 Task: Search one way flight ticket for 5 adults, 2 children, 1 infant in seat and 2 infants on lap in economy from Ontario: Ontario International Airport to Jackson: Jackson Hole Airport on 5-2-2023. Number of bags: 6 checked bags. Price is upto 97000. Outbound departure time preference is 19:45.
Action: Mouse moved to (291, 292)
Screenshot: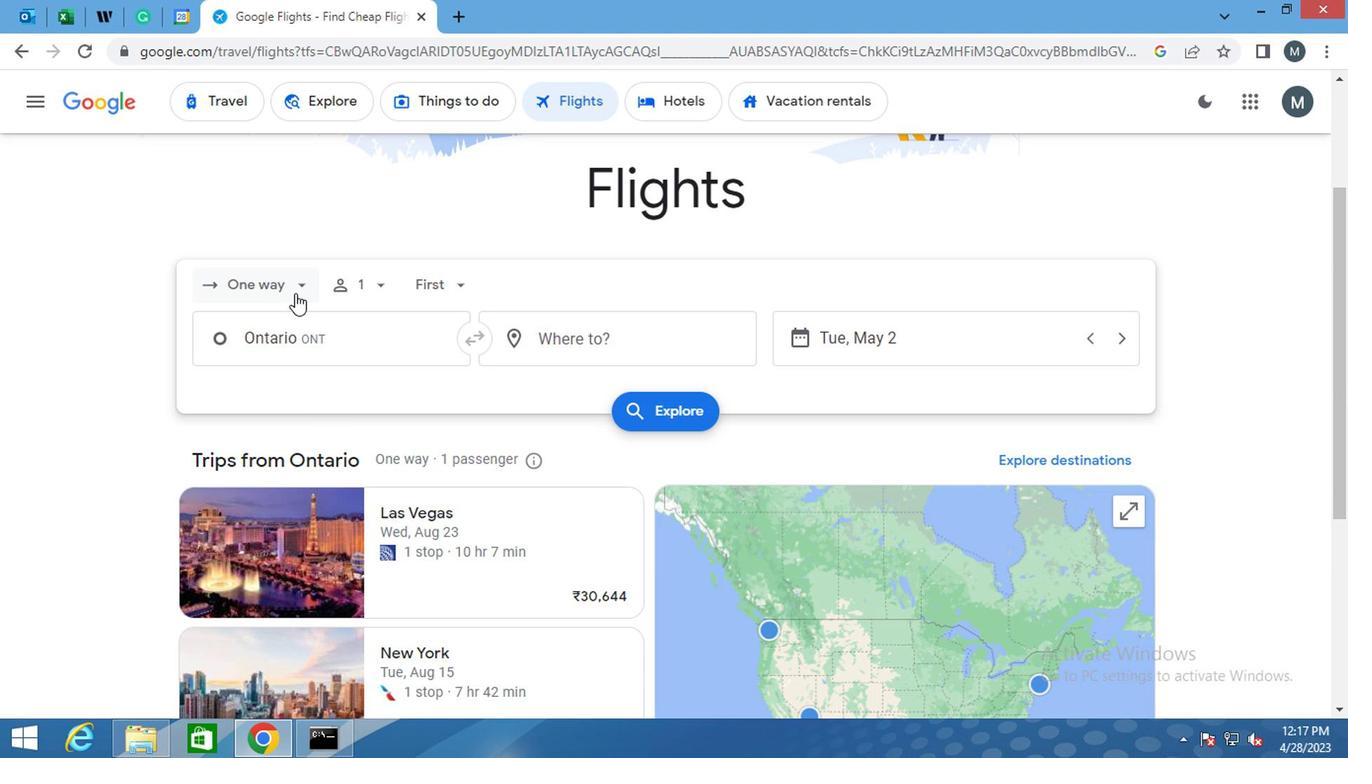 
Action: Mouse pressed left at (291, 292)
Screenshot: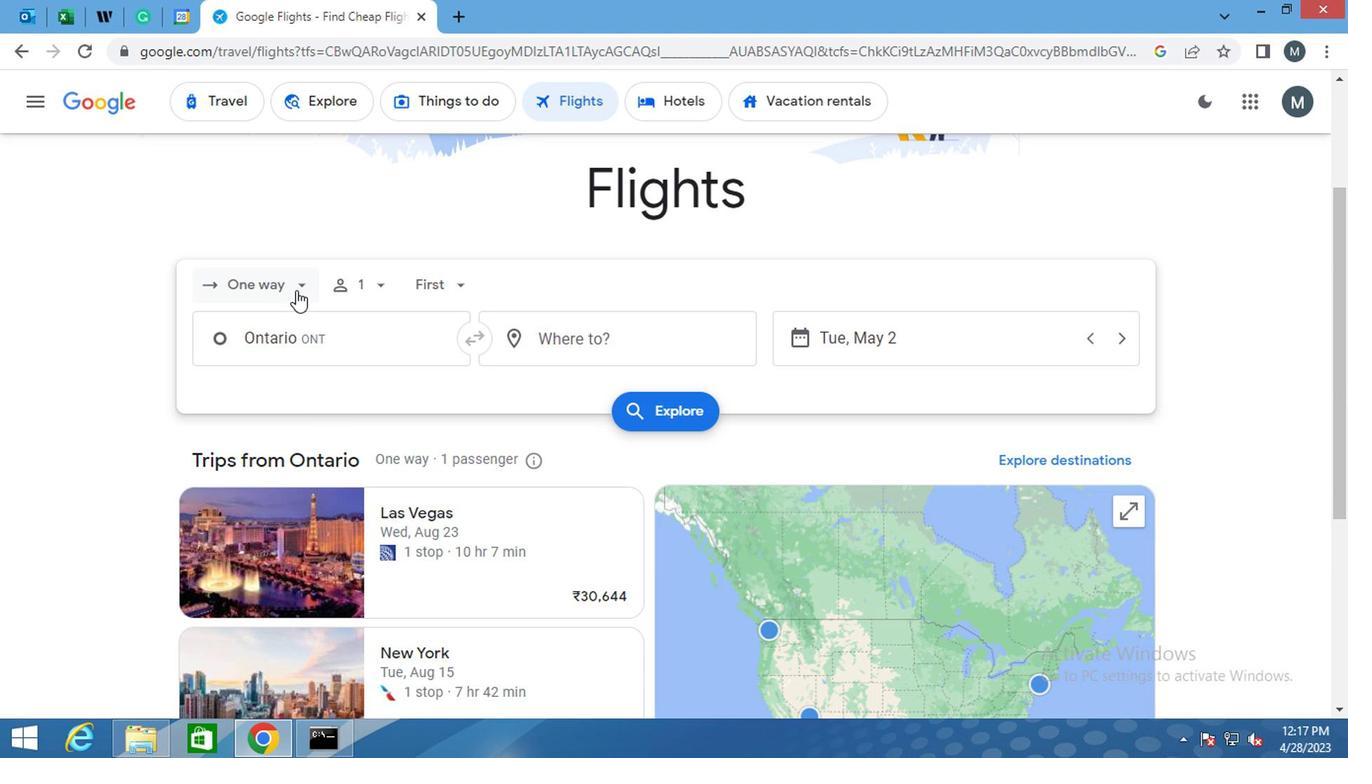 
Action: Mouse moved to (277, 366)
Screenshot: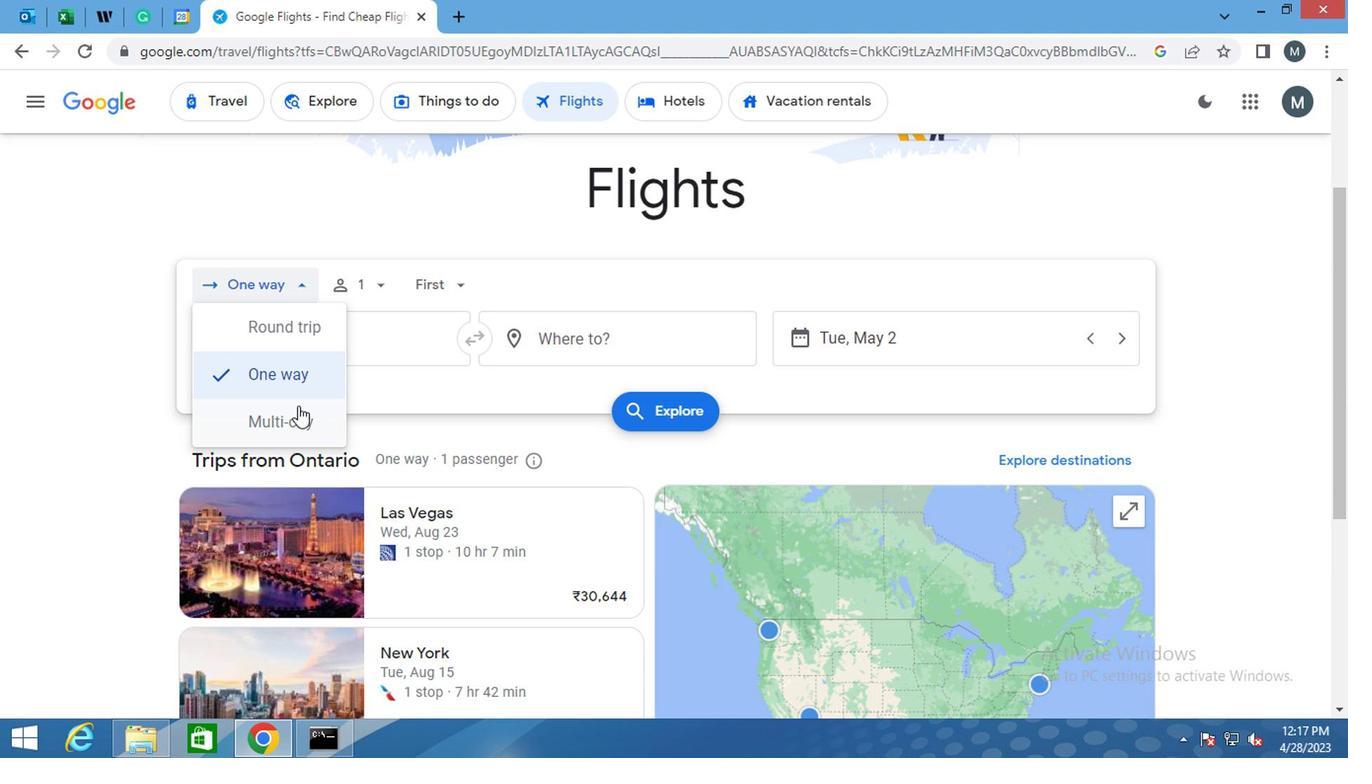 
Action: Mouse pressed left at (277, 366)
Screenshot: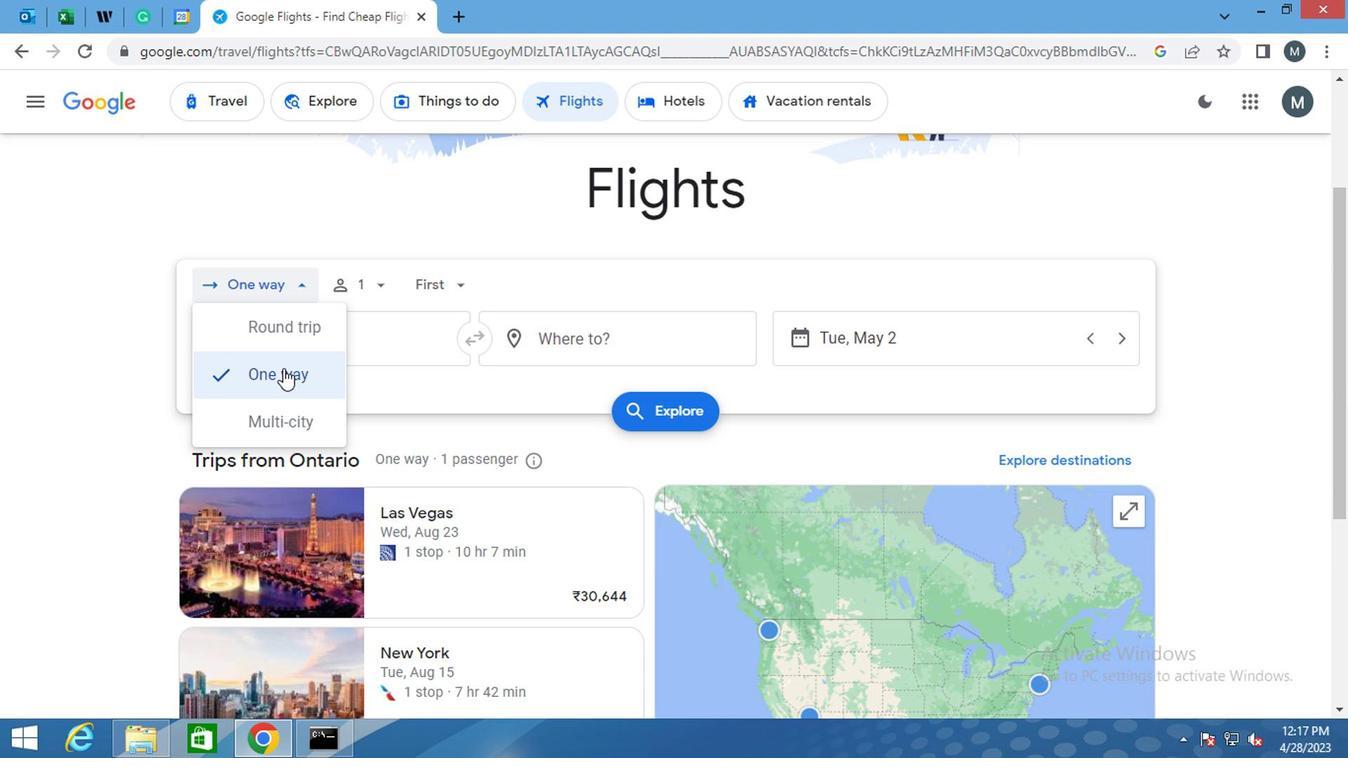 
Action: Mouse moved to (381, 288)
Screenshot: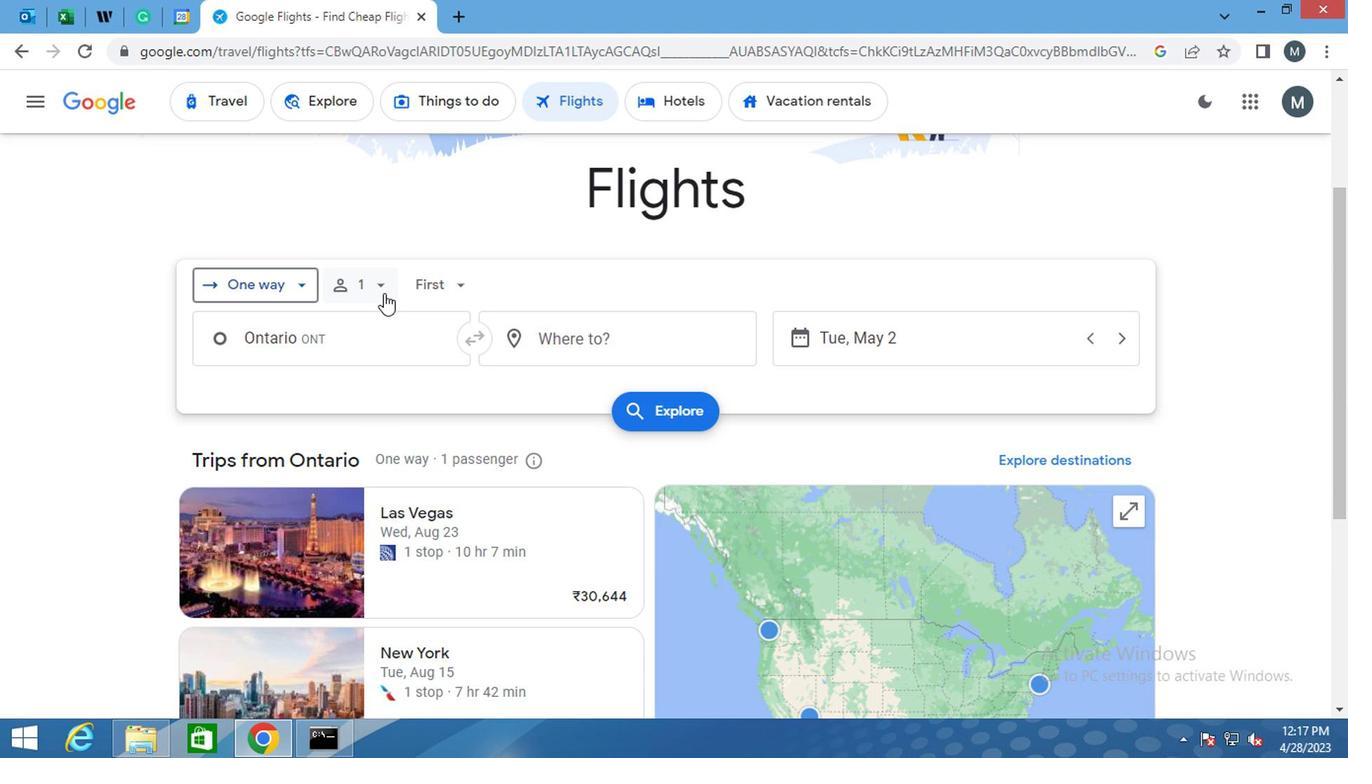 
Action: Mouse pressed left at (381, 288)
Screenshot: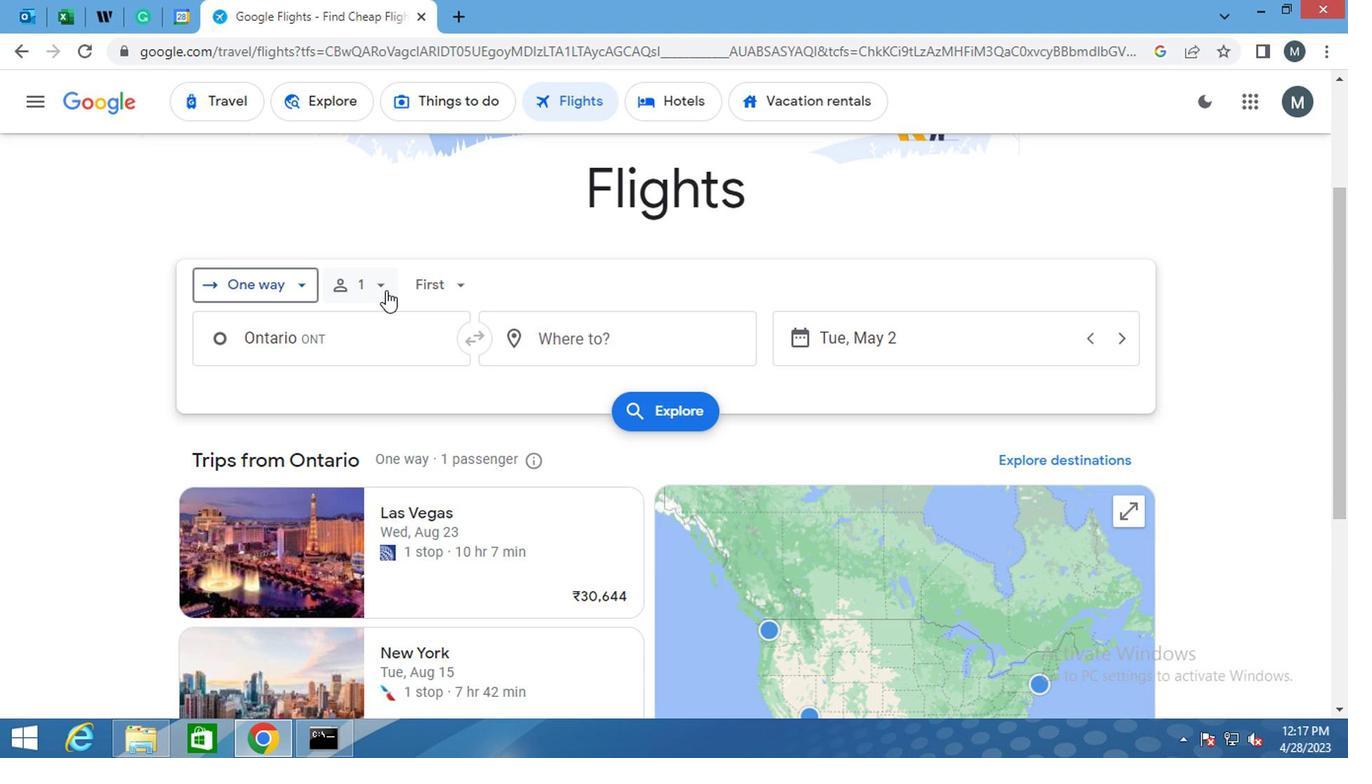 
Action: Mouse moved to (520, 338)
Screenshot: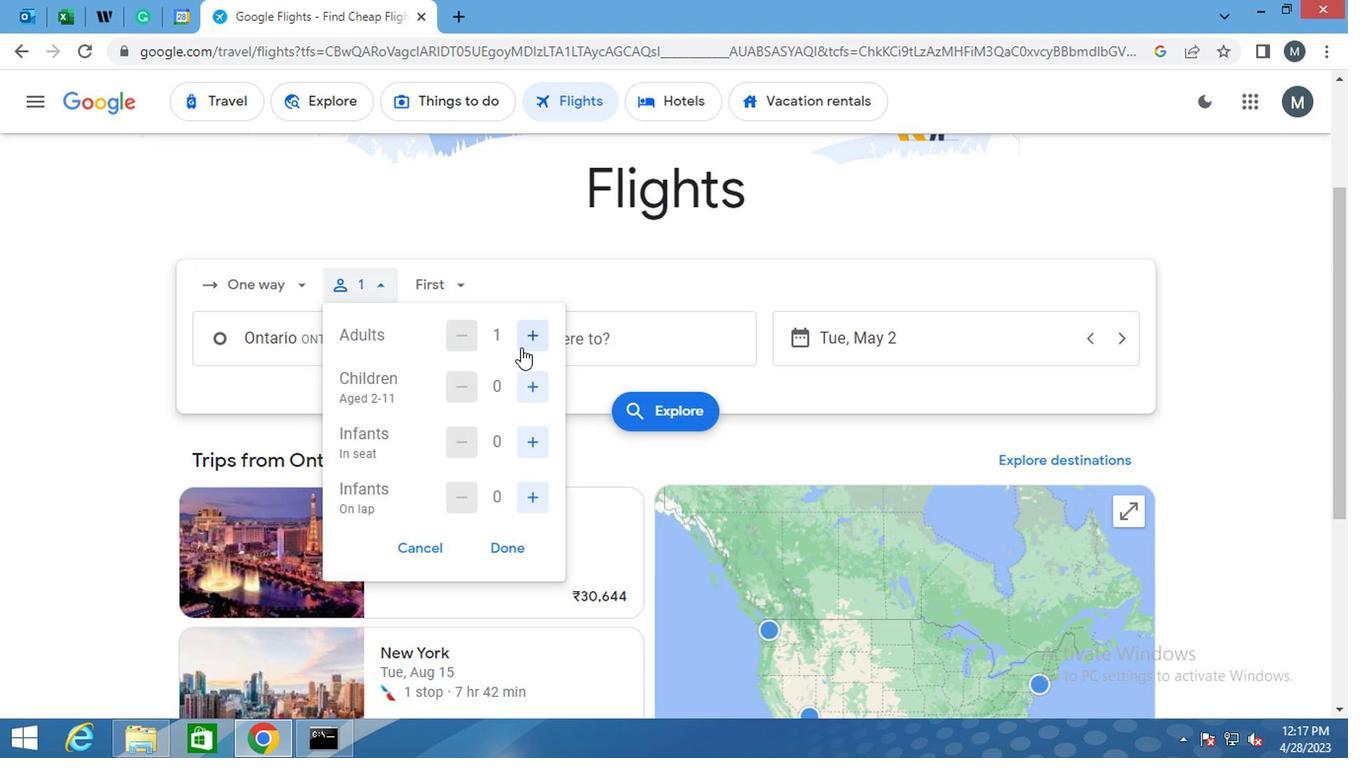 
Action: Mouse pressed left at (520, 338)
Screenshot: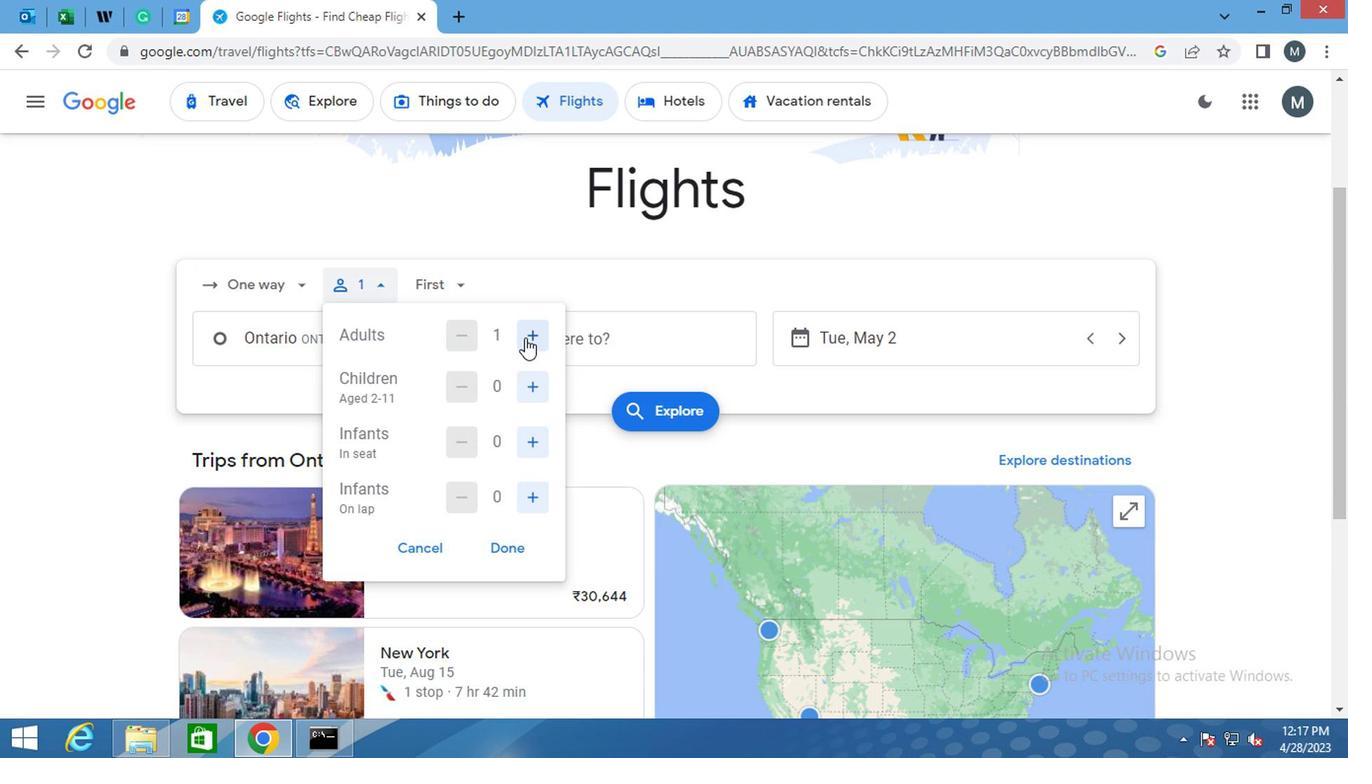 
Action: Mouse moved to (521, 337)
Screenshot: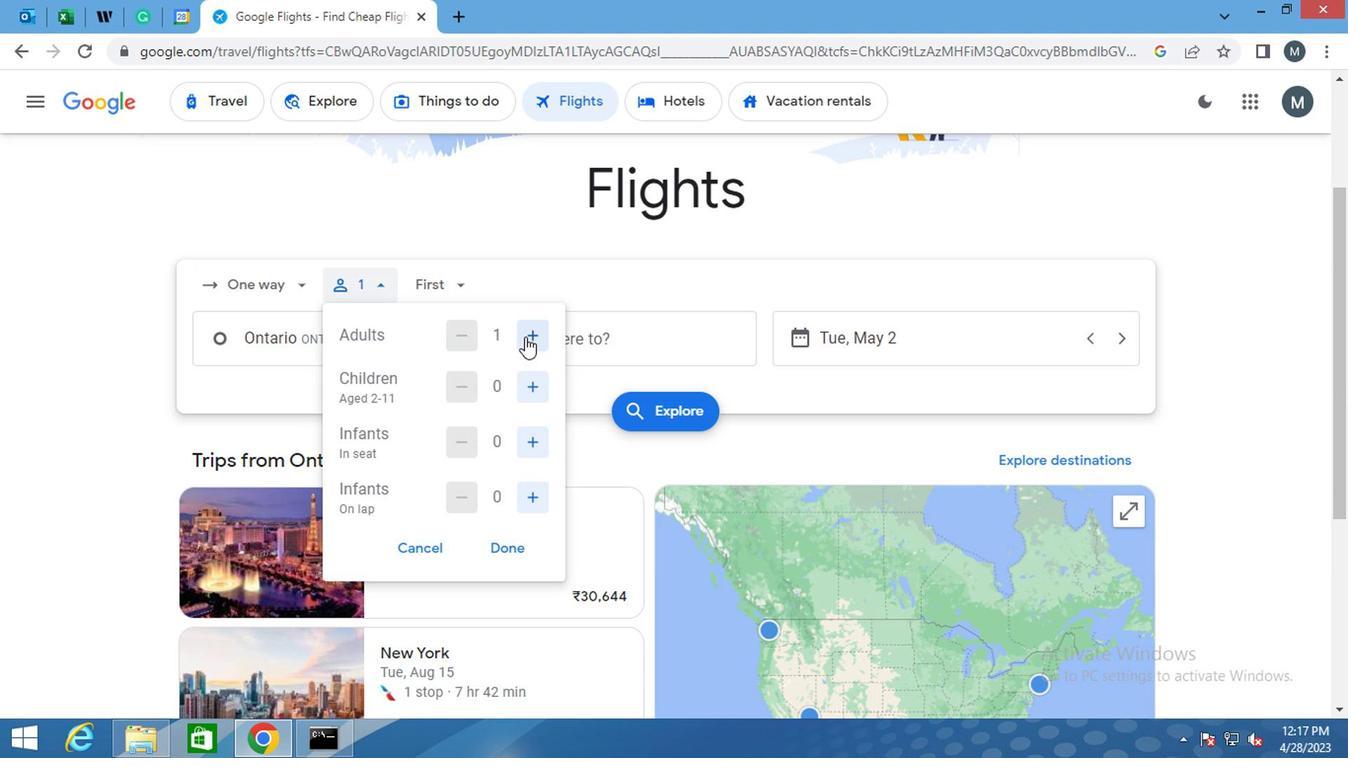 
Action: Mouse pressed left at (521, 337)
Screenshot: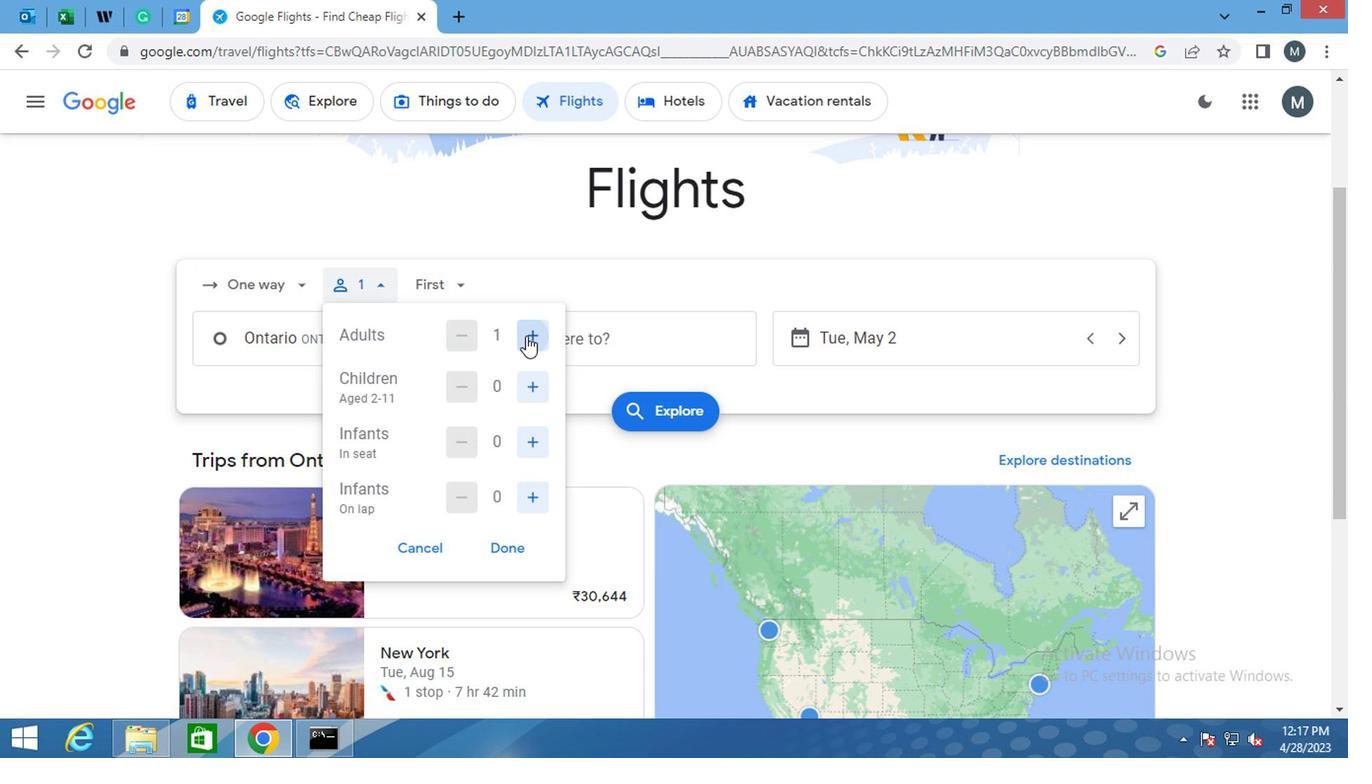 
Action: Mouse moved to (523, 337)
Screenshot: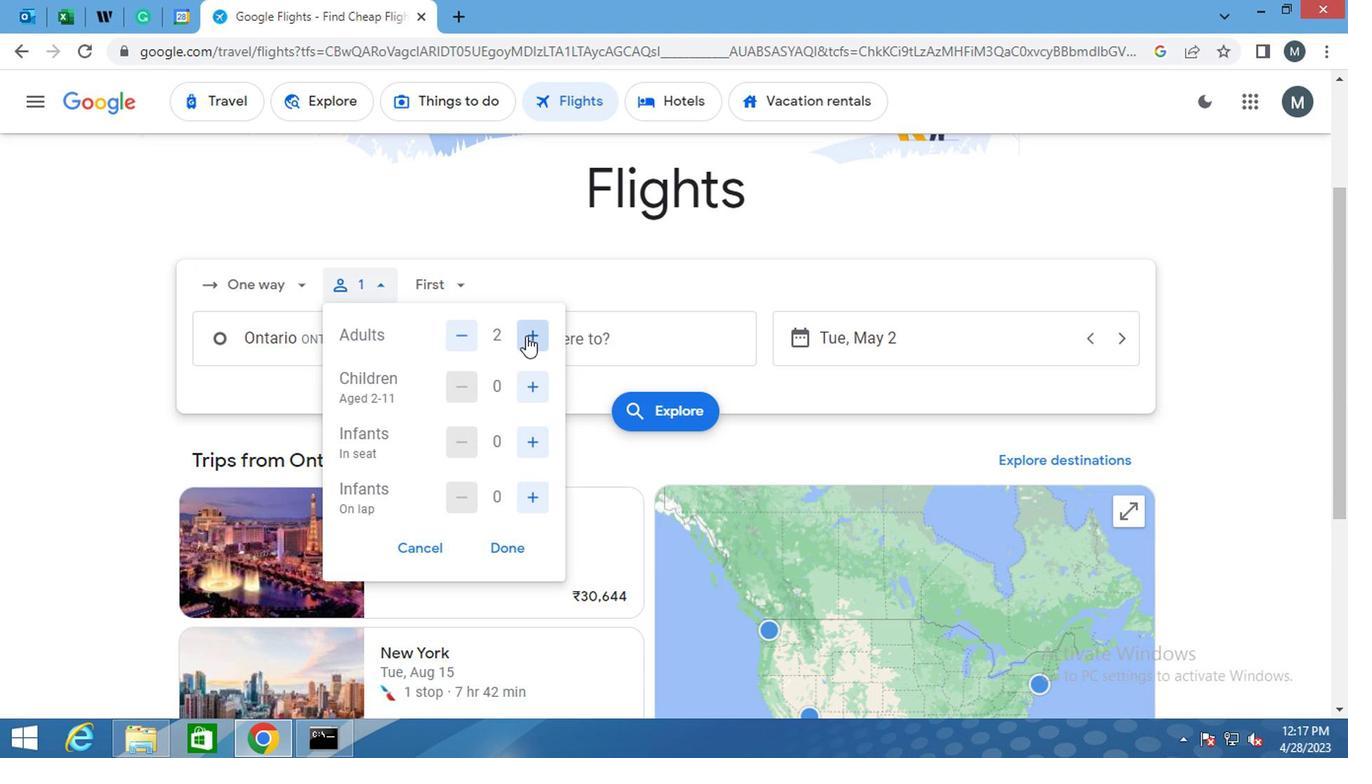 
Action: Mouse pressed left at (523, 337)
Screenshot: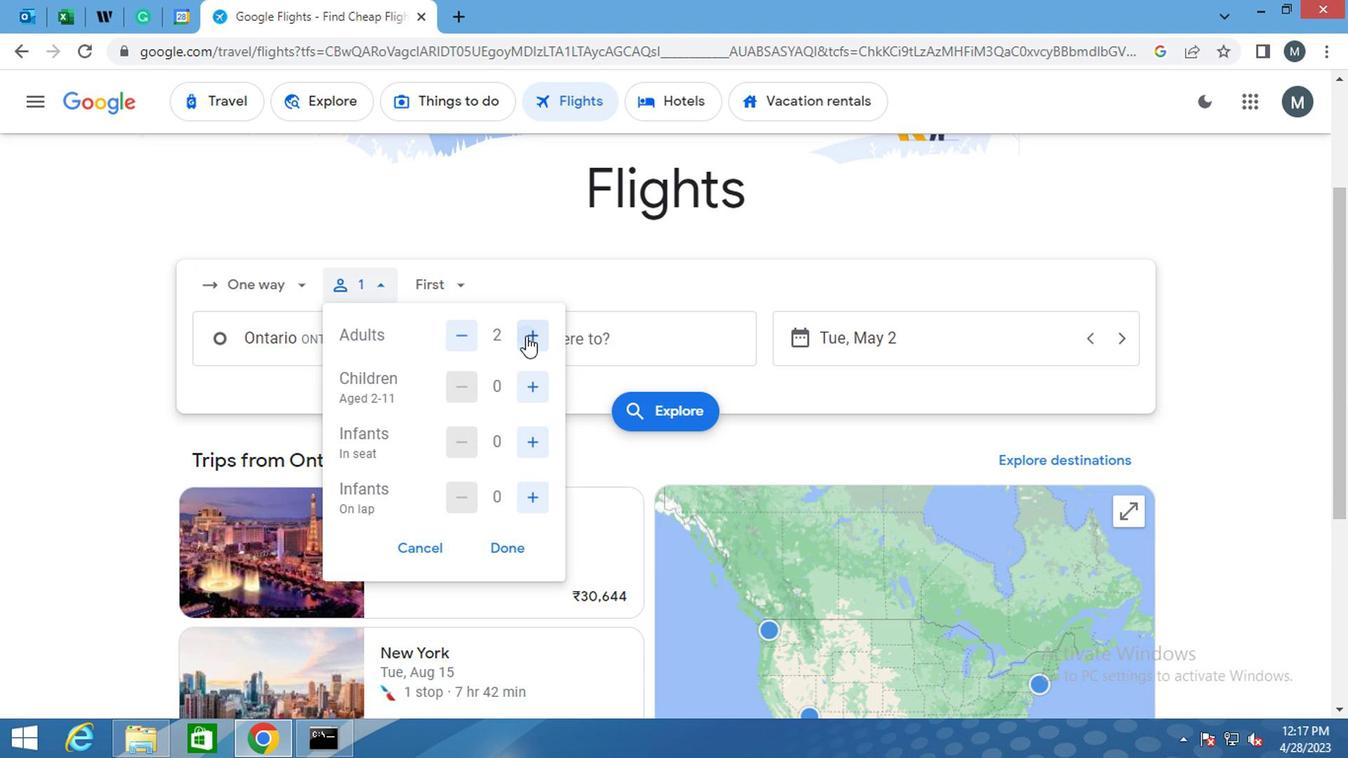 
Action: Mouse pressed left at (523, 337)
Screenshot: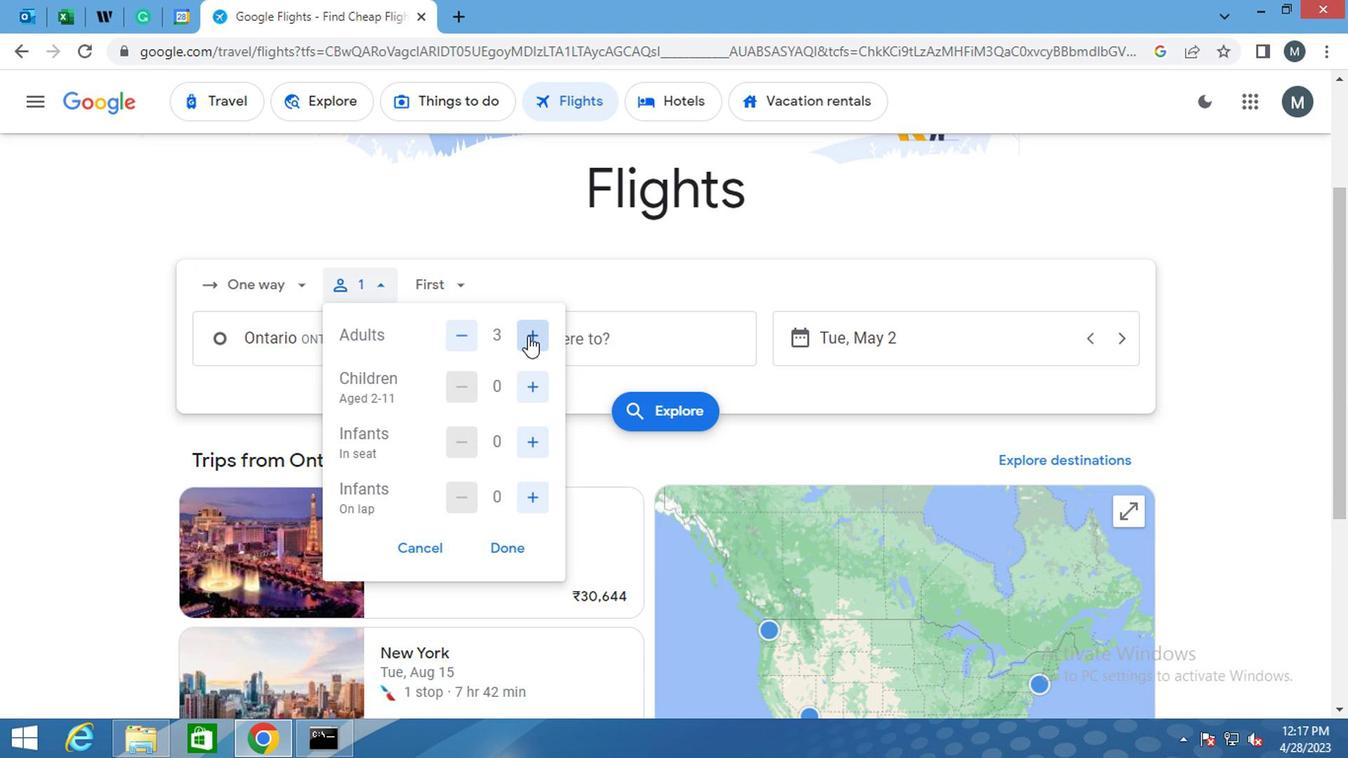 
Action: Mouse moved to (527, 388)
Screenshot: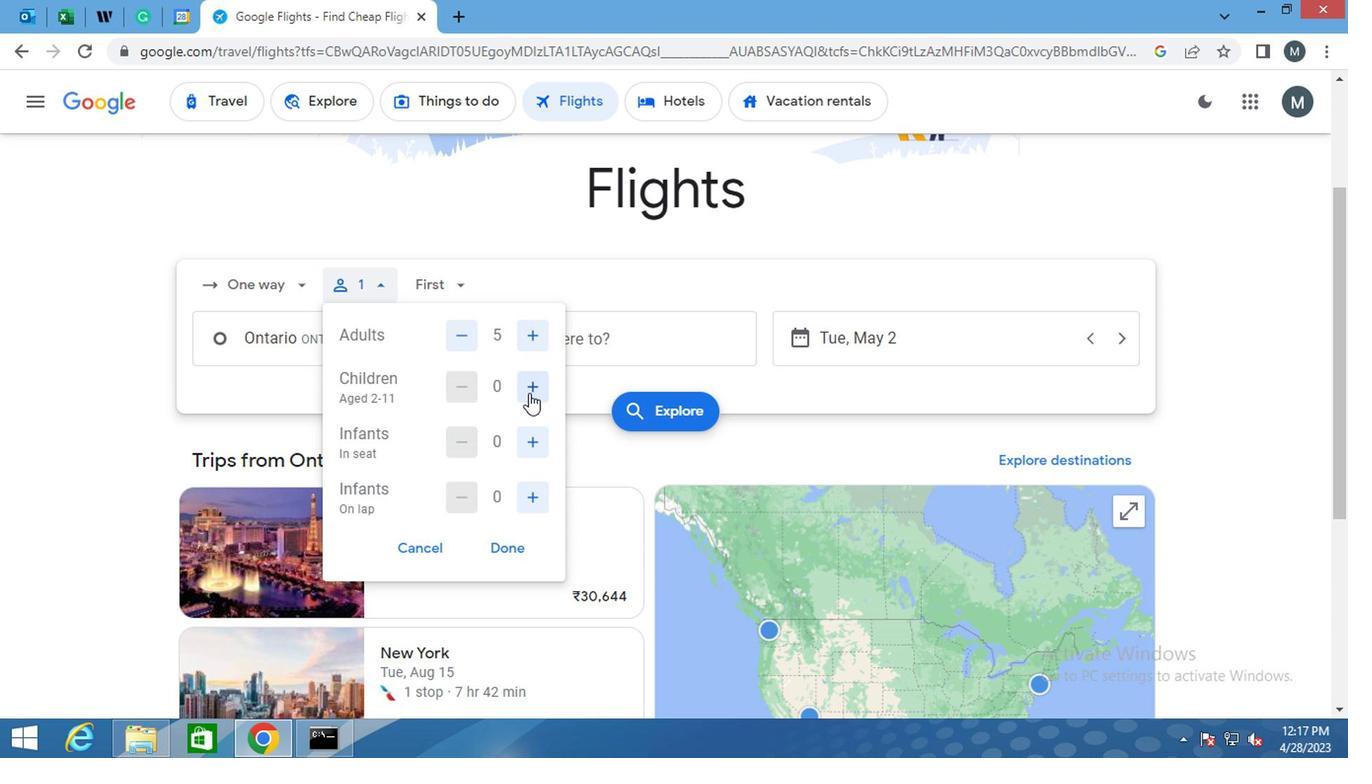 
Action: Mouse pressed left at (527, 388)
Screenshot: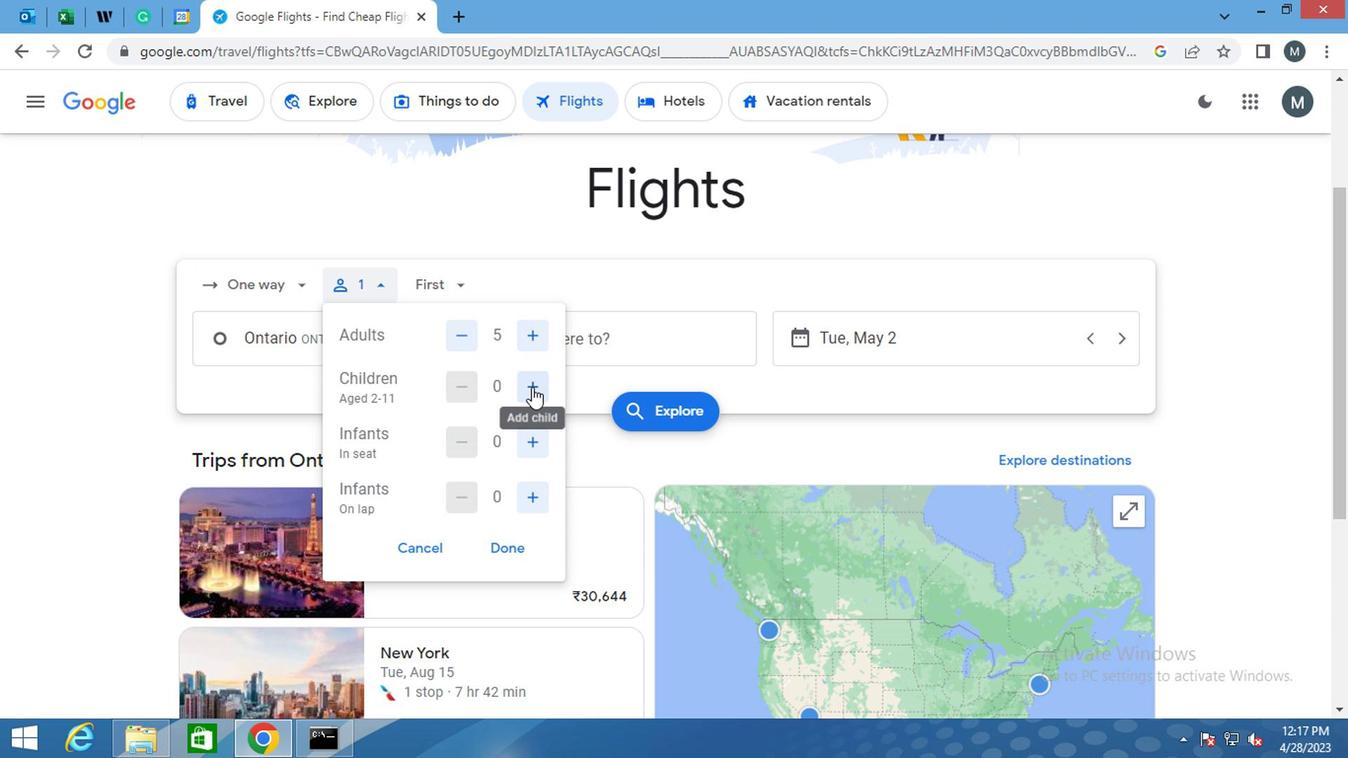 
Action: Mouse pressed left at (527, 388)
Screenshot: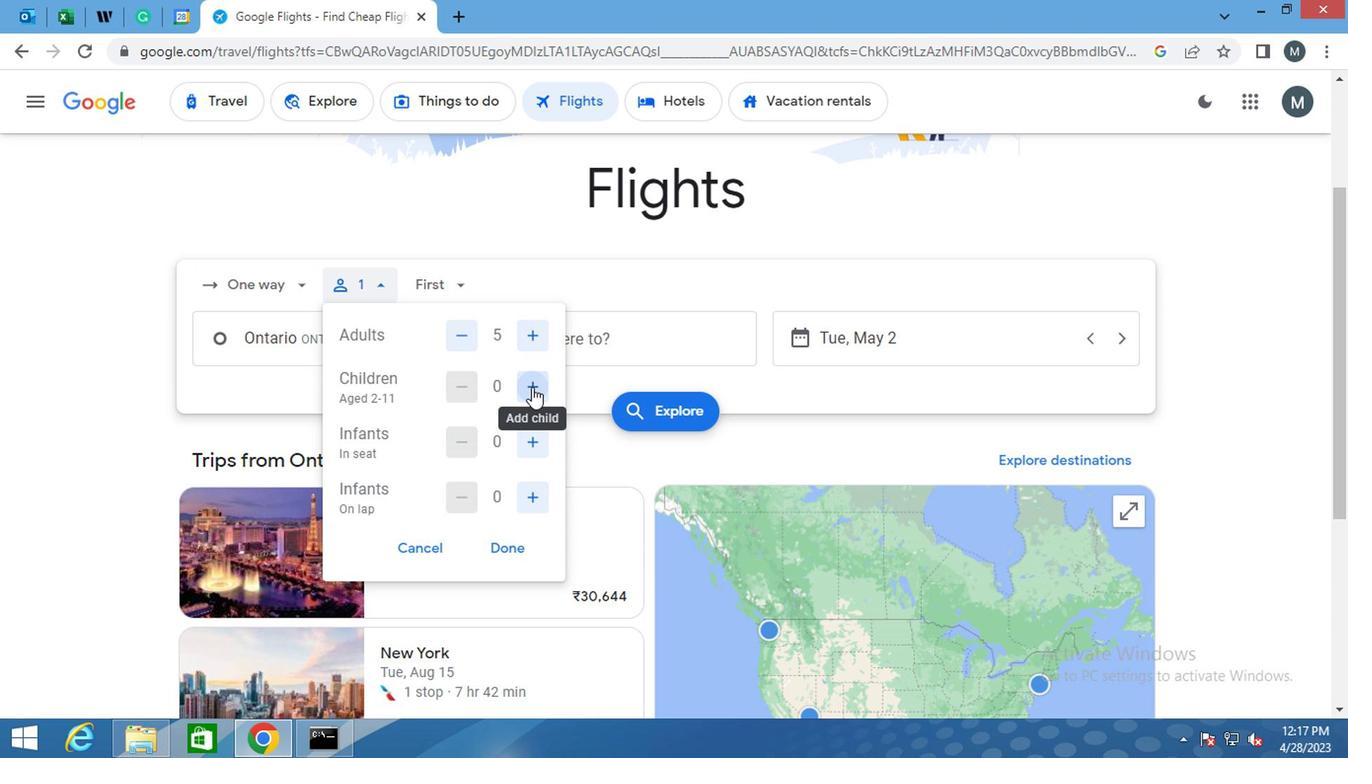 
Action: Mouse moved to (528, 441)
Screenshot: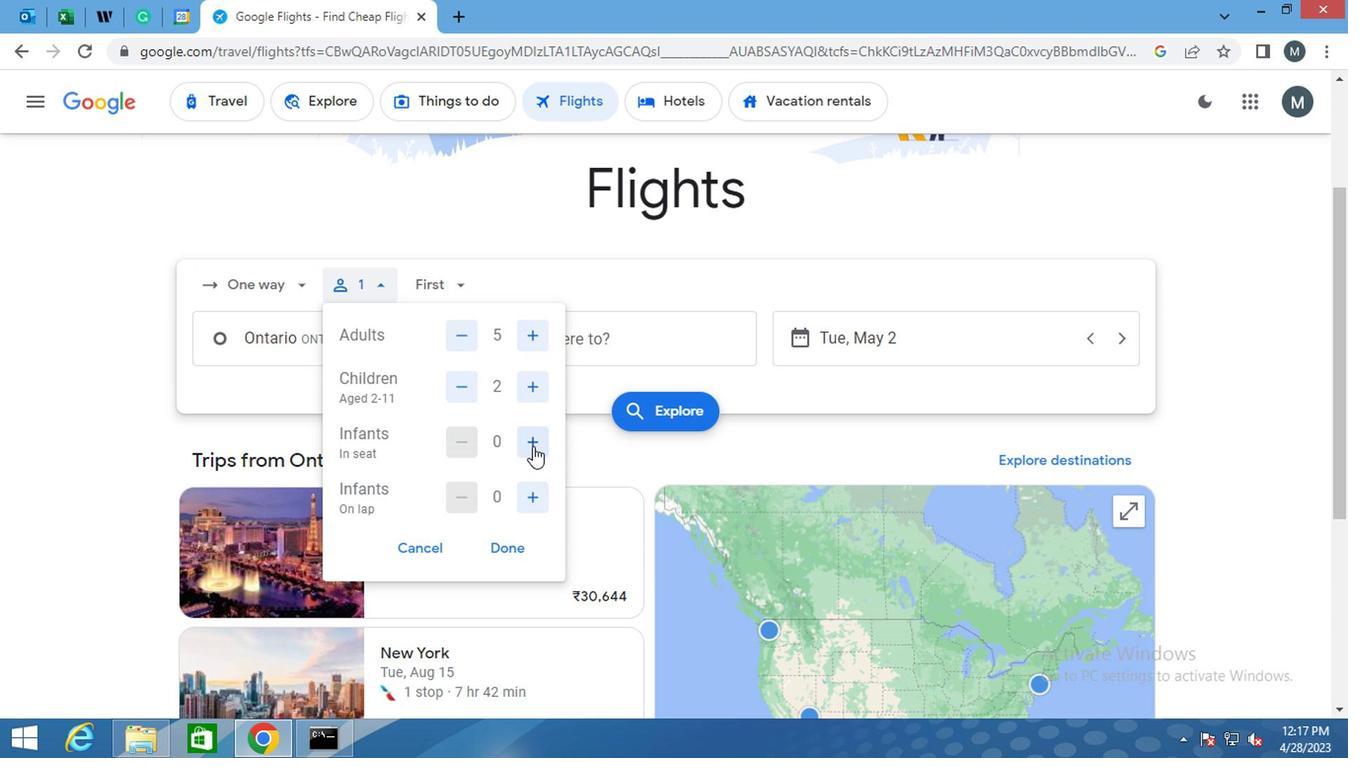 
Action: Mouse pressed left at (528, 441)
Screenshot: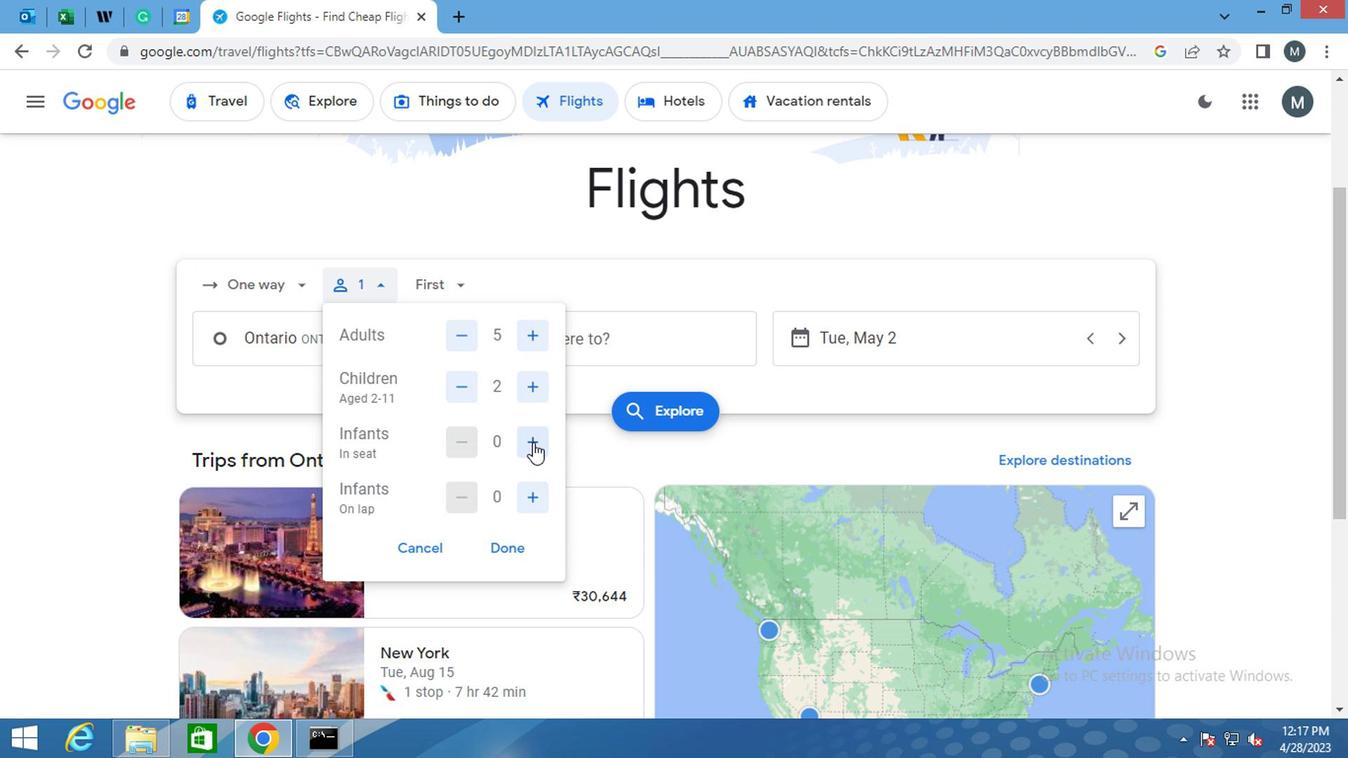 
Action: Mouse moved to (519, 497)
Screenshot: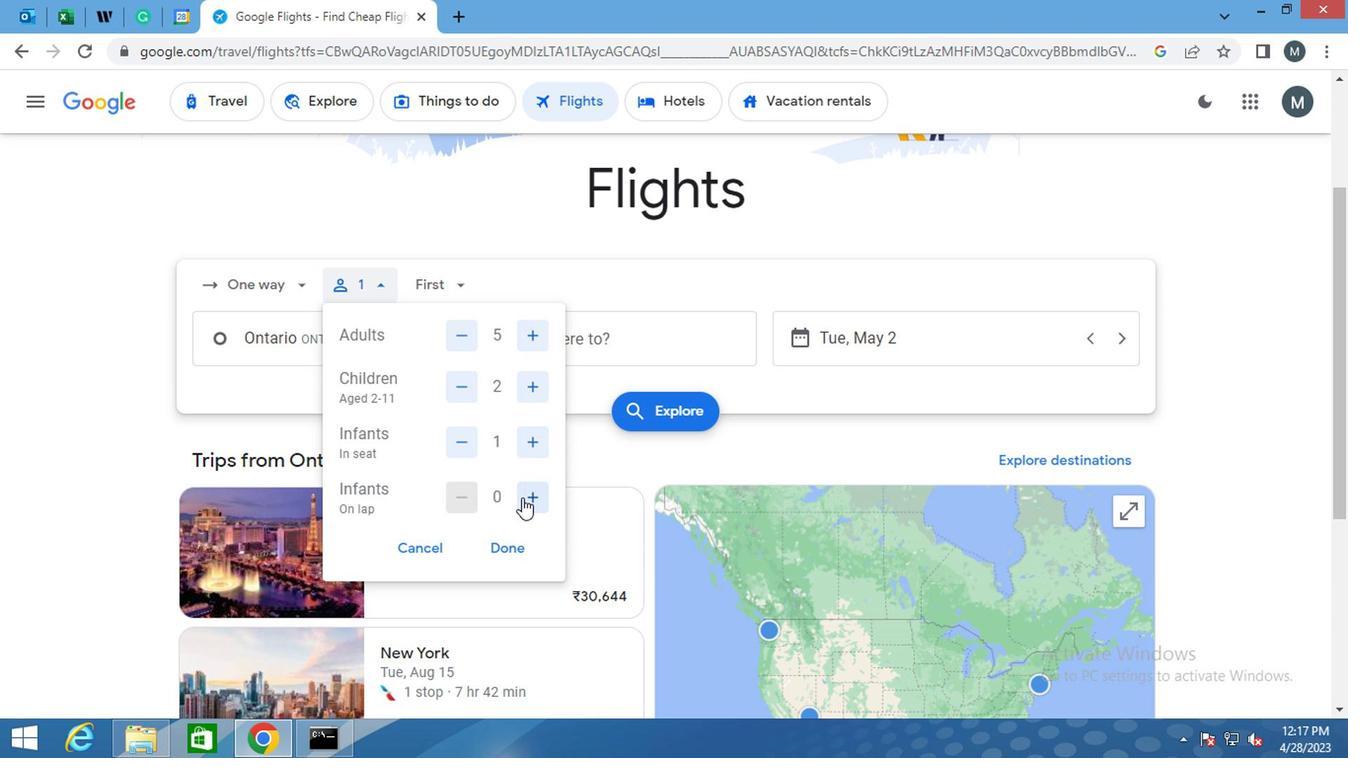 
Action: Mouse pressed left at (519, 497)
Screenshot: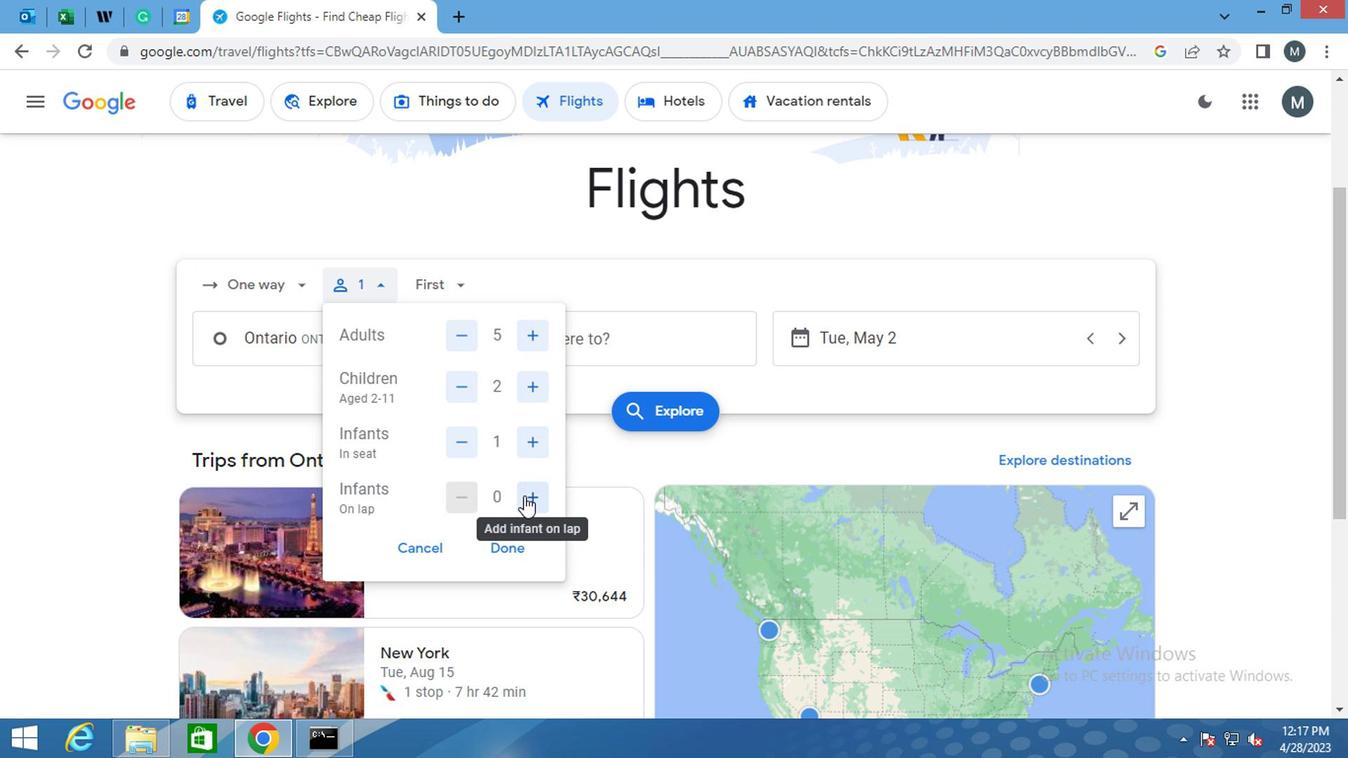 
Action: Mouse moved to (519, 497)
Screenshot: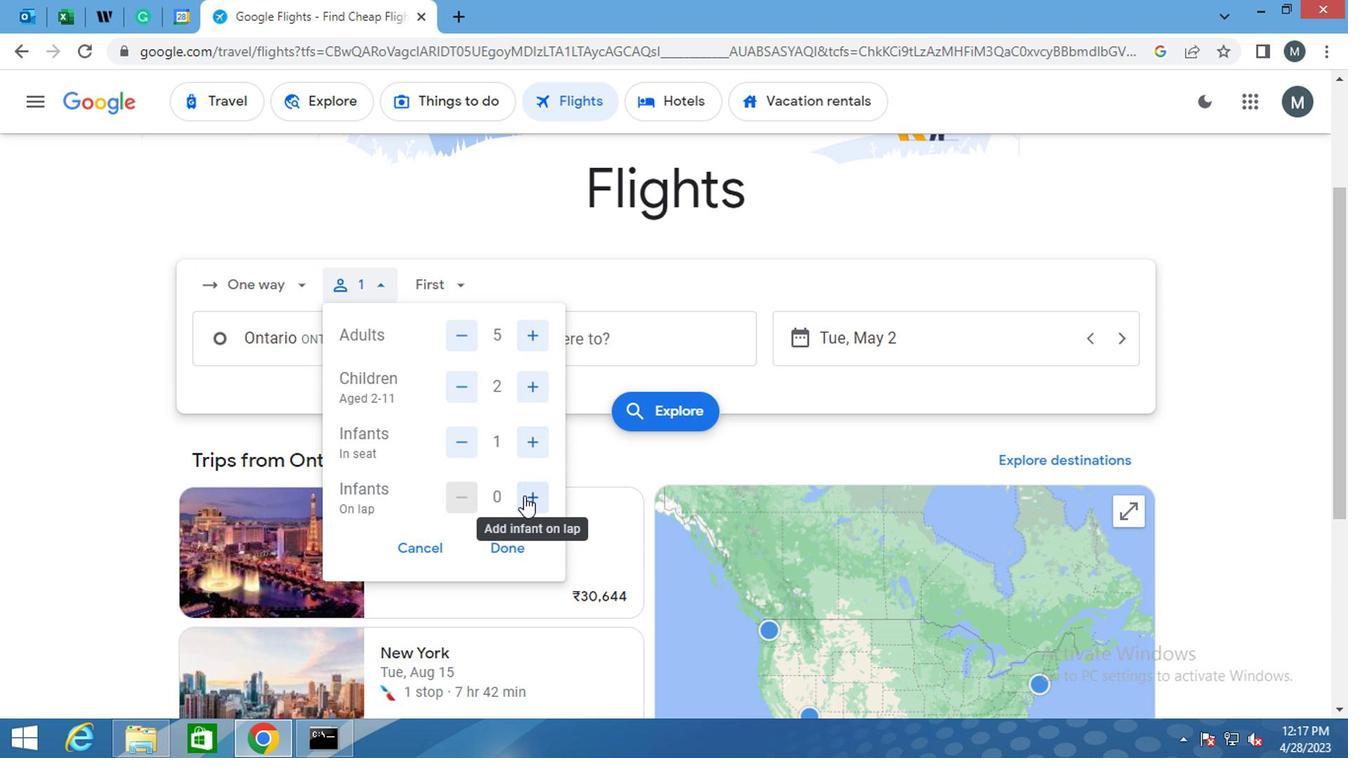 
Action: Mouse pressed left at (519, 497)
Screenshot: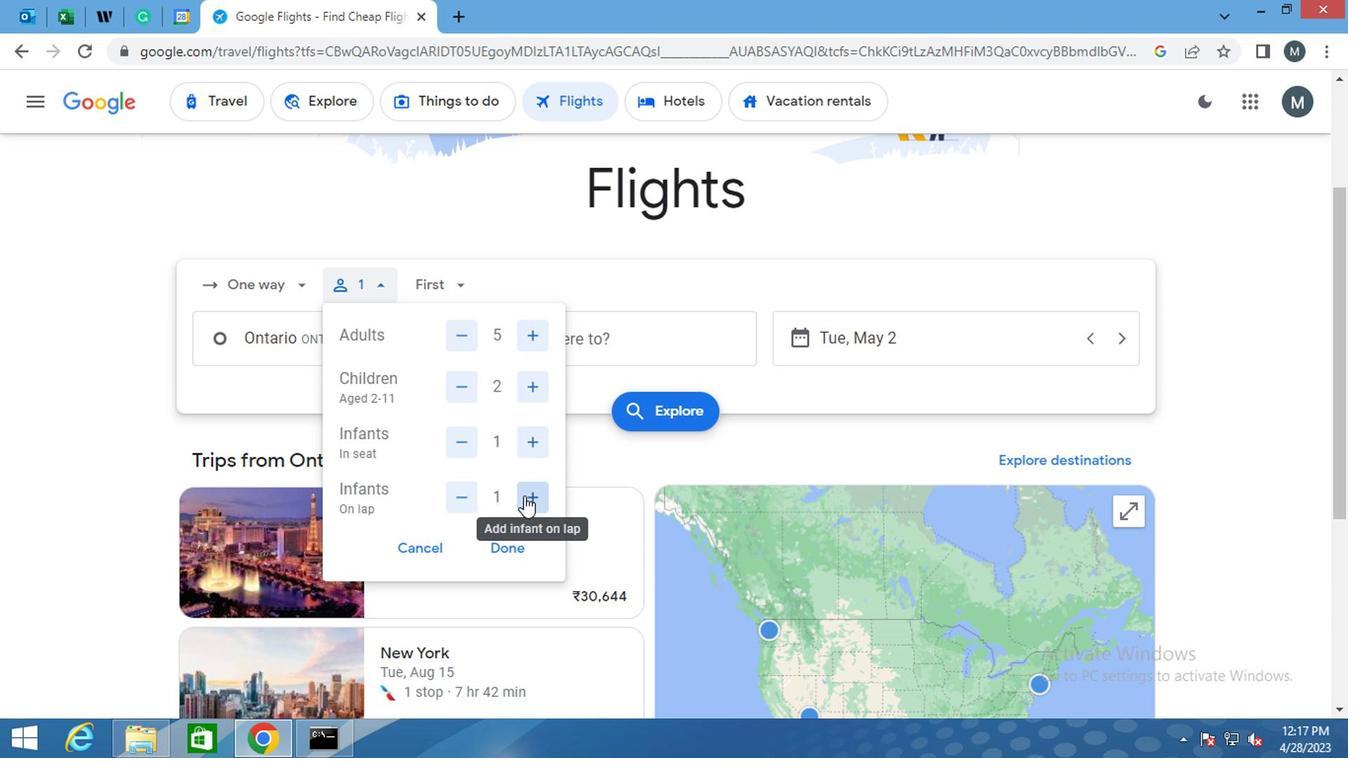 
Action: Mouse moved to (452, 499)
Screenshot: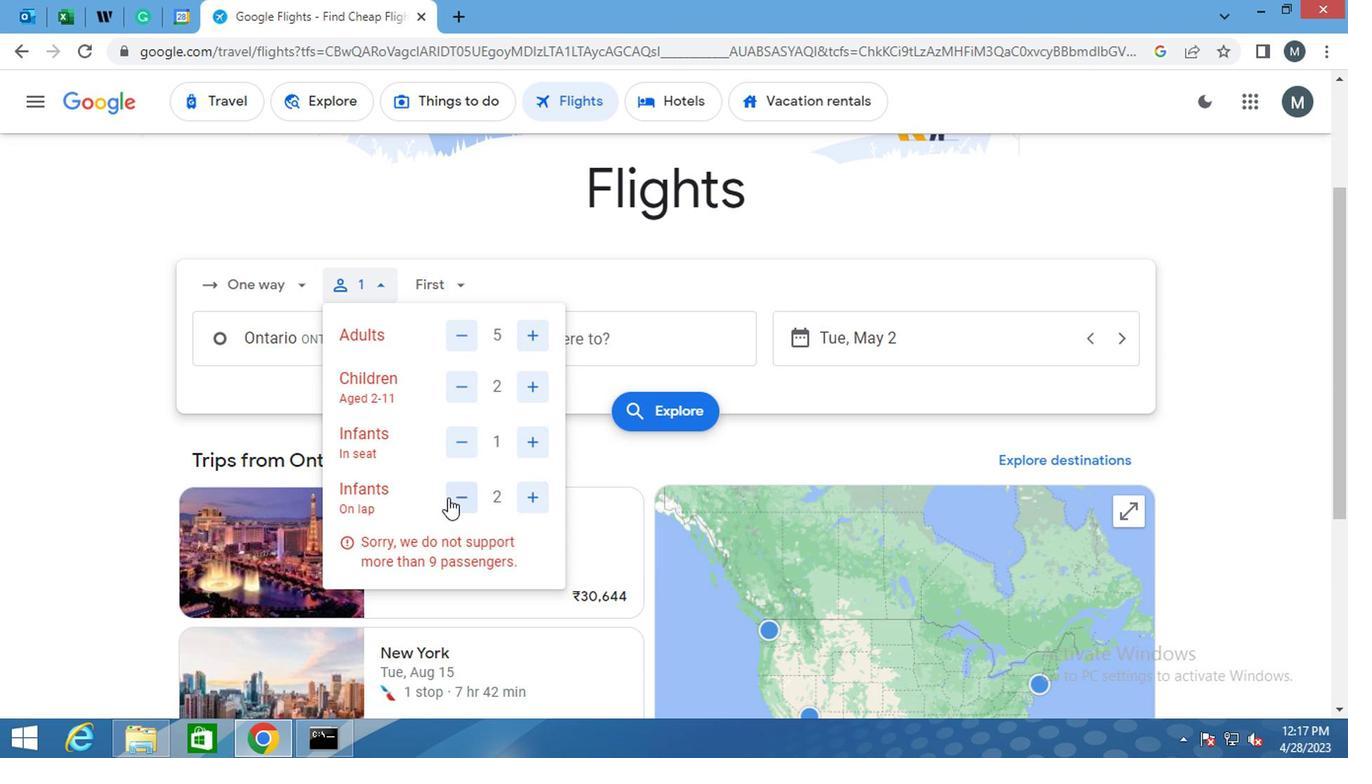 
Action: Mouse pressed left at (452, 499)
Screenshot: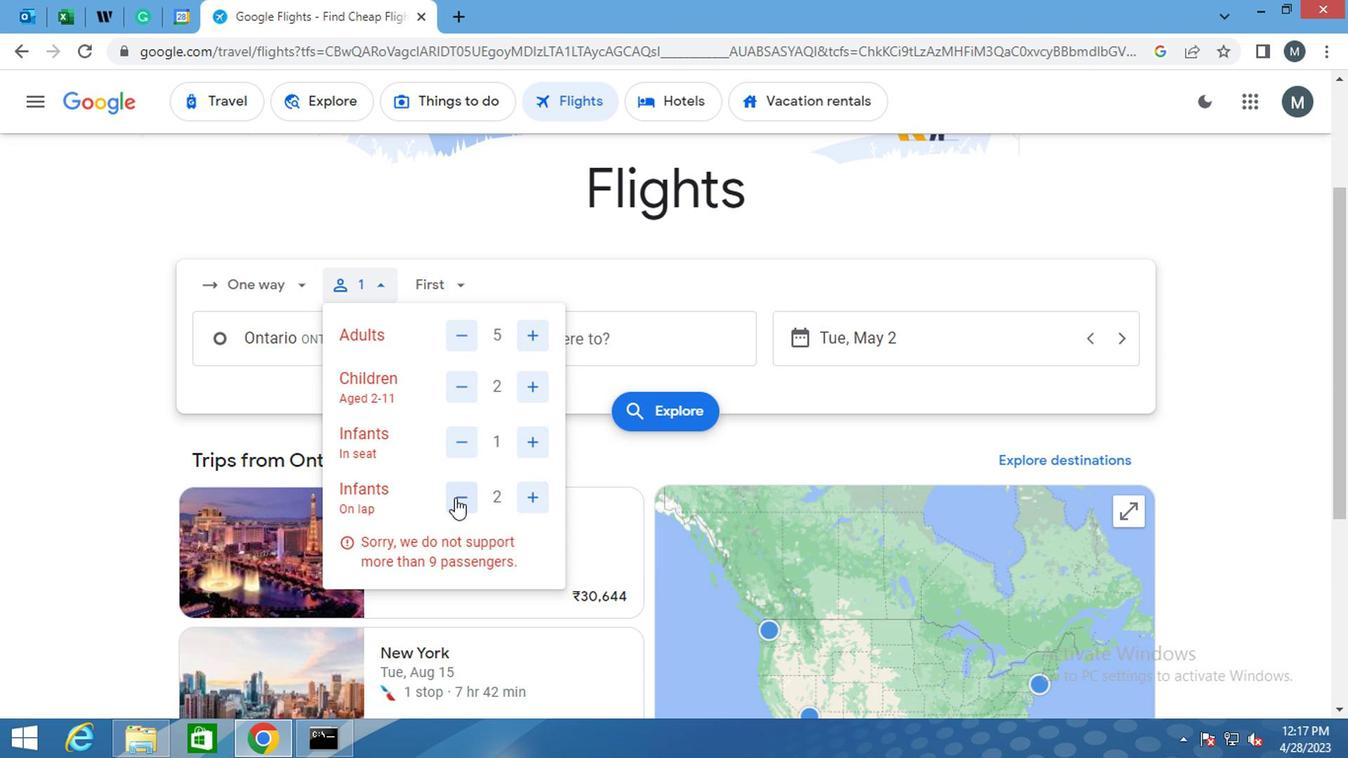 
Action: Mouse moved to (486, 546)
Screenshot: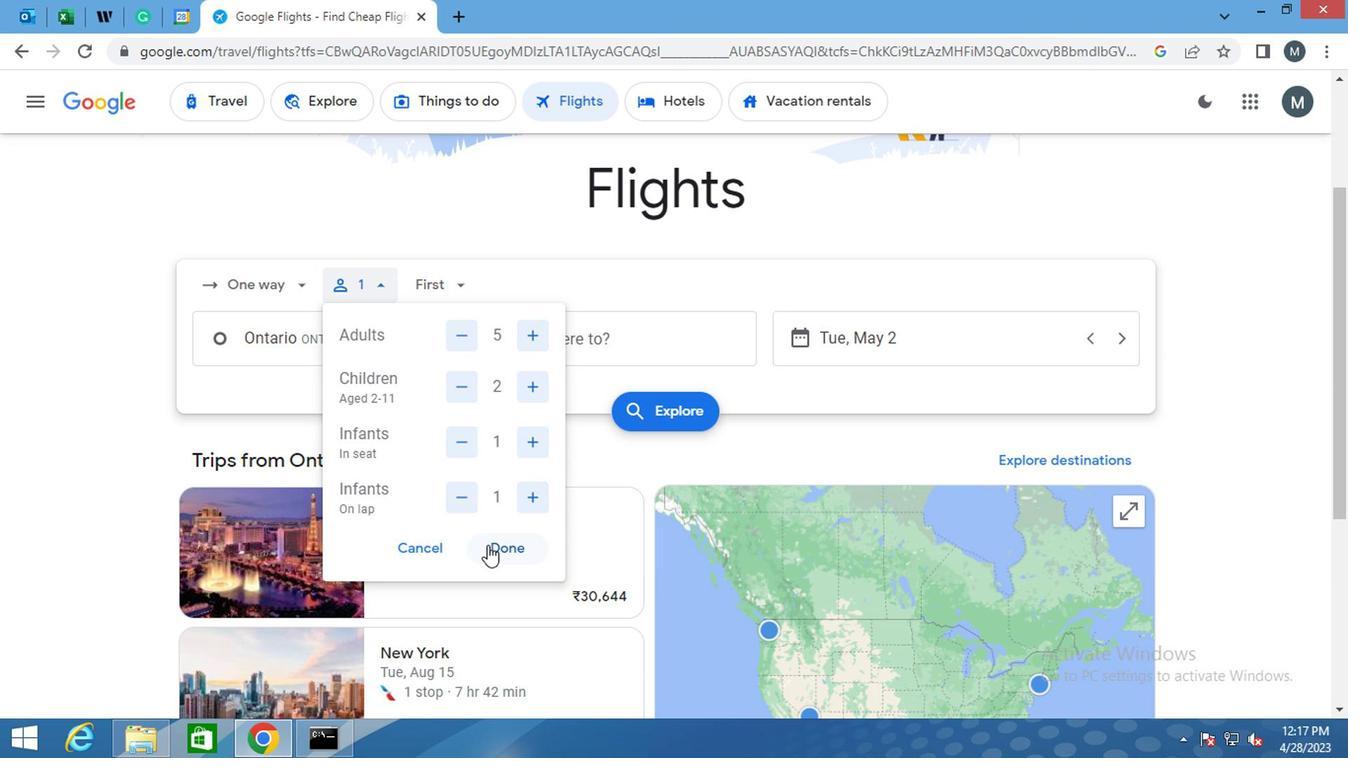 
Action: Mouse pressed left at (486, 546)
Screenshot: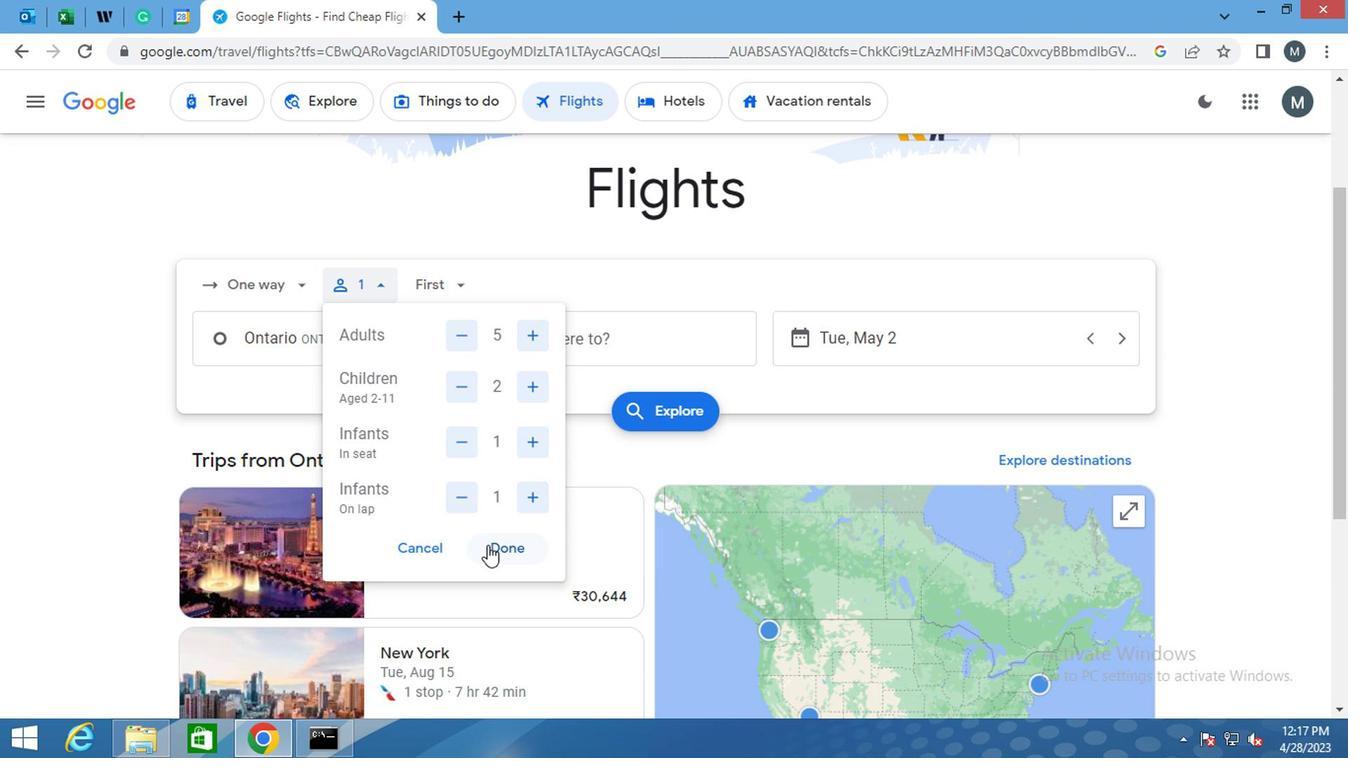 
Action: Mouse moved to (453, 285)
Screenshot: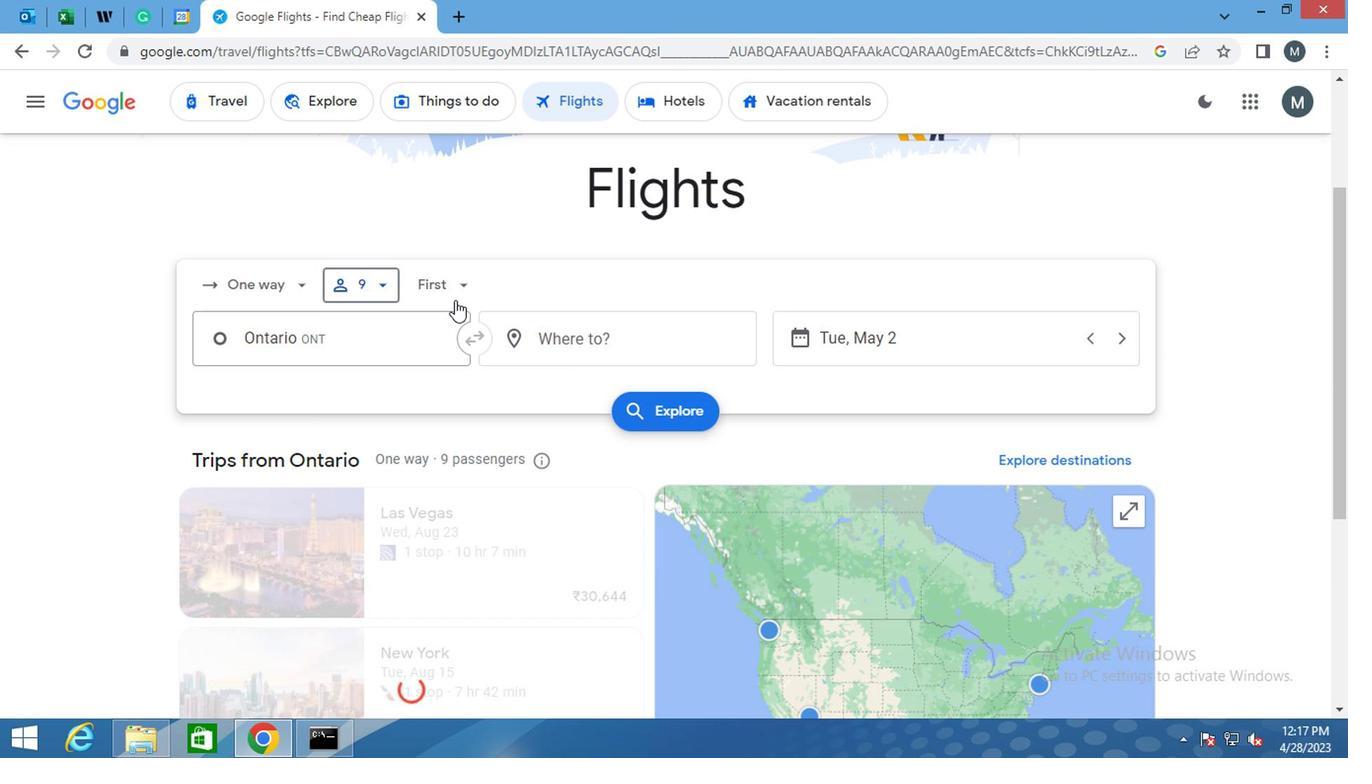 
Action: Mouse pressed left at (453, 285)
Screenshot: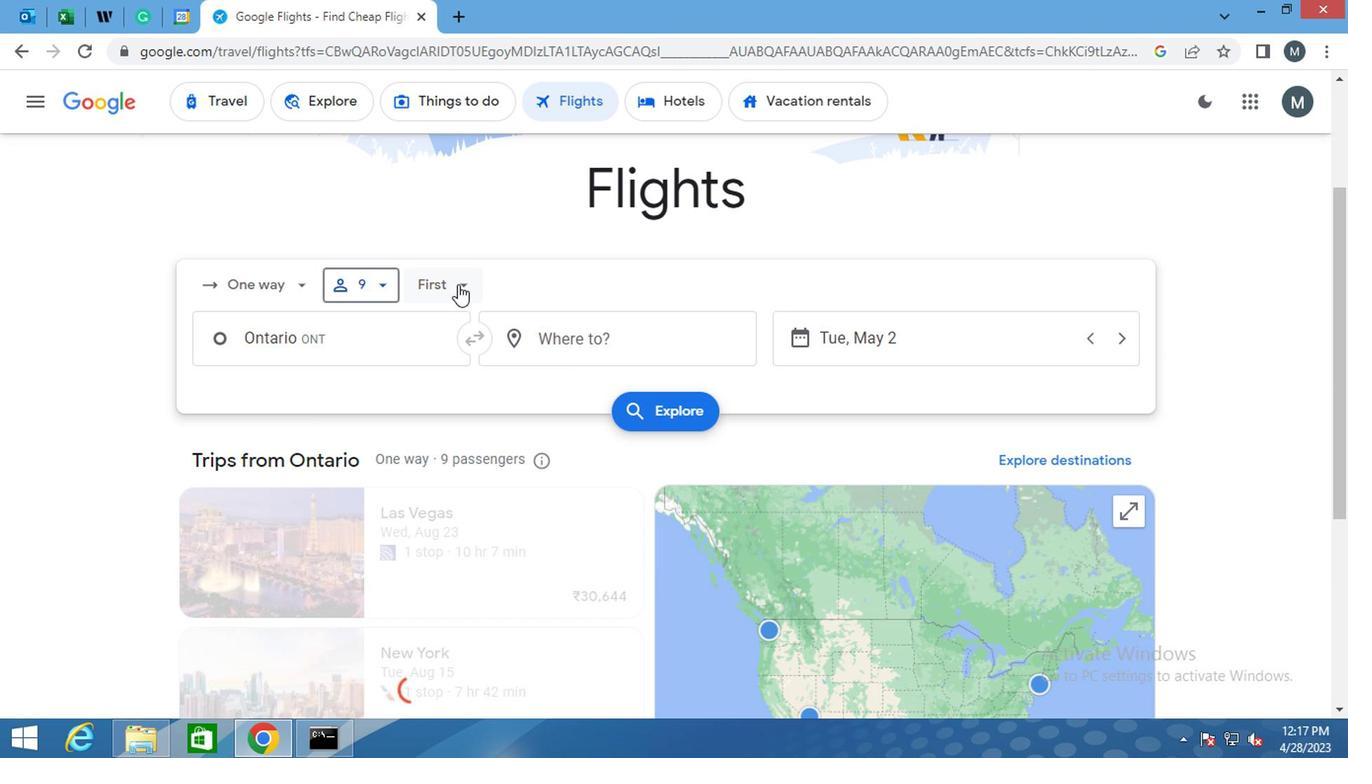 
Action: Mouse moved to (478, 328)
Screenshot: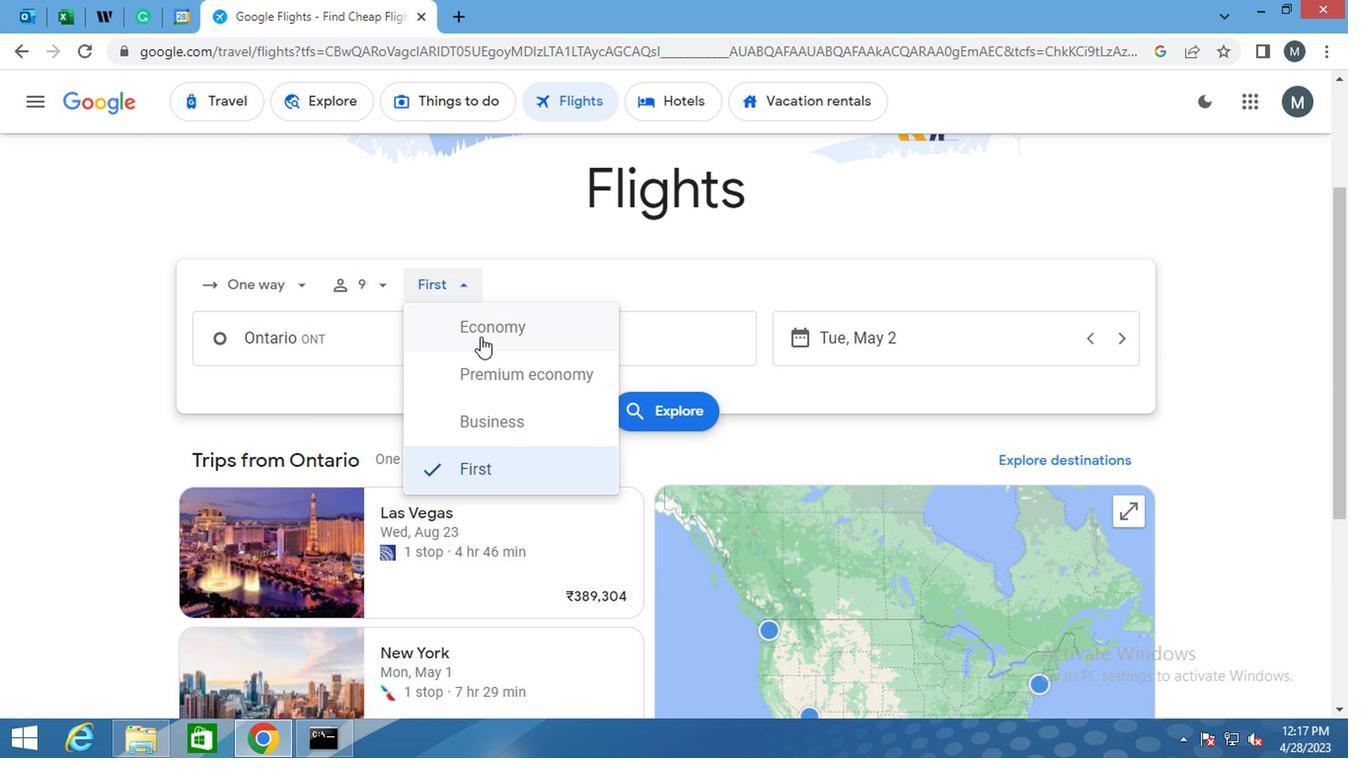 
Action: Mouse pressed left at (478, 328)
Screenshot: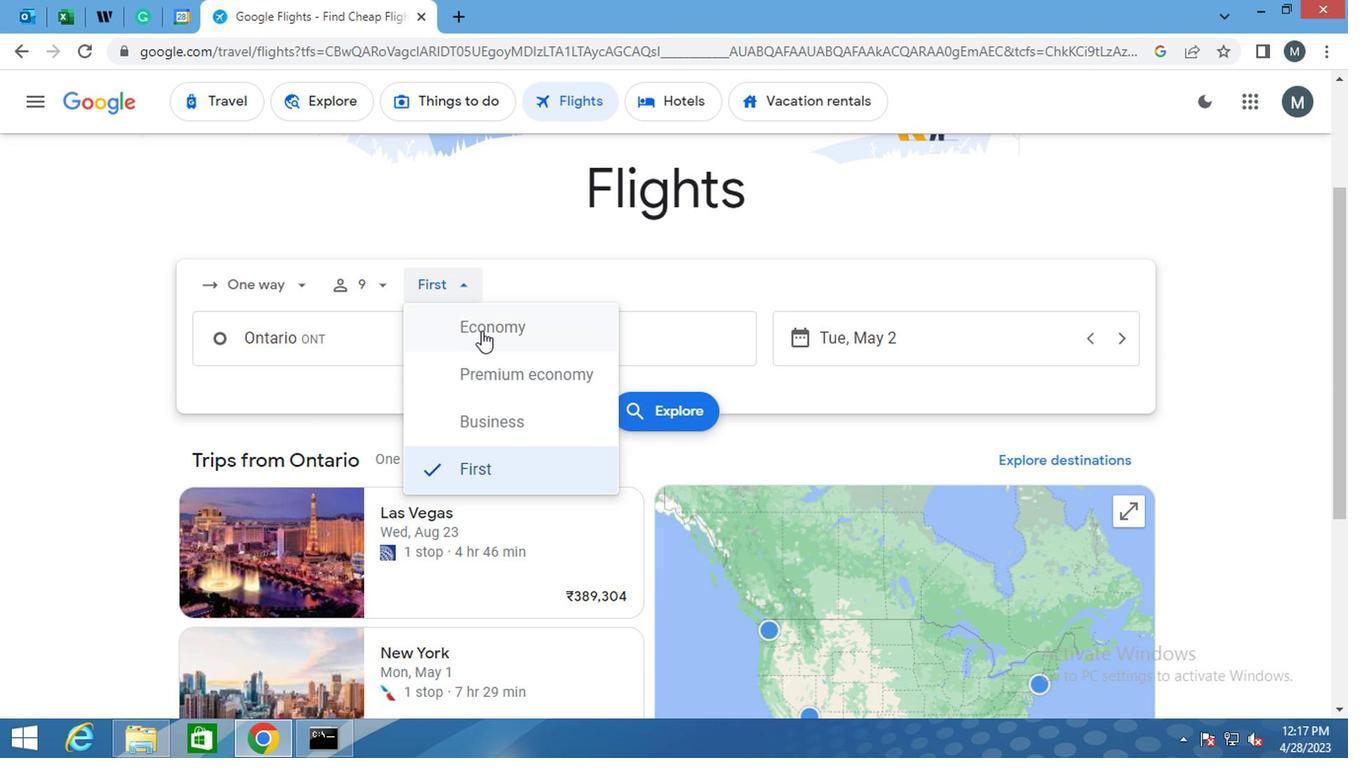 
Action: Mouse moved to (367, 349)
Screenshot: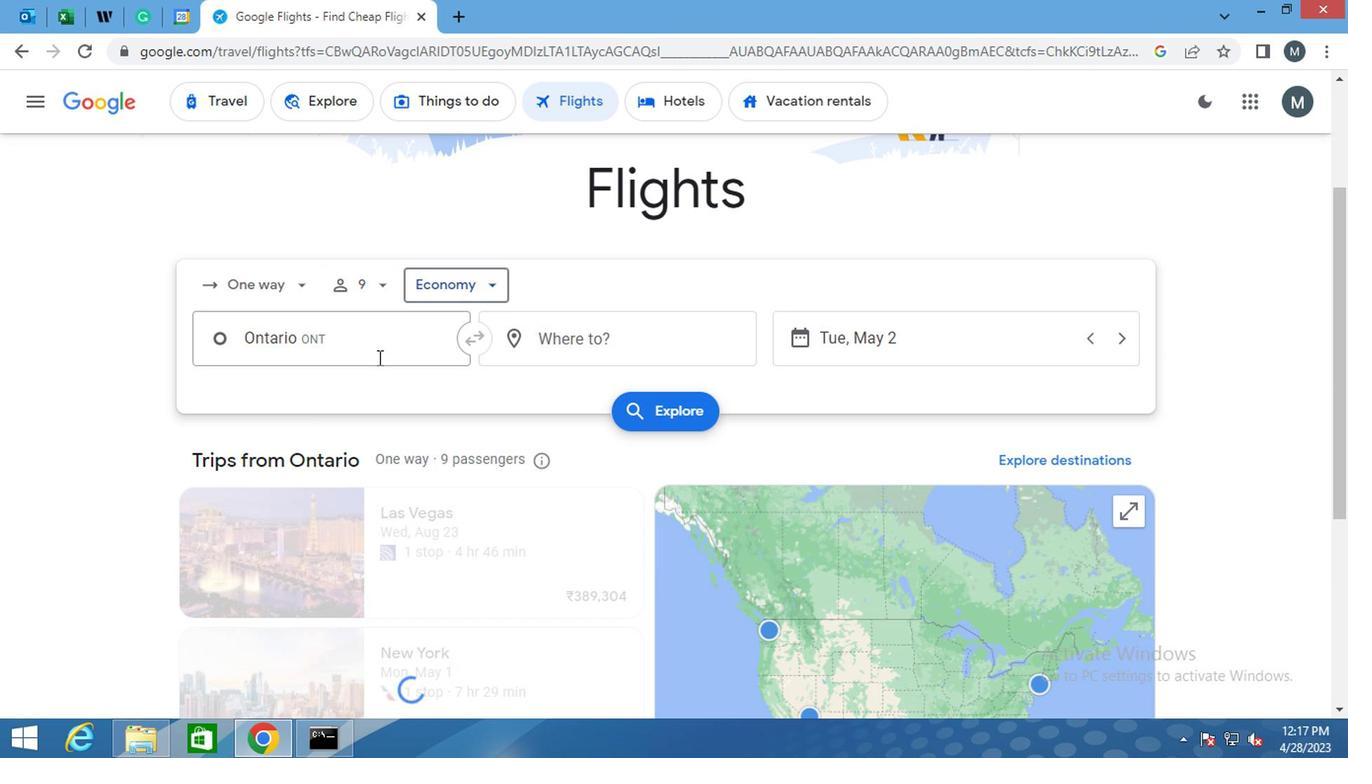 
Action: Mouse pressed left at (367, 349)
Screenshot: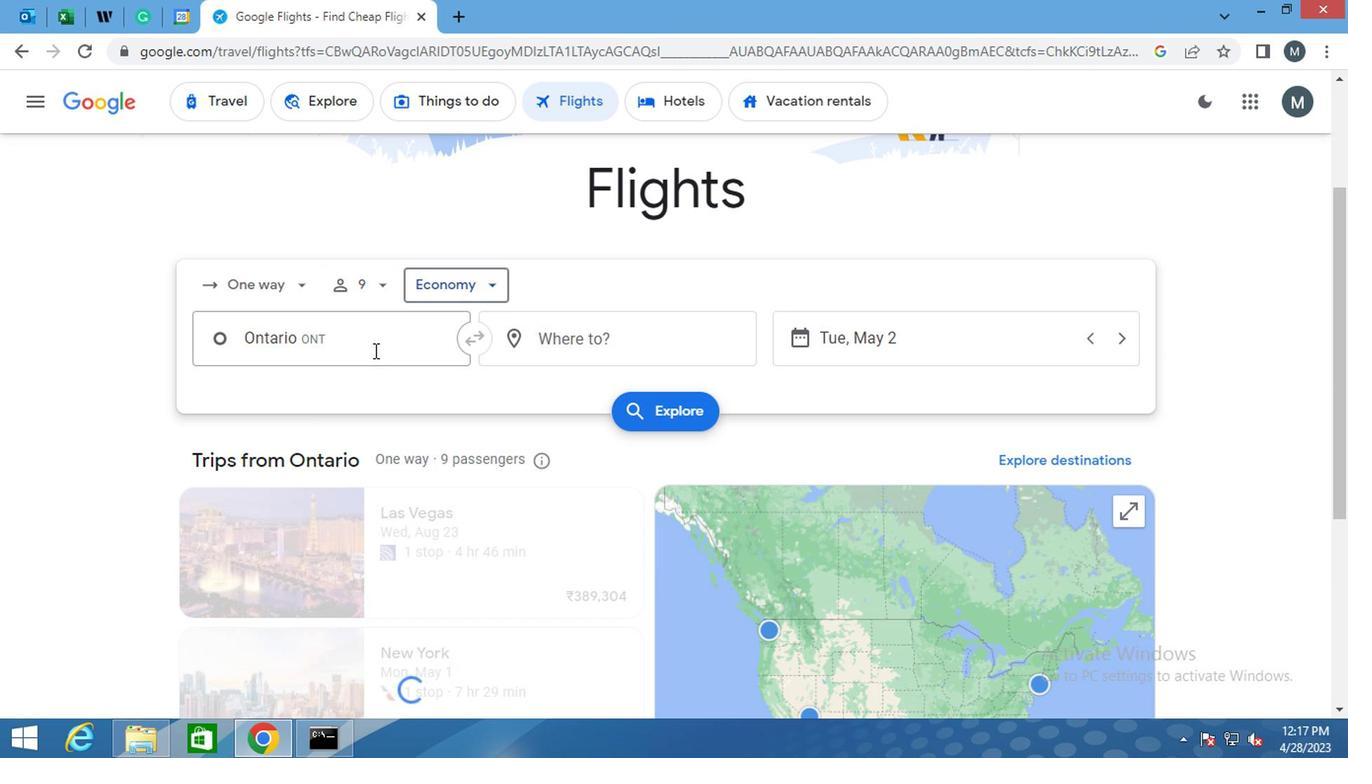 
Action: Mouse moved to (332, 393)
Screenshot: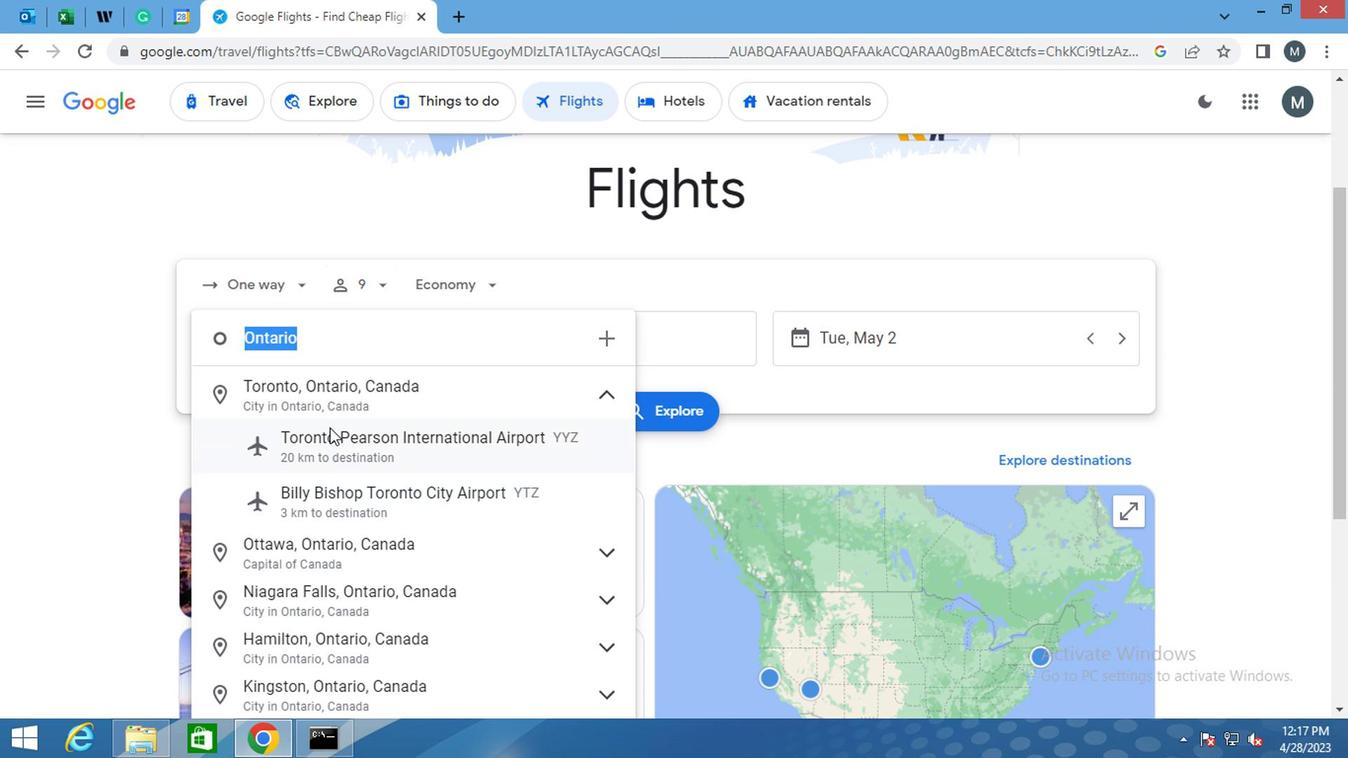 
Action: Key pressed <Key.enter>in
Screenshot: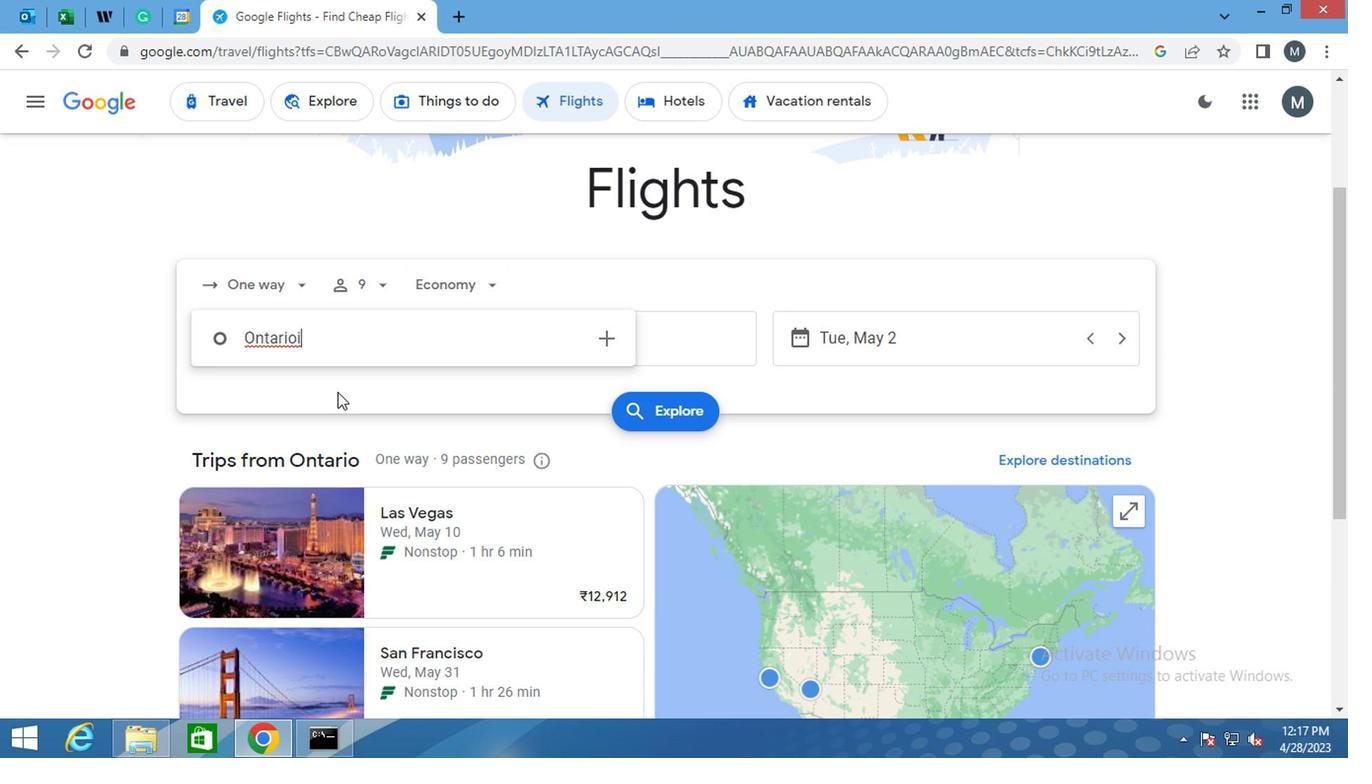 
Action: Mouse pressed left at (332, 393)
Screenshot: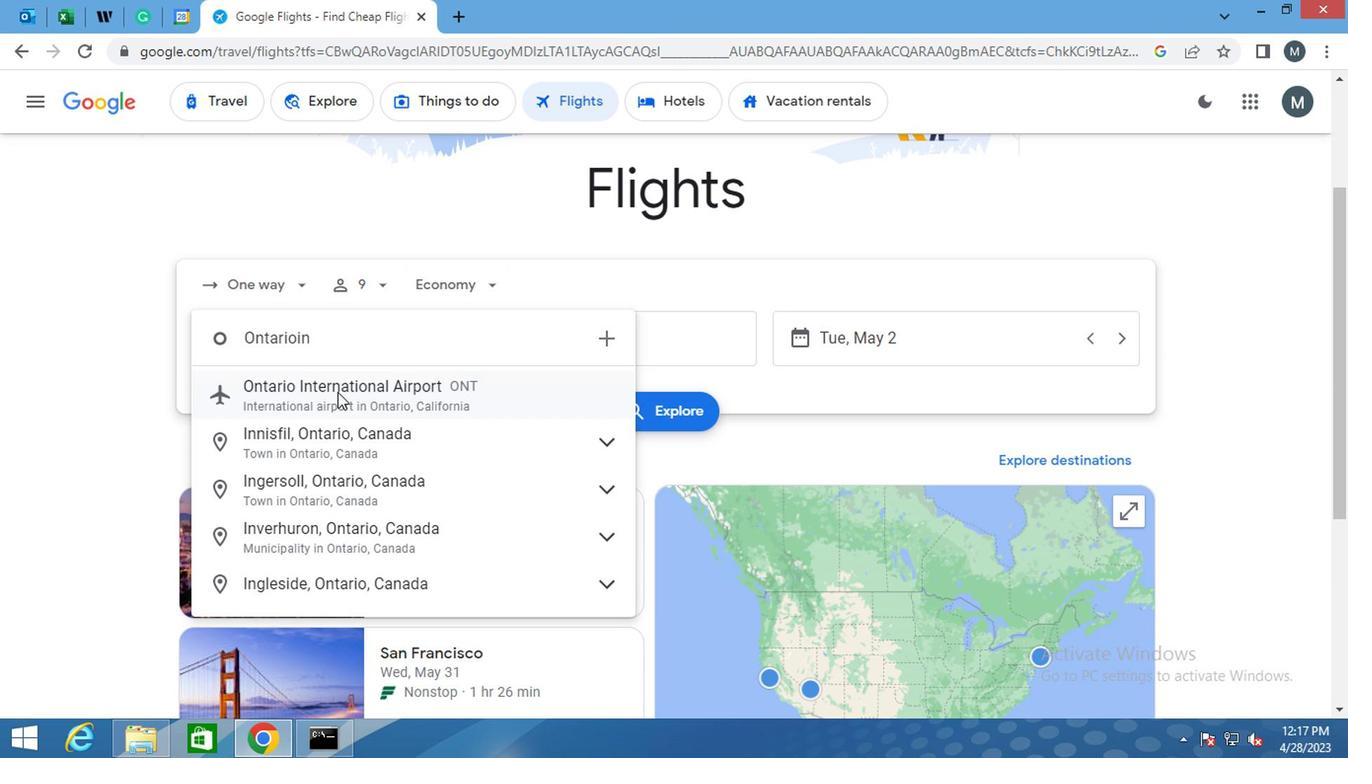 
Action: Mouse moved to (631, 339)
Screenshot: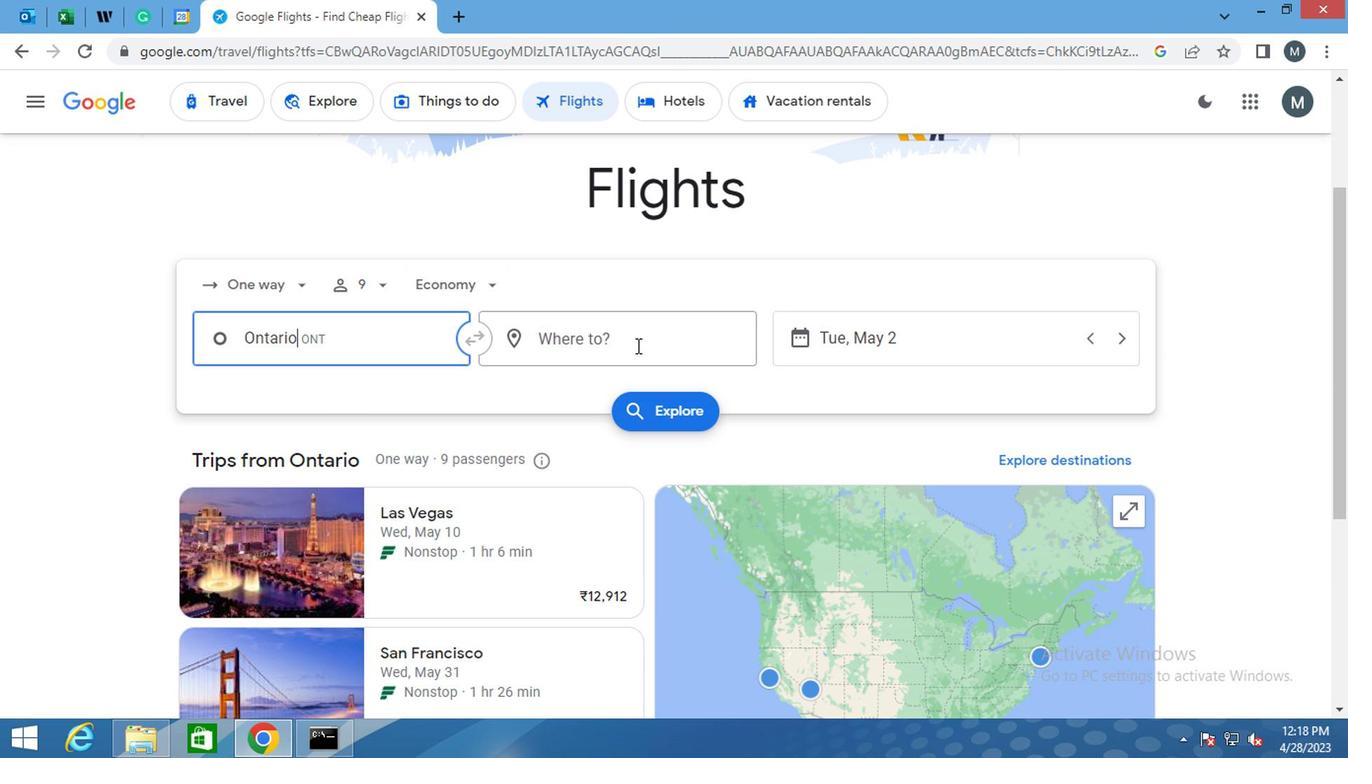 
Action: Mouse pressed left at (631, 339)
Screenshot: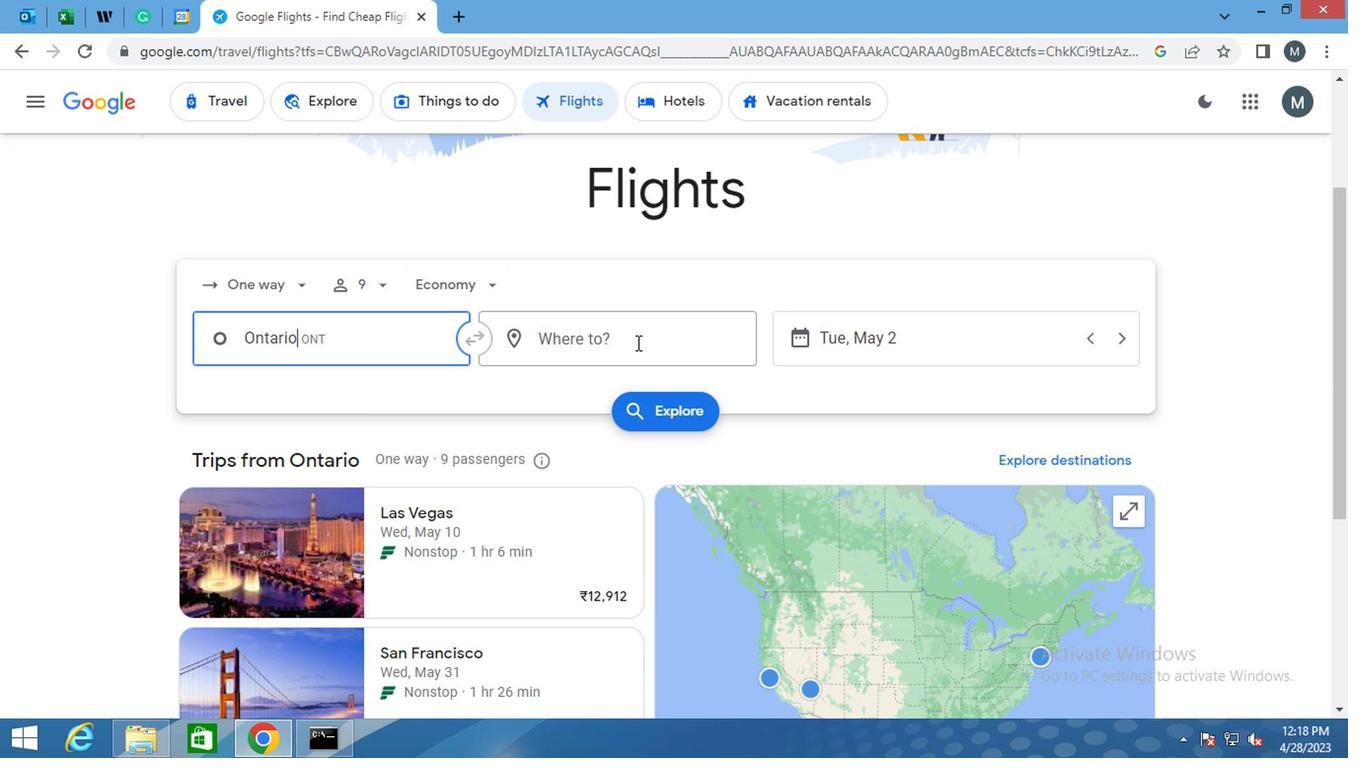 
Action: Mouse moved to (630, 339)
Screenshot: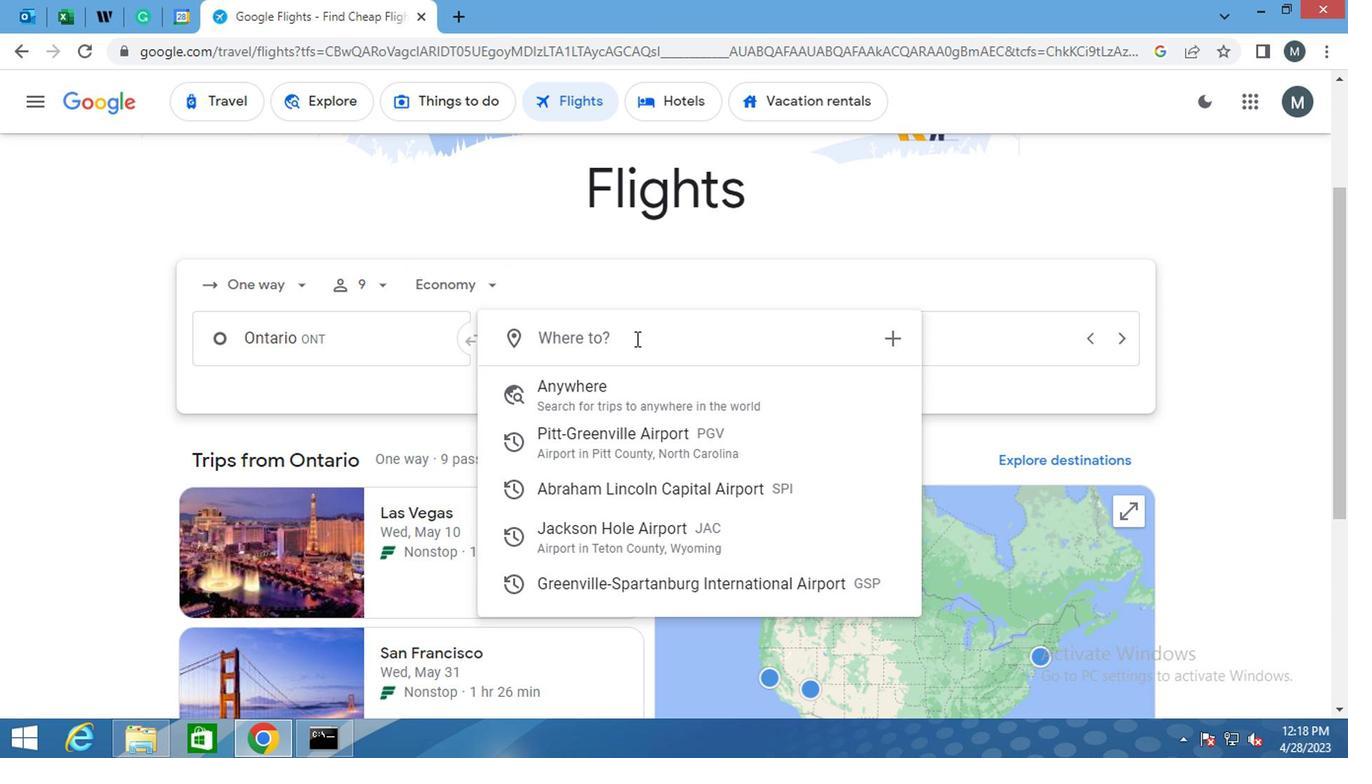 
Action: Key pressed <Key.shift>JACKSON<Key.space>H
Screenshot: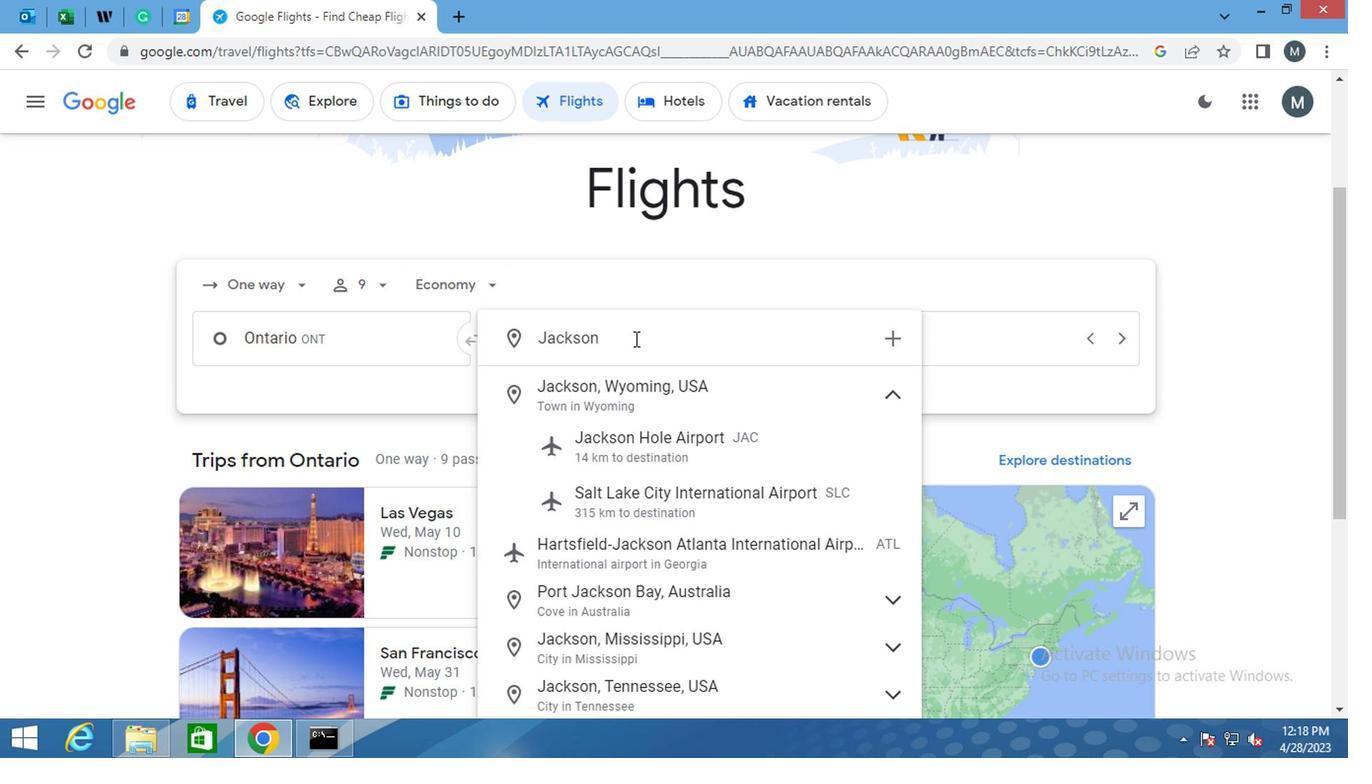 
Action: Mouse moved to (646, 436)
Screenshot: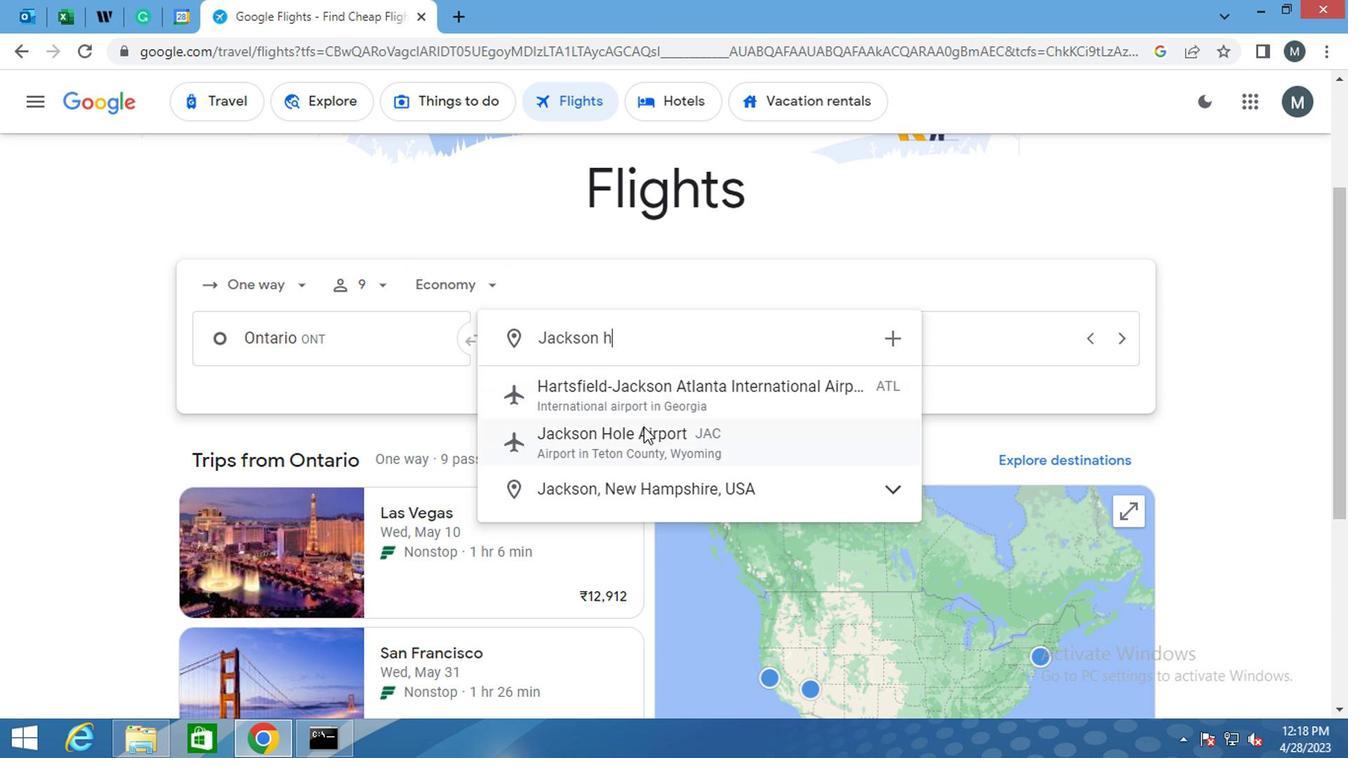 
Action: Mouse pressed left at (646, 436)
Screenshot: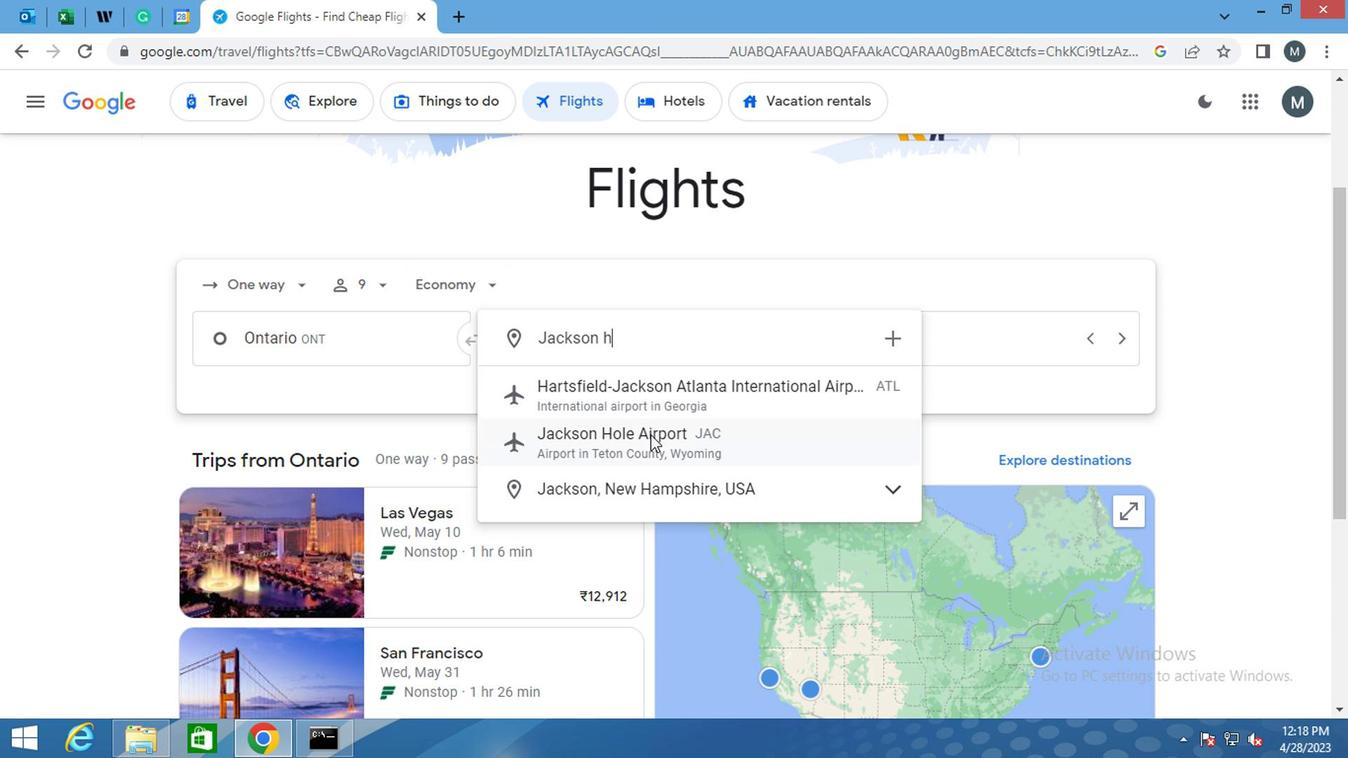 
Action: Mouse moved to (957, 342)
Screenshot: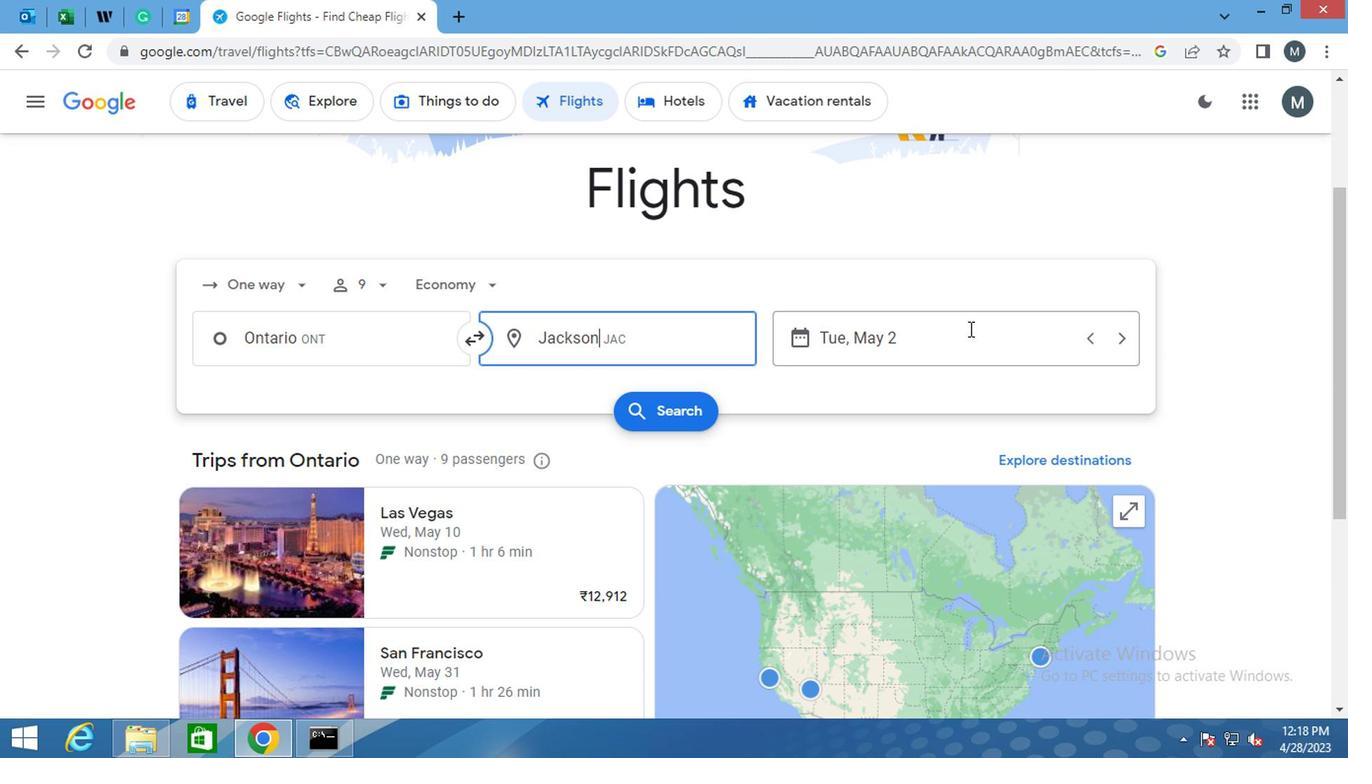 
Action: Mouse pressed left at (957, 342)
Screenshot: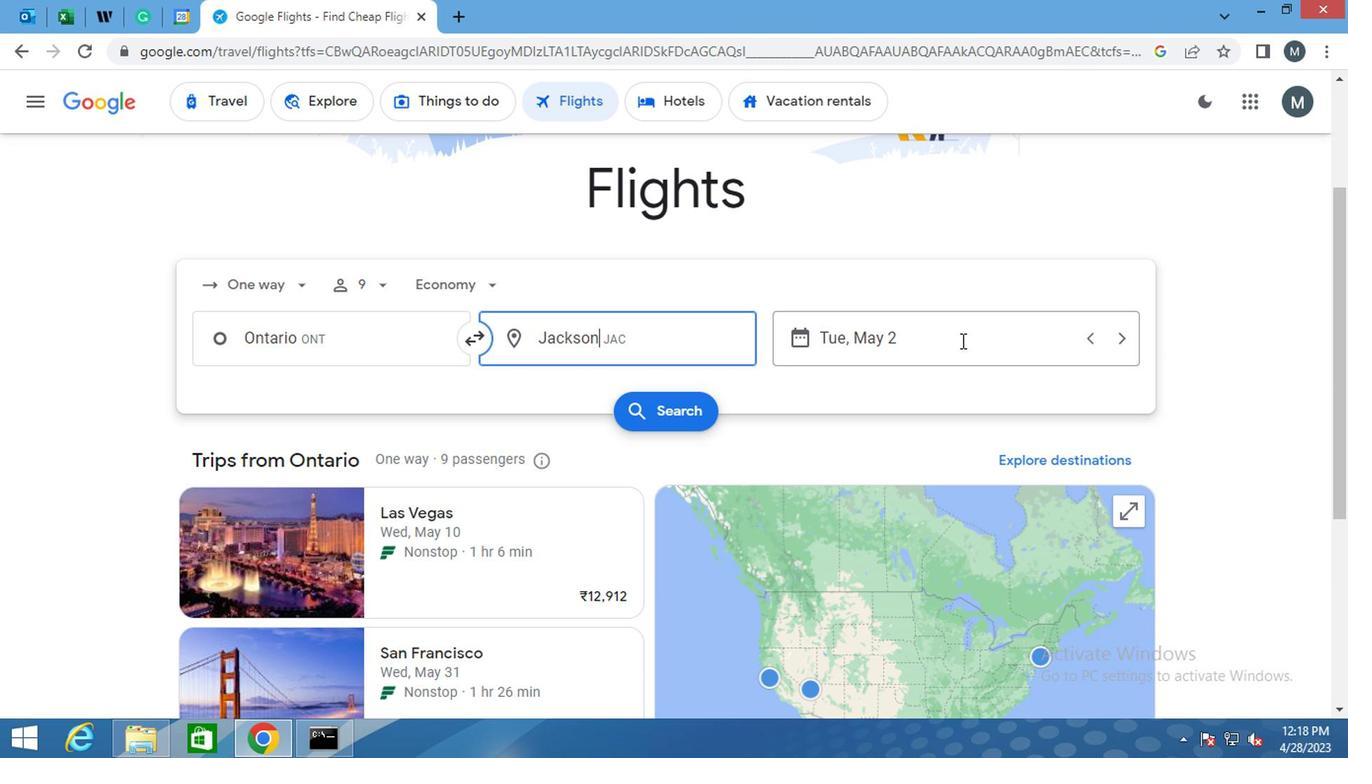
Action: Mouse moved to (908, 391)
Screenshot: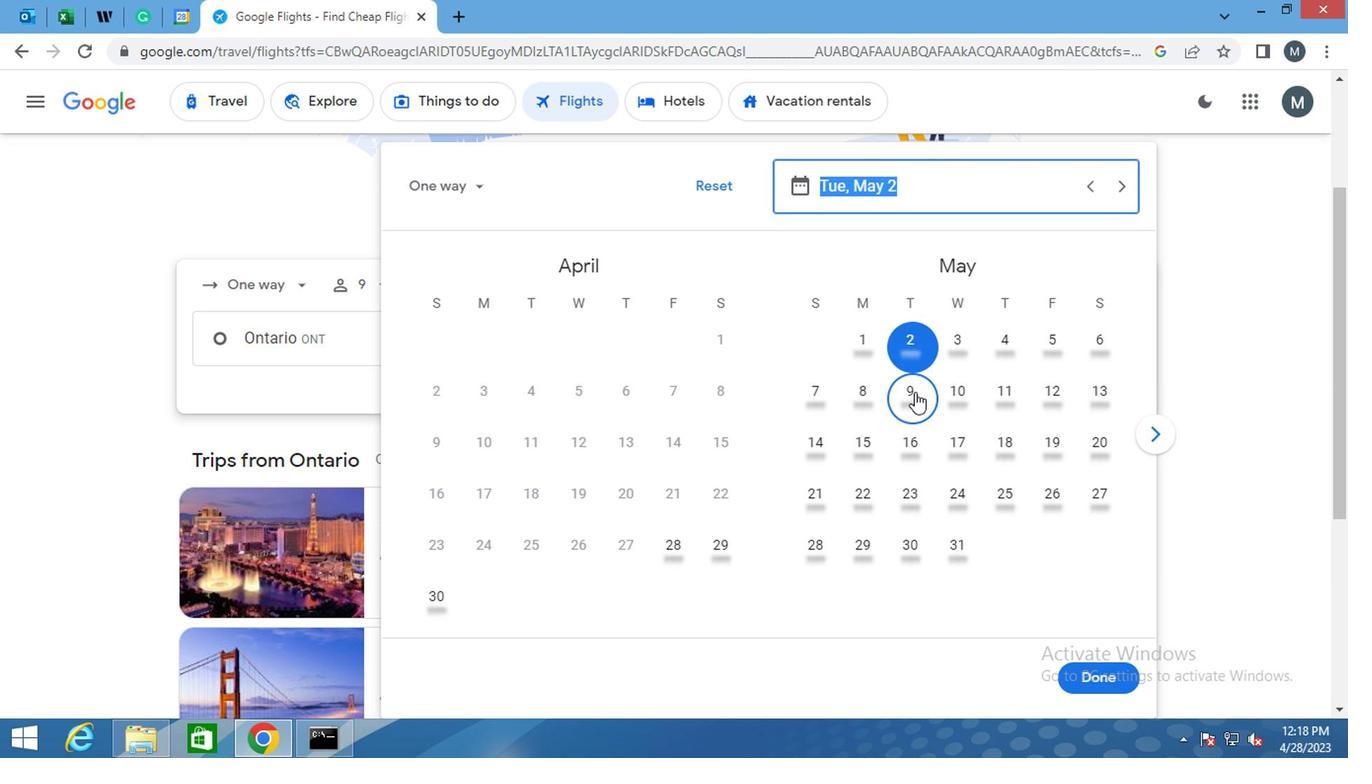 
Action: Mouse pressed left at (908, 391)
Screenshot: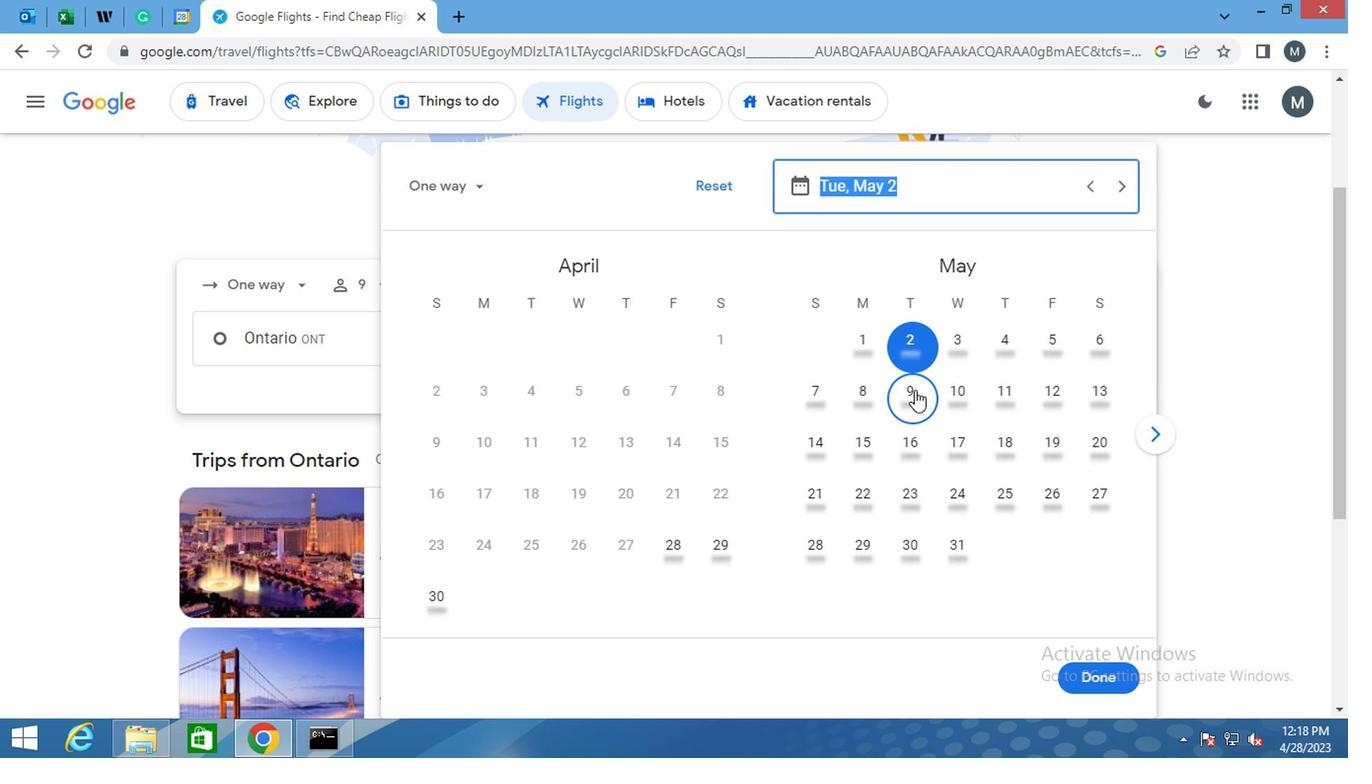 
Action: Mouse moved to (906, 337)
Screenshot: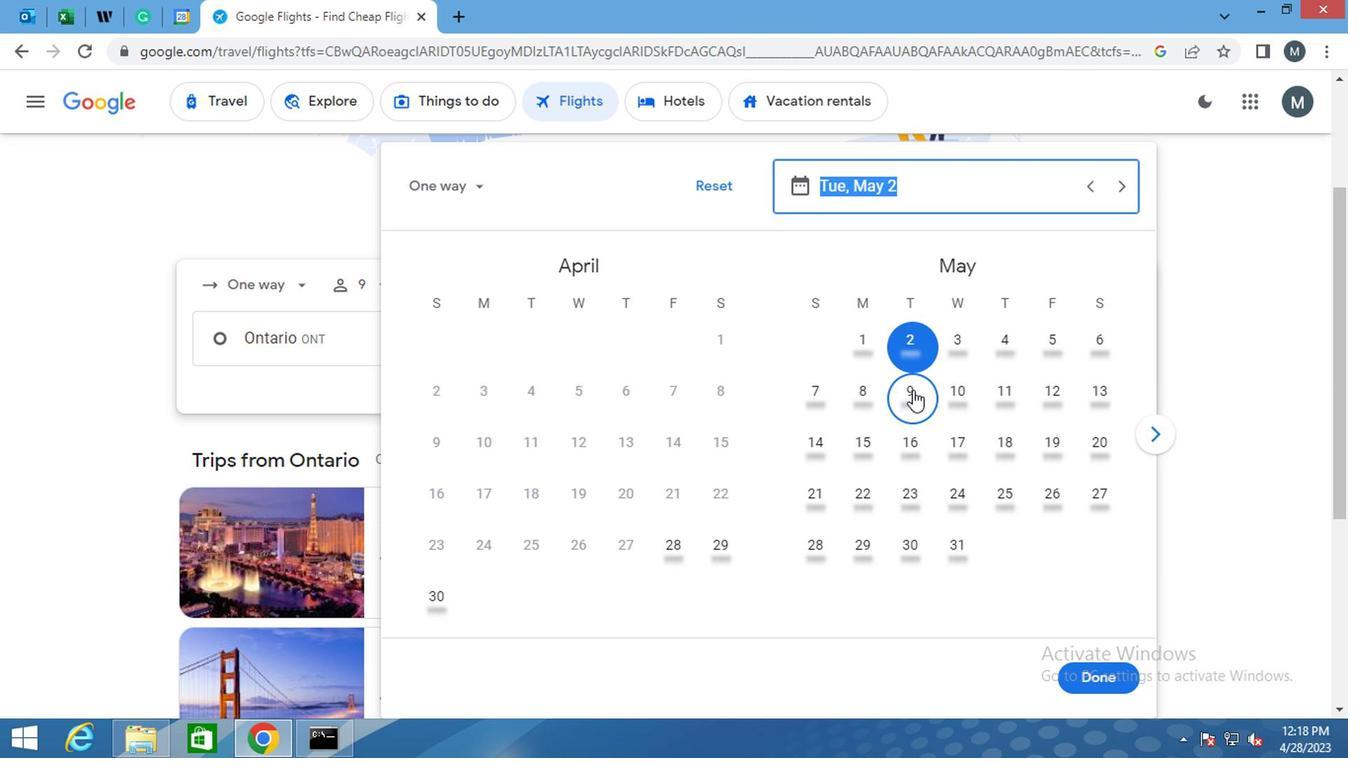 
Action: Mouse pressed left at (906, 337)
Screenshot: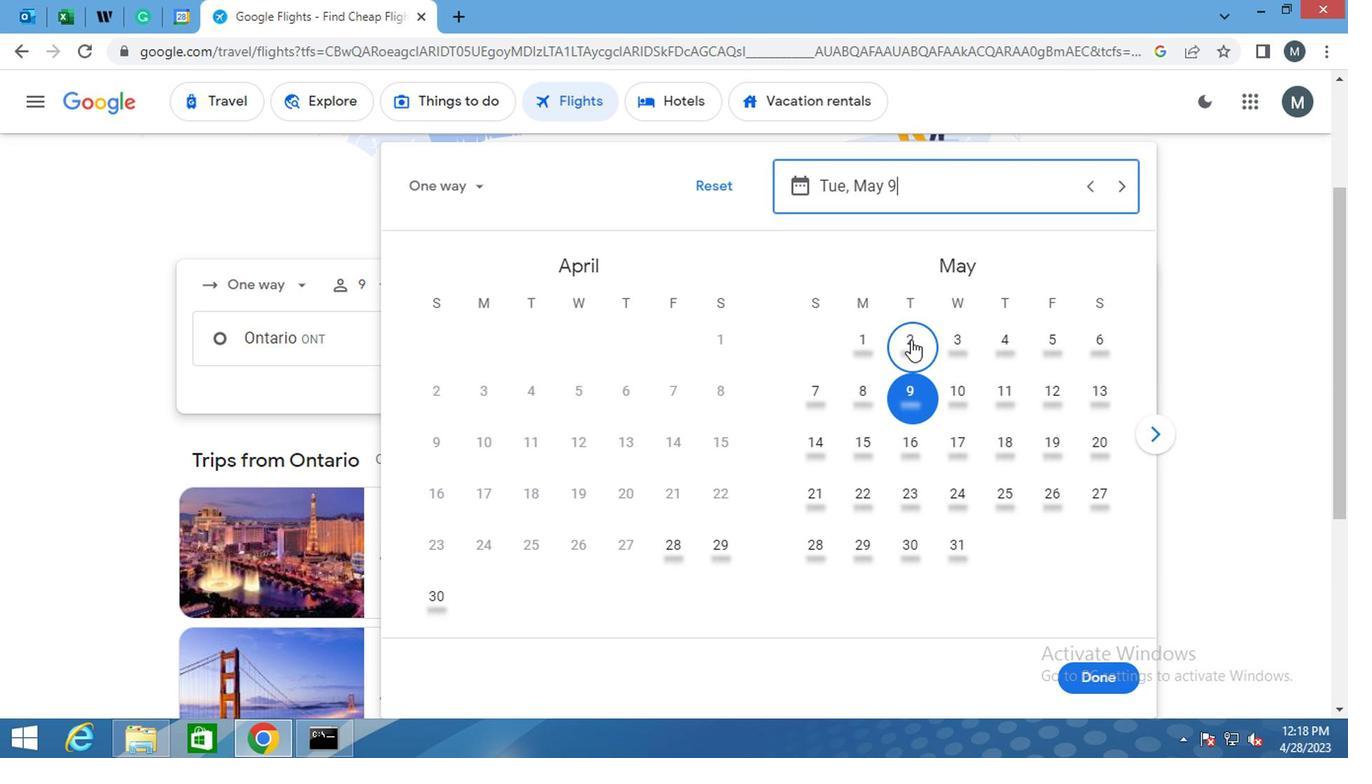 
Action: Mouse moved to (909, 341)
Screenshot: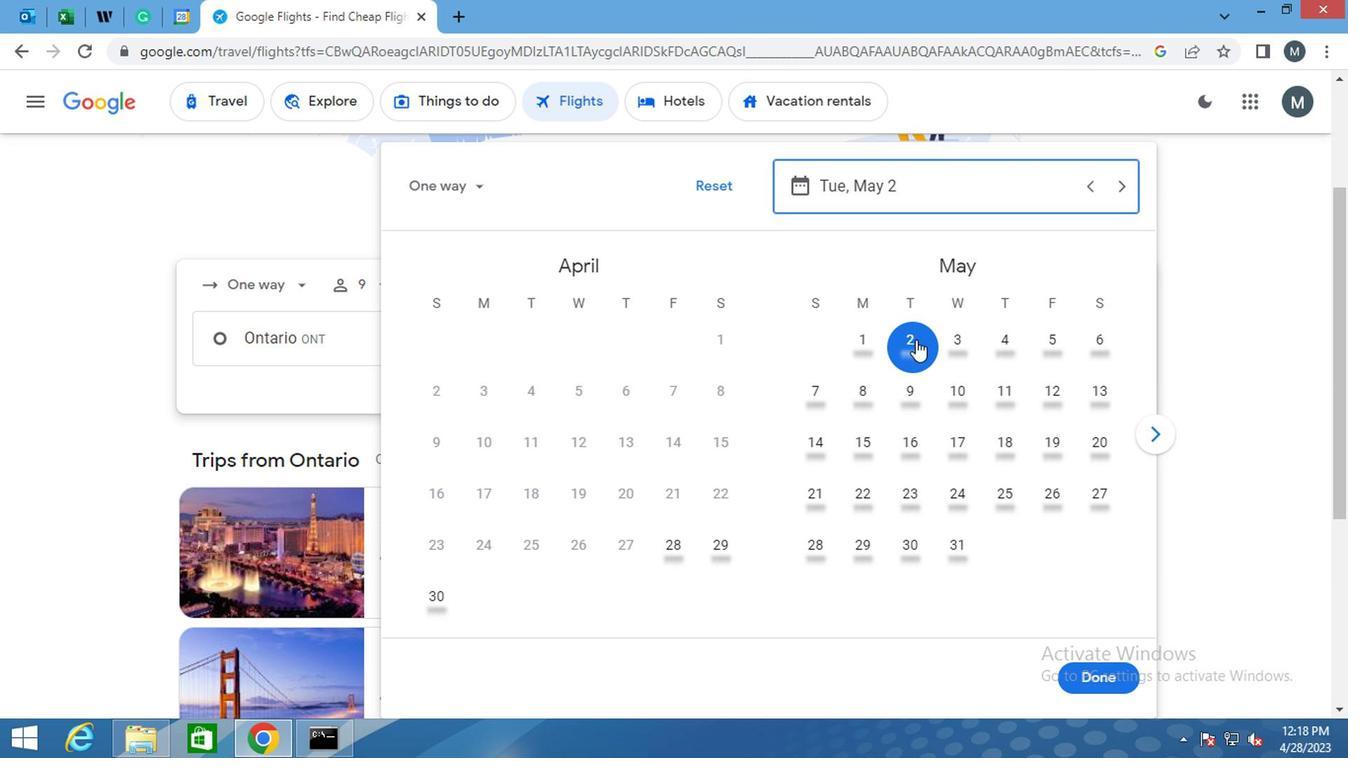 
Action: Mouse pressed left at (909, 341)
Screenshot: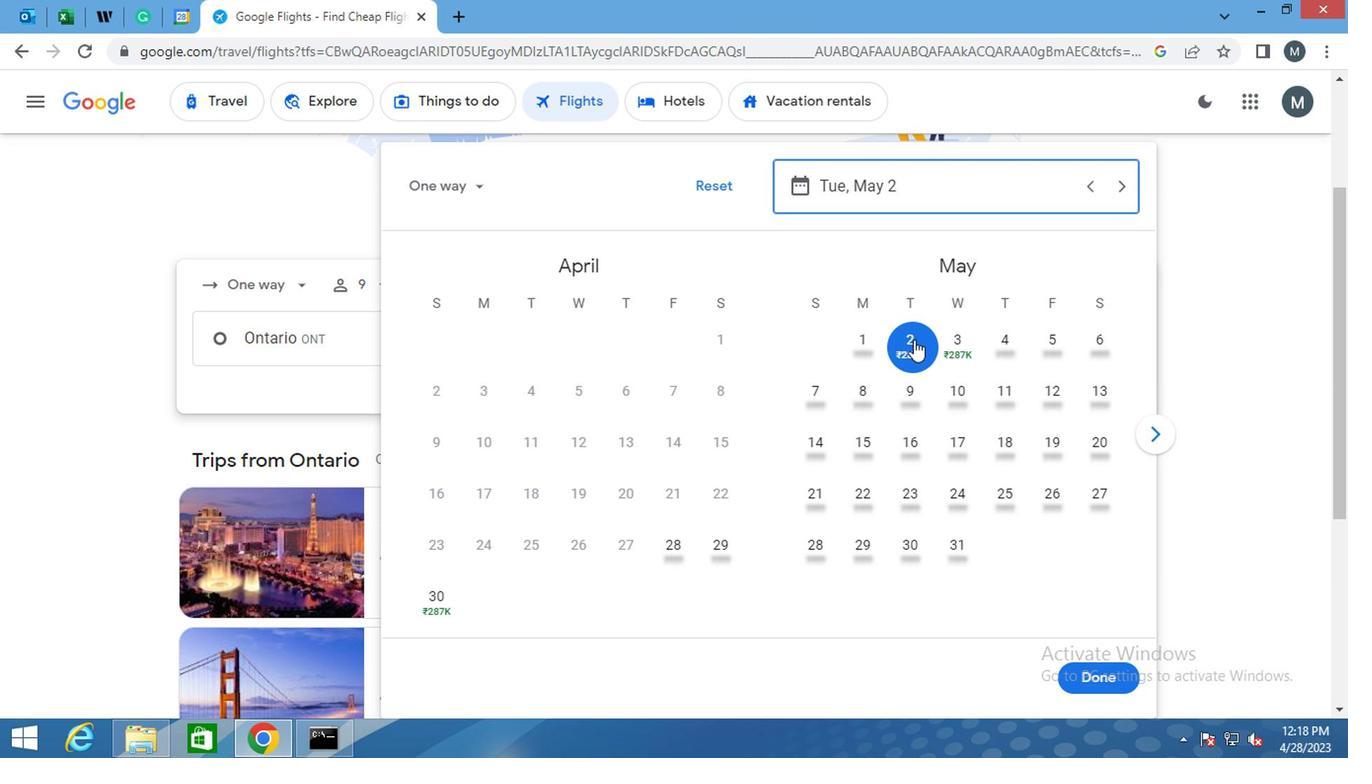 
Action: Mouse moved to (1118, 684)
Screenshot: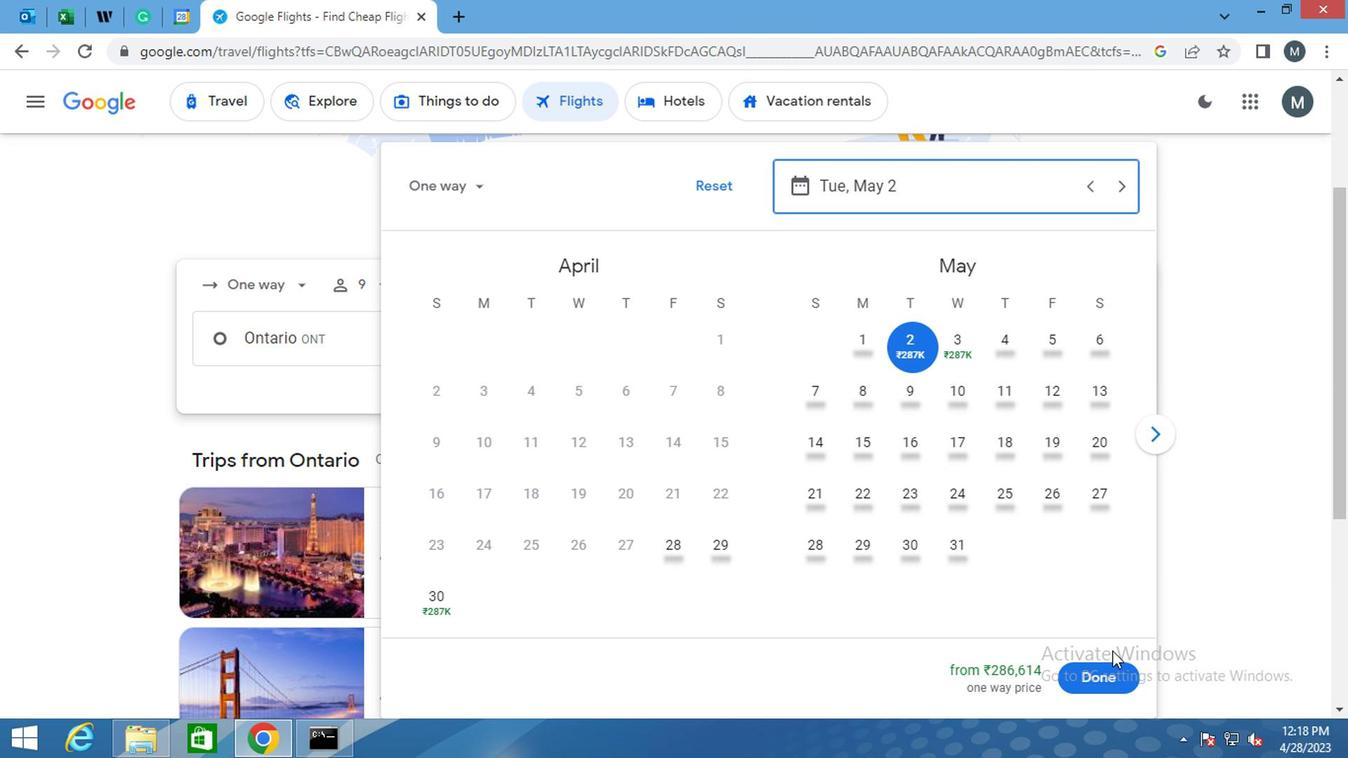 
Action: Mouse pressed left at (1118, 684)
Screenshot: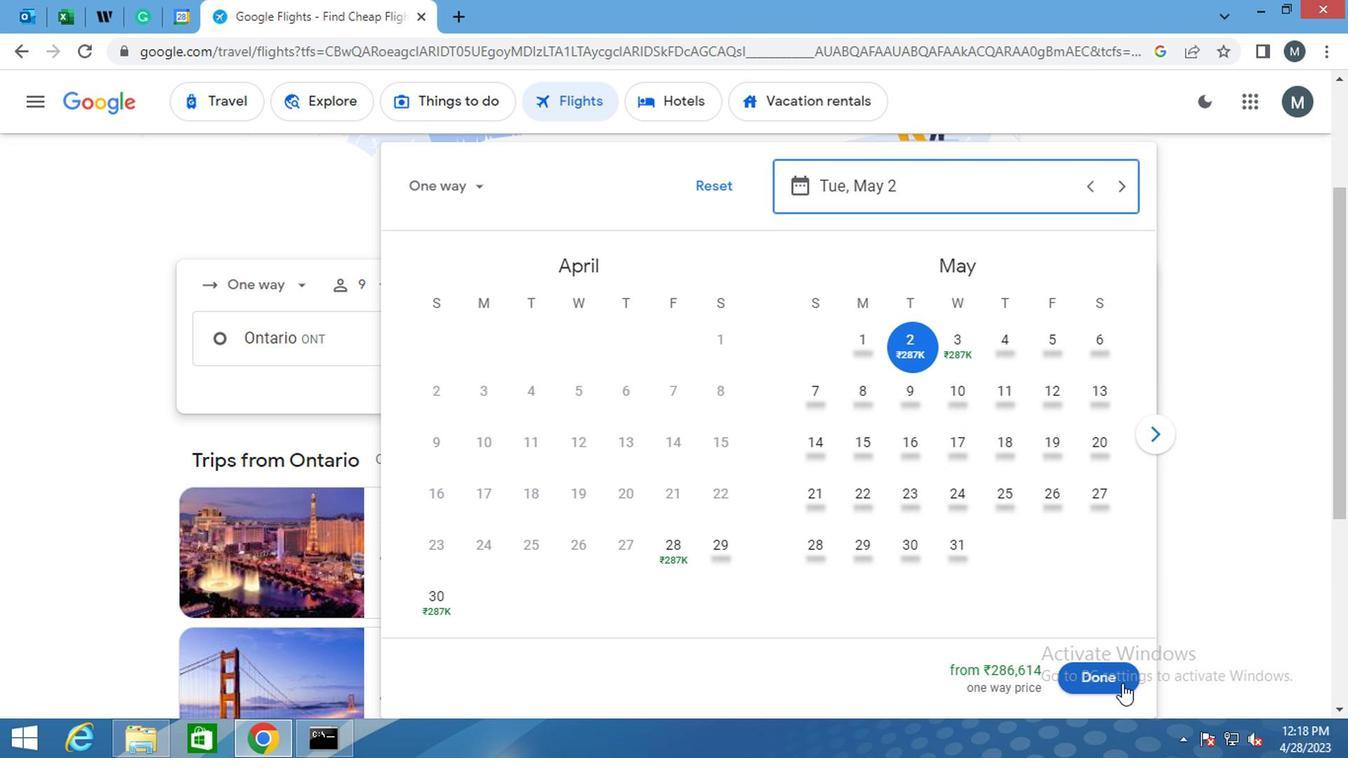 
Action: Mouse moved to (630, 410)
Screenshot: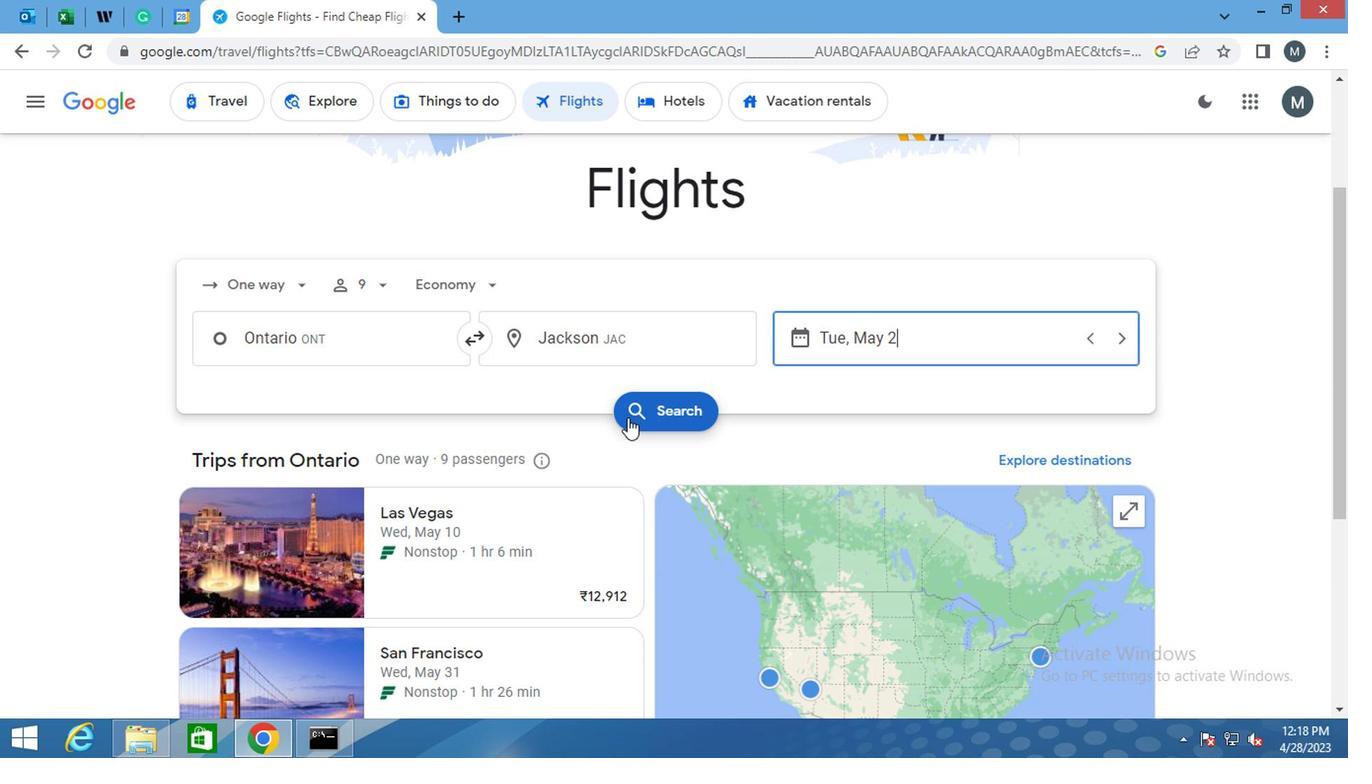 
Action: Mouse pressed left at (630, 410)
Screenshot: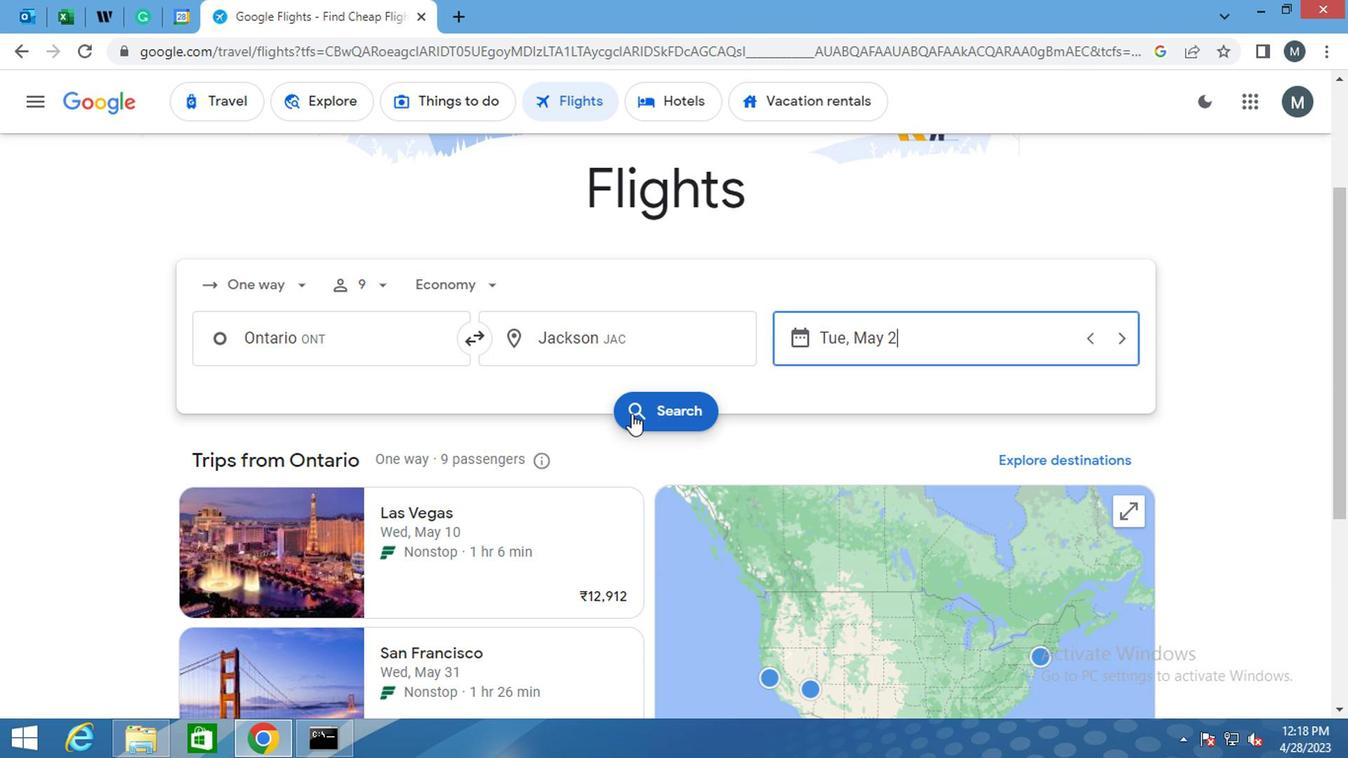 
Action: Mouse moved to (195, 283)
Screenshot: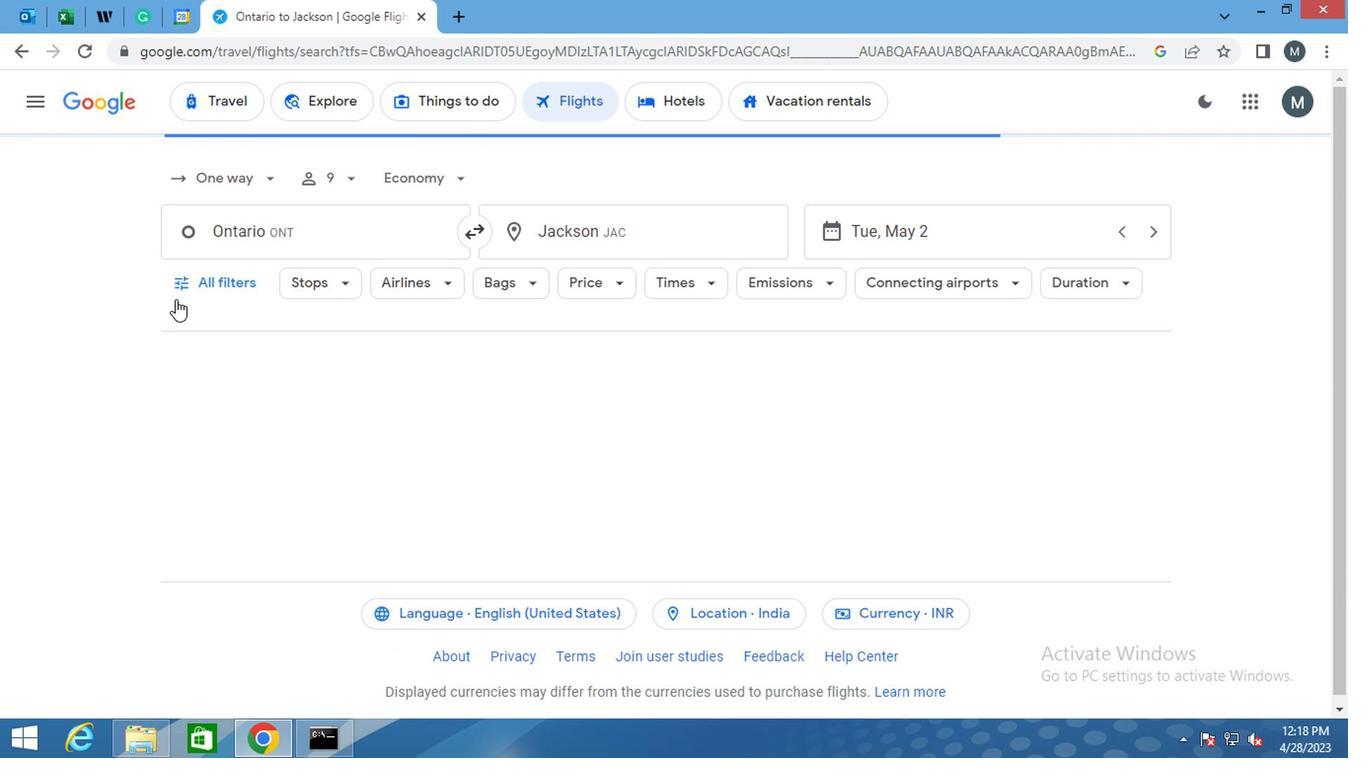 
Action: Mouse pressed left at (195, 283)
Screenshot: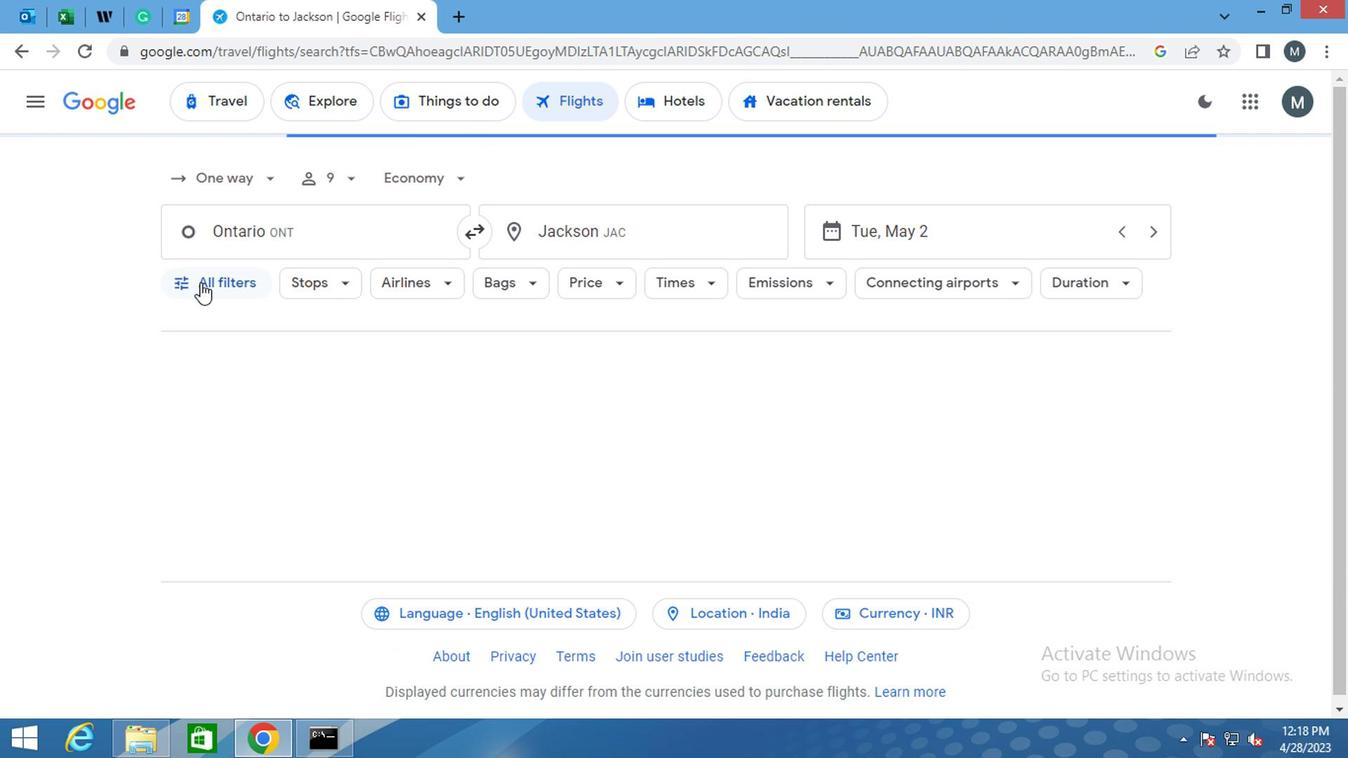 
Action: Mouse moved to (312, 429)
Screenshot: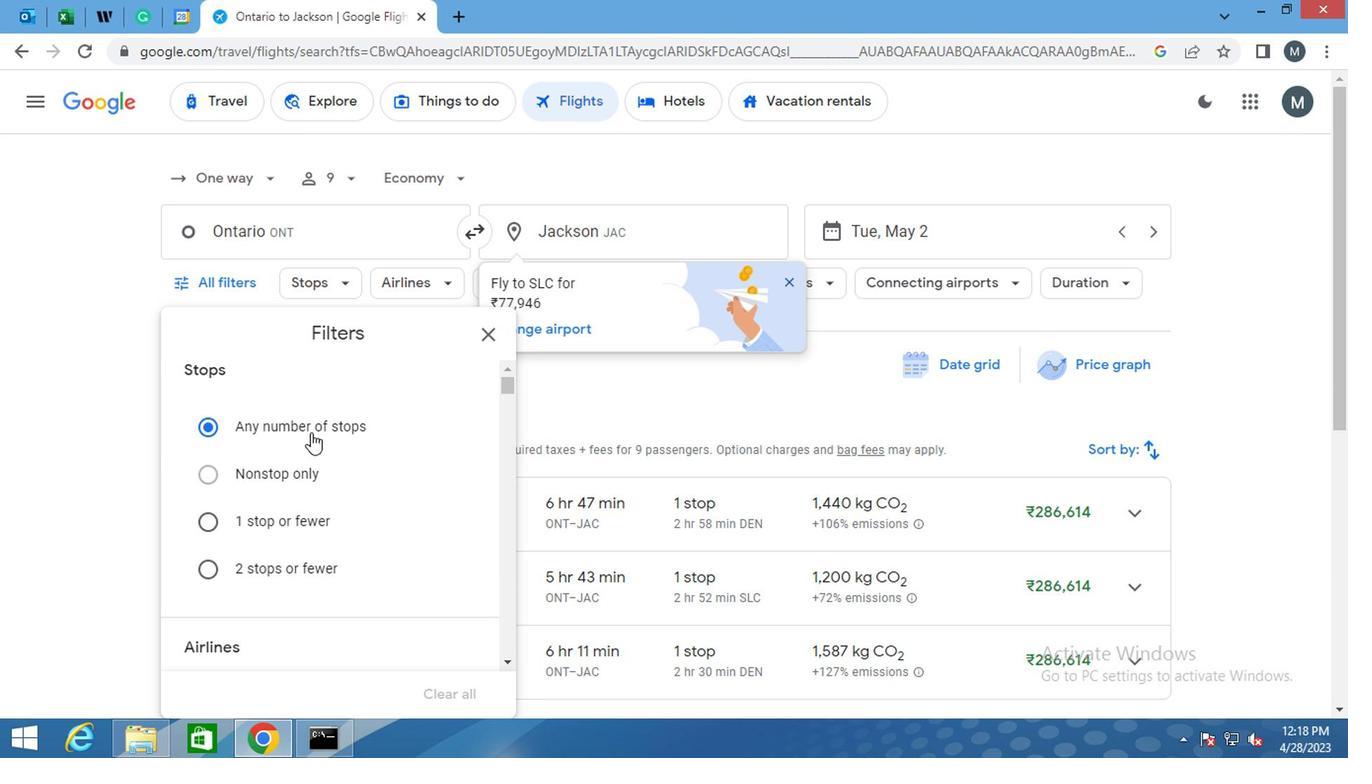 
Action: Mouse scrolled (312, 429) with delta (0, 0)
Screenshot: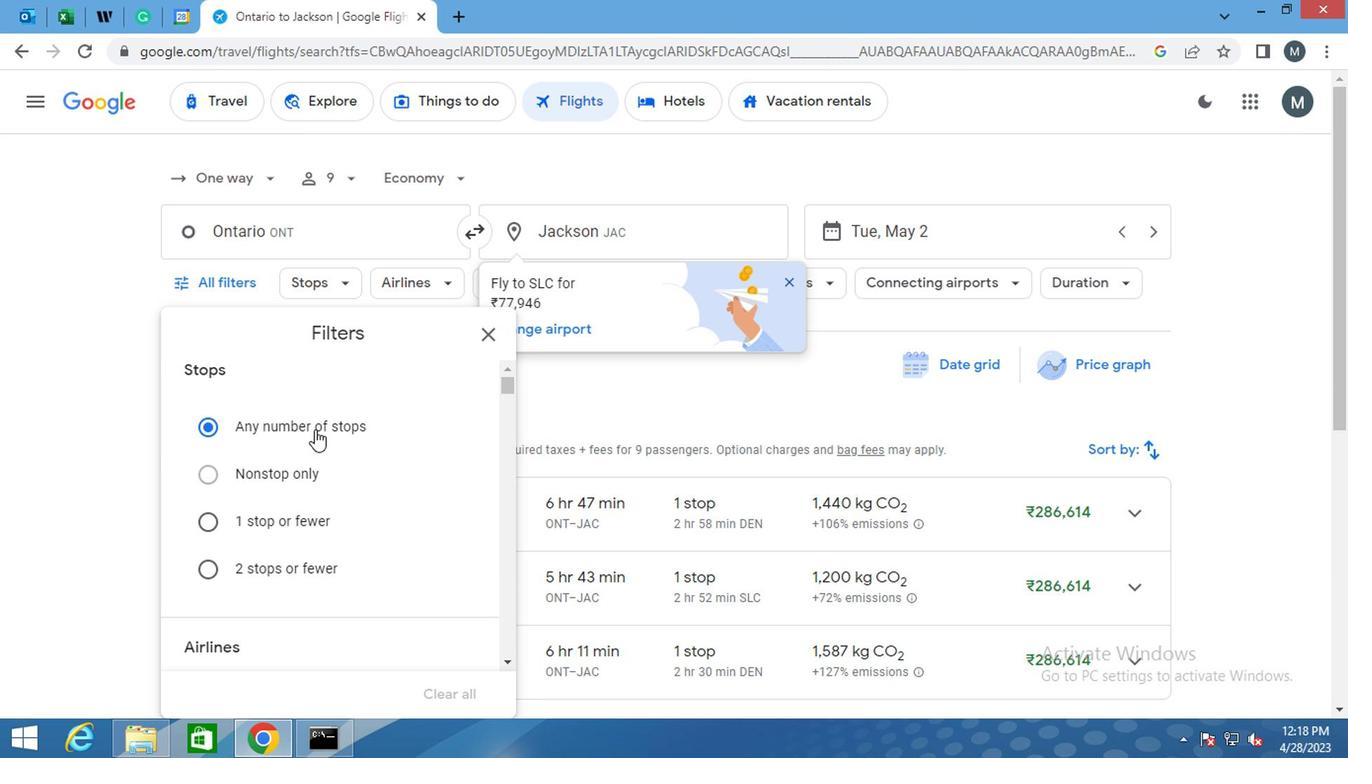 
Action: Mouse scrolled (312, 429) with delta (0, 0)
Screenshot: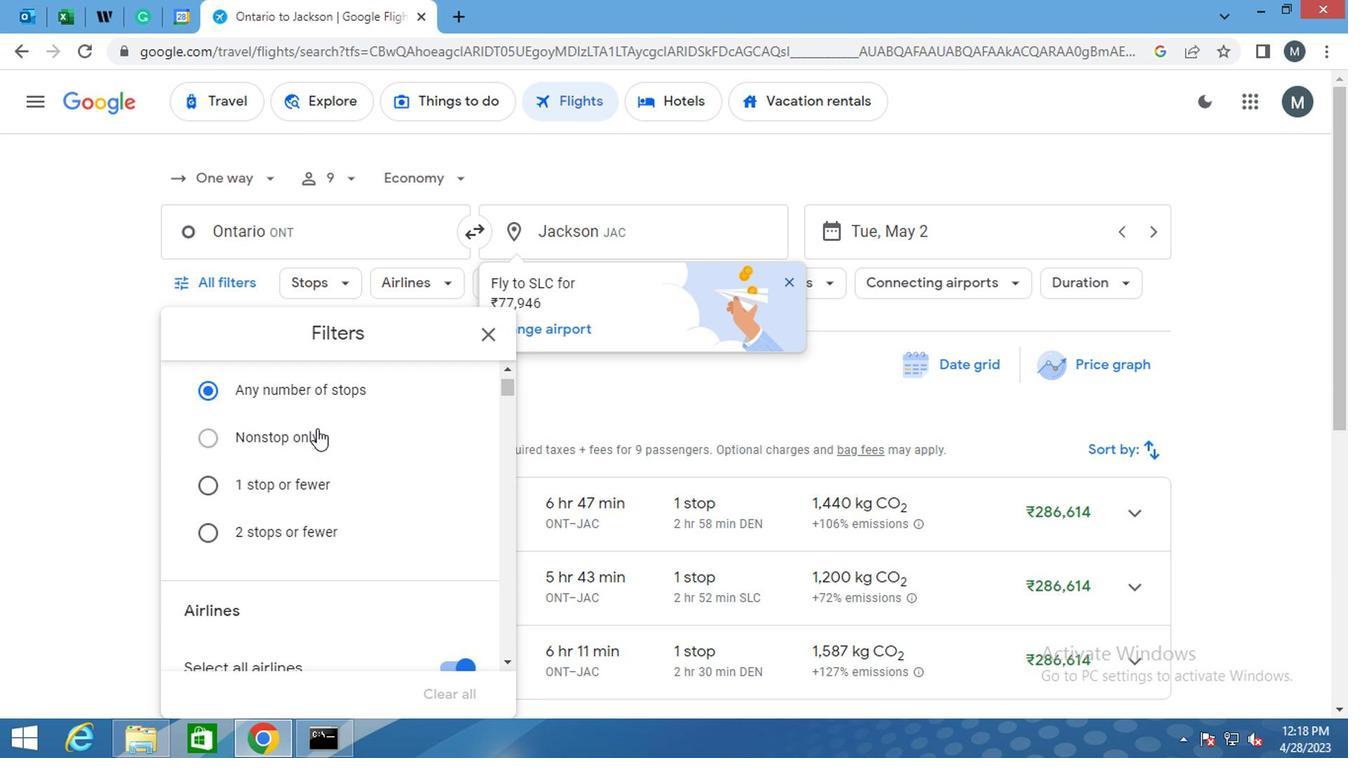 
Action: Mouse moved to (320, 463)
Screenshot: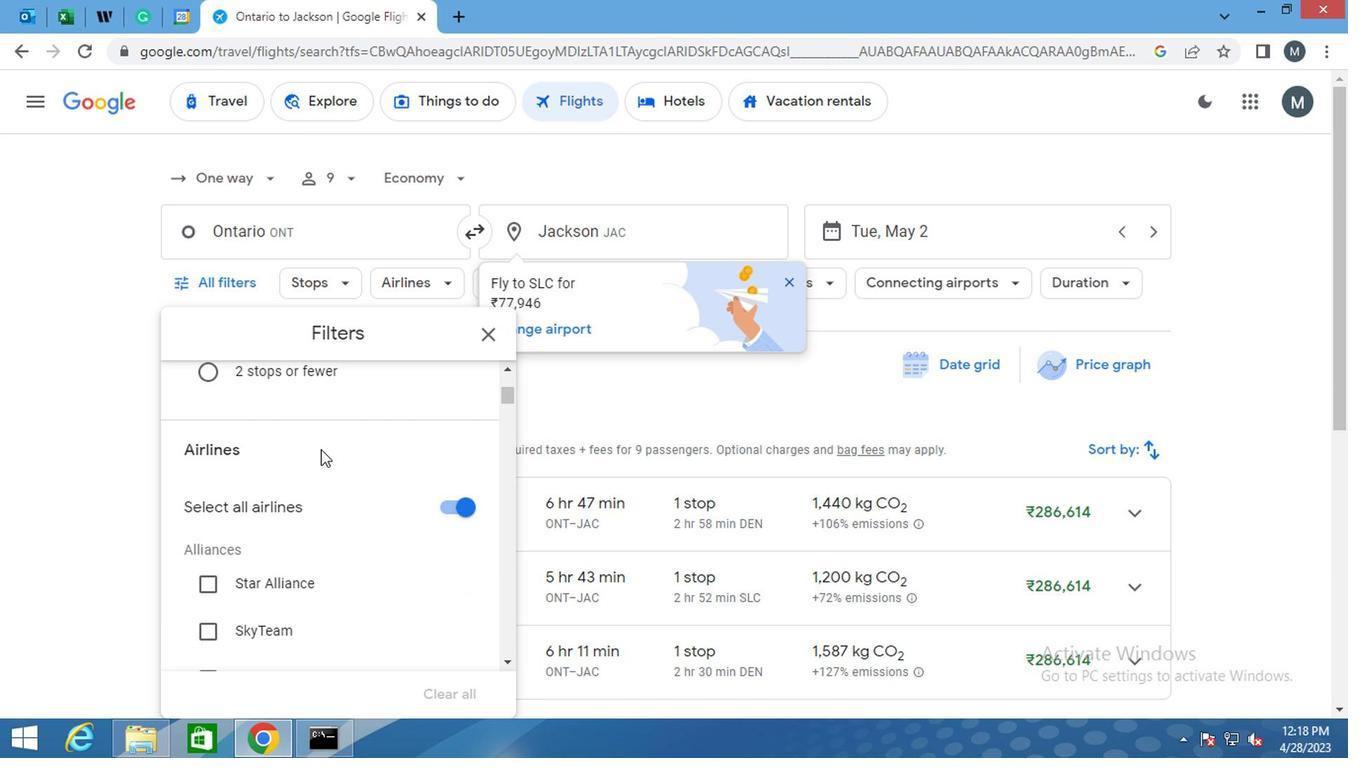 
Action: Mouse scrolled (320, 462) with delta (0, 0)
Screenshot: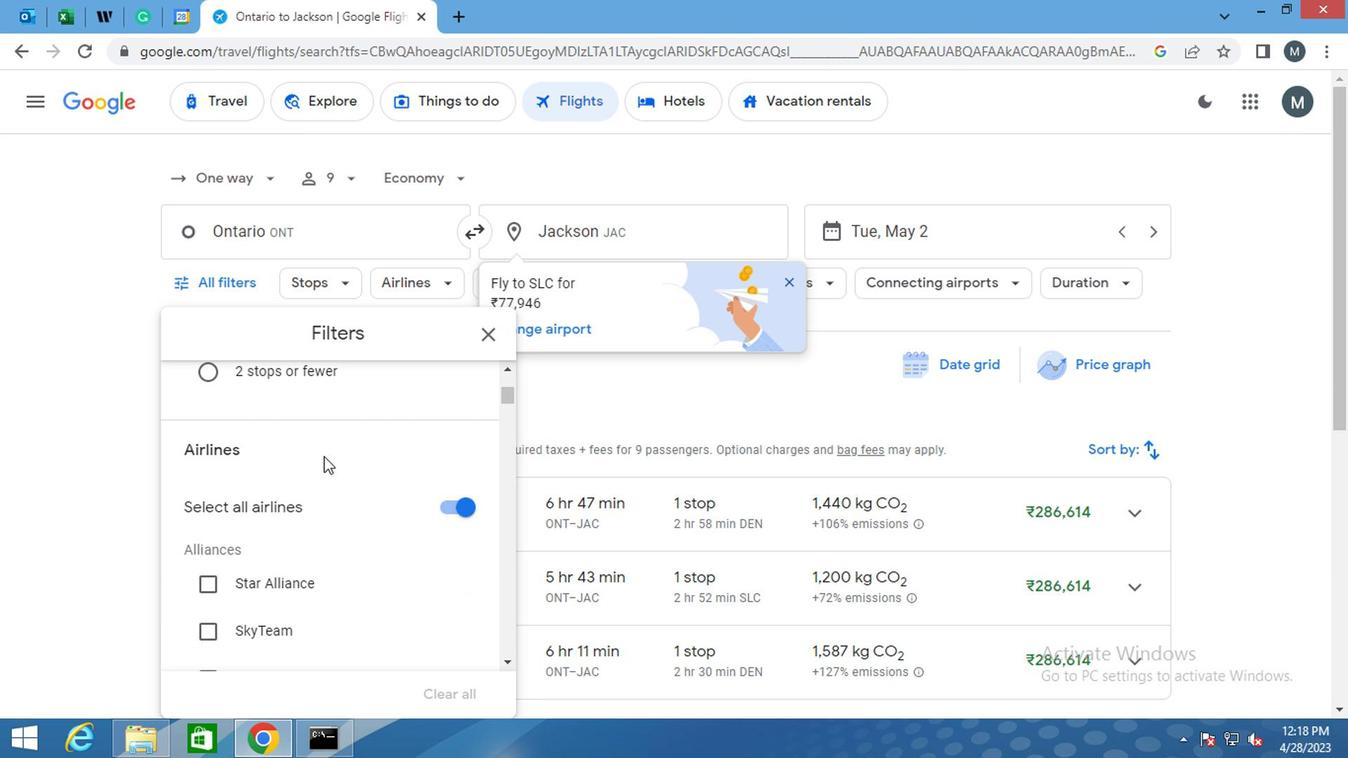 
Action: Mouse moved to (463, 408)
Screenshot: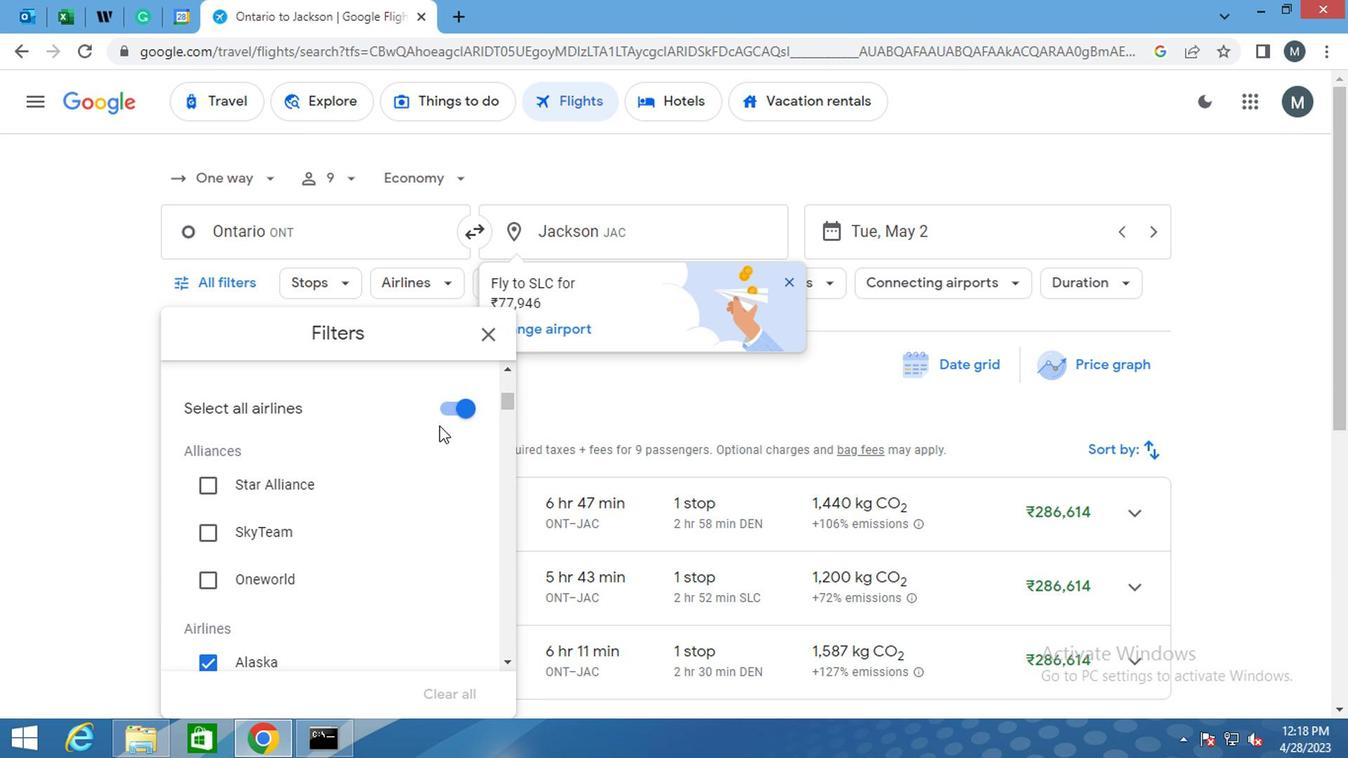 
Action: Mouse pressed left at (463, 408)
Screenshot: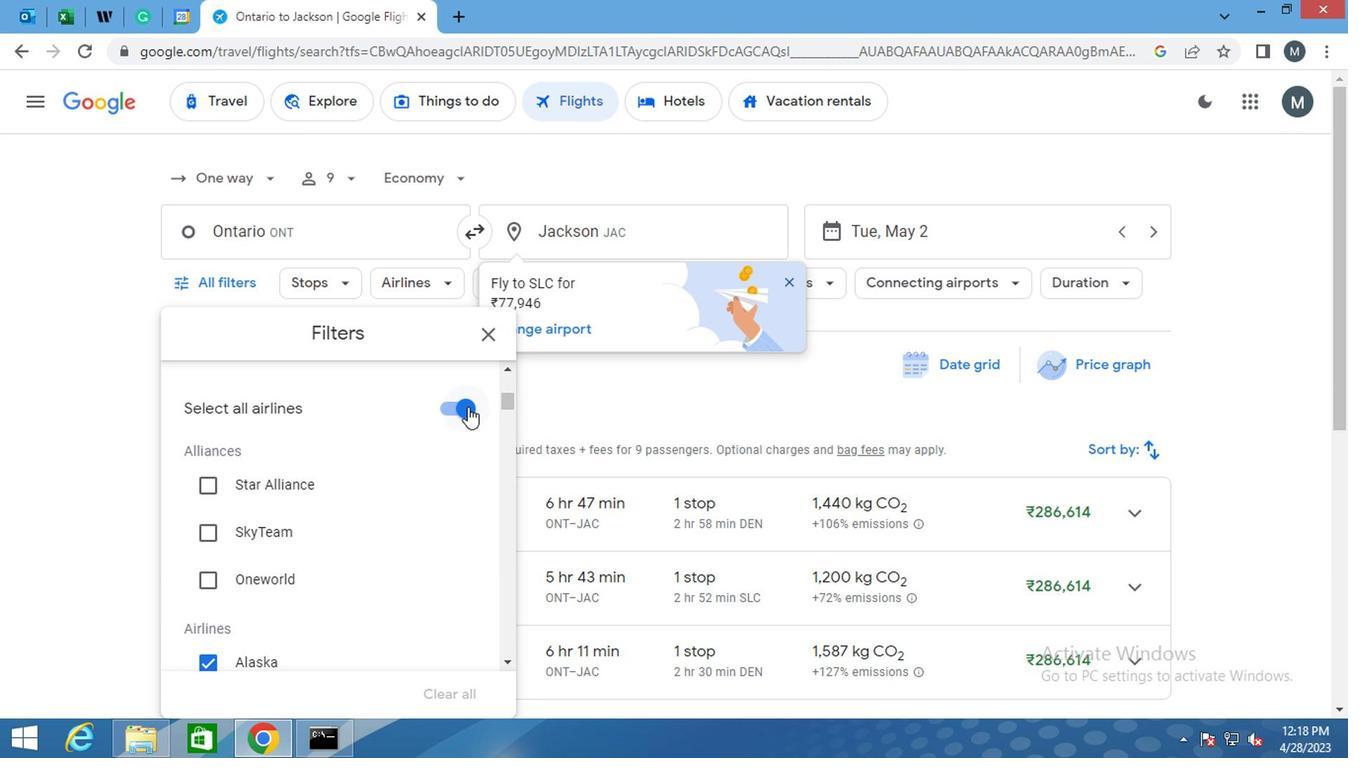 
Action: Mouse moved to (325, 488)
Screenshot: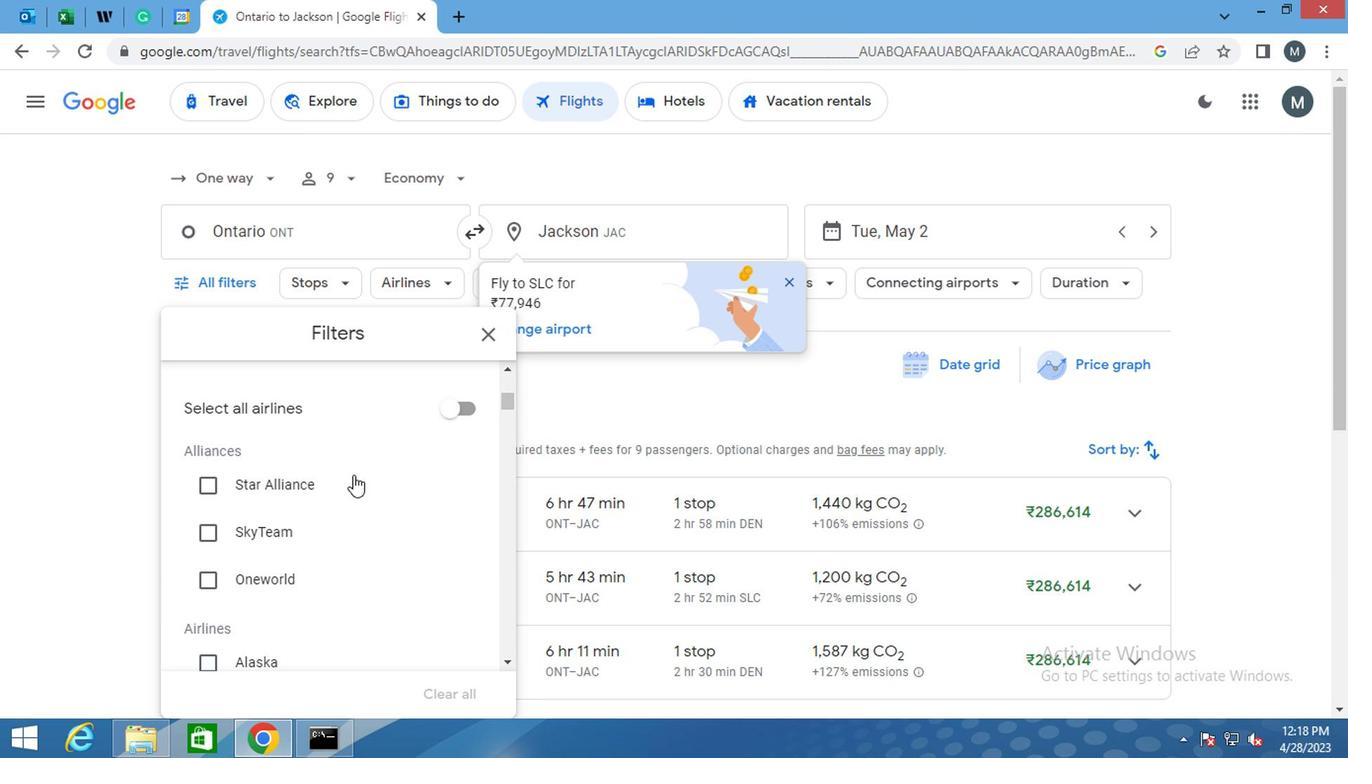
Action: Mouse scrolled (325, 487) with delta (0, 0)
Screenshot: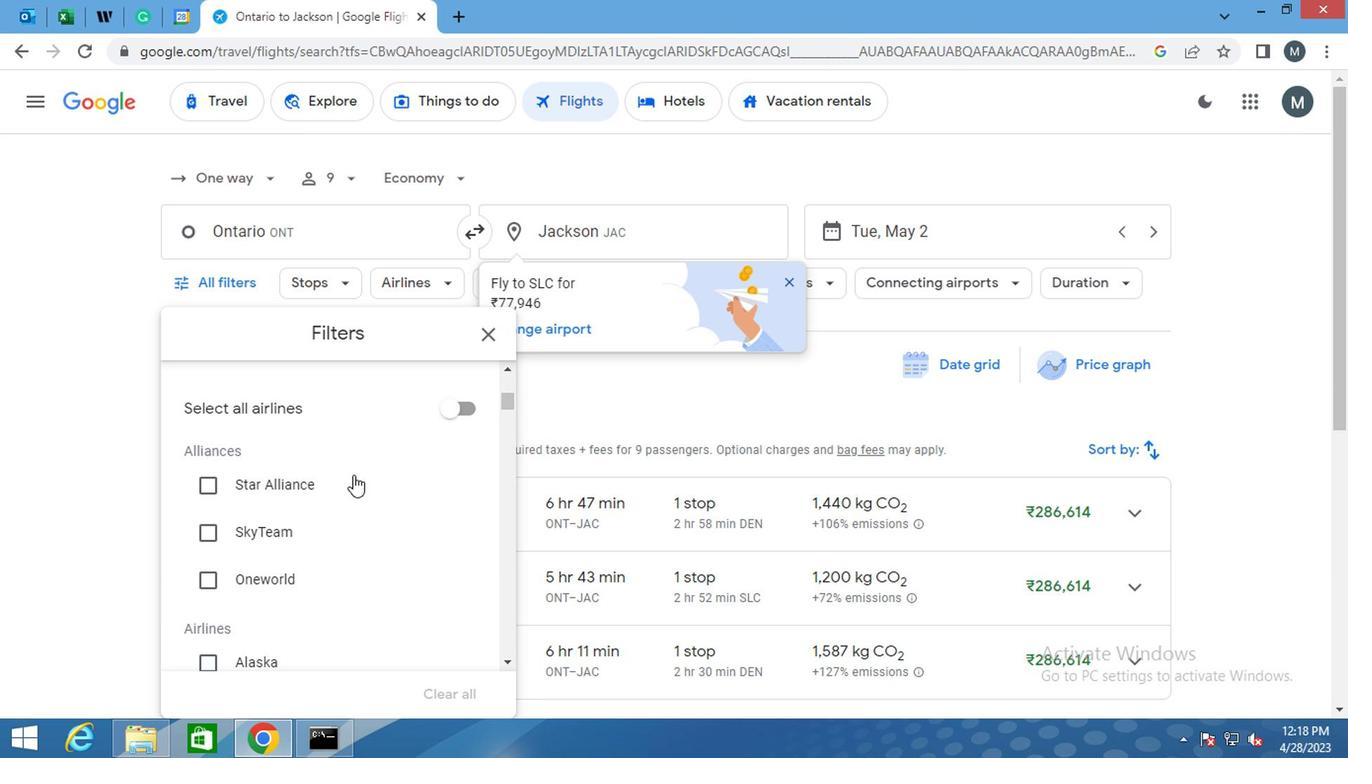 
Action: Mouse moved to (325, 490)
Screenshot: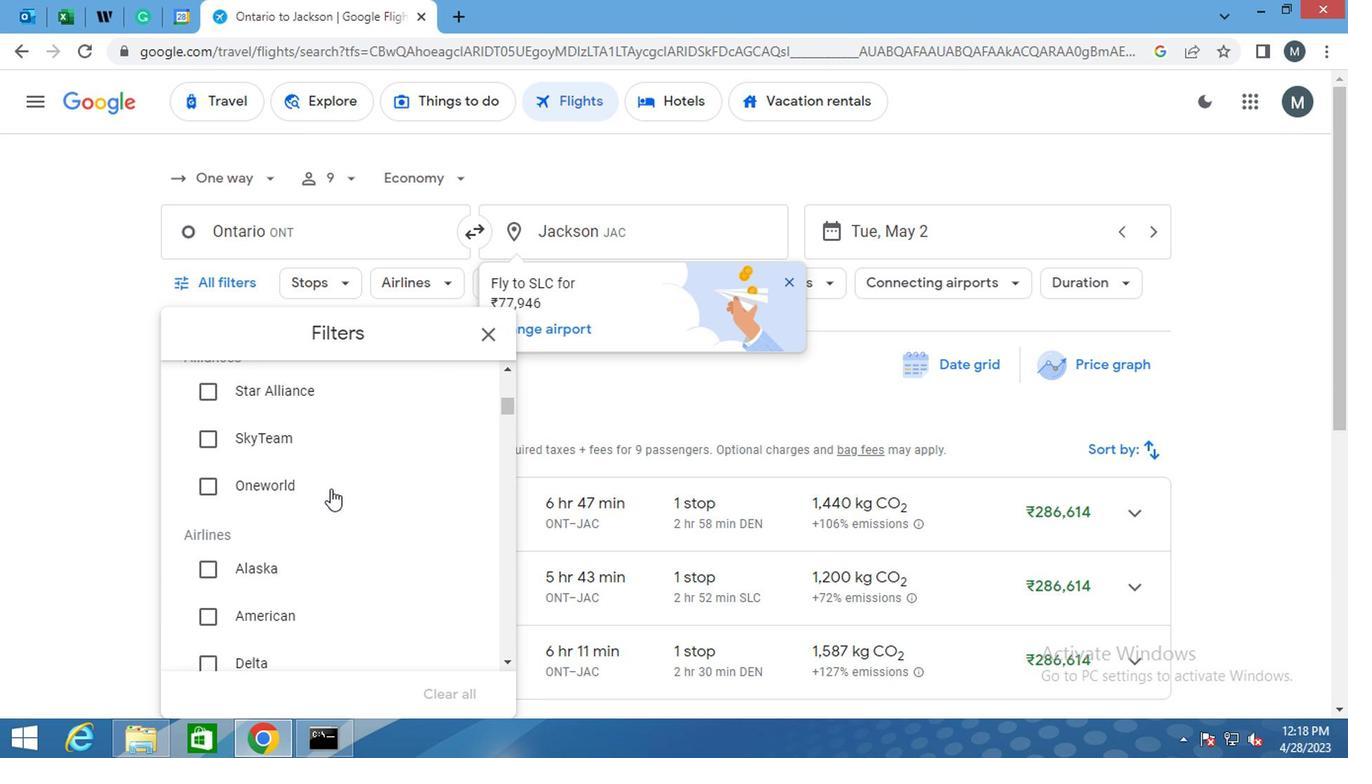 
Action: Mouse scrolled (325, 490) with delta (0, 0)
Screenshot: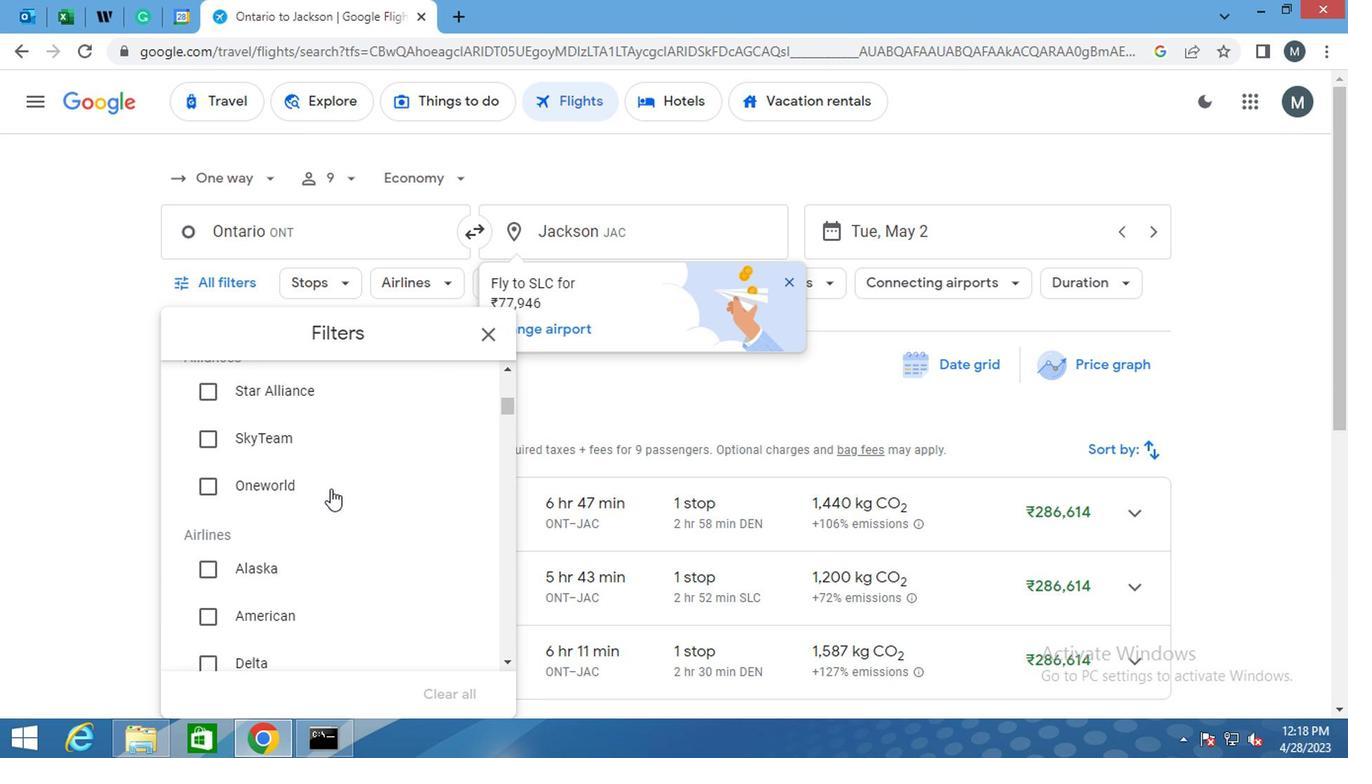 
Action: Mouse scrolled (325, 490) with delta (0, 0)
Screenshot: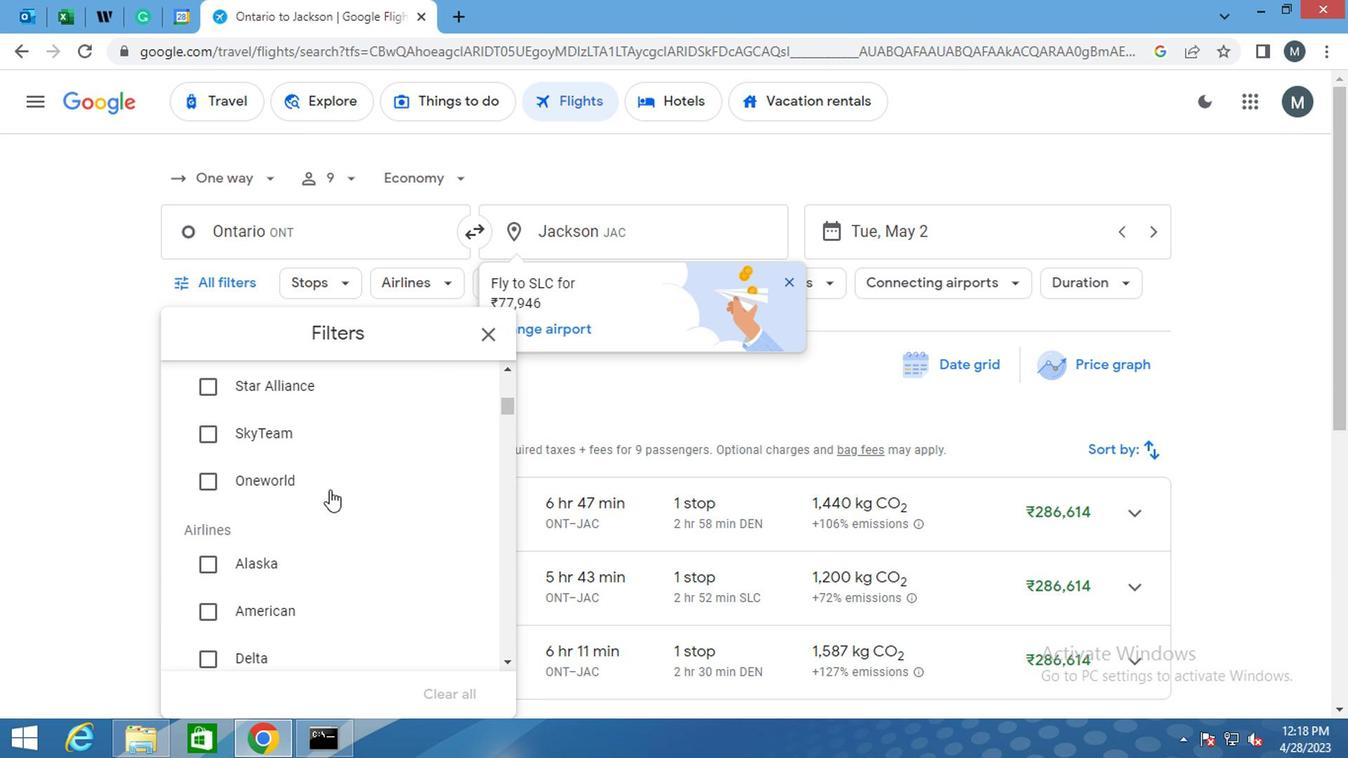 
Action: Mouse moved to (323, 492)
Screenshot: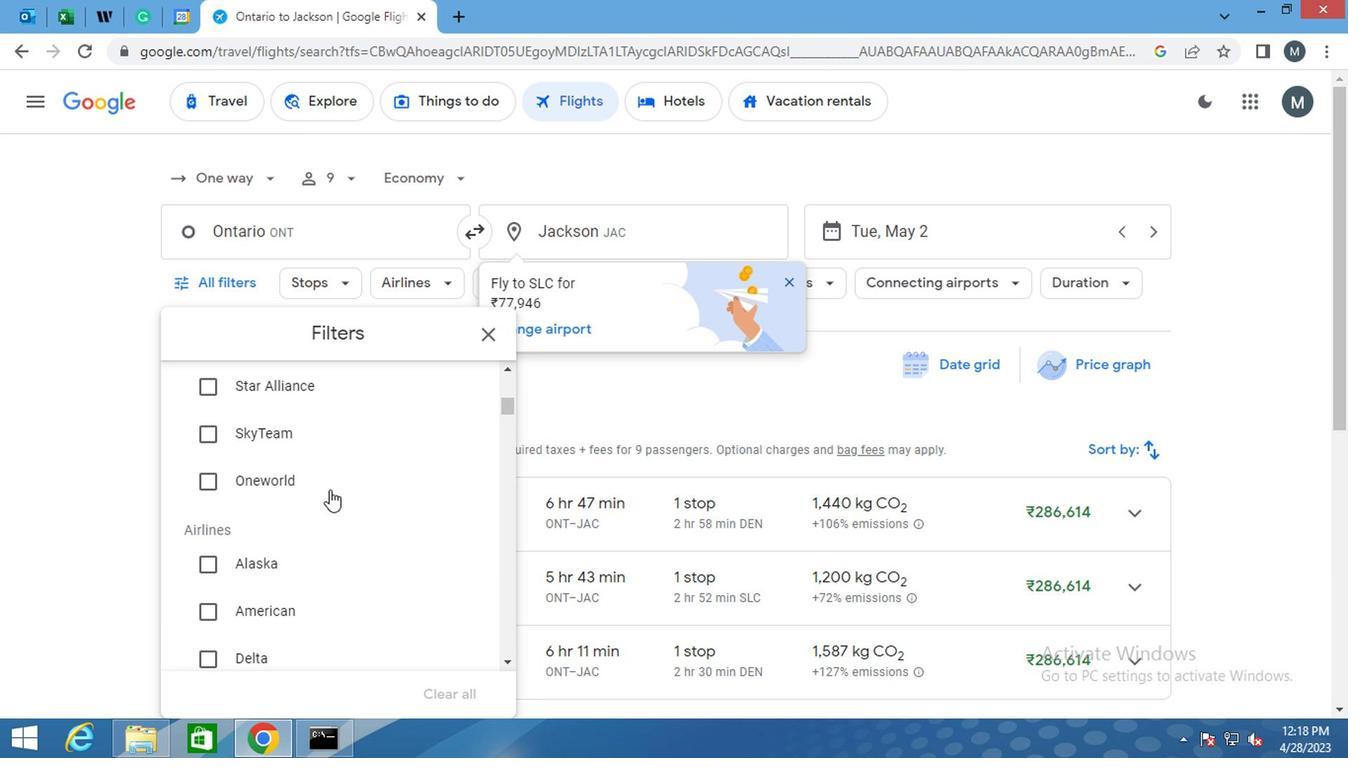 
Action: Mouse scrolled (323, 490) with delta (0, -1)
Screenshot: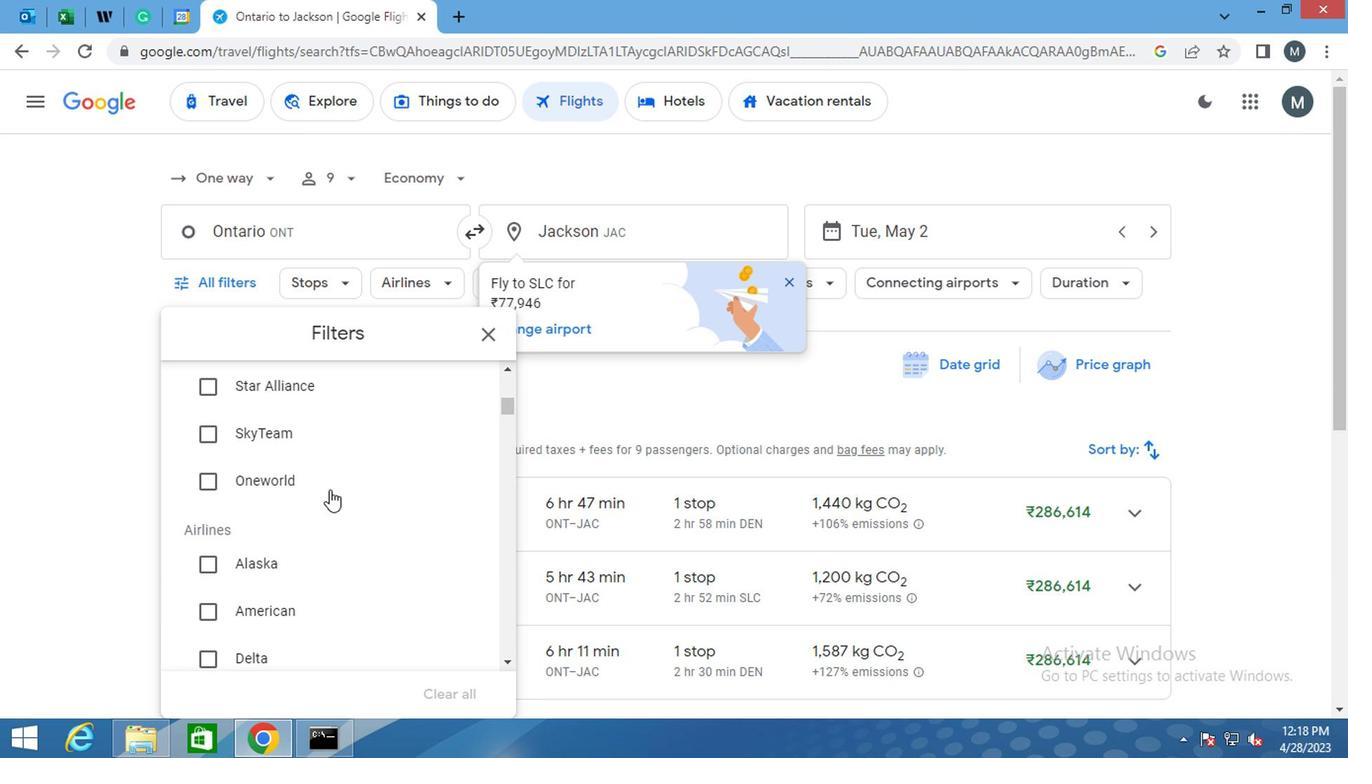 
Action: Mouse scrolled (323, 490) with delta (0, -1)
Screenshot: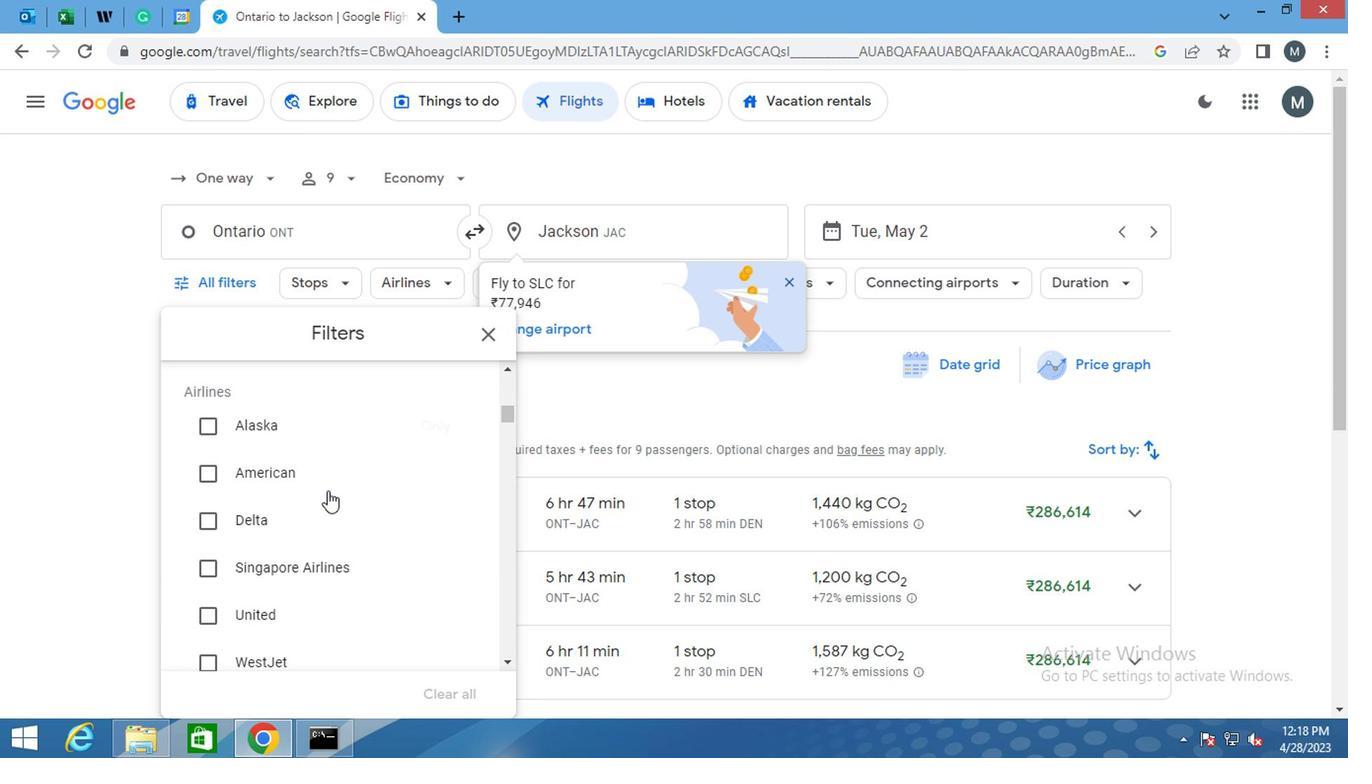 
Action: Mouse moved to (459, 583)
Screenshot: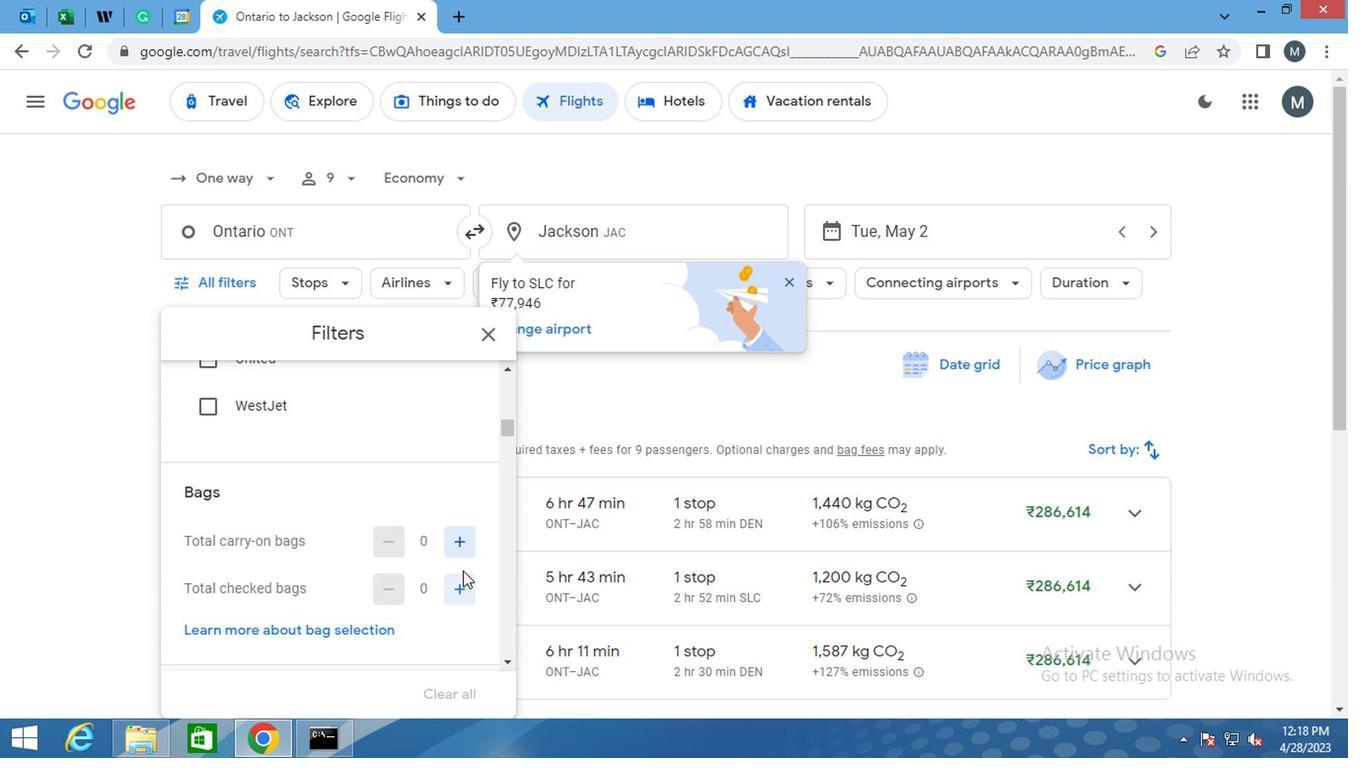 
Action: Mouse pressed left at (459, 583)
Screenshot: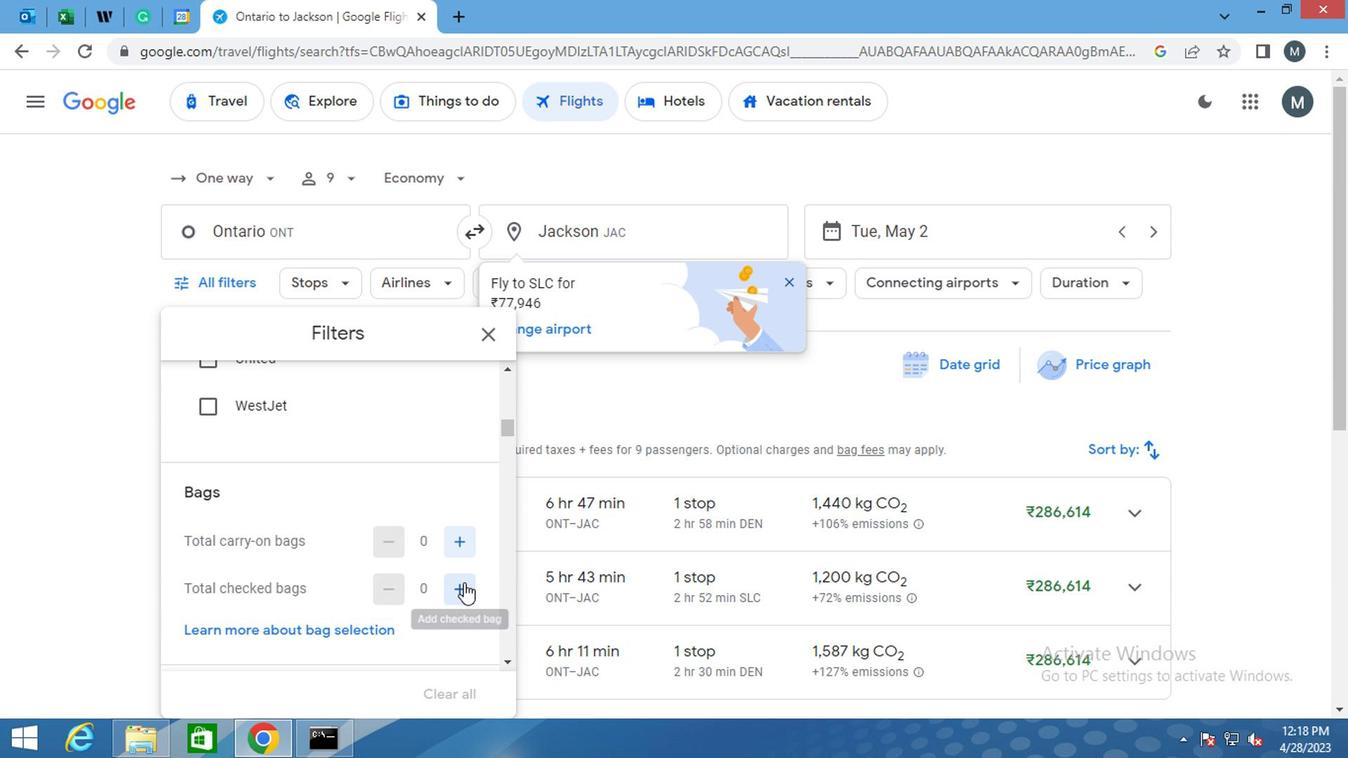 
Action: Mouse moved to (459, 583)
Screenshot: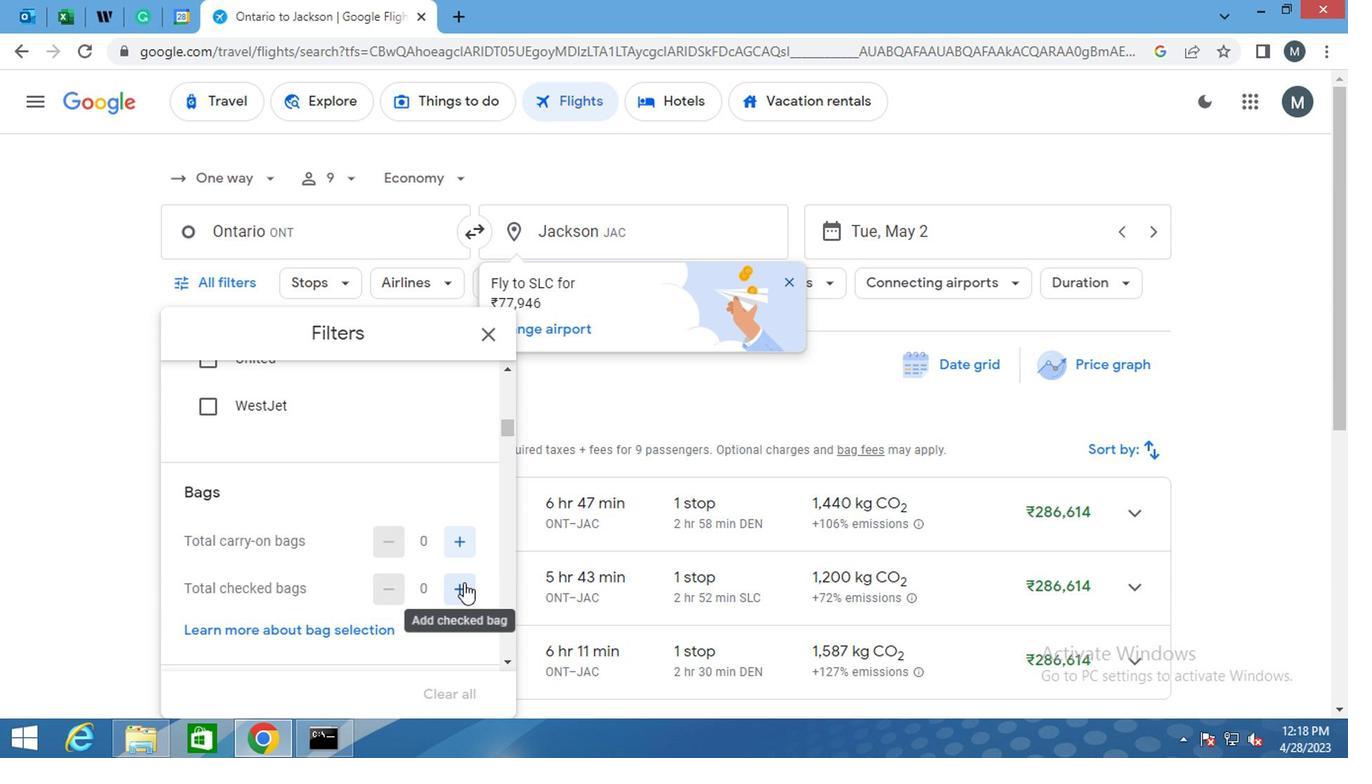 
Action: Mouse pressed left at (459, 583)
Screenshot: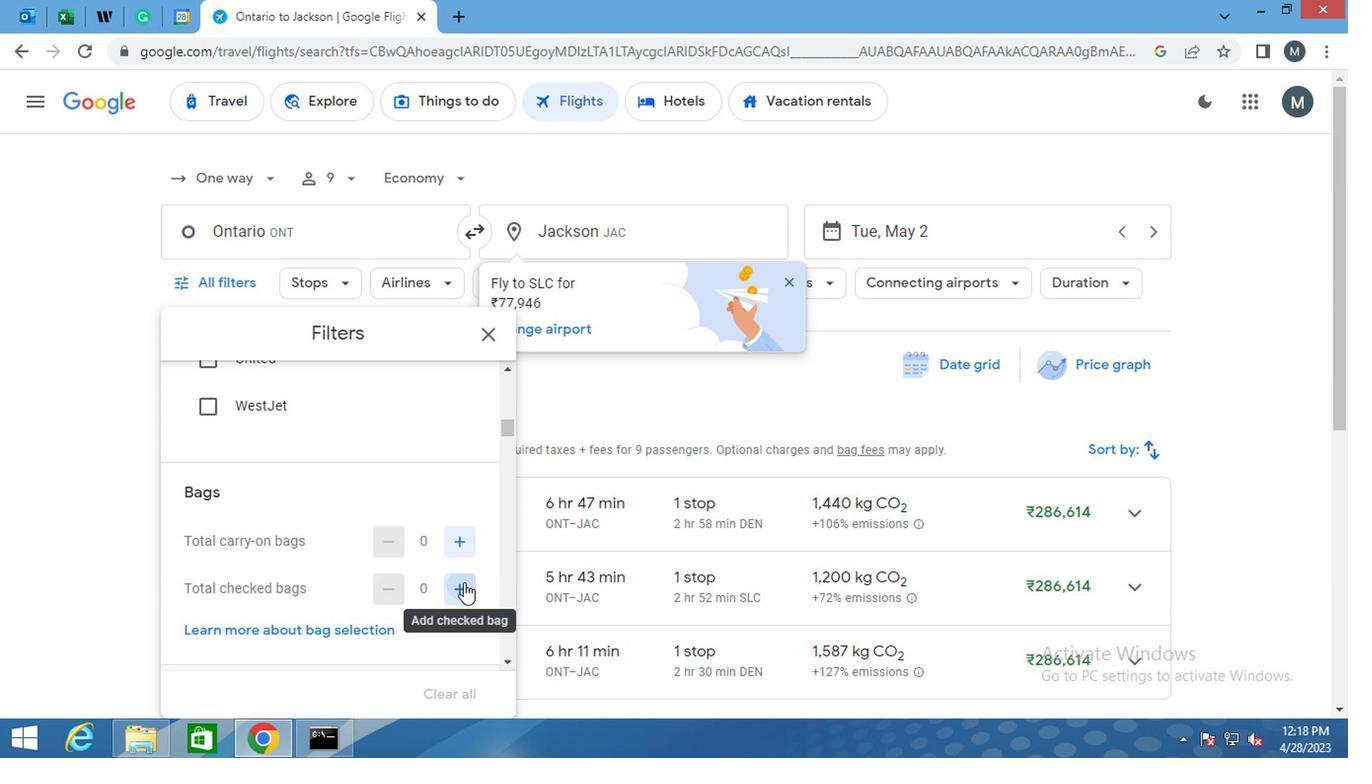 
Action: Mouse moved to (459, 585)
Screenshot: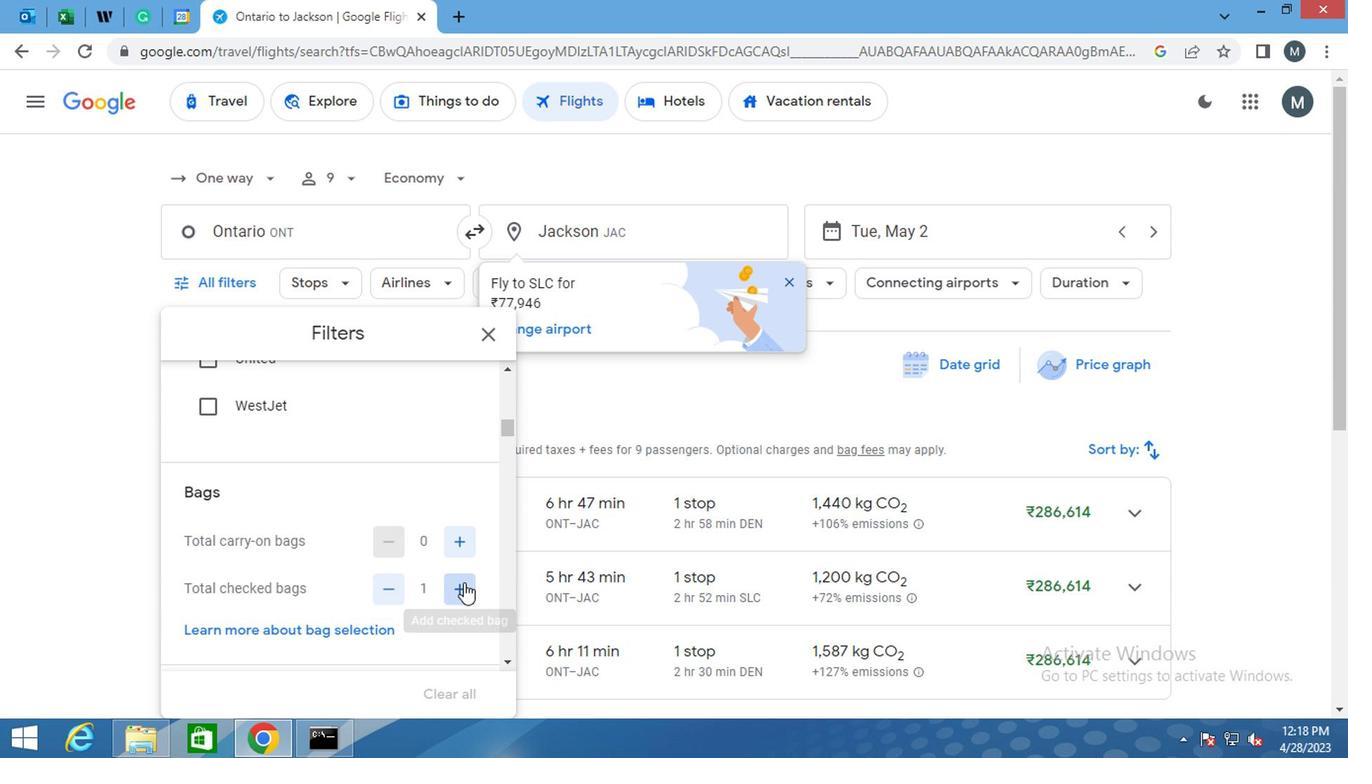 
Action: Mouse pressed left at (459, 585)
Screenshot: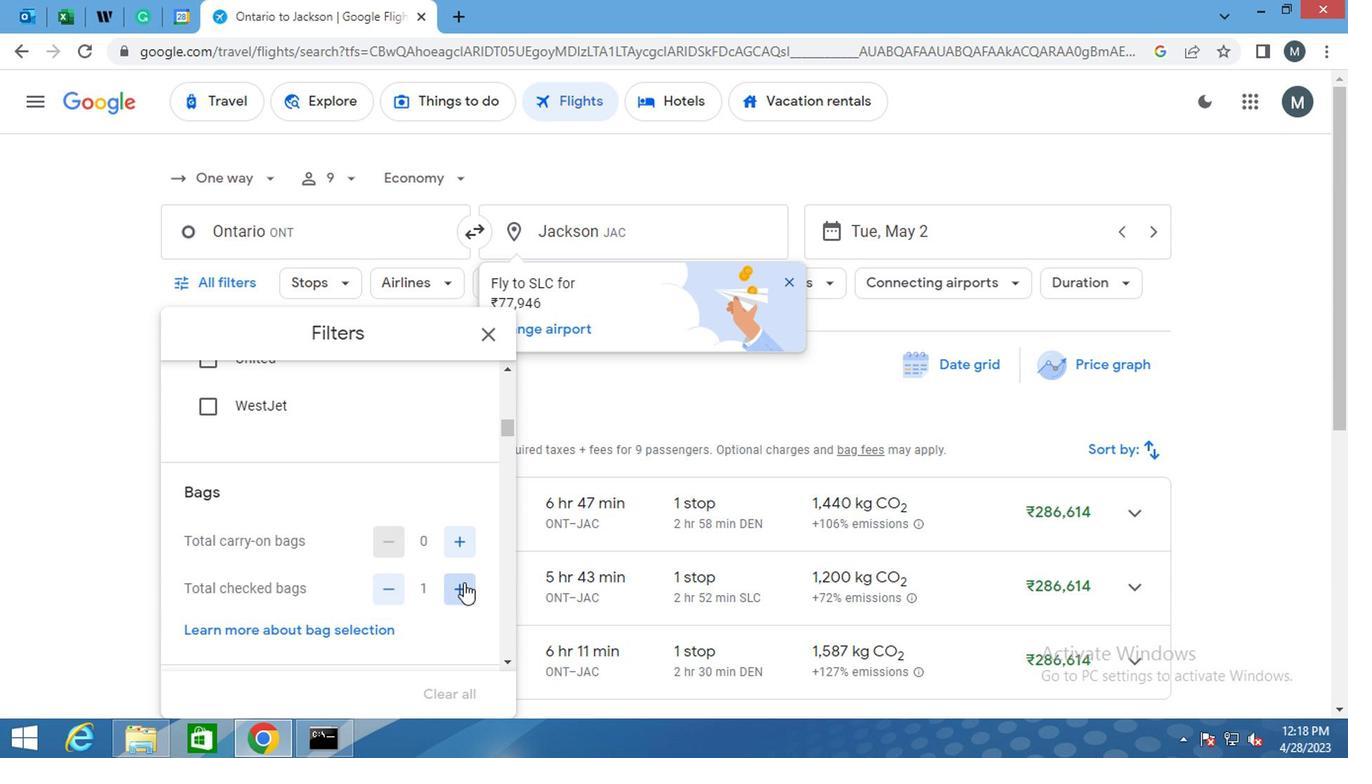 
Action: Mouse pressed left at (459, 585)
Screenshot: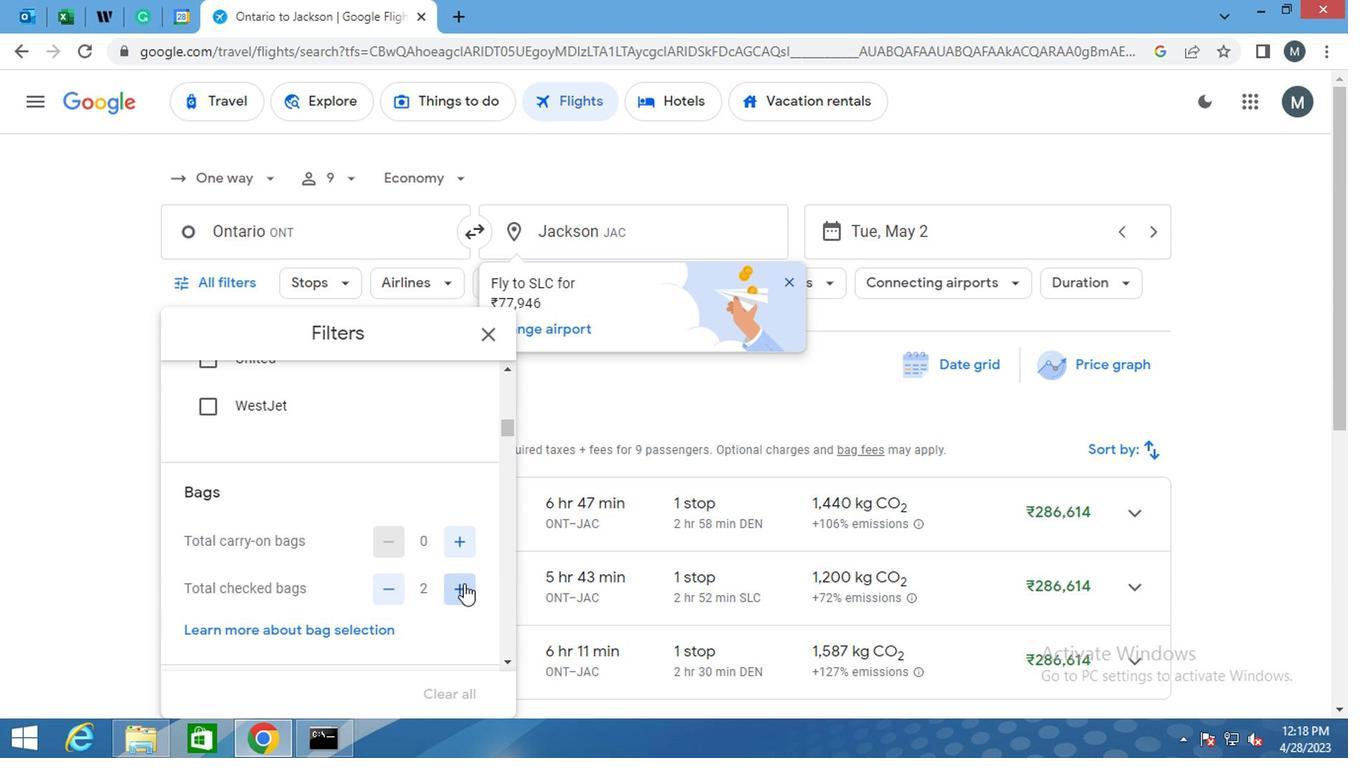 
Action: Mouse moved to (458, 585)
Screenshot: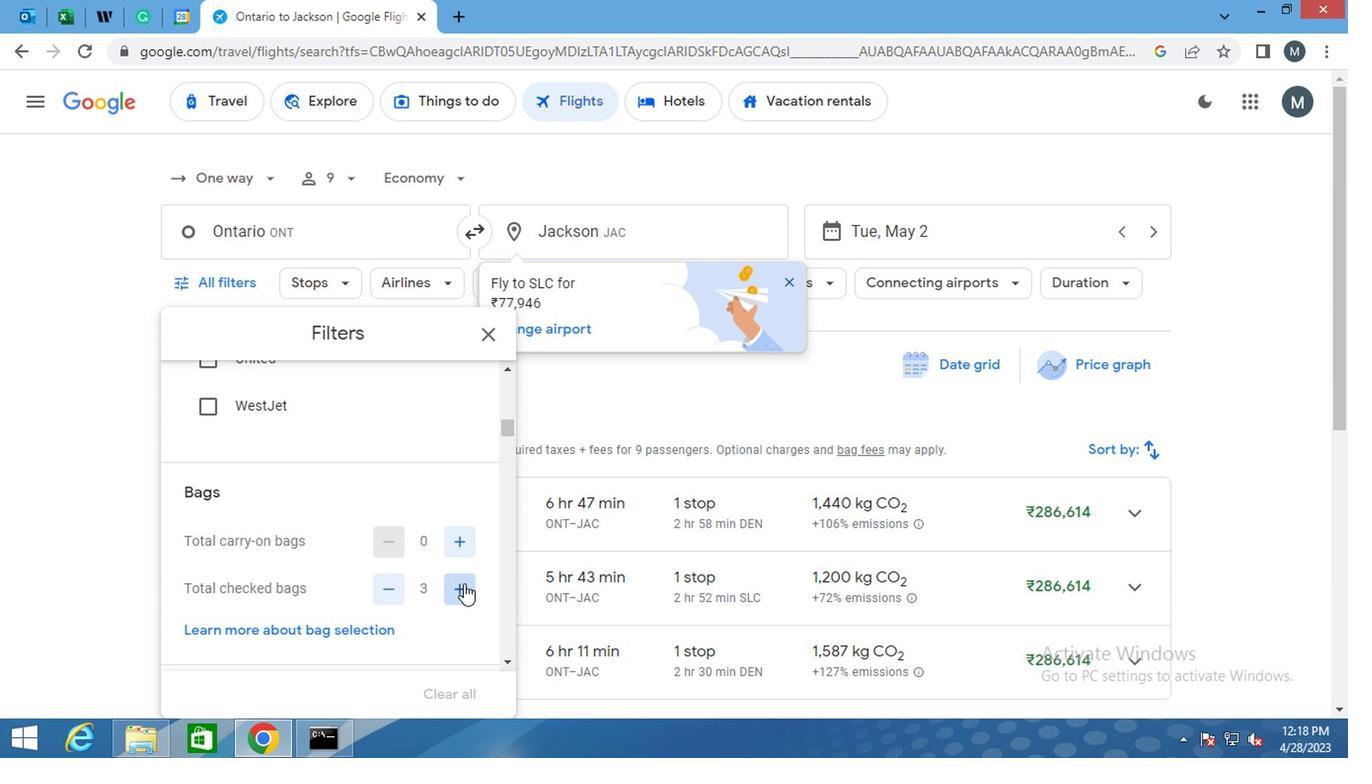 
Action: Mouse pressed left at (458, 585)
Screenshot: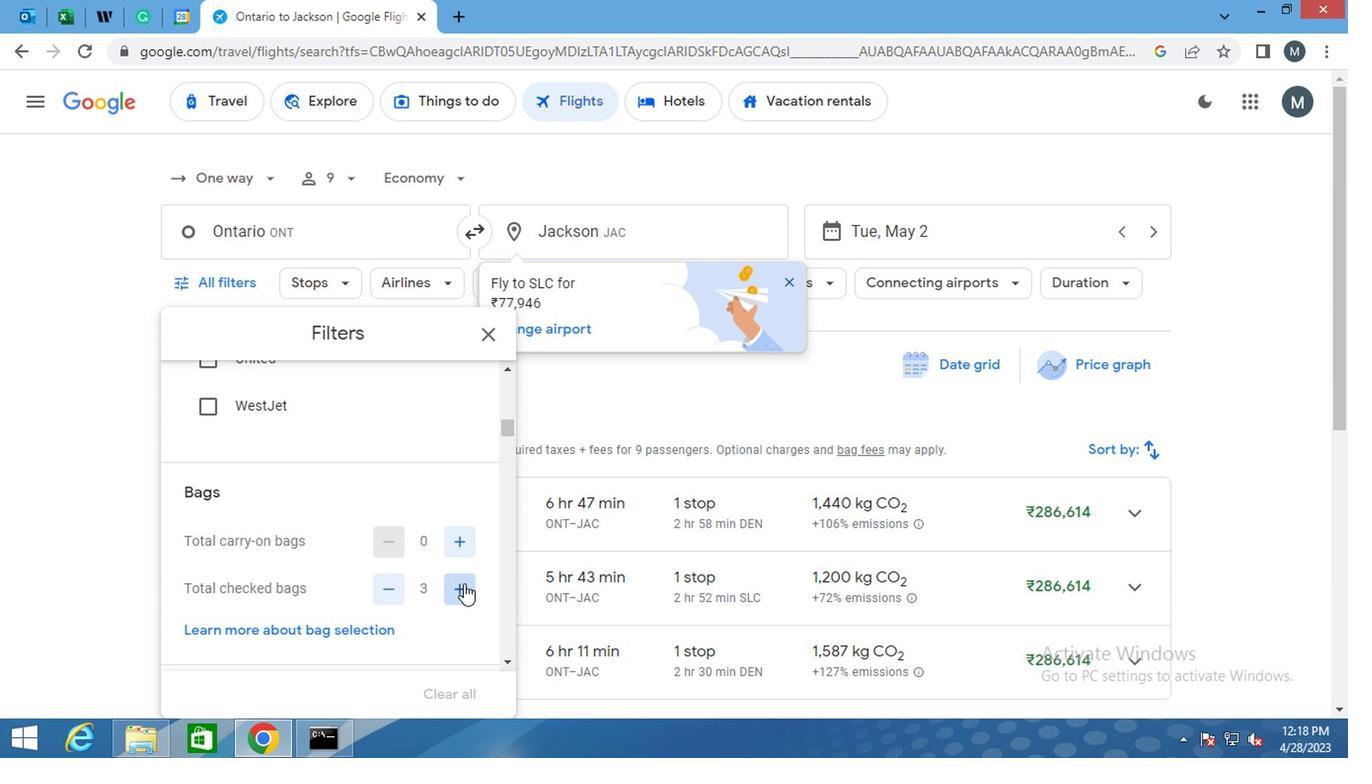 
Action: Mouse pressed left at (458, 585)
Screenshot: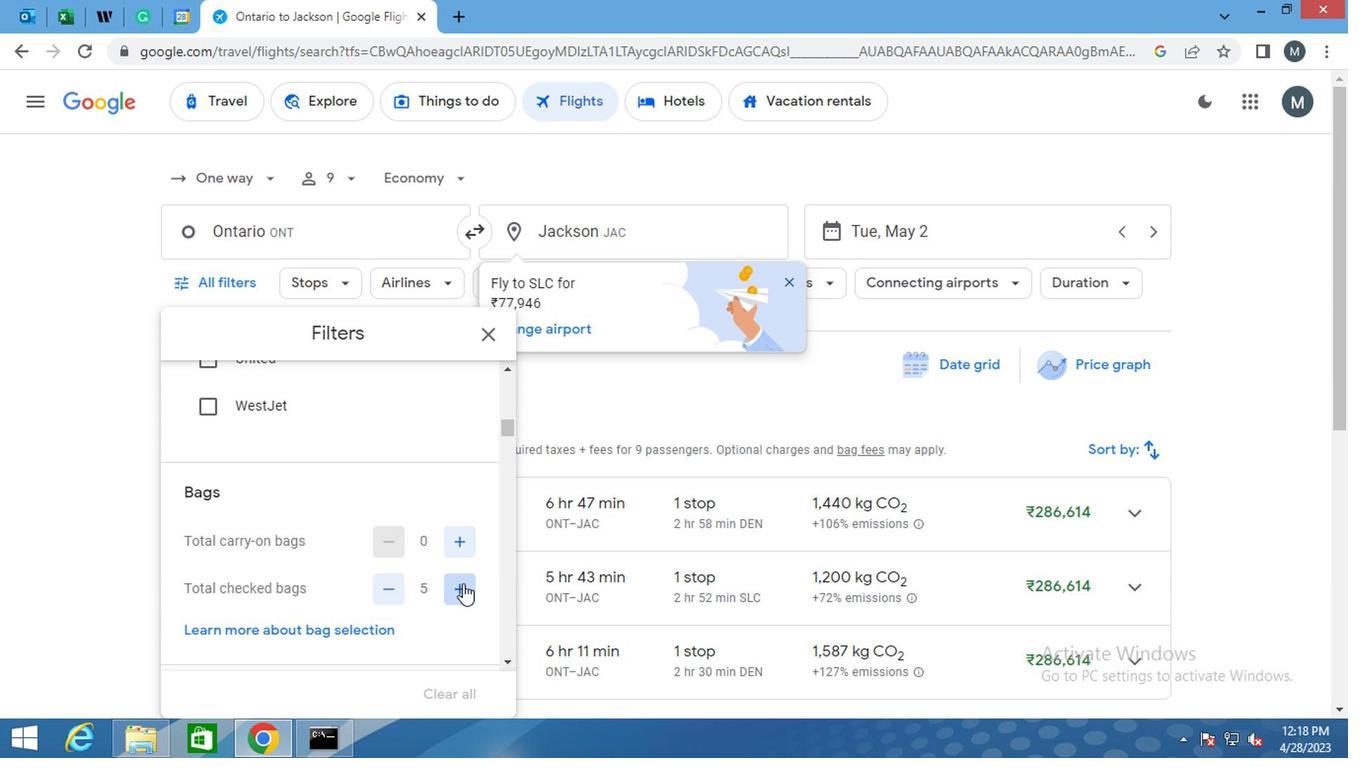 
Action: Mouse moved to (349, 564)
Screenshot: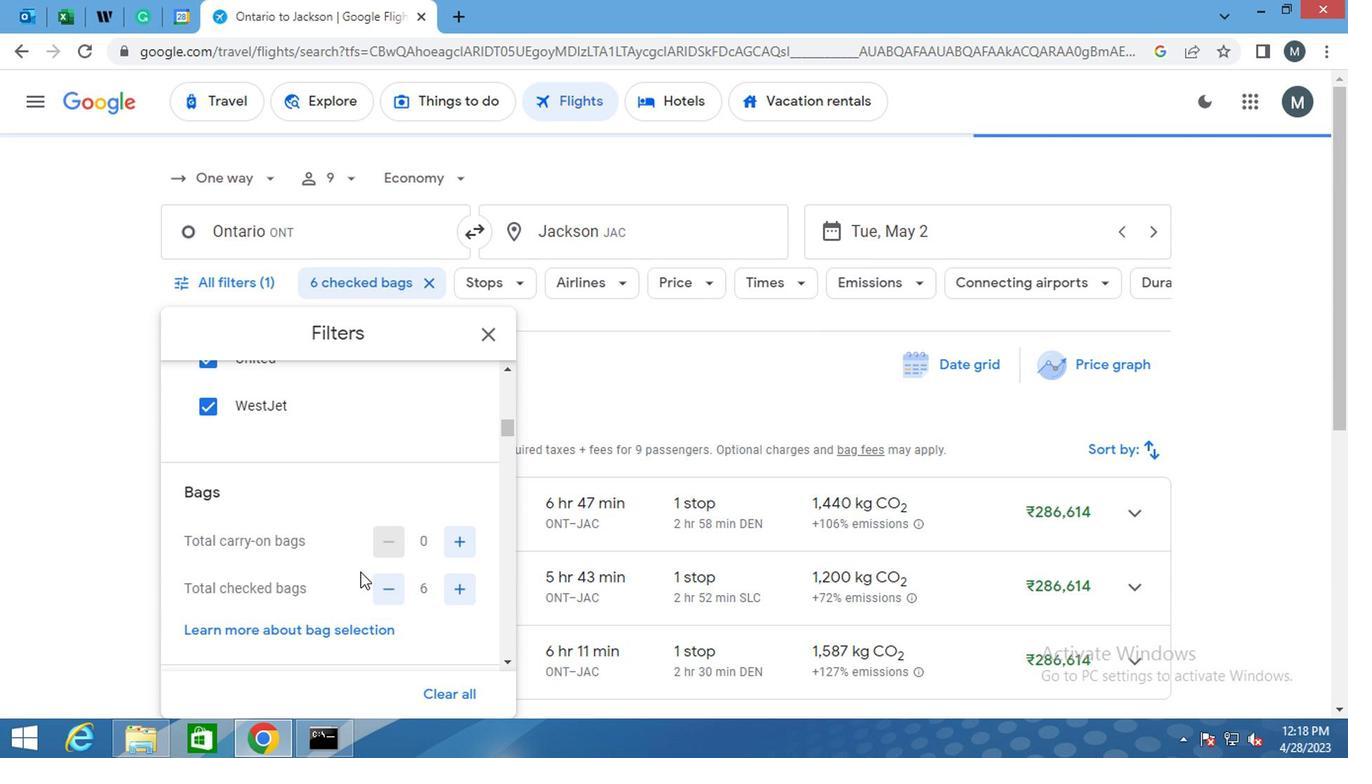 
Action: Mouse scrolled (349, 563) with delta (0, 0)
Screenshot: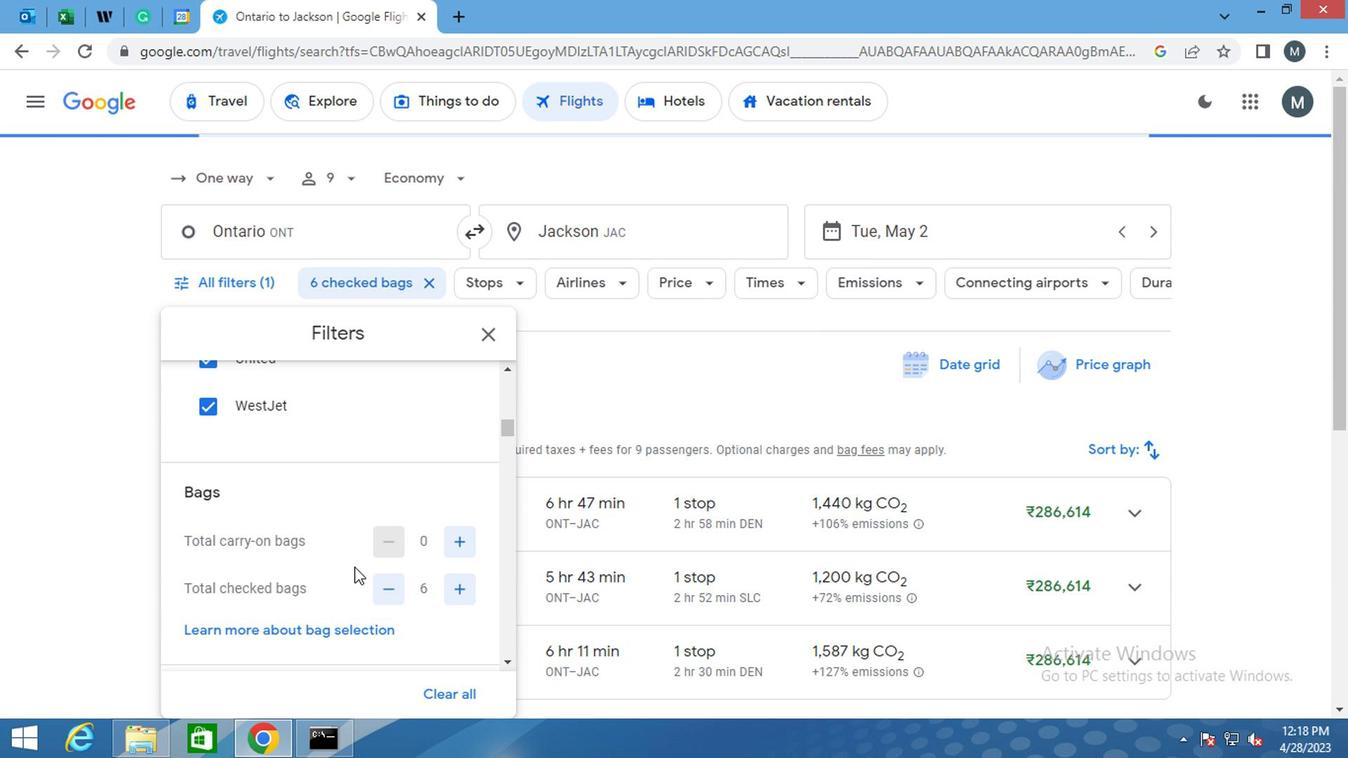 
Action: Mouse moved to (322, 544)
Screenshot: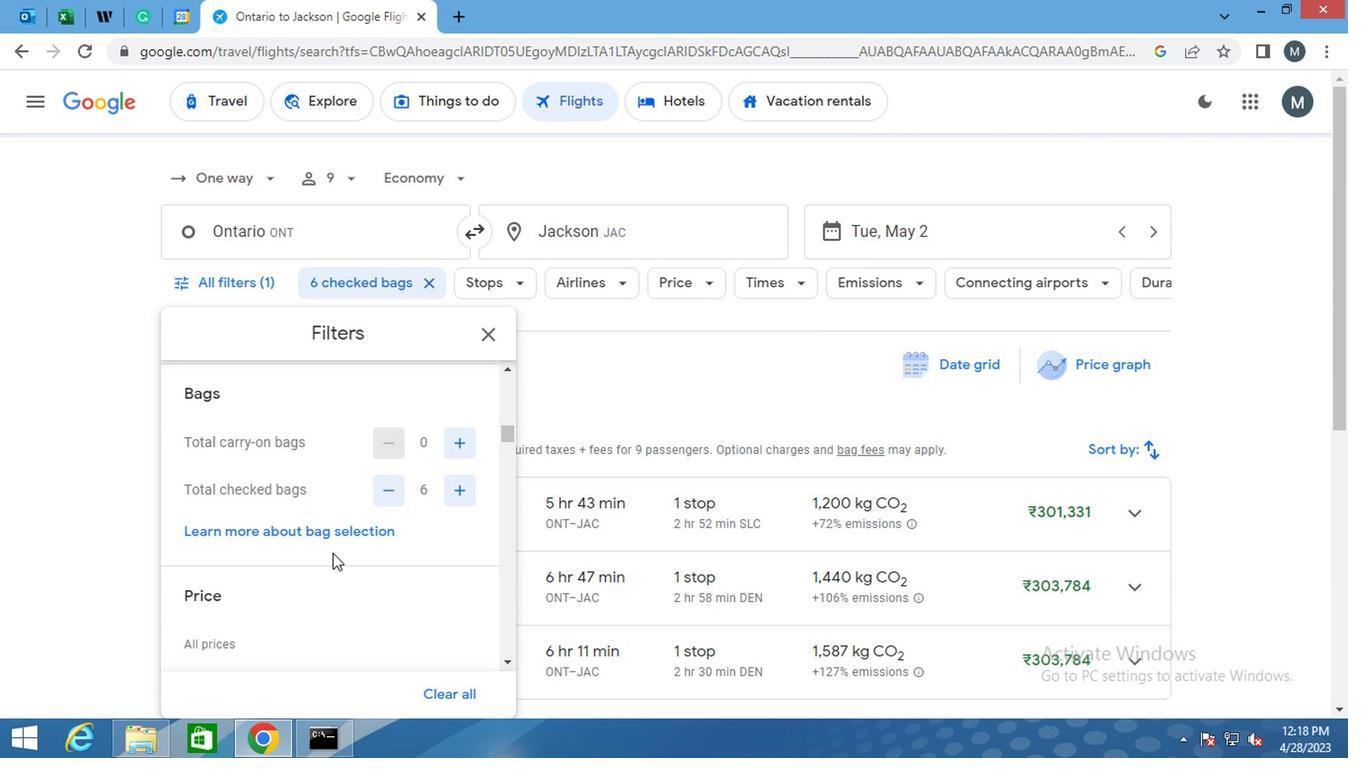 
Action: Mouse scrolled (322, 543) with delta (0, 0)
Screenshot: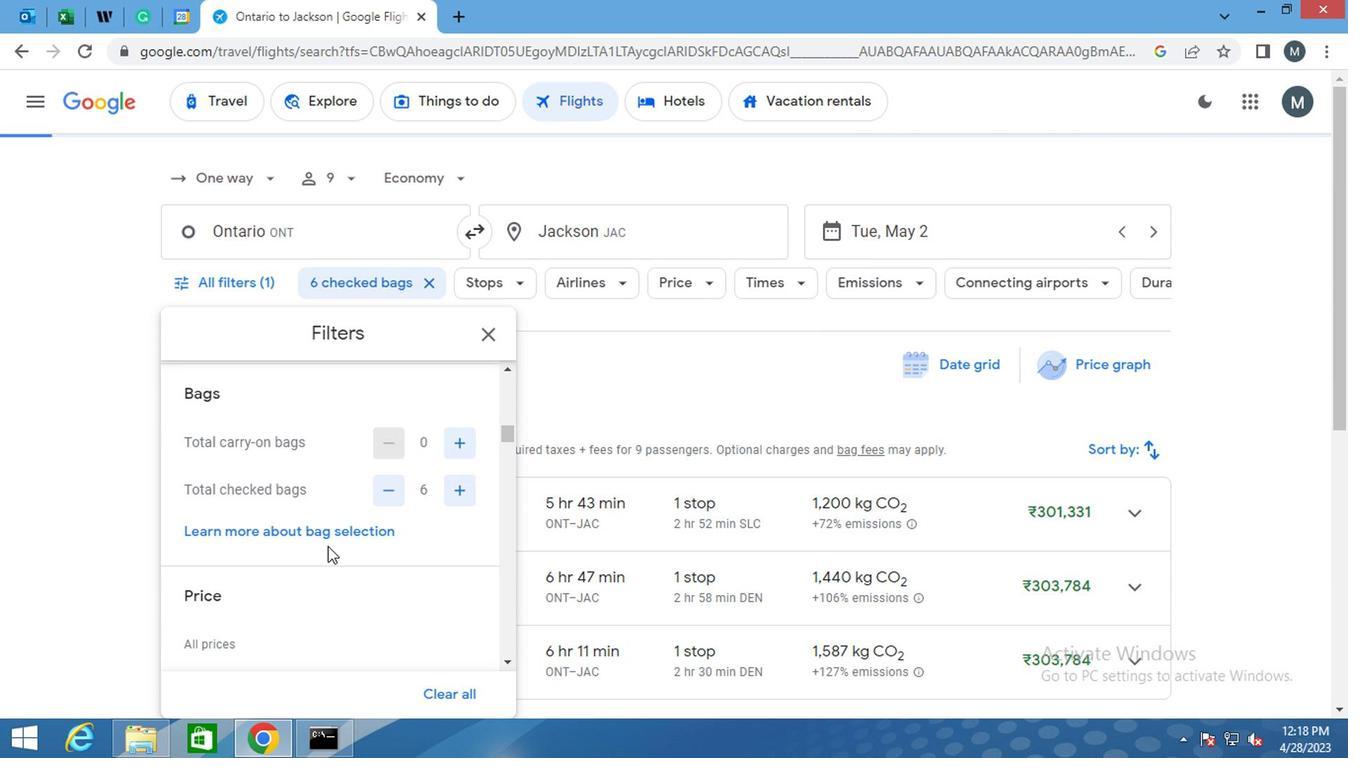 
Action: Mouse scrolled (322, 543) with delta (0, 0)
Screenshot: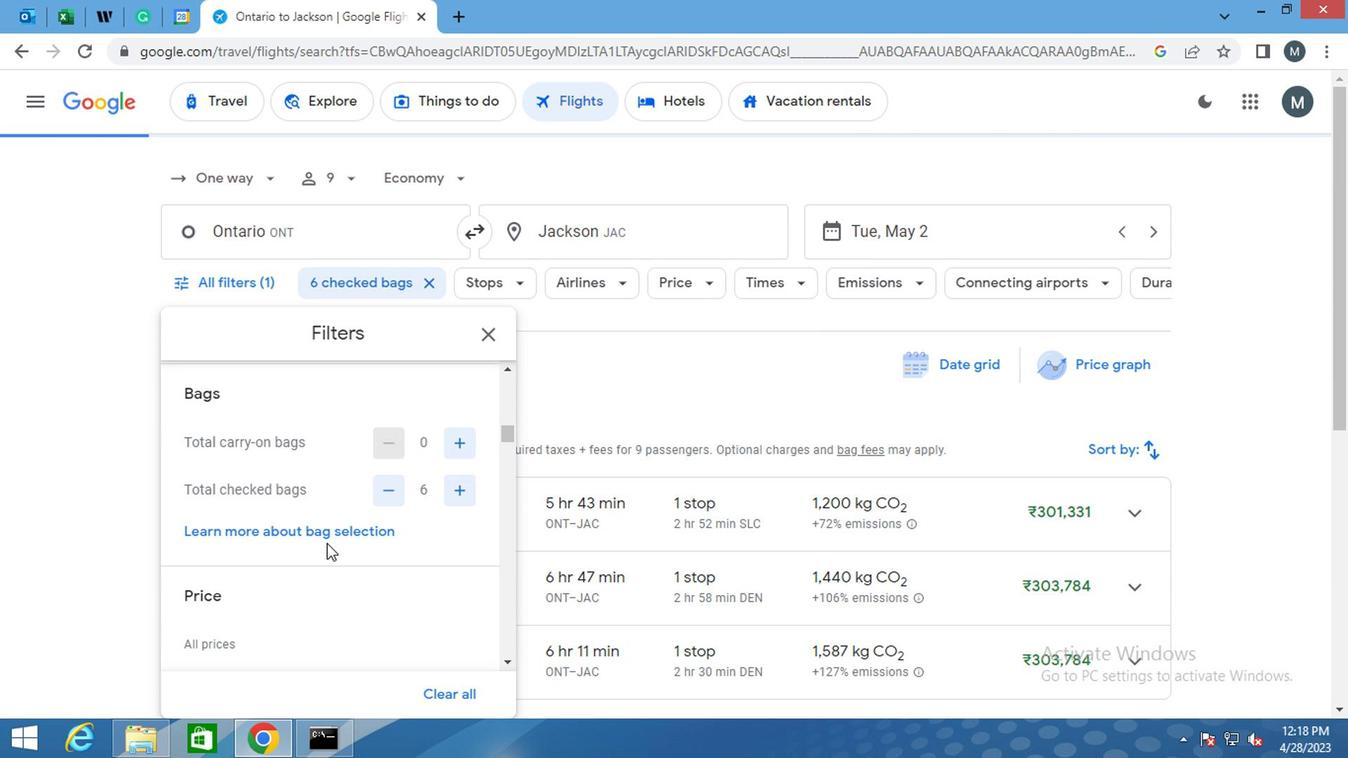 
Action: Mouse moved to (335, 493)
Screenshot: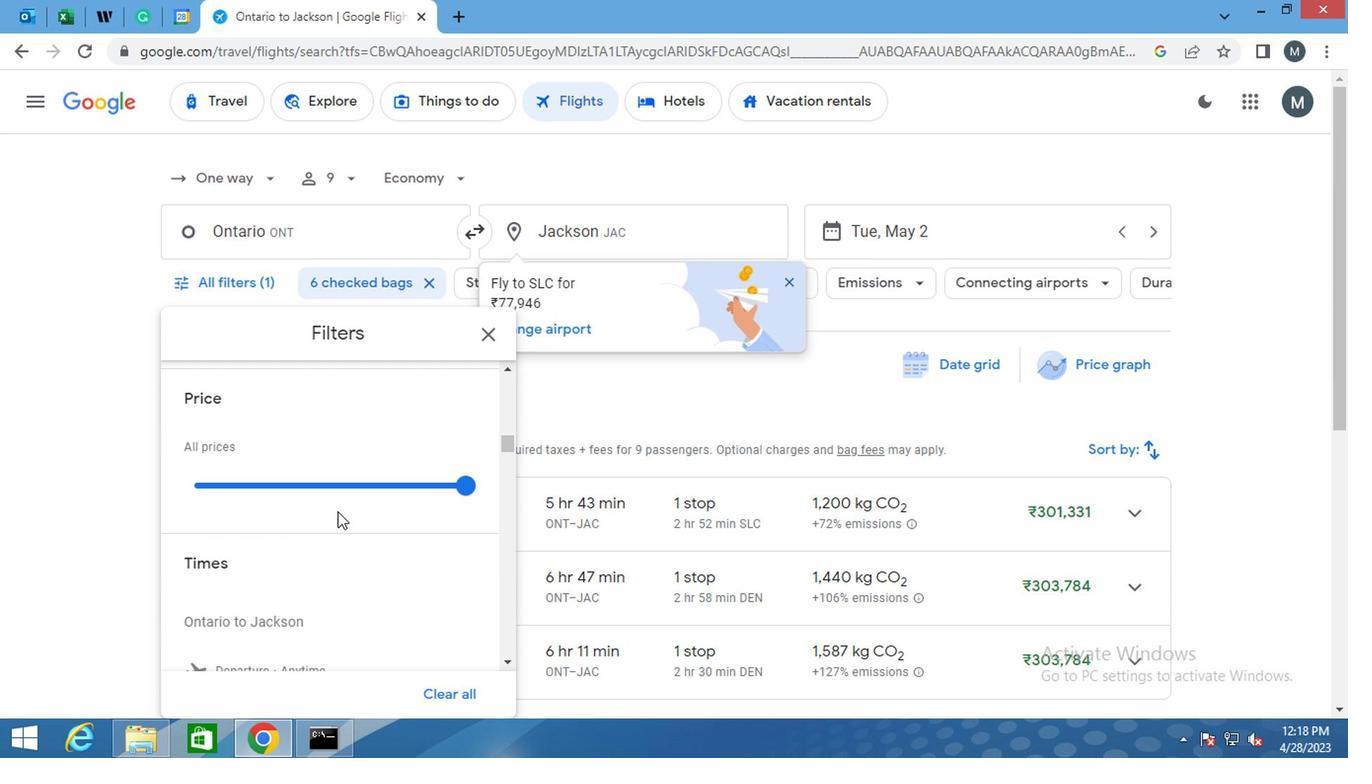 
Action: Mouse pressed left at (335, 493)
Screenshot: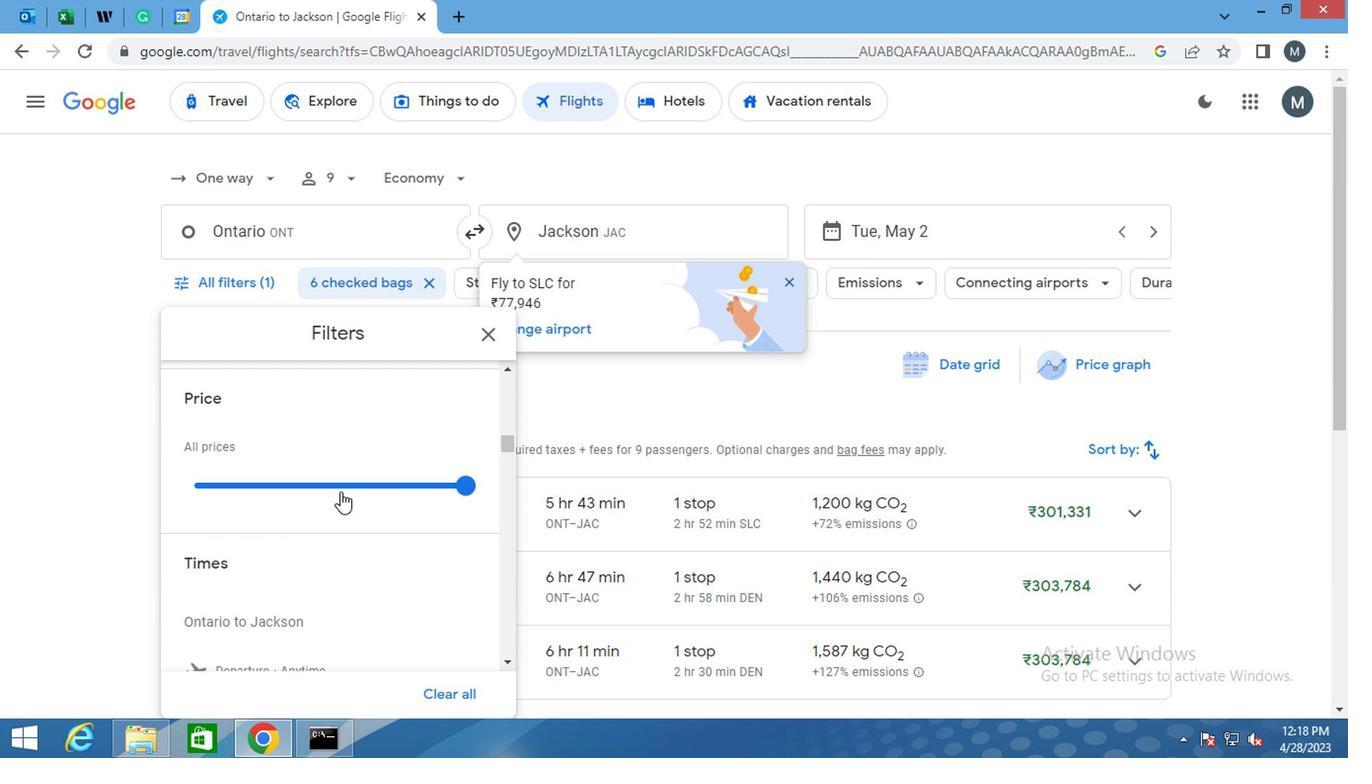 
Action: Mouse moved to (339, 488)
Screenshot: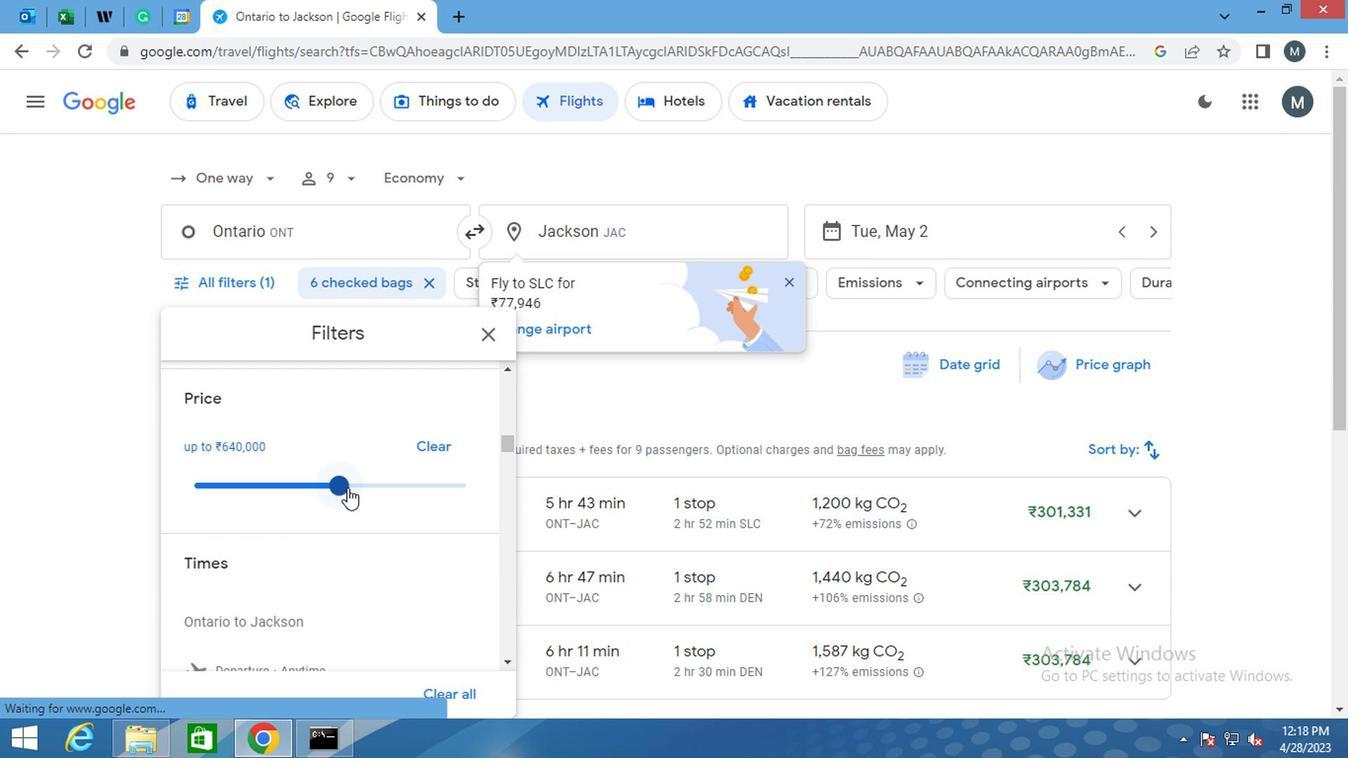 
Action: Mouse pressed left at (339, 488)
Screenshot: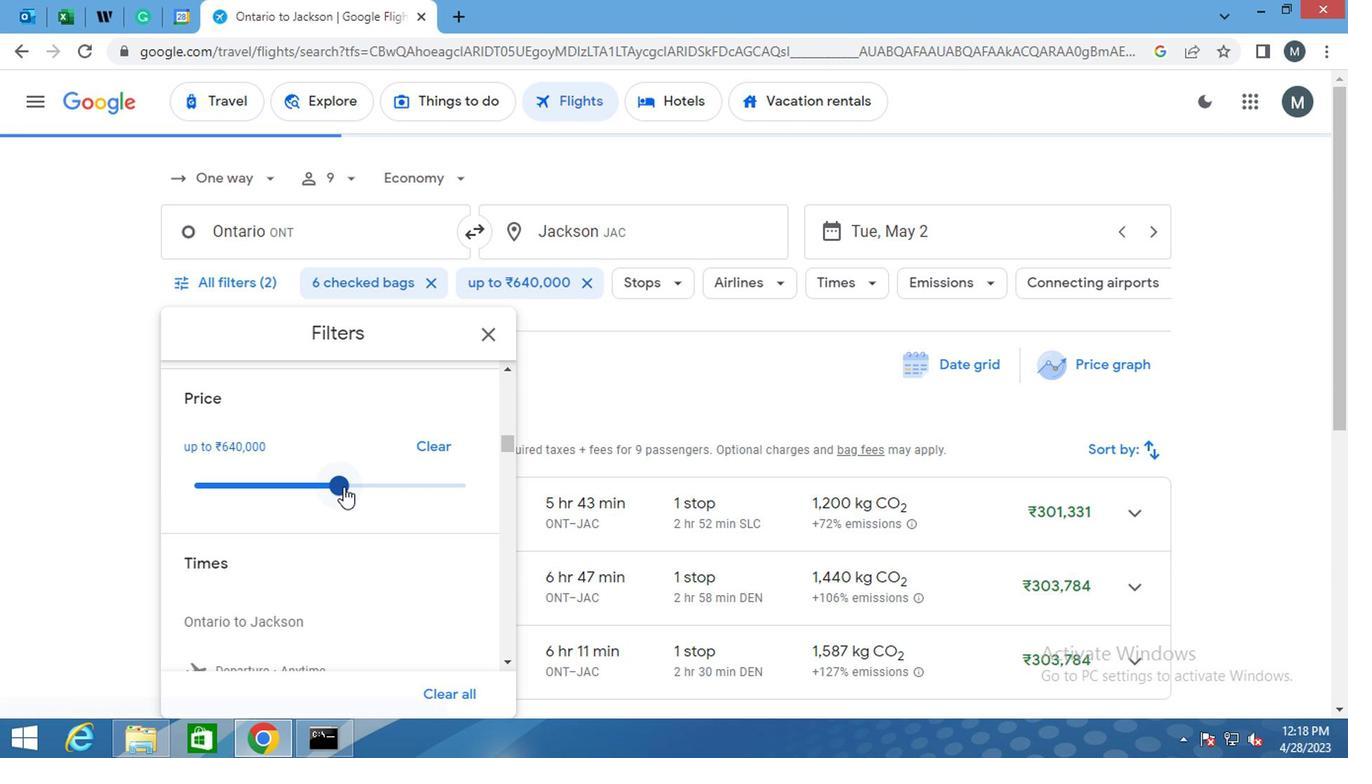 
Action: Mouse moved to (301, 463)
Screenshot: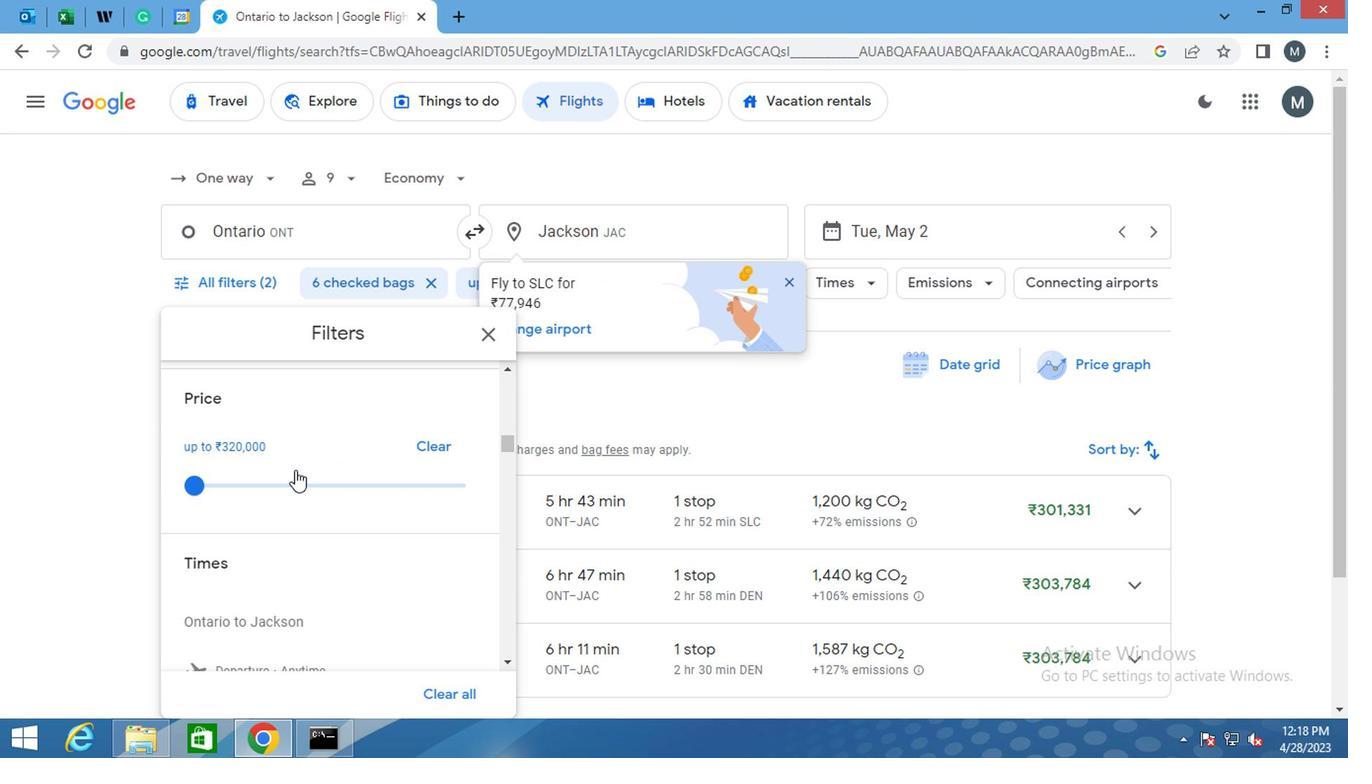 
Action: Mouse scrolled (301, 462) with delta (0, 0)
Screenshot: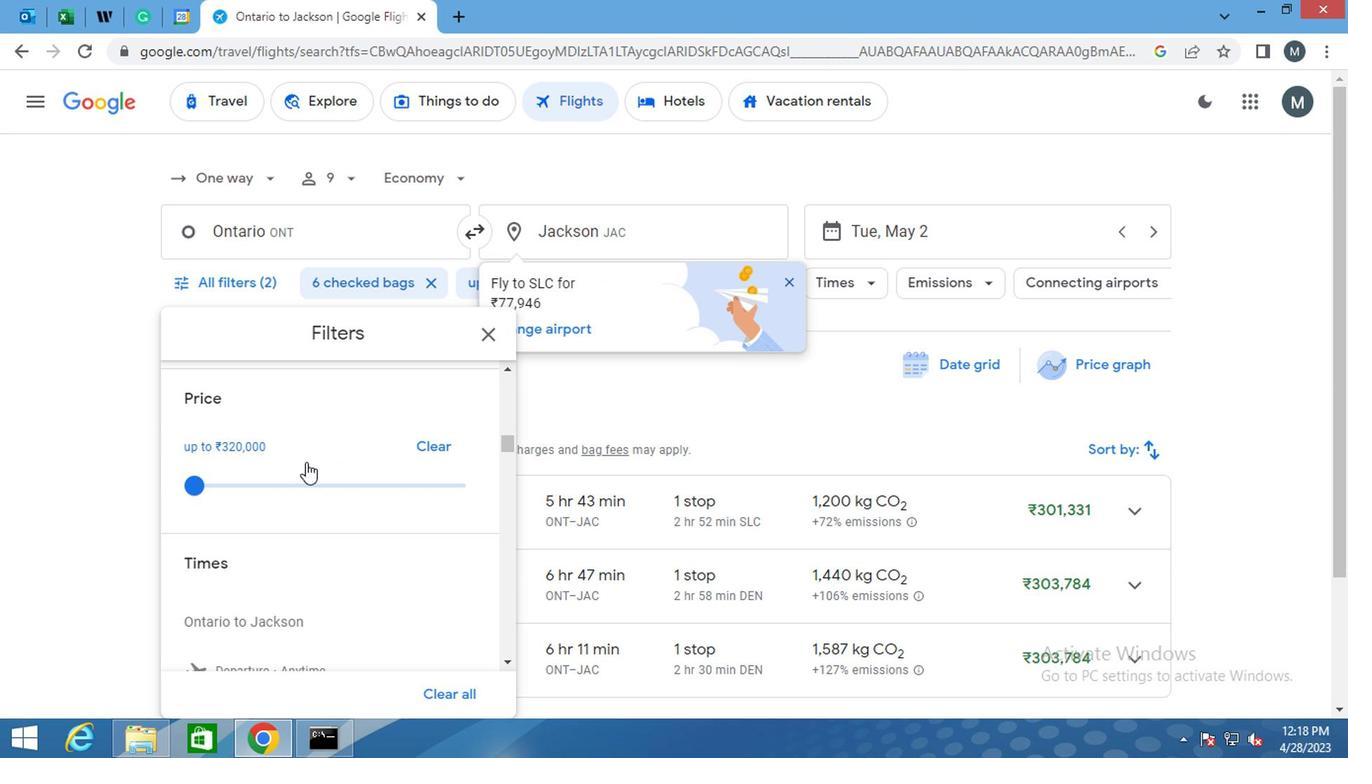 
Action: Mouse moved to (325, 458)
Screenshot: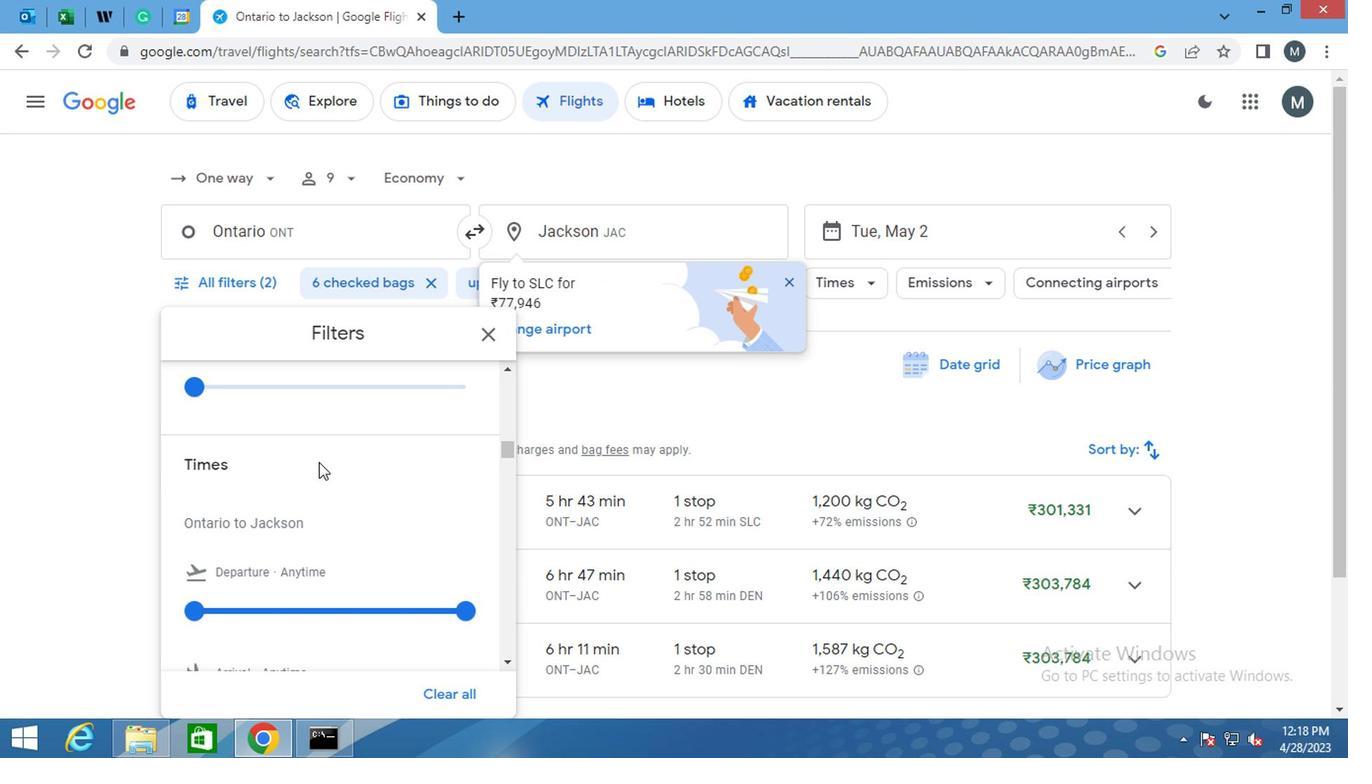 
Action: Mouse scrolled (325, 457) with delta (0, 0)
Screenshot: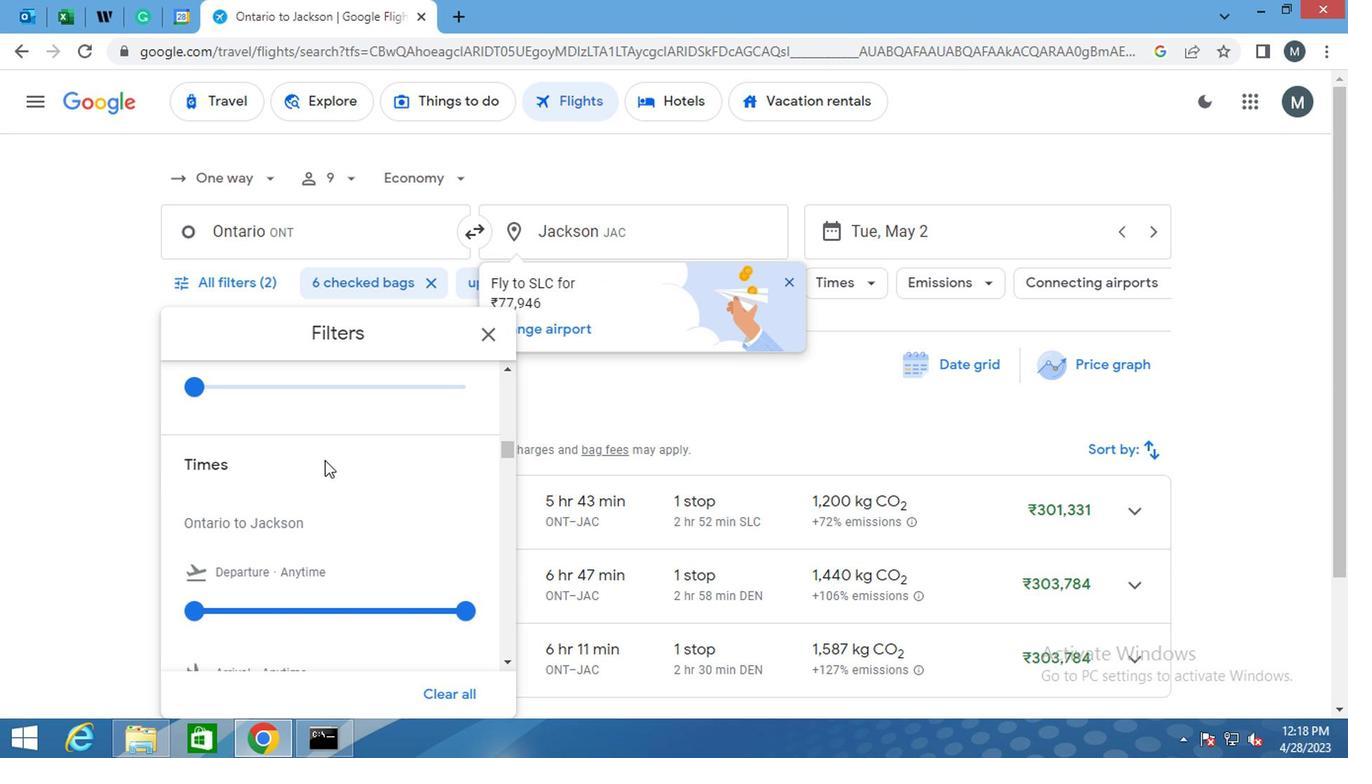 
Action: Mouse scrolled (325, 457) with delta (0, 0)
Screenshot: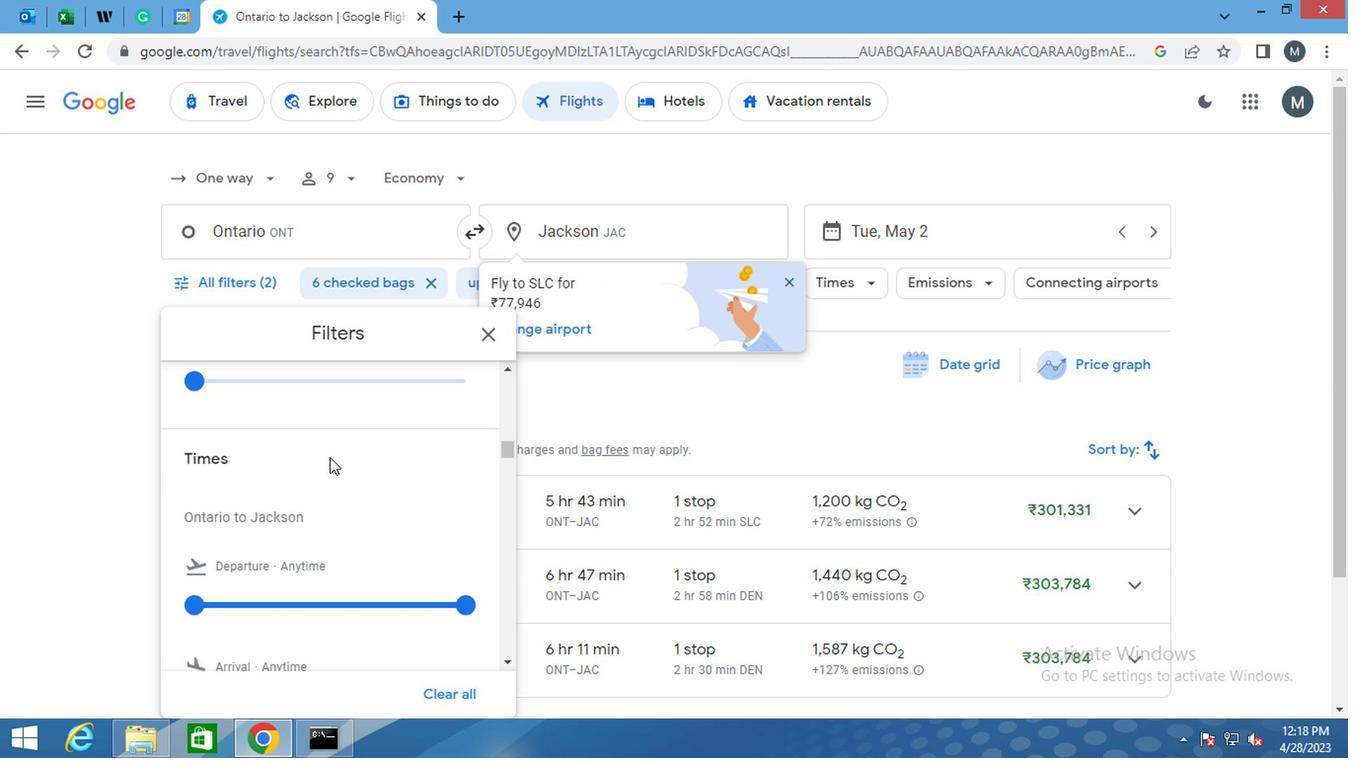 
Action: Mouse moved to (322, 460)
Screenshot: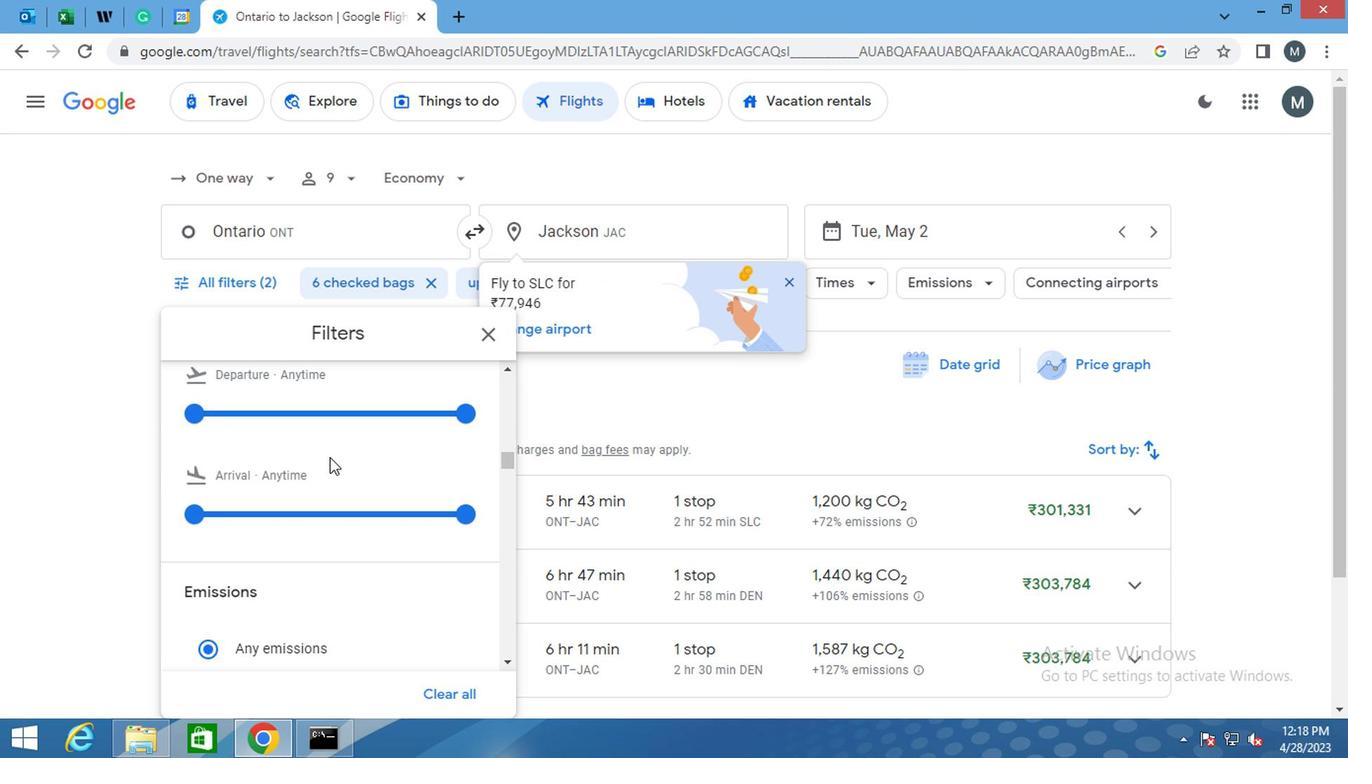 
Action: Mouse scrolled (322, 459) with delta (0, -1)
Screenshot: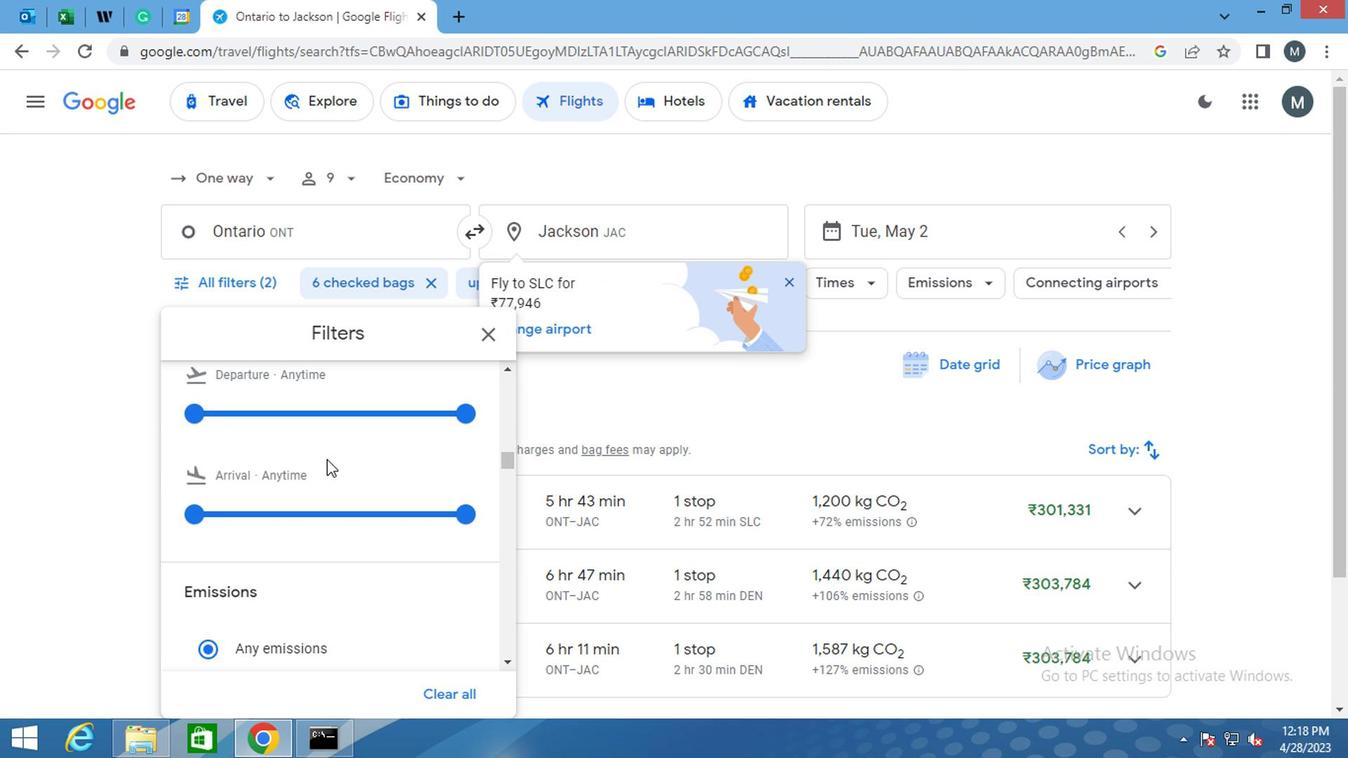 
Action: Mouse scrolled (322, 461) with delta (0, 0)
Screenshot: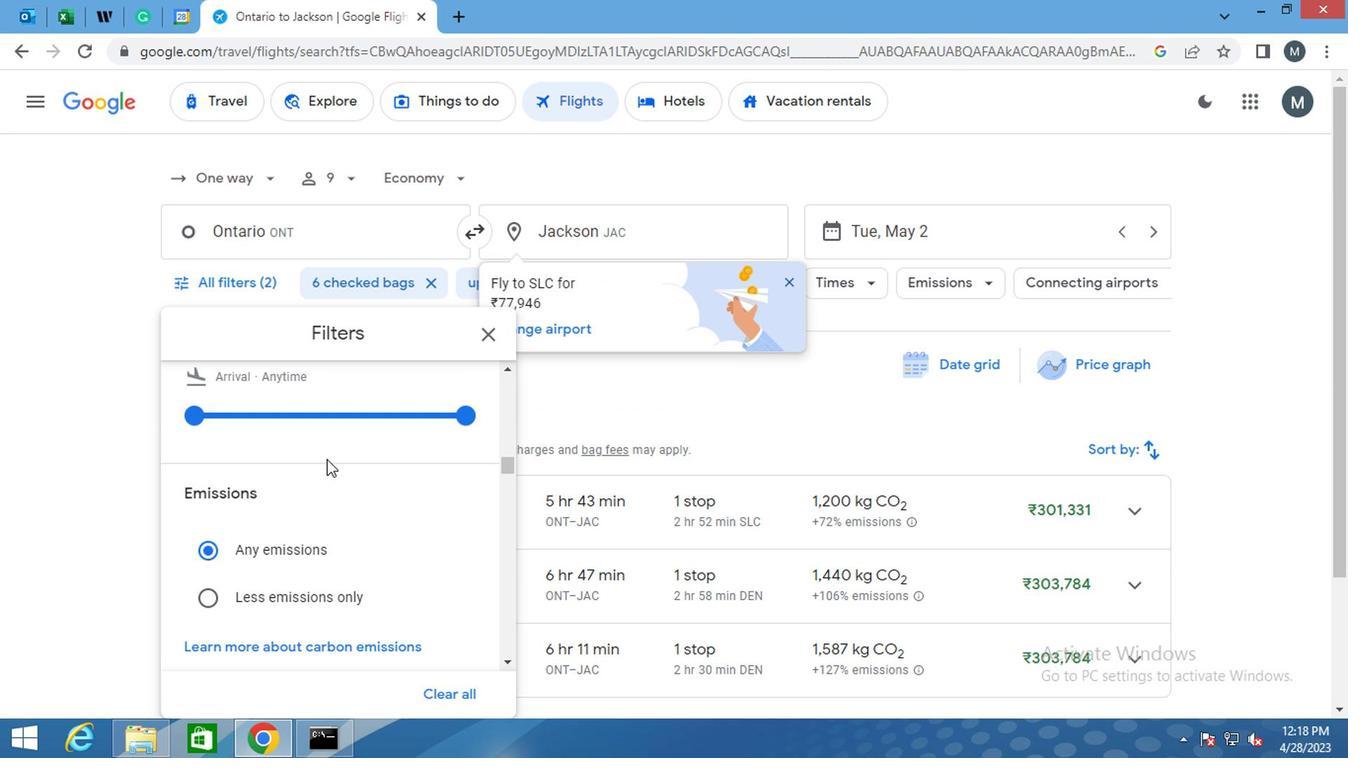 
Action: Mouse moved to (269, 439)
Screenshot: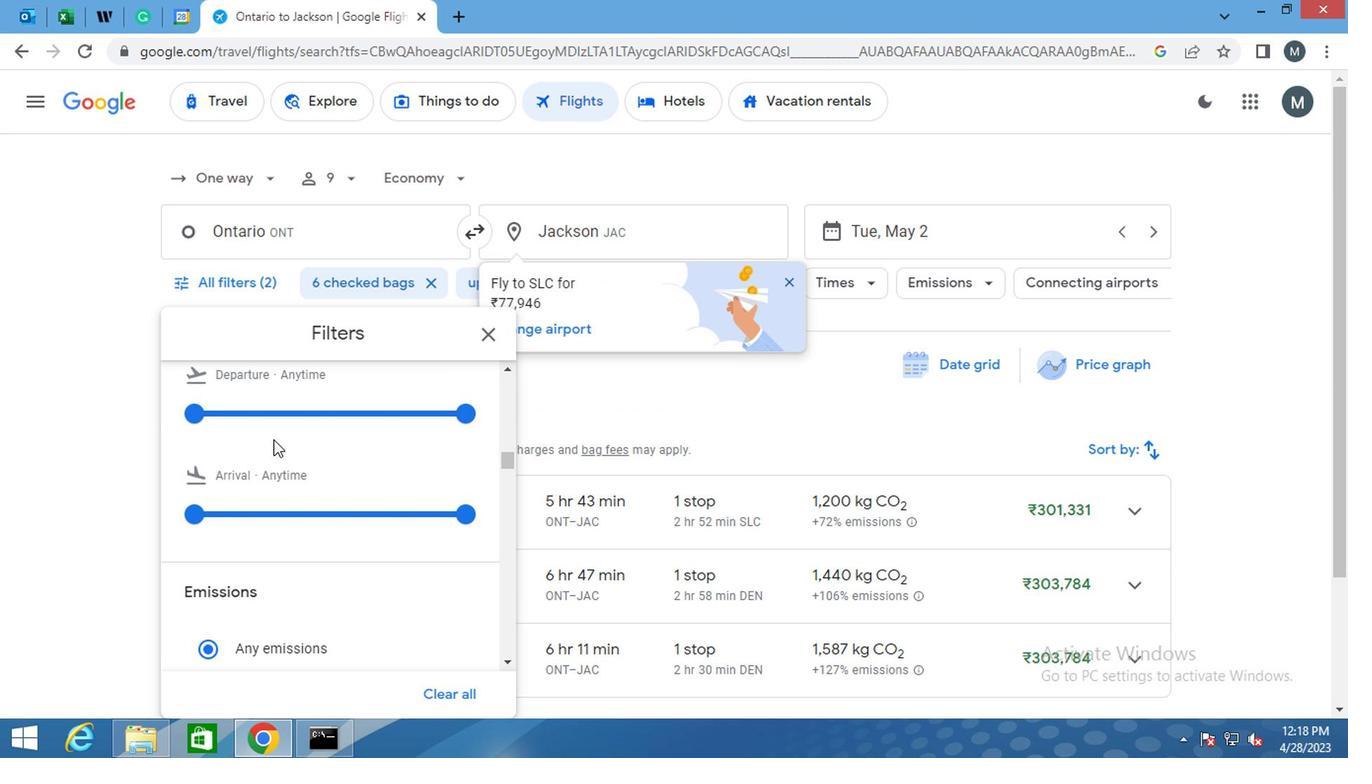 
Action: Mouse scrolled (269, 439) with delta (0, 0)
Screenshot: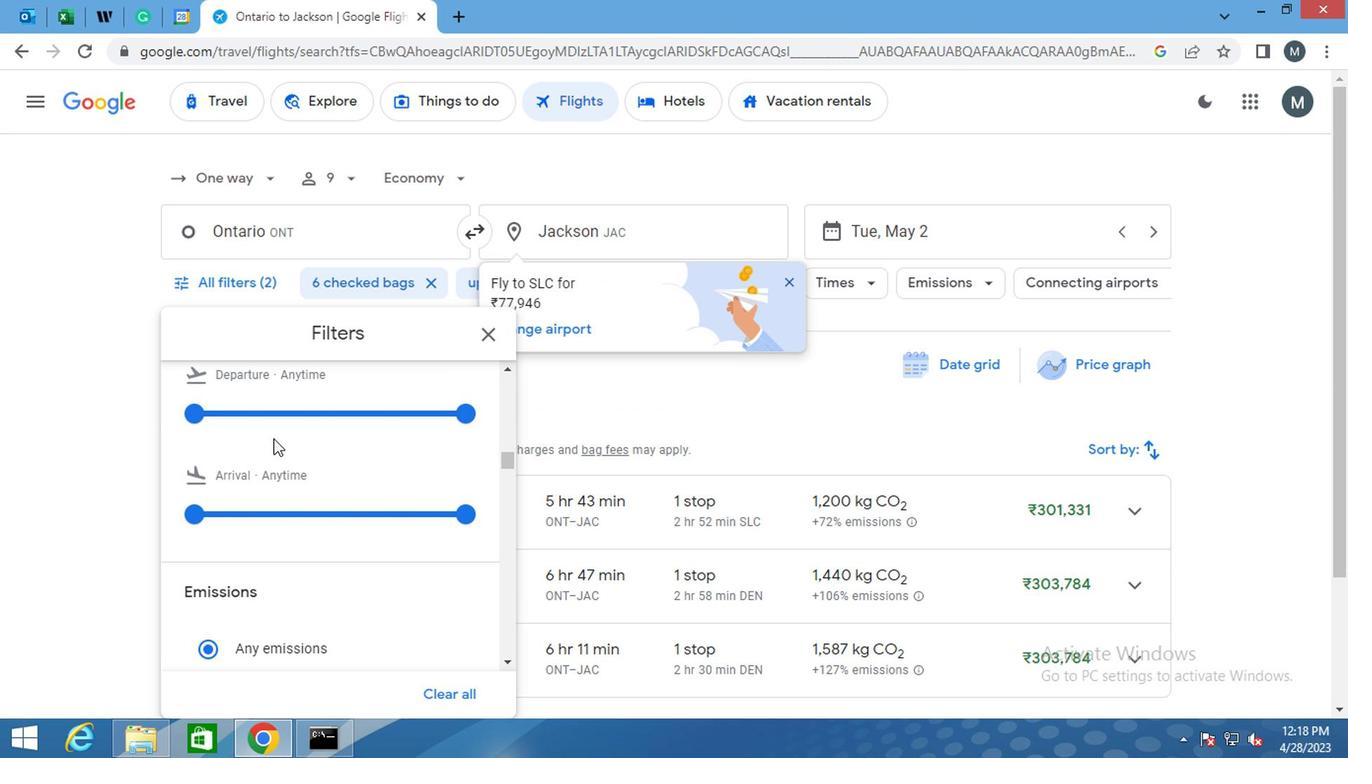 
Action: Mouse moved to (269, 505)
Screenshot: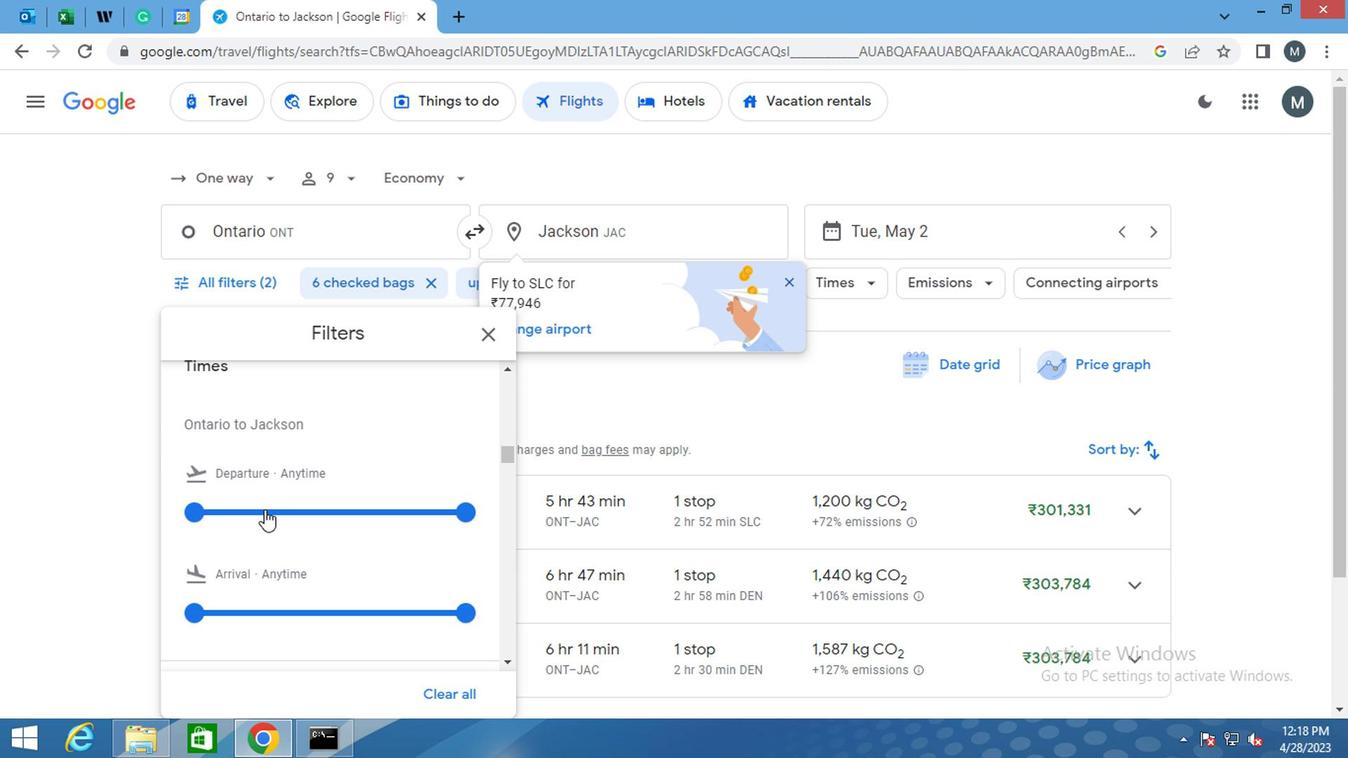 
Action: Mouse pressed left at (269, 505)
Screenshot: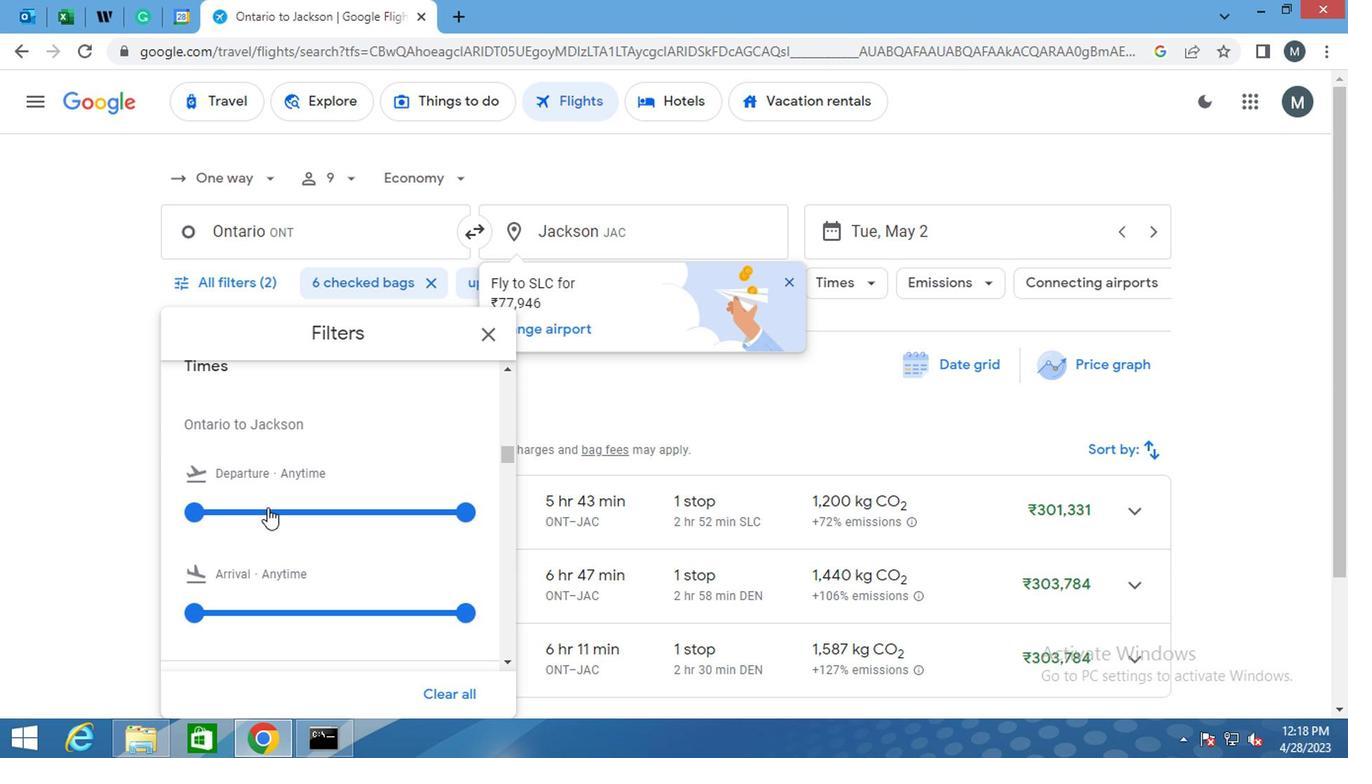 
Action: Mouse moved to (459, 510)
Screenshot: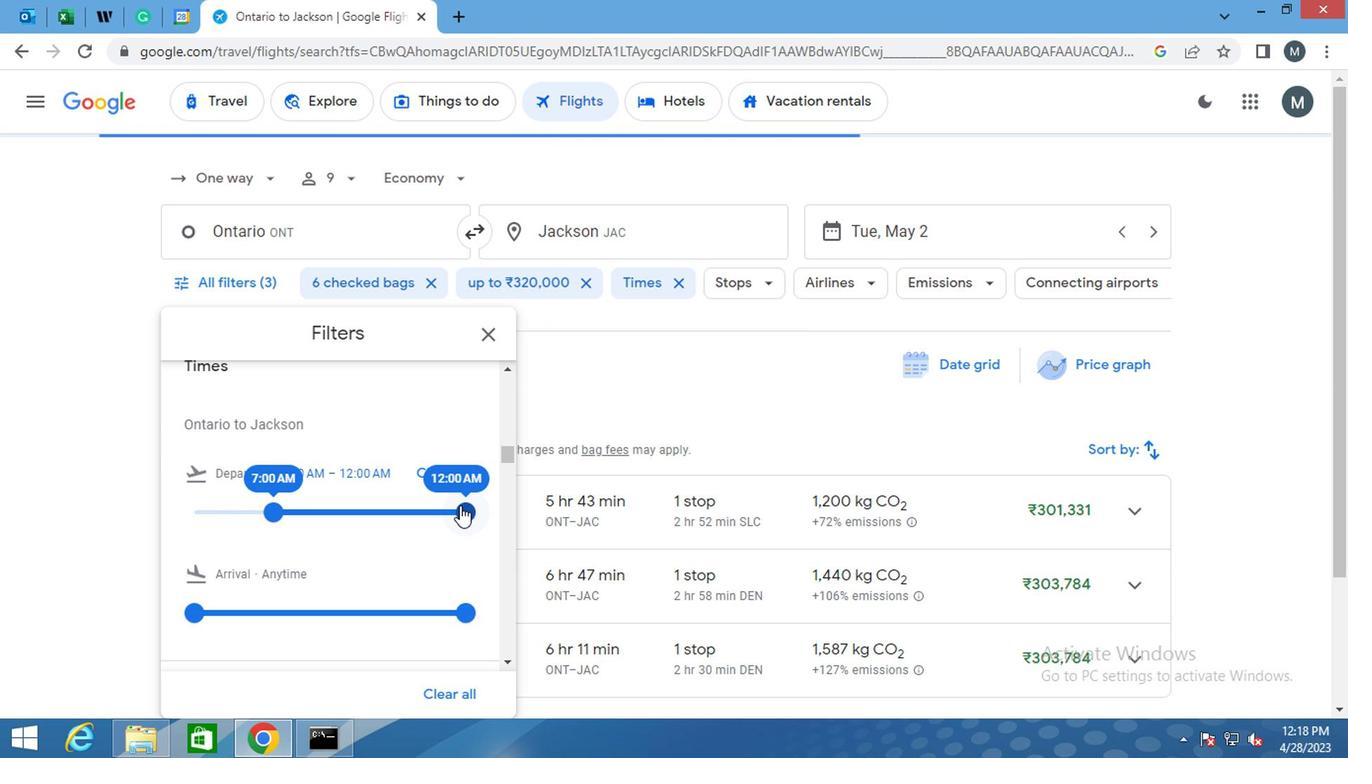 
Action: Mouse pressed left at (459, 510)
Screenshot: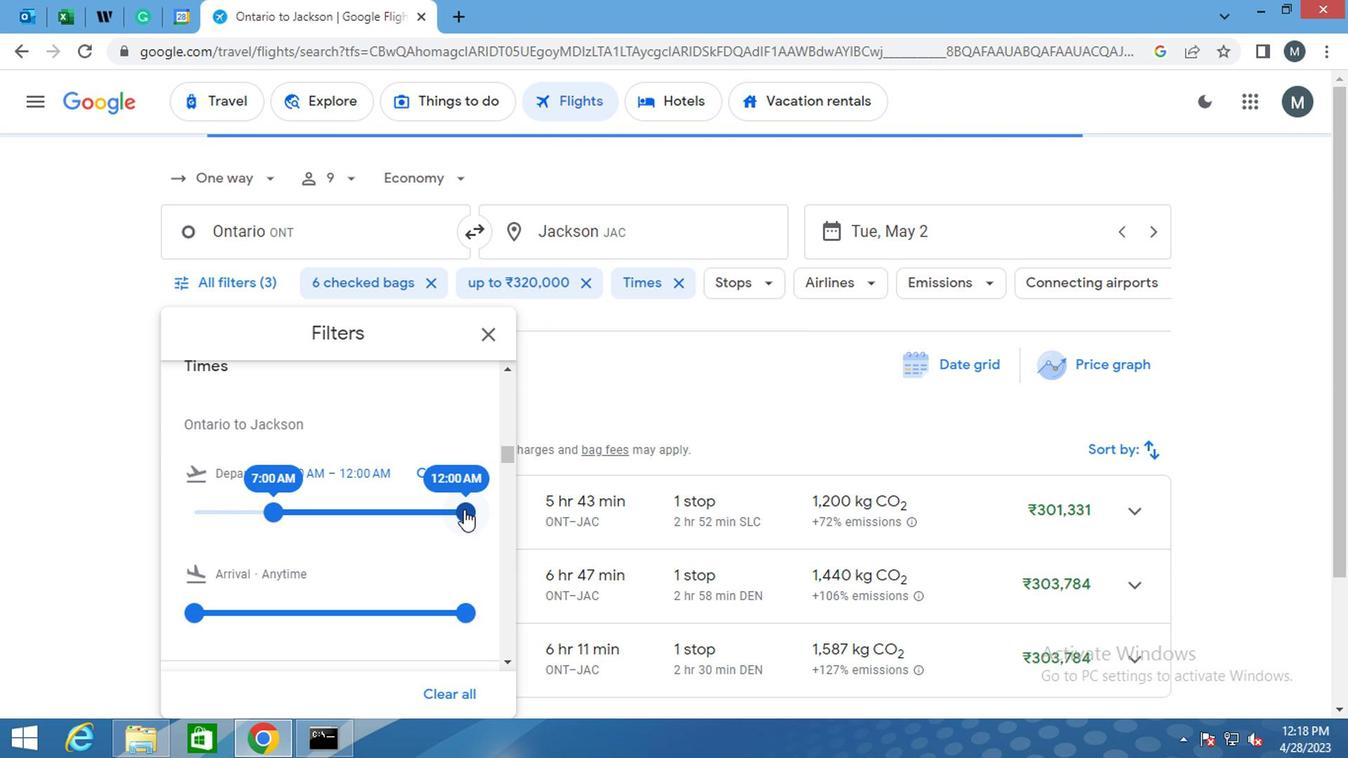 
Action: Mouse moved to (285, 505)
Screenshot: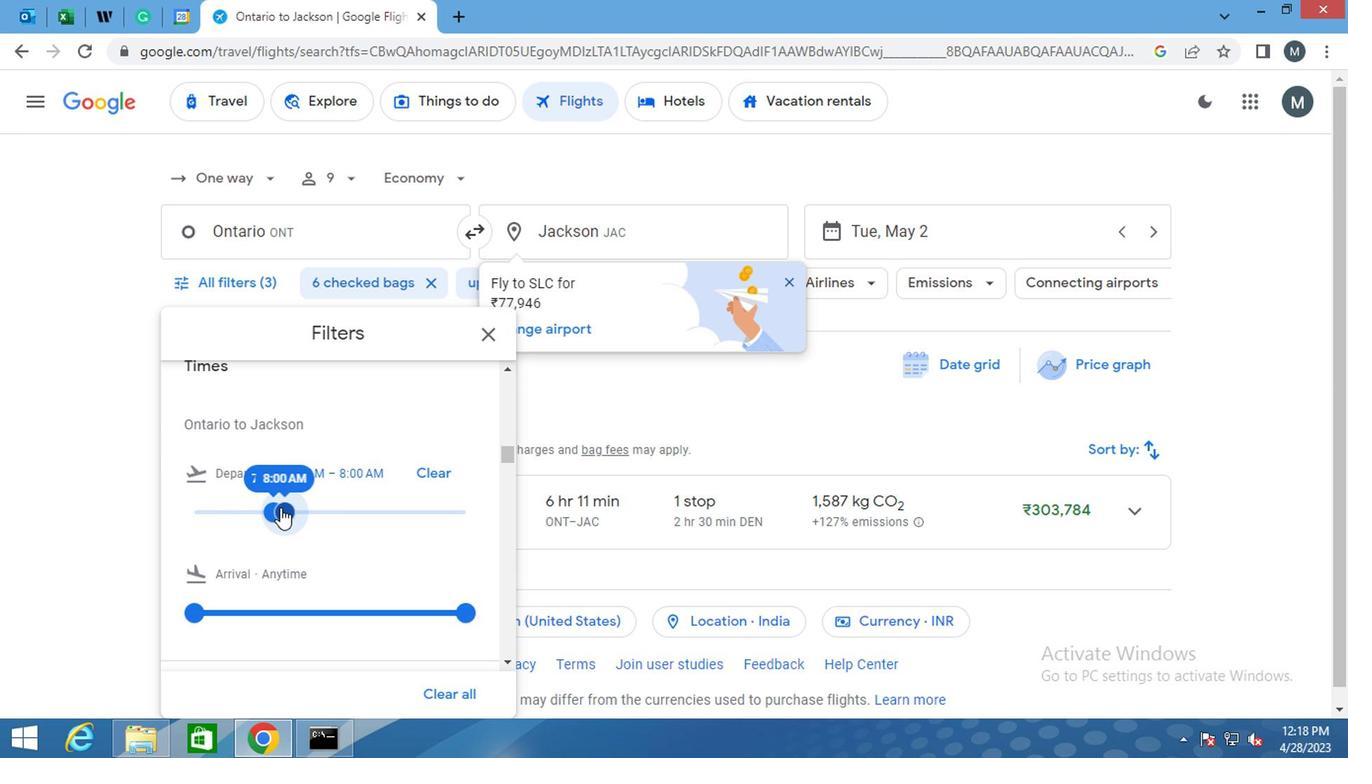 
Action: Mouse scrolled (285, 504) with delta (0, 0)
Screenshot: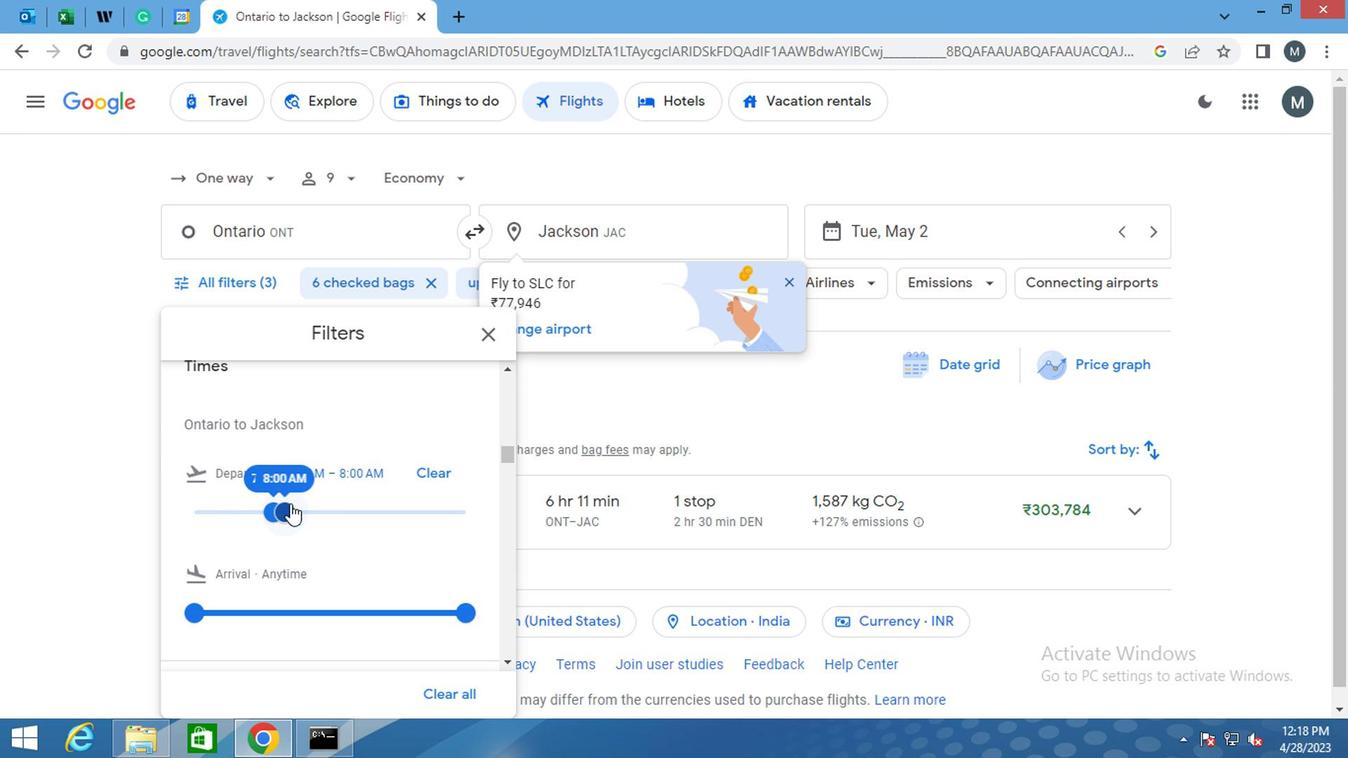 
Action: Mouse moved to (286, 505)
Screenshot: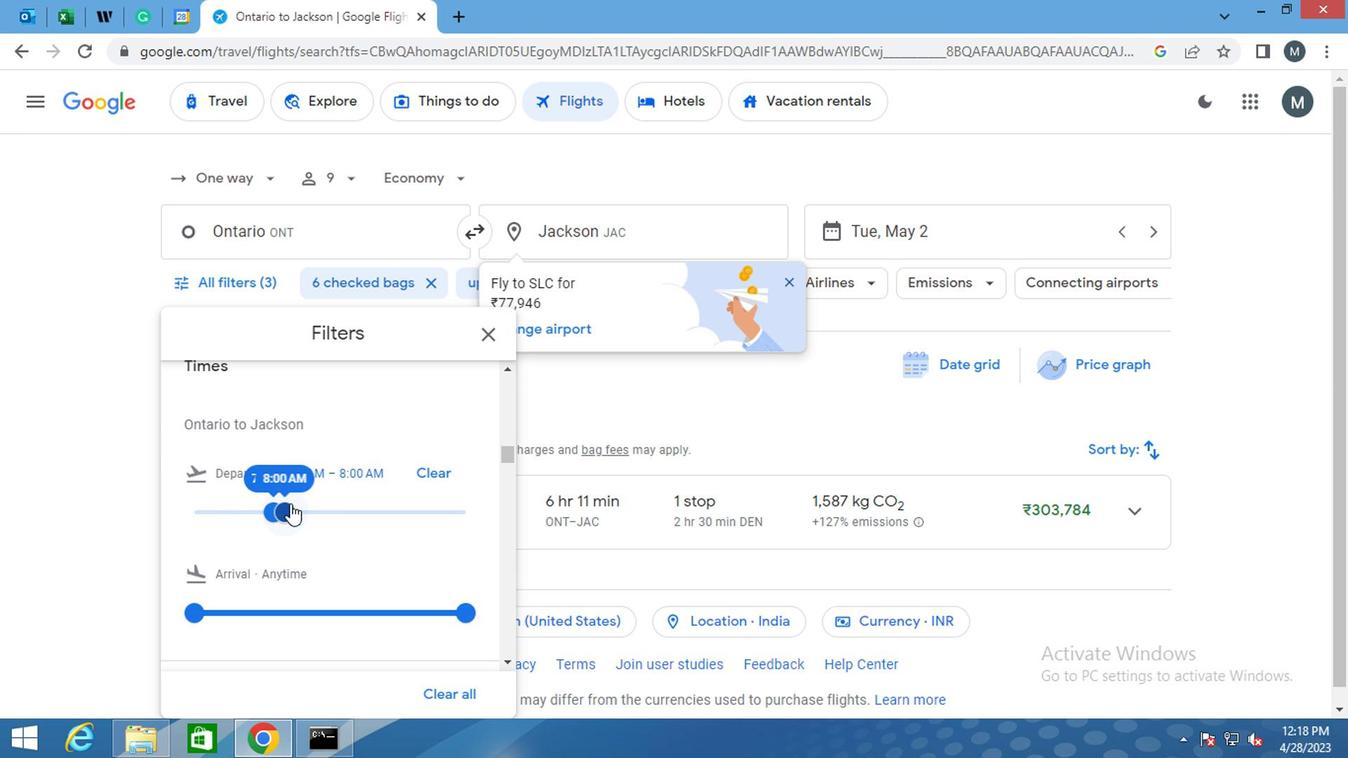 
Action: Mouse scrolled (286, 504) with delta (0, 0)
Screenshot: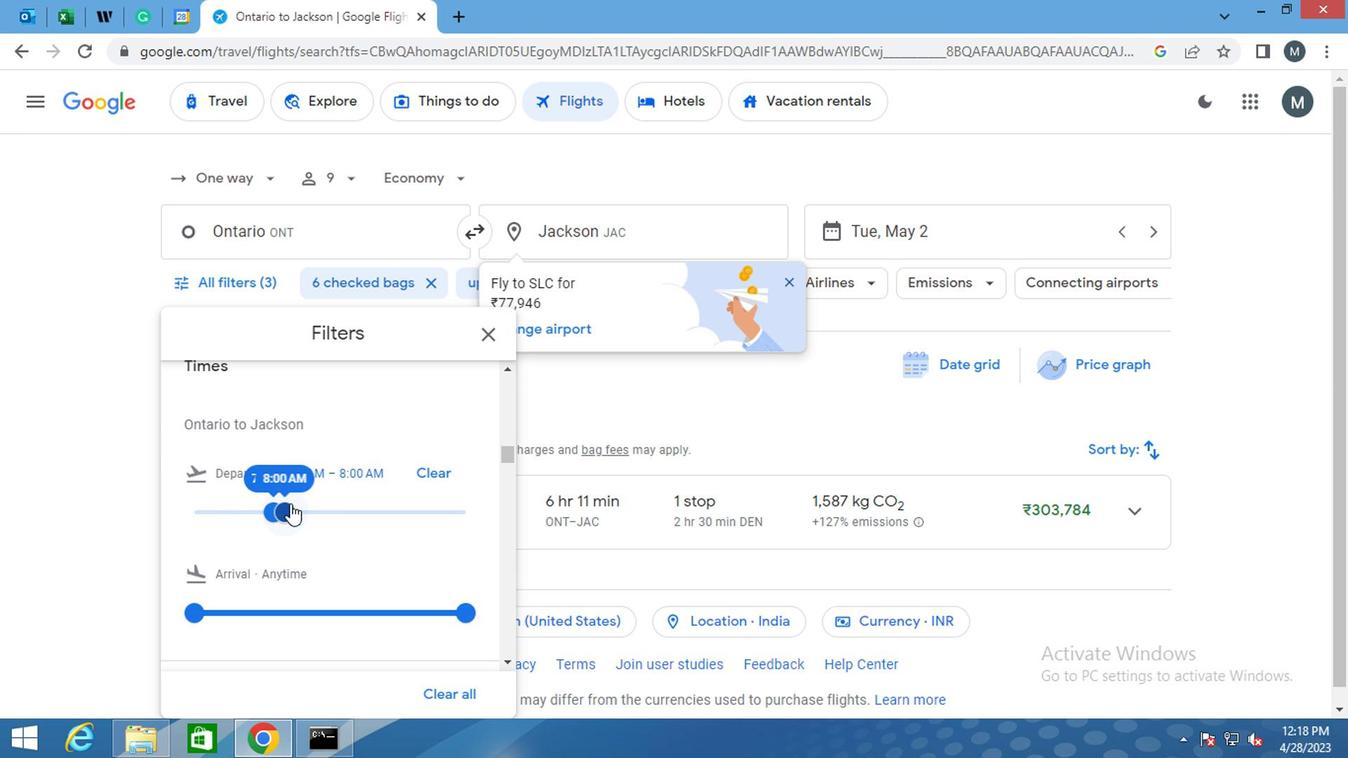 
Action: Mouse moved to (290, 509)
Screenshot: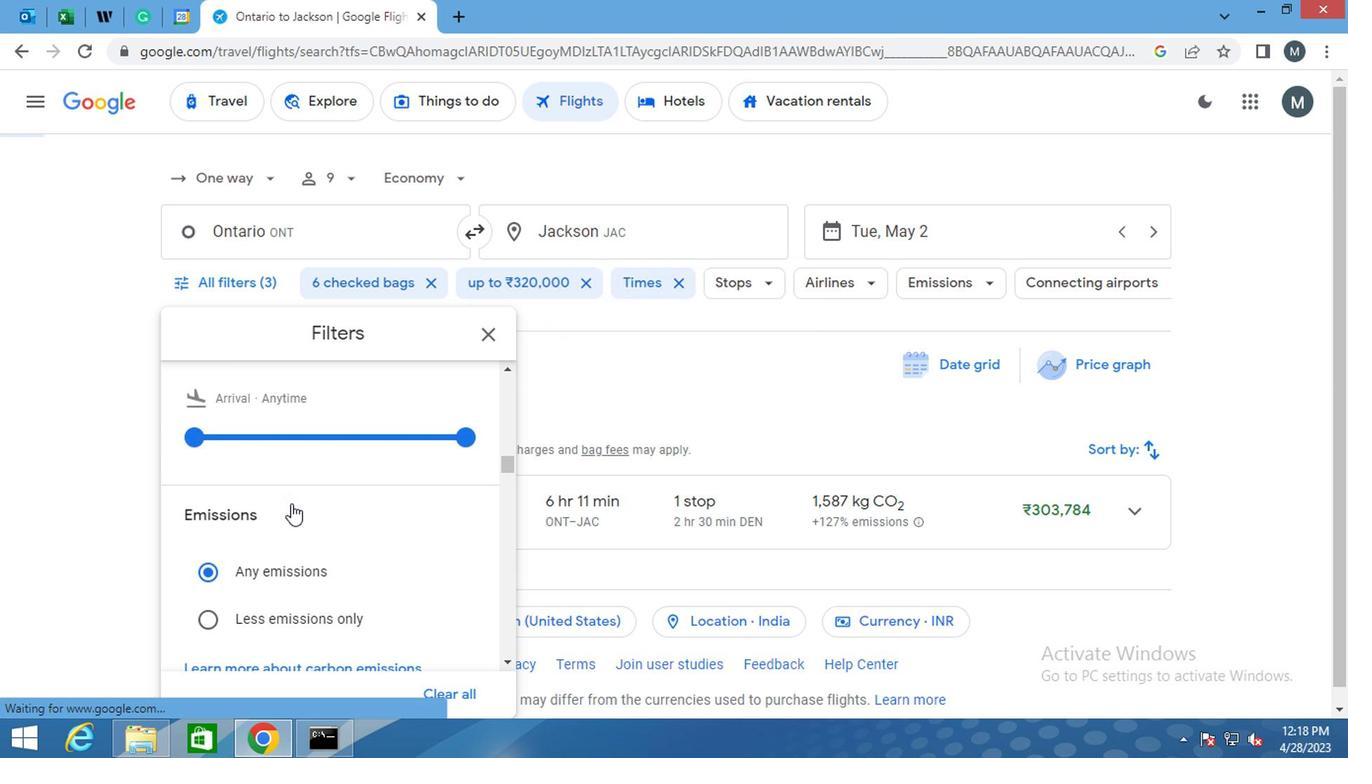 
Action: Mouse scrolled (290, 507) with delta (0, -1)
Screenshot: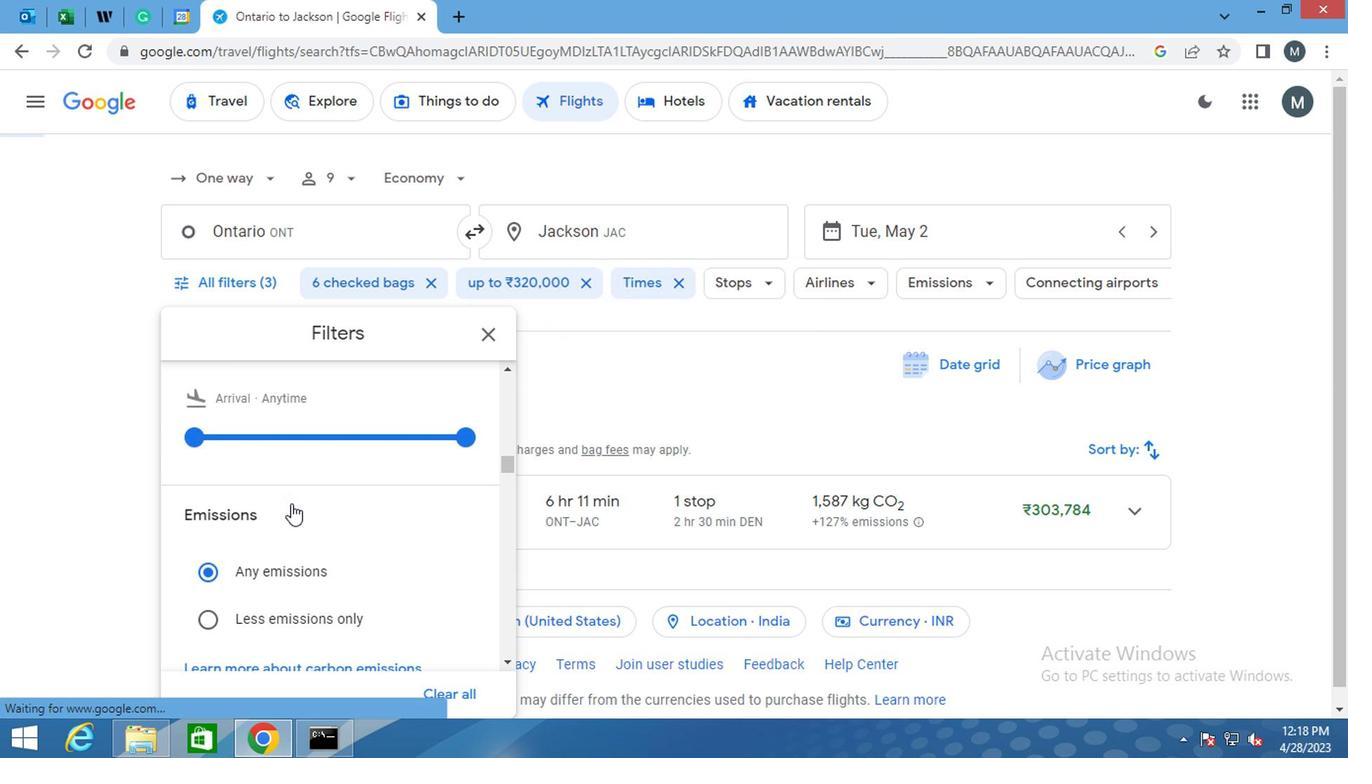 
Action: Mouse moved to (291, 512)
Screenshot: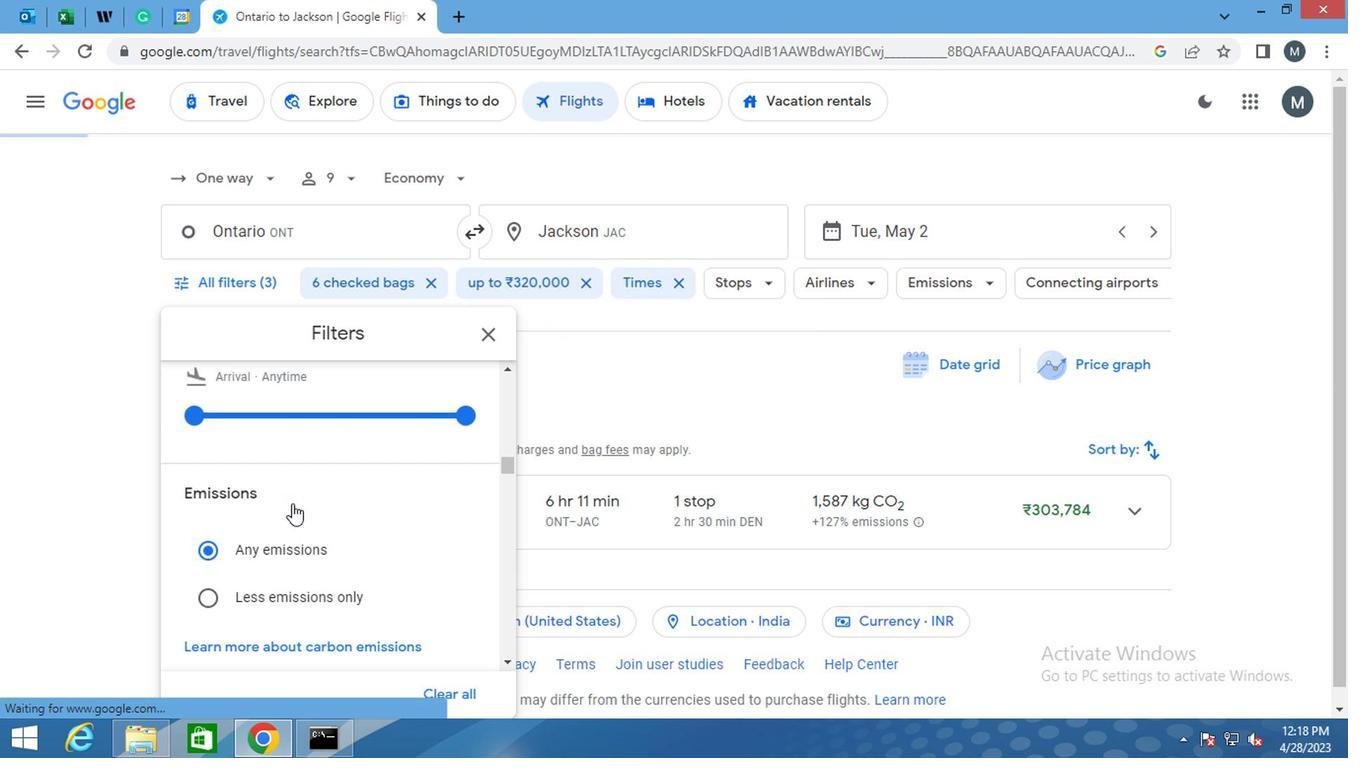 
Action: Mouse scrolled (291, 512) with delta (0, 0)
Screenshot: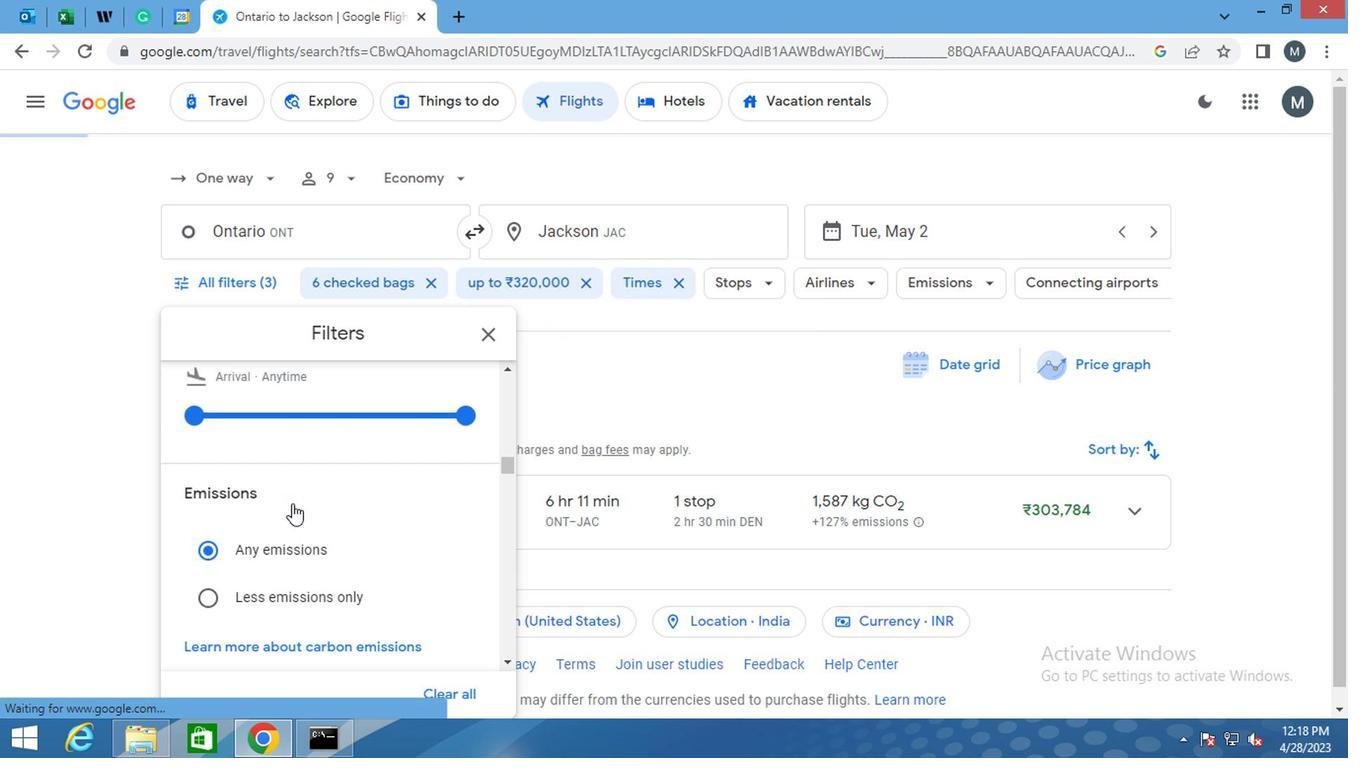 
Action: Mouse moved to (292, 514)
Screenshot: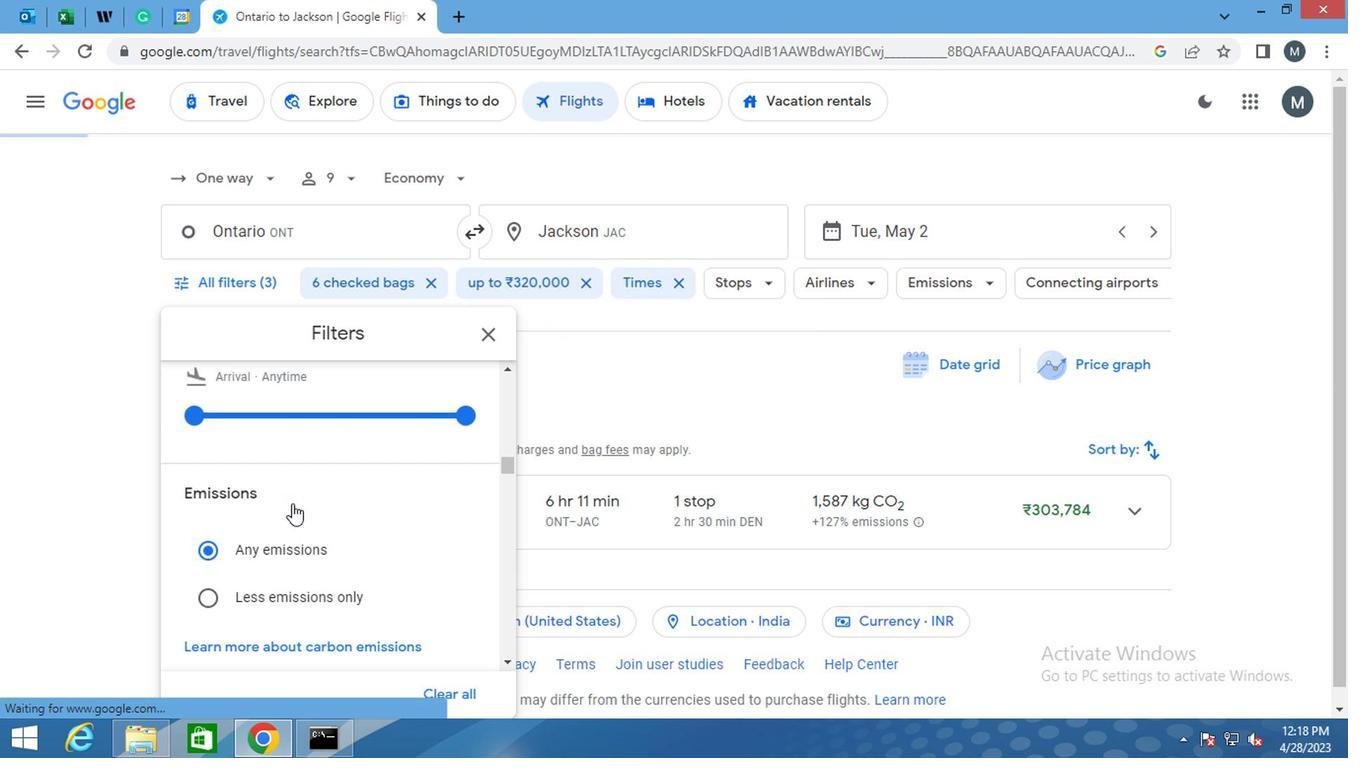 
Action: Mouse scrolled (292, 514) with delta (0, 0)
Screenshot: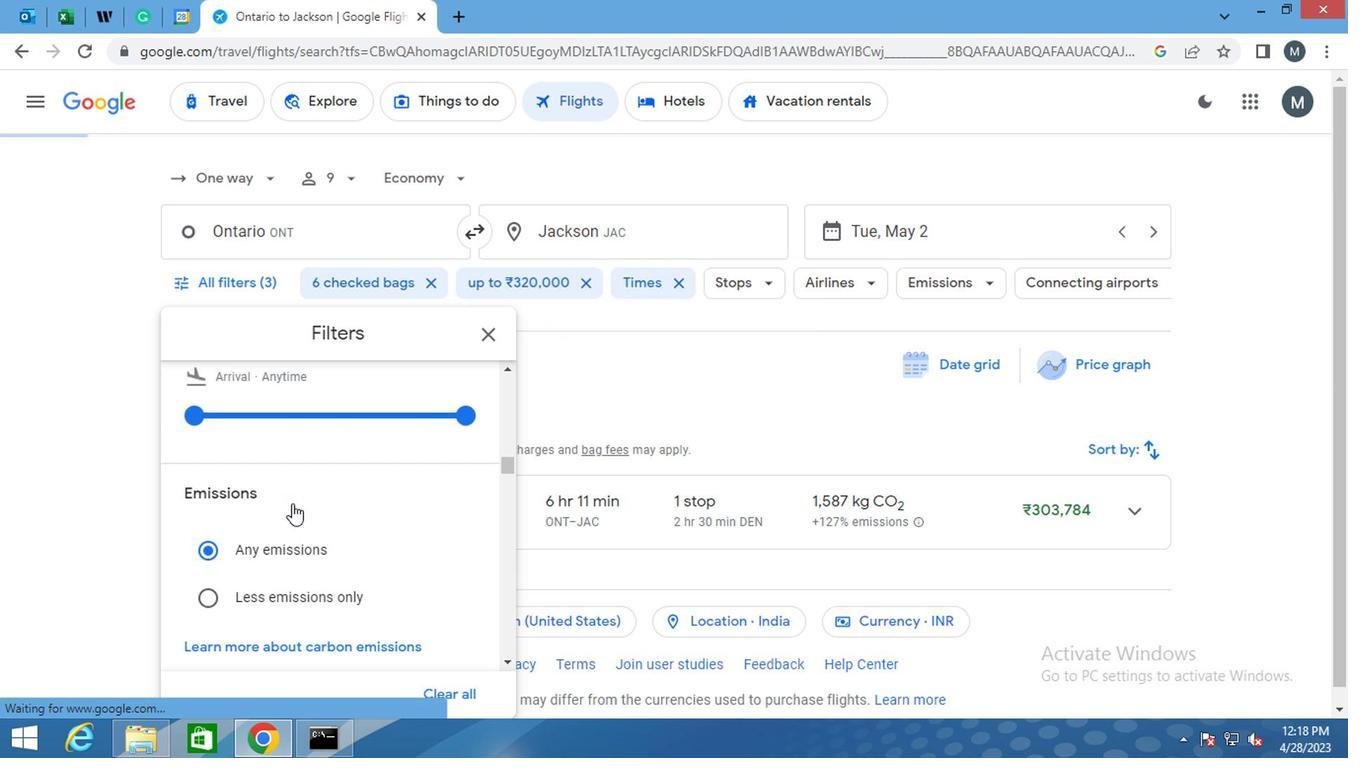 
Action: Mouse moved to (292, 519)
Screenshot: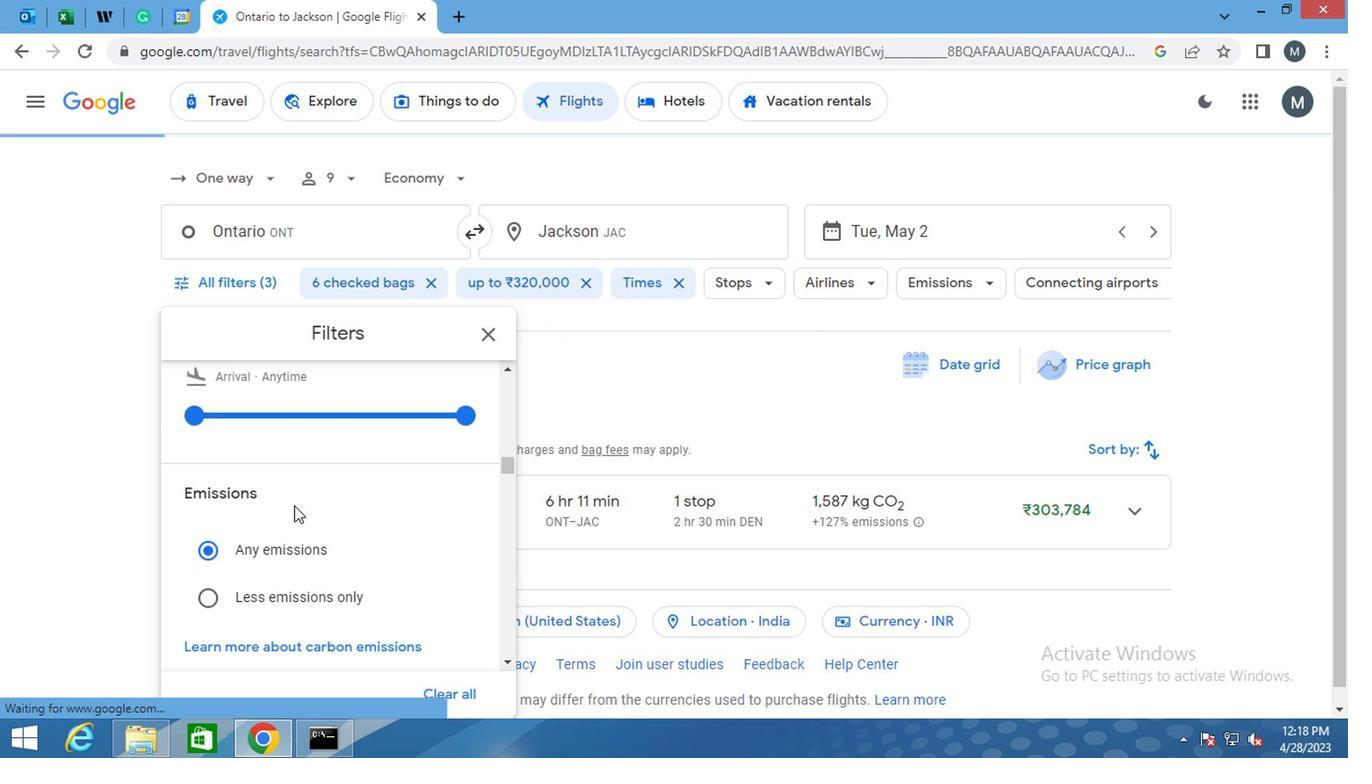
Action: Mouse scrolled (292, 517) with delta (0, -1)
Screenshot: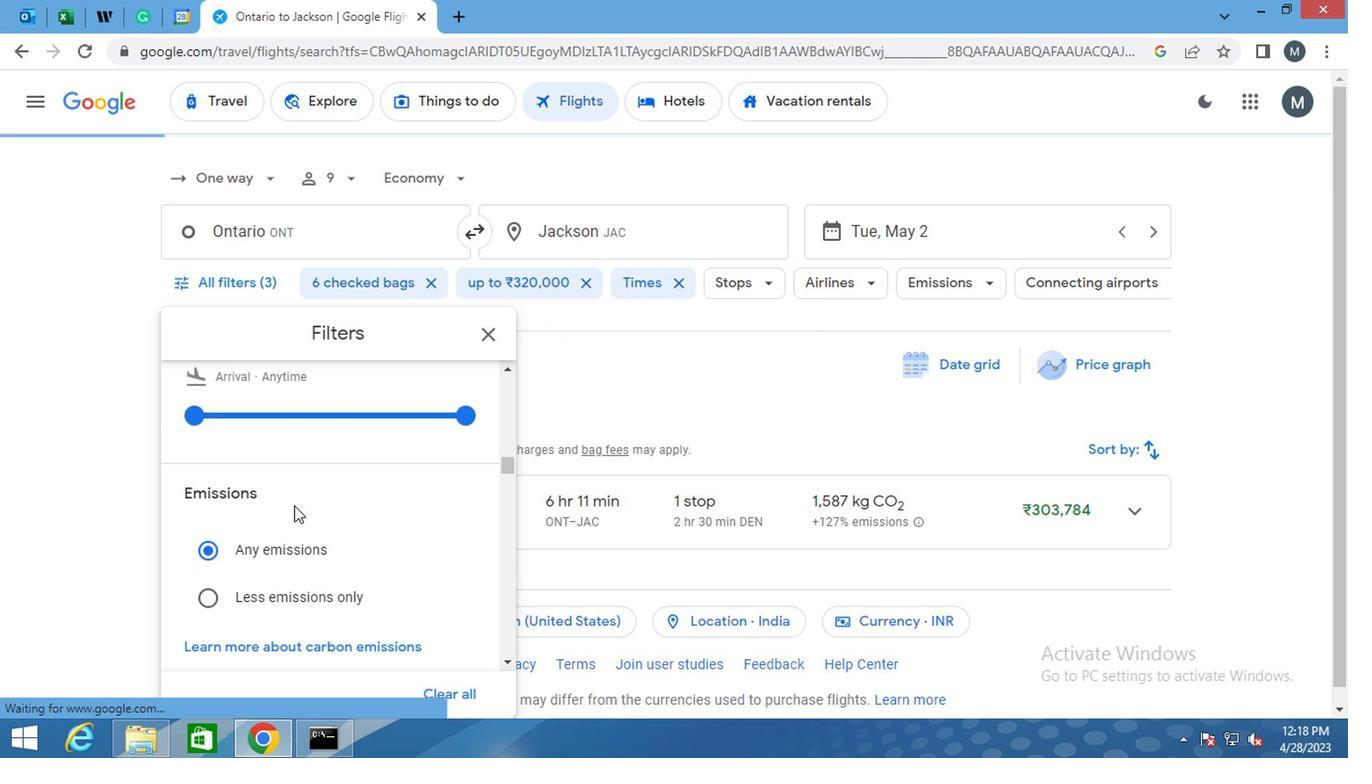 
Action: Mouse moved to (297, 541)
Screenshot: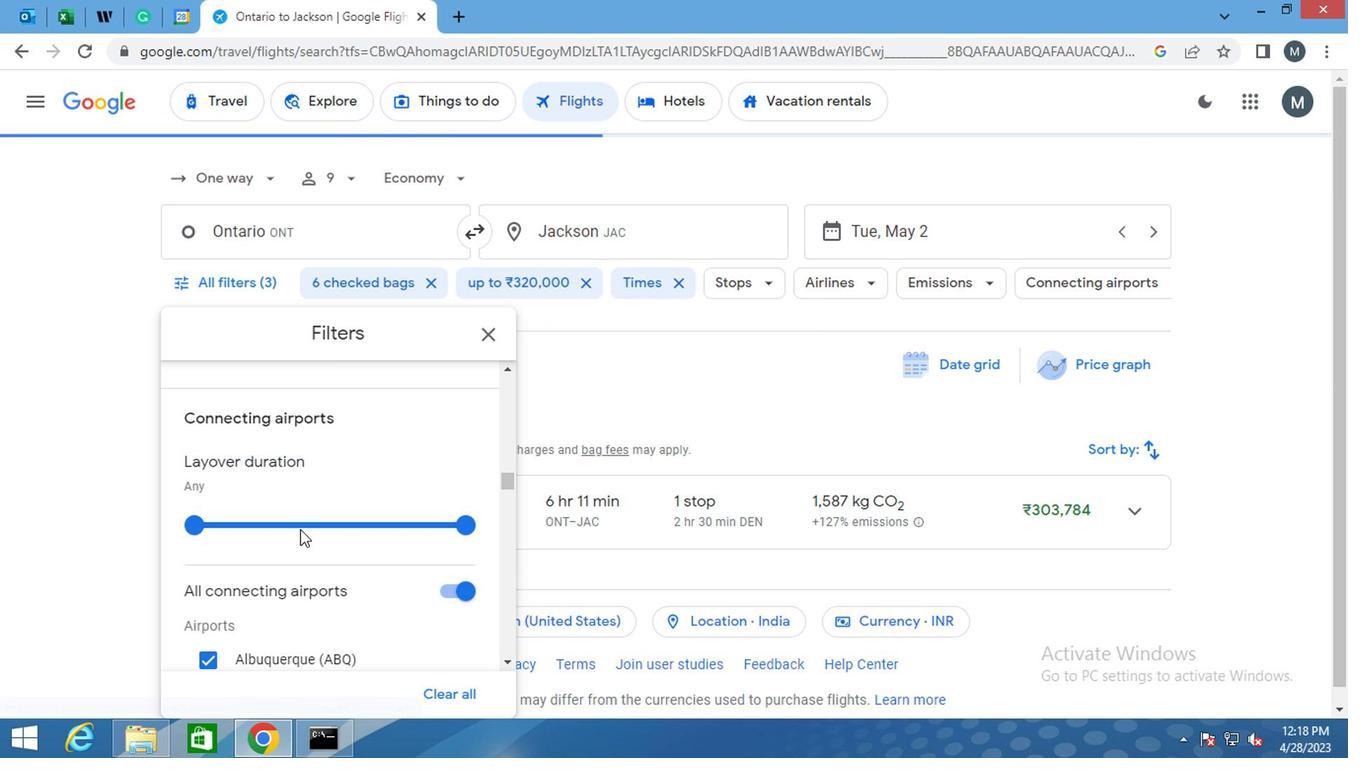 
Action: Mouse scrolled (297, 540) with delta (0, 0)
Screenshot: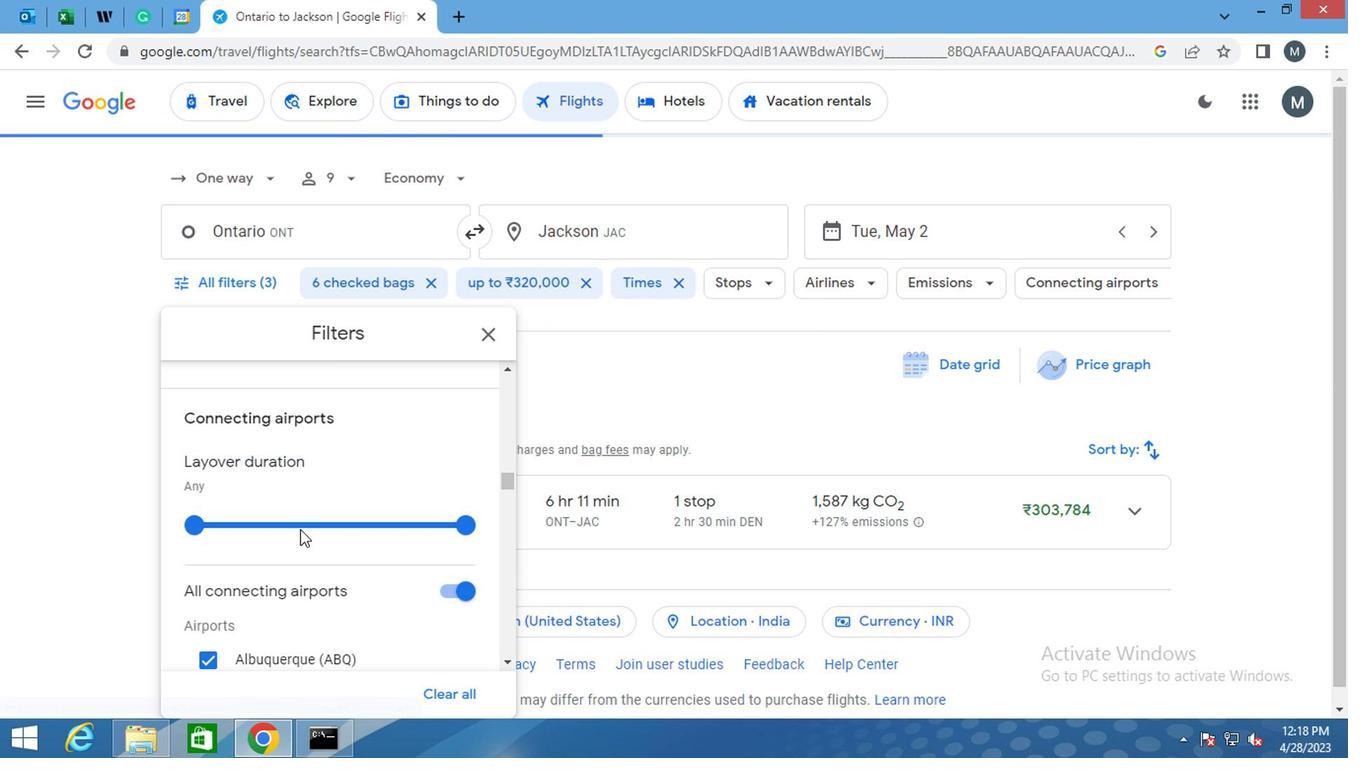 
Action: Mouse moved to (299, 545)
Screenshot: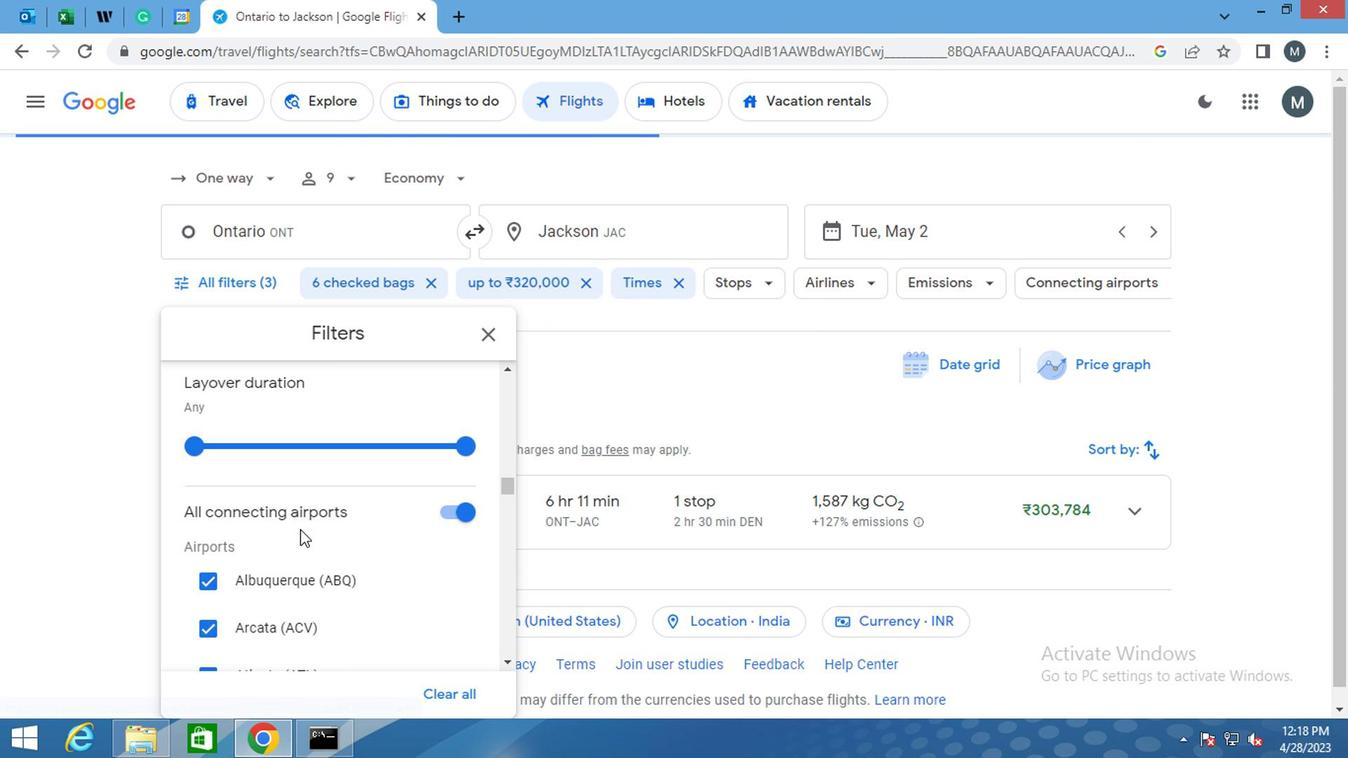 
Action: Mouse scrolled (299, 544) with delta (0, -1)
Screenshot: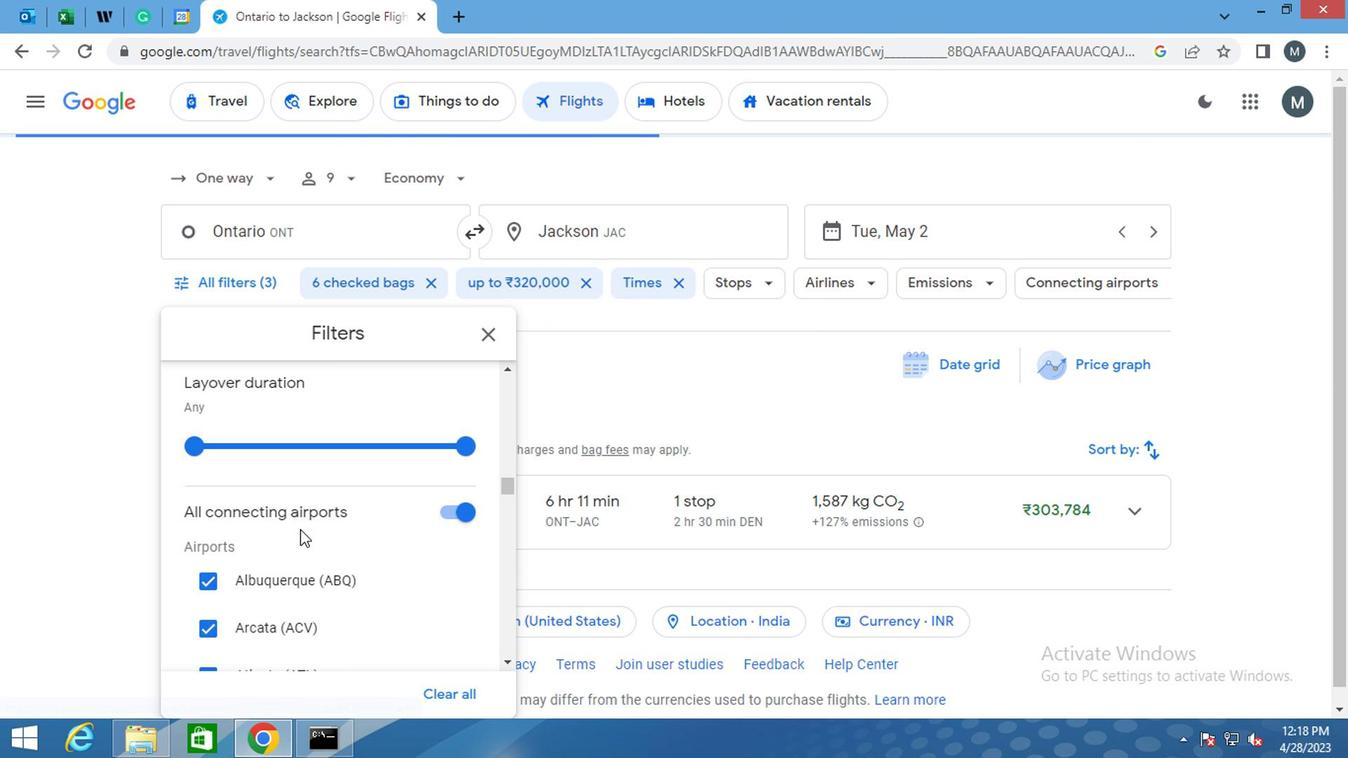 
Action: Mouse scrolled (299, 544) with delta (0, -1)
Screenshot: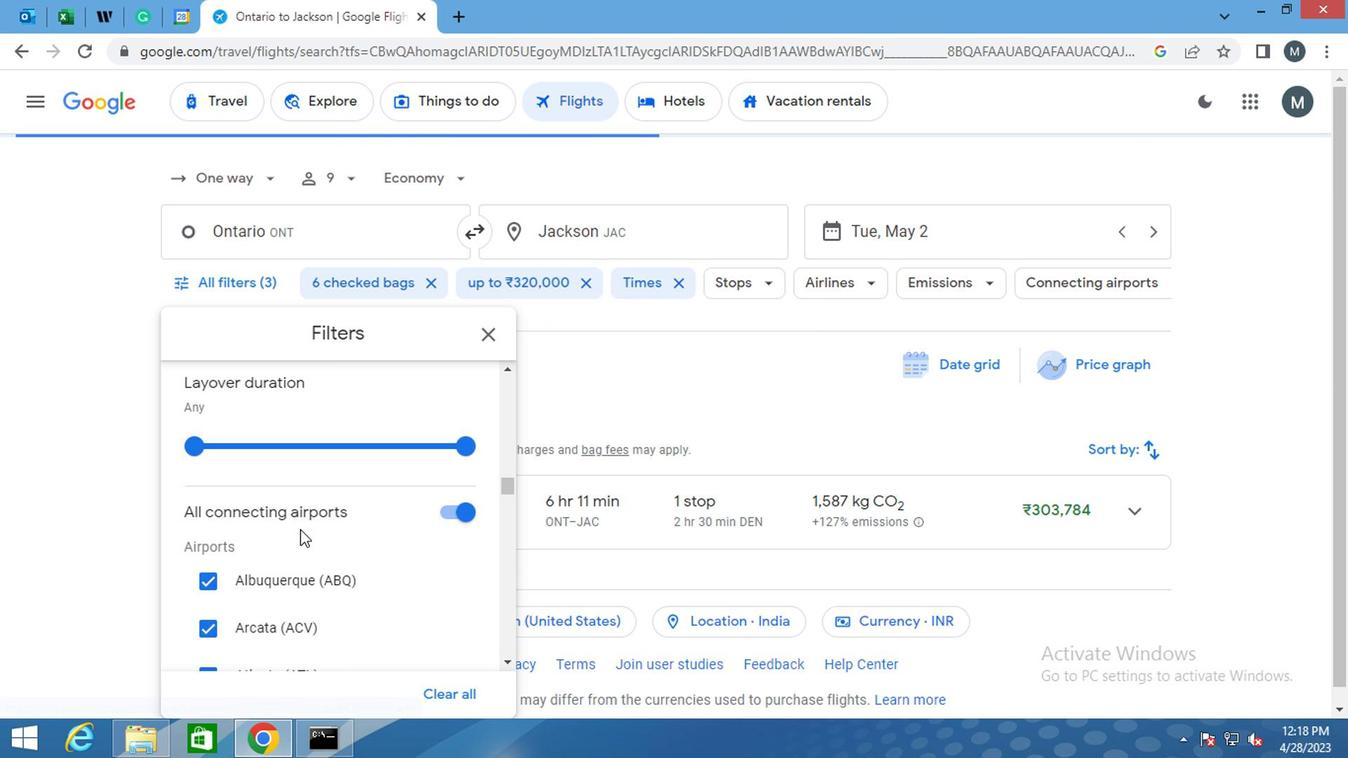 
Action: Mouse moved to (299, 548)
Screenshot: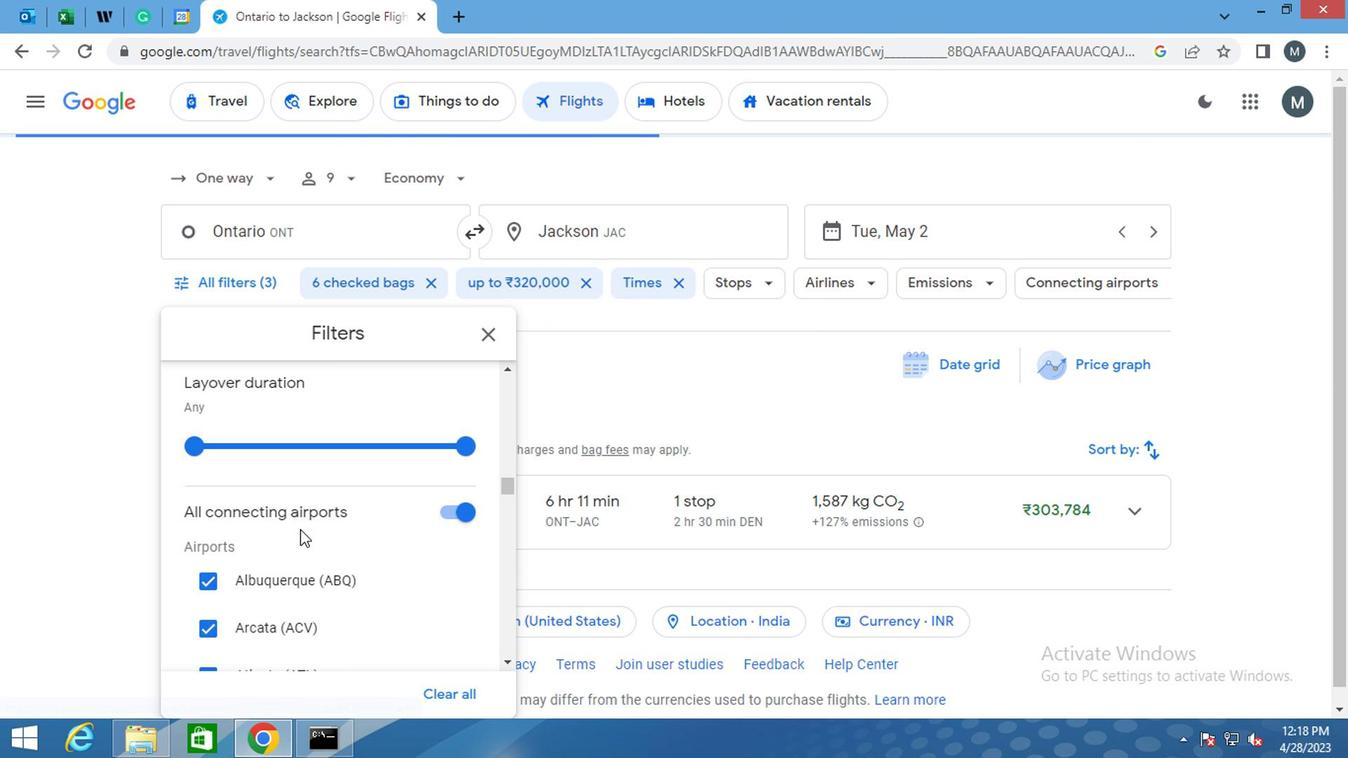 
Action: Mouse scrolled (299, 547) with delta (0, -1)
Screenshot: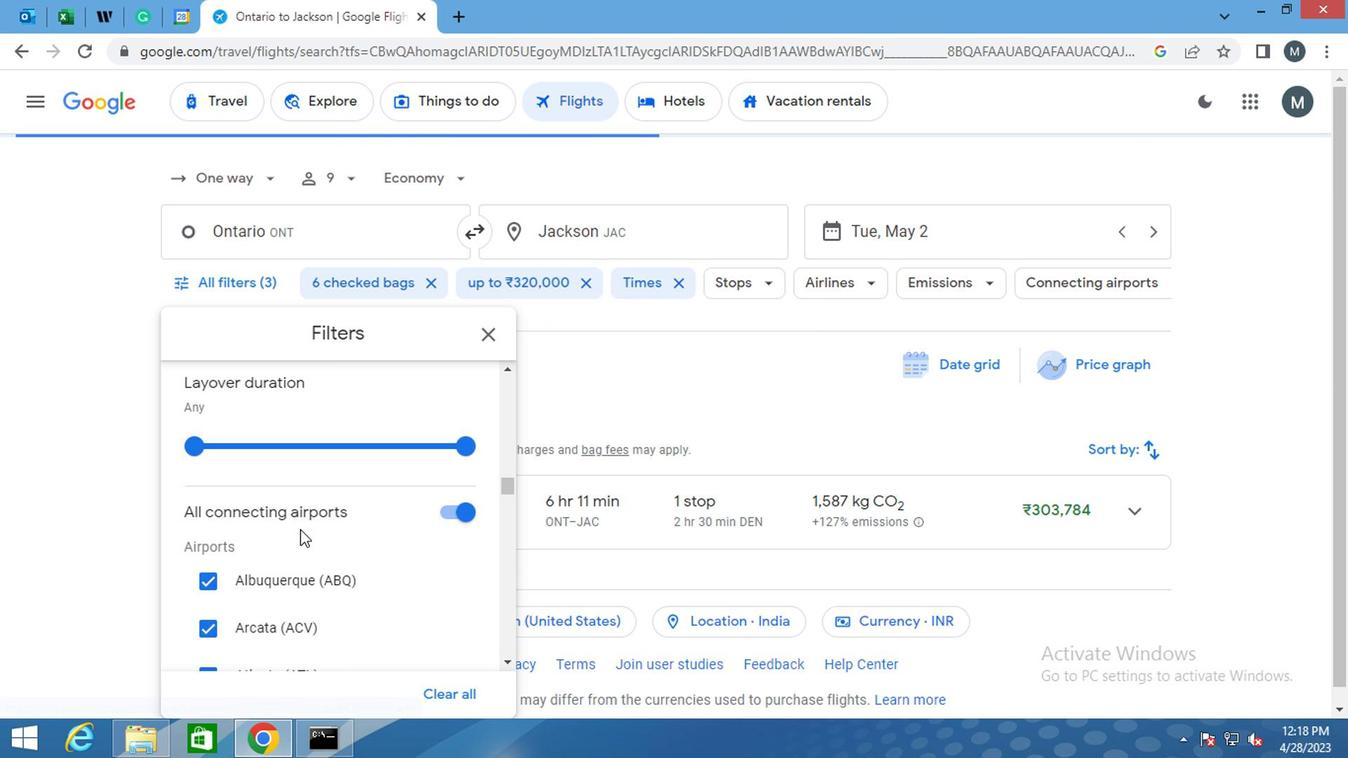 
Action: Mouse moved to (299, 550)
Screenshot: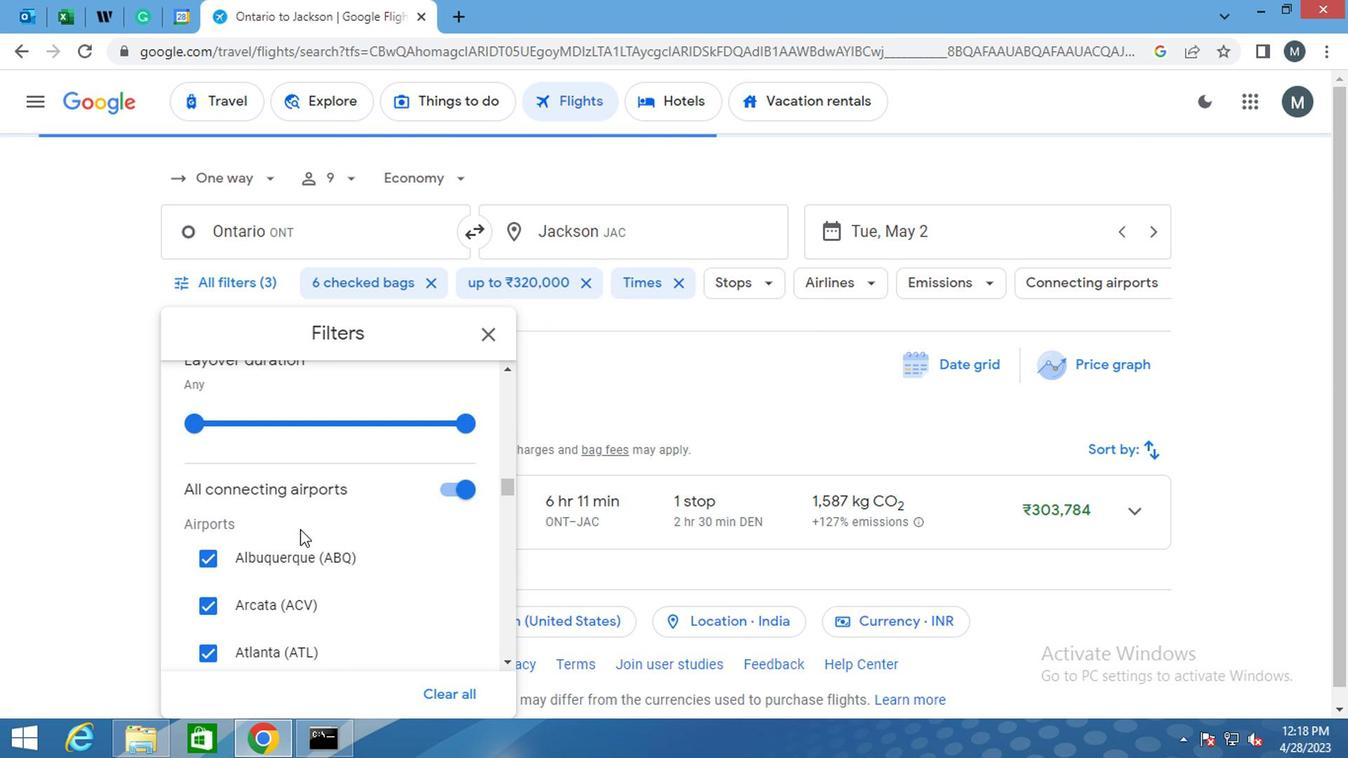 
Action: Mouse scrolled (299, 549) with delta (0, -1)
Screenshot: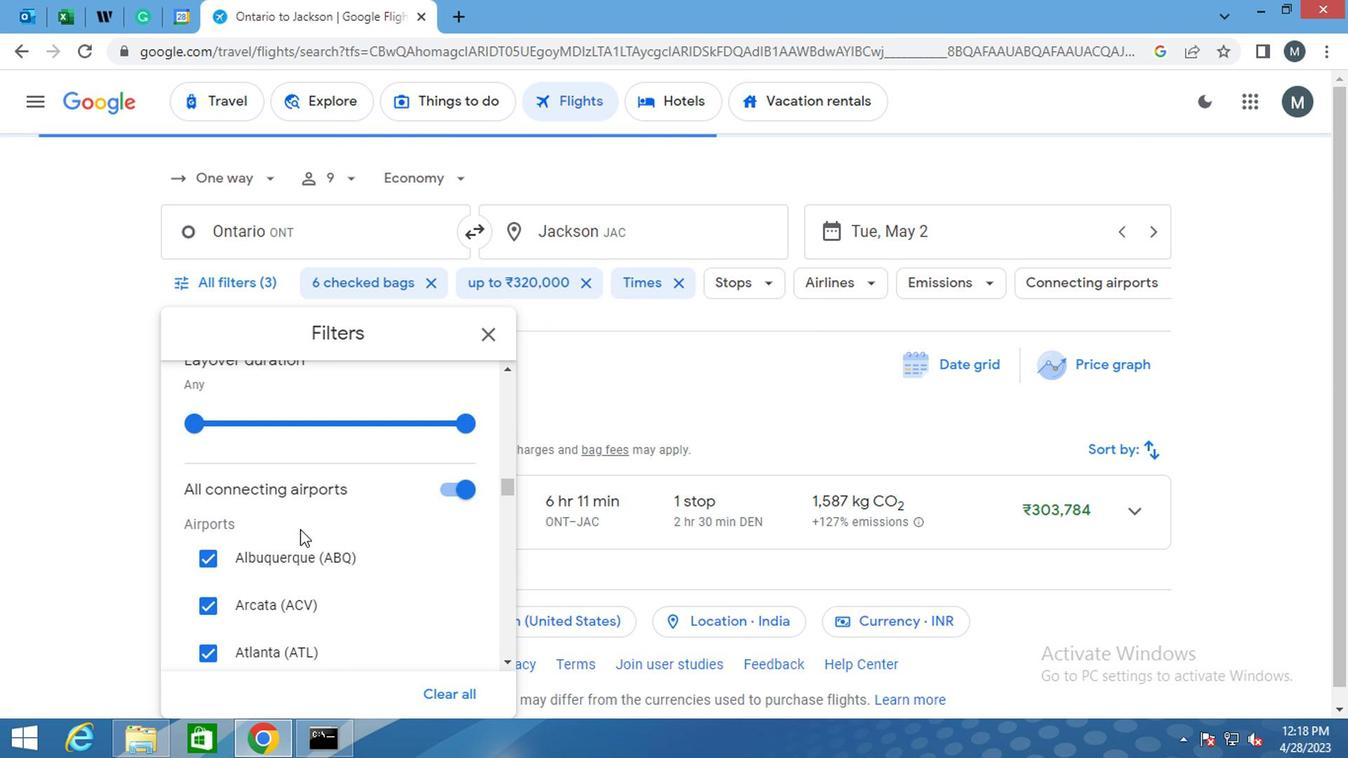 
Action: Mouse moved to (300, 550)
Screenshot: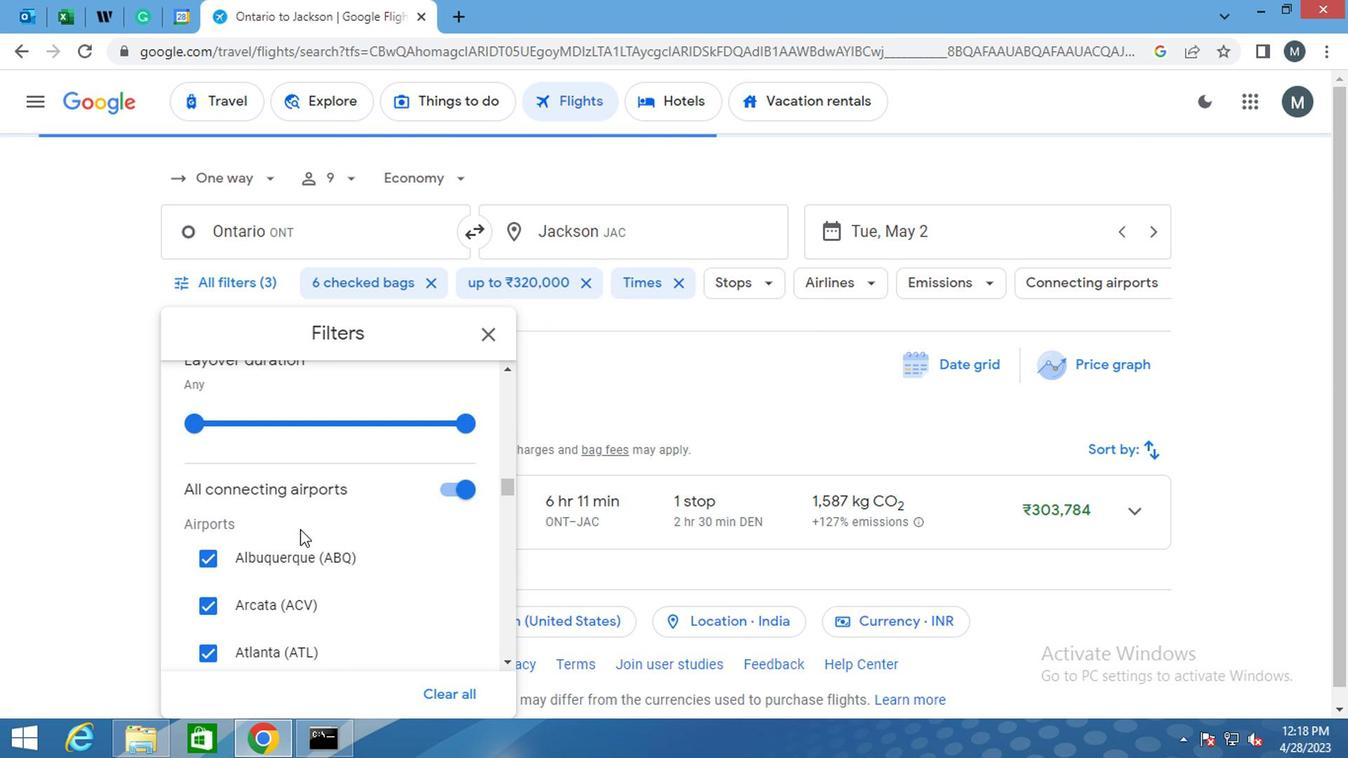 
Action: Mouse scrolled (300, 549) with delta (0, -1)
Screenshot: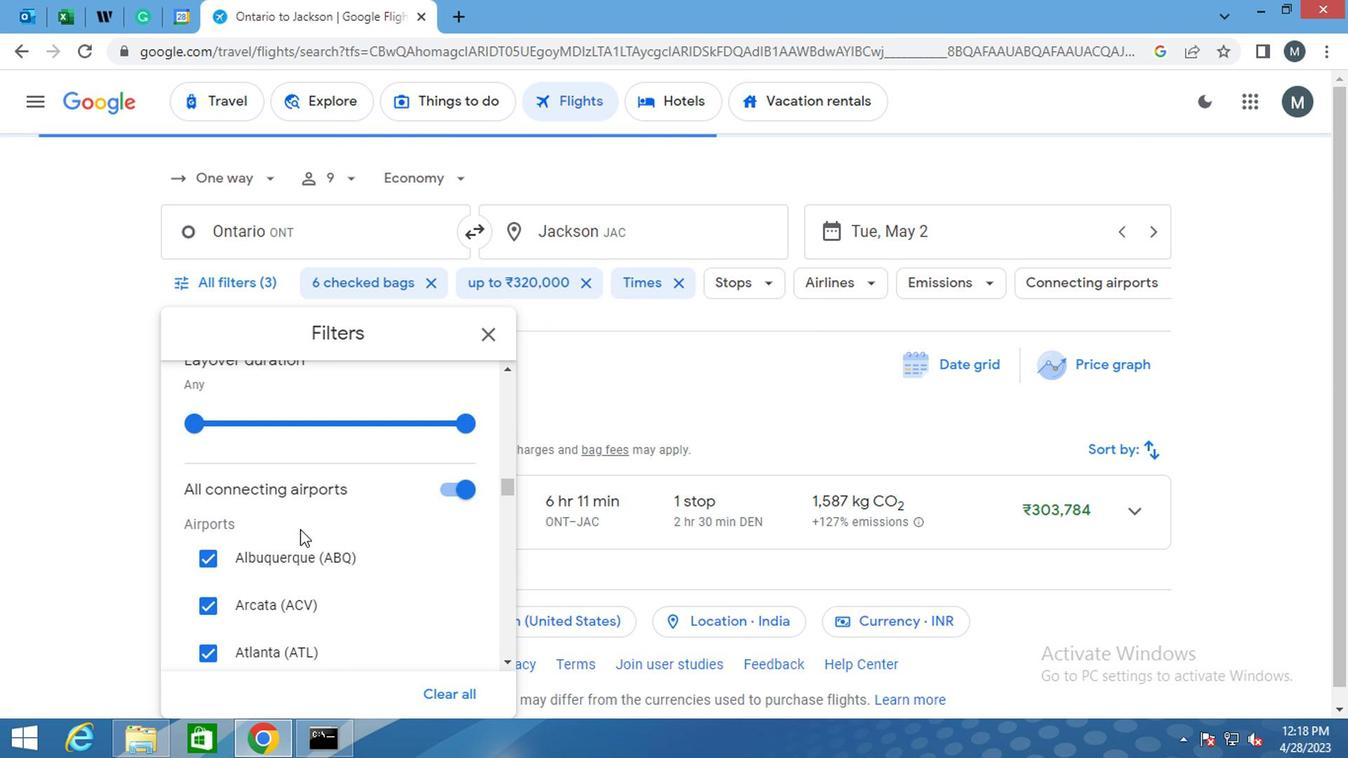 
Action: Mouse moved to (306, 559)
Screenshot: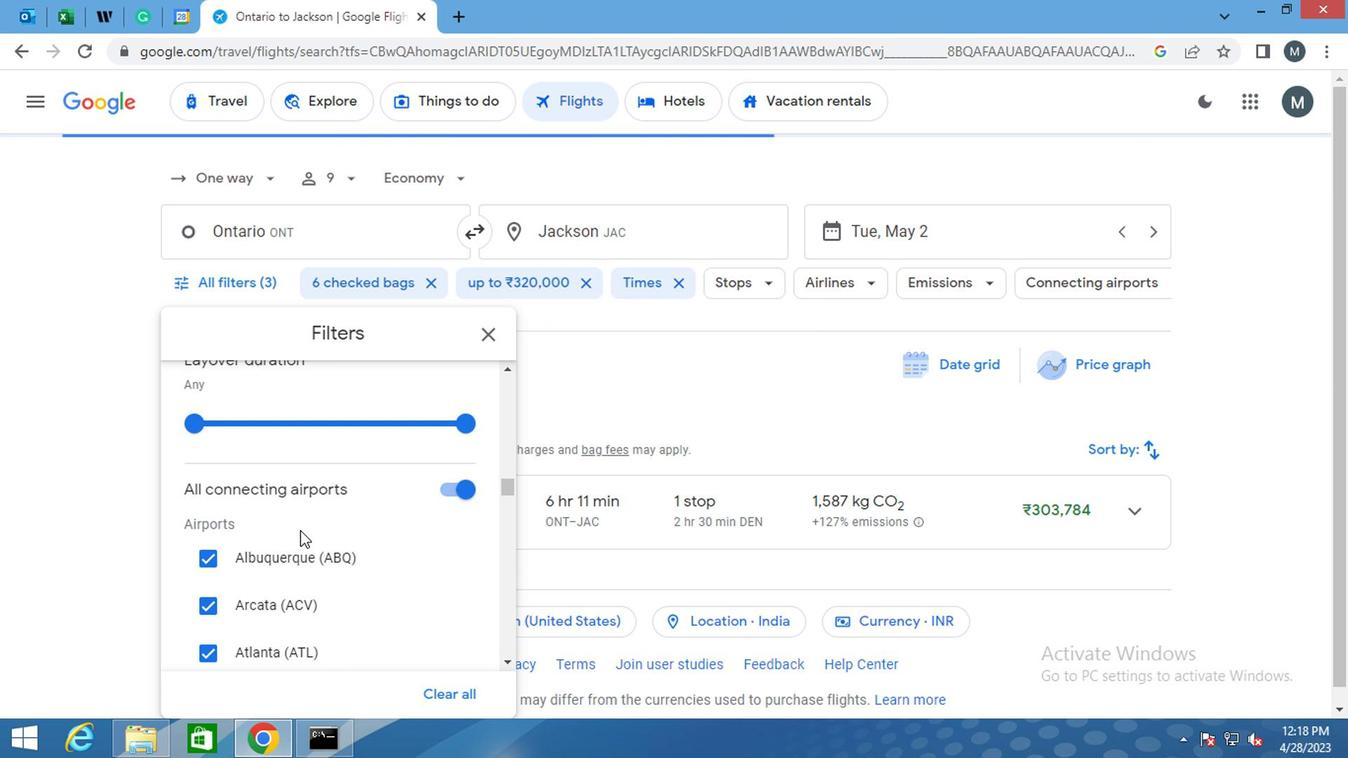 
Action: Mouse scrolled (306, 558) with delta (0, 0)
Screenshot: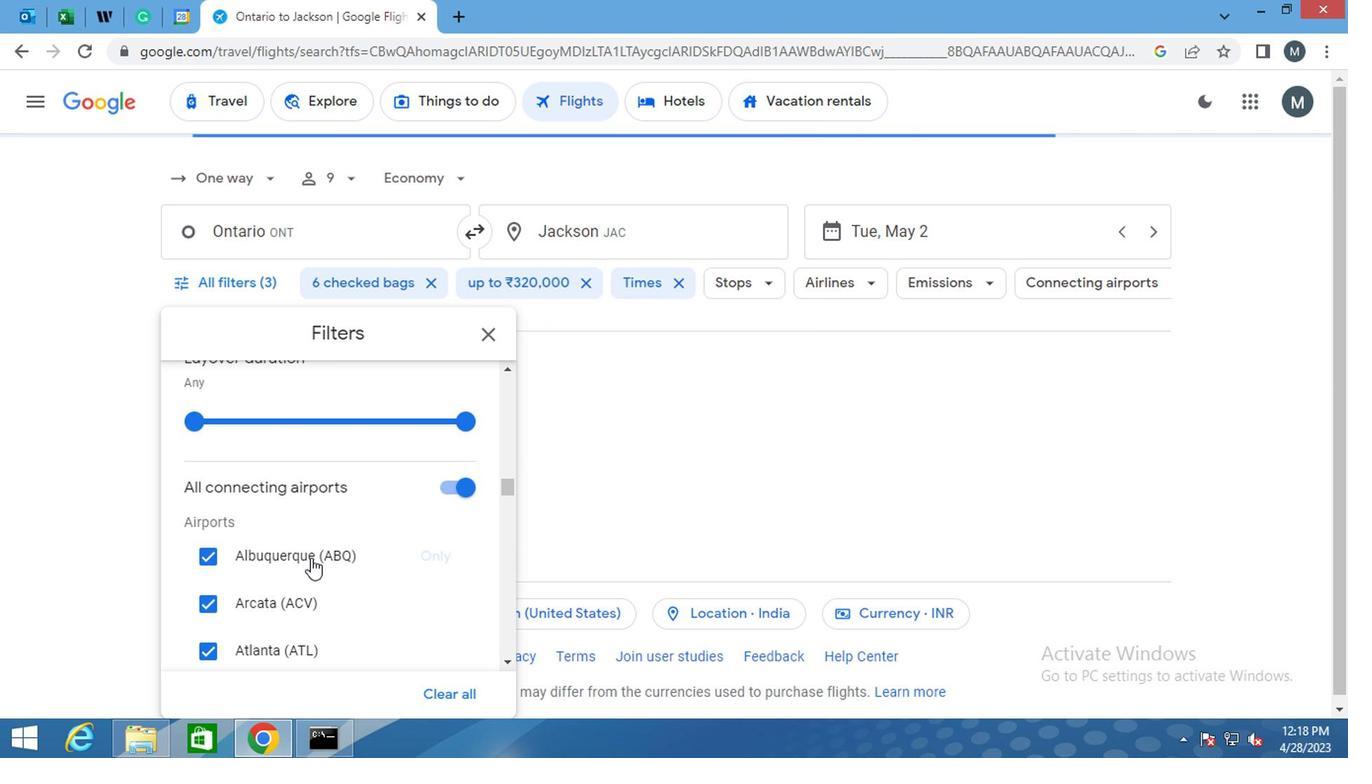 
Action: Mouse scrolled (306, 558) with delta (0, 0)
Screenshot: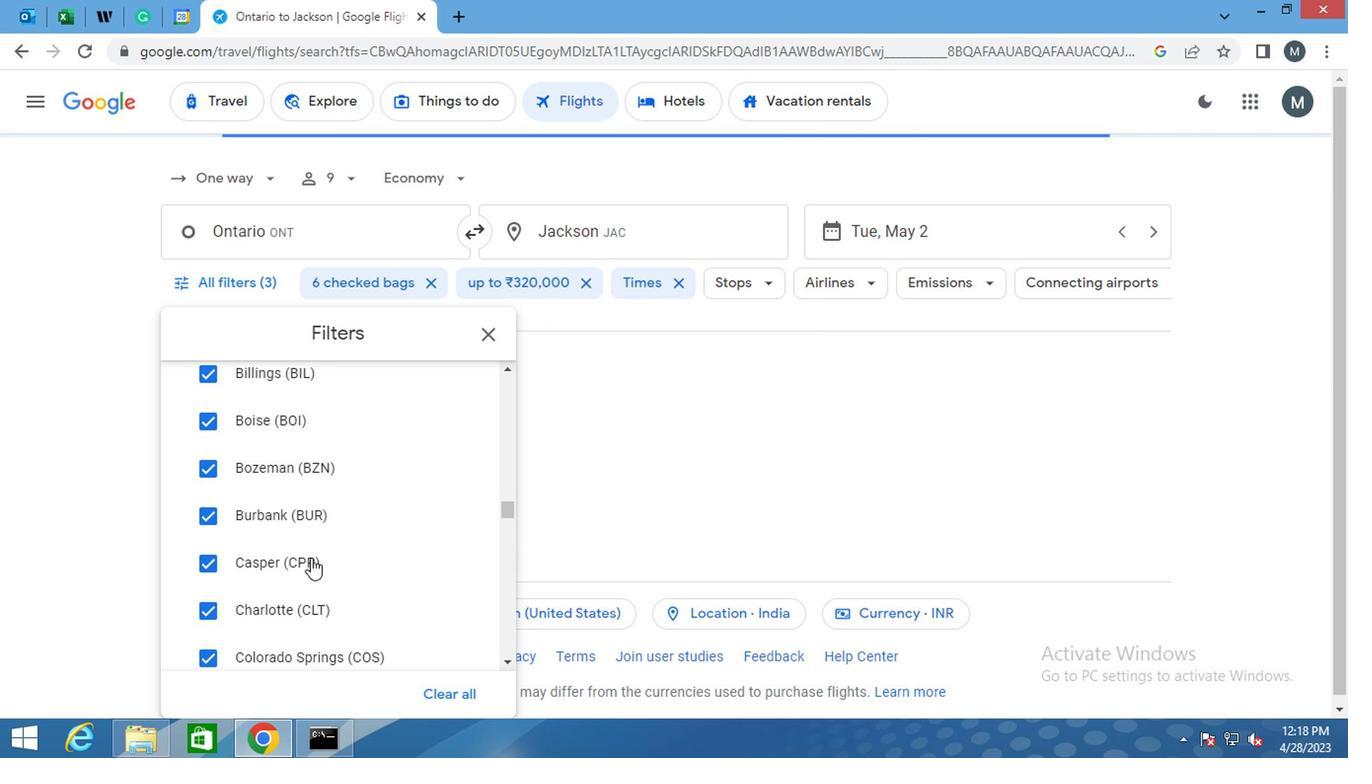 
Action: Mouse scrolled (306, 558) with delta (0, 0)
Screenshot: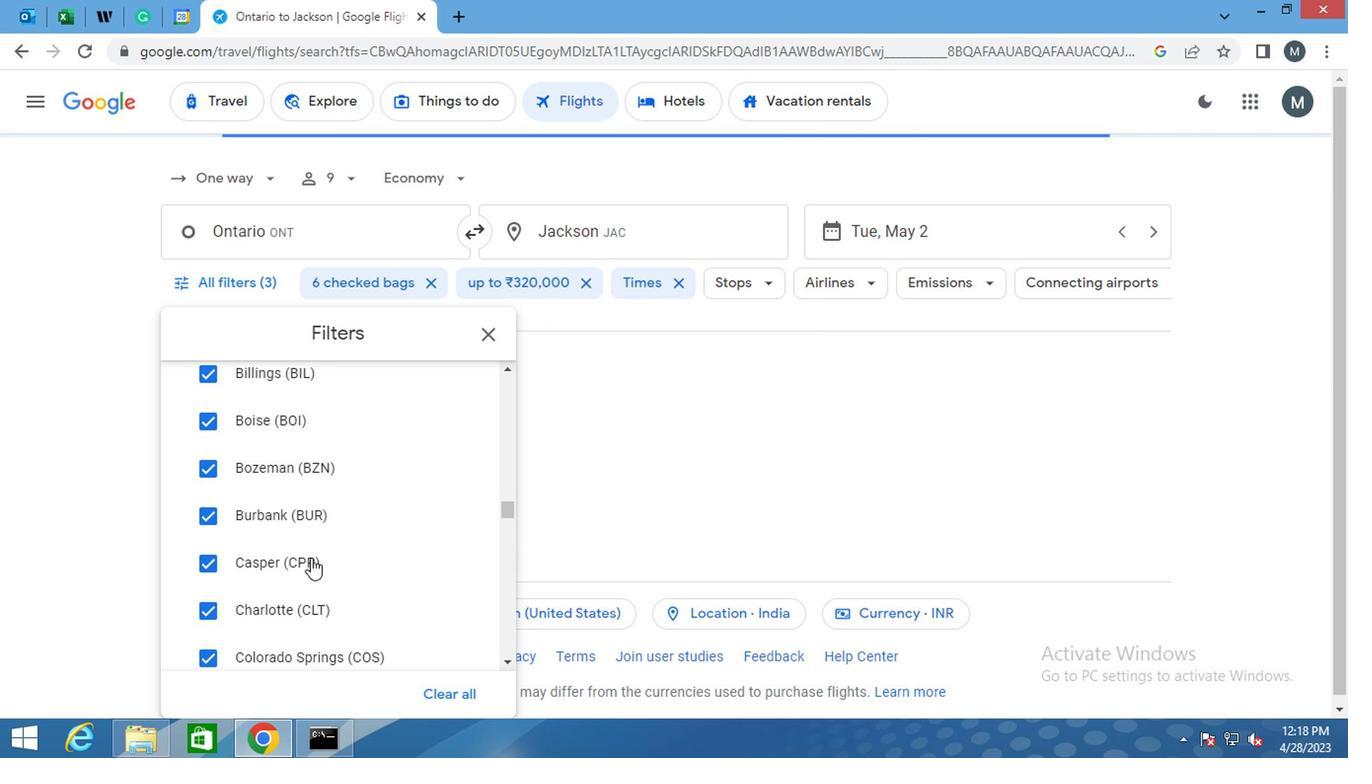 
Action: Mouse moved to (307, 559)
Screenshot: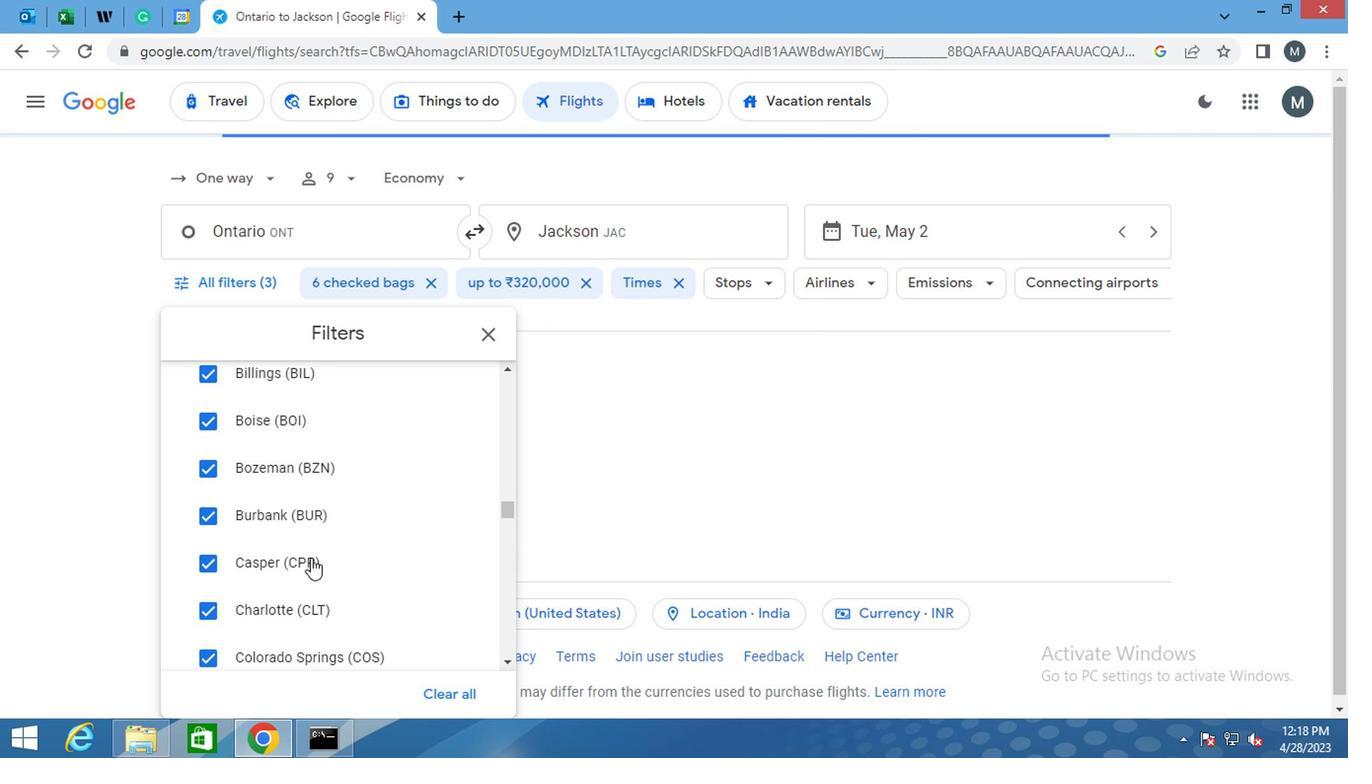 
Action: Mouse scrolled (307, 558) with delta (0, 0)
Screenshot: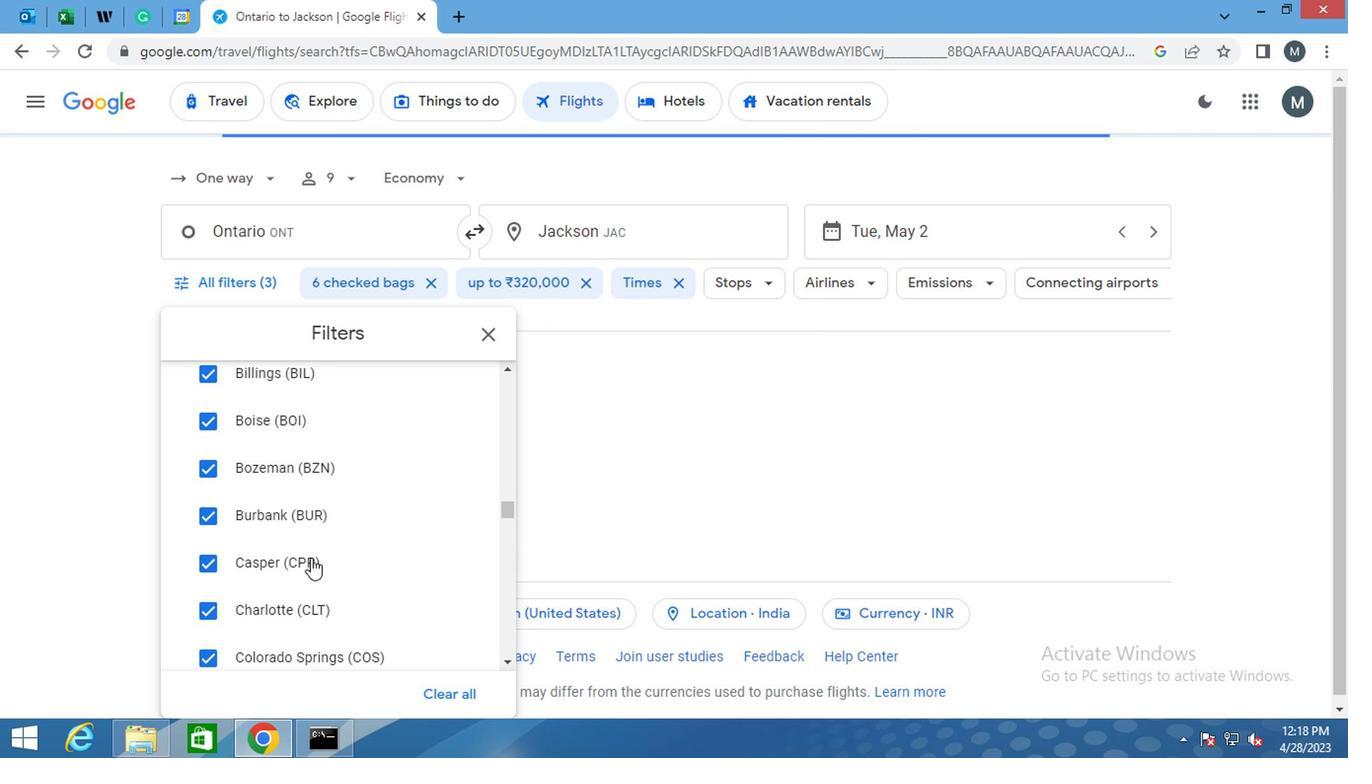 
Action: Mouse scrolled (307, 558) with delta (0, 0)
Screenshot: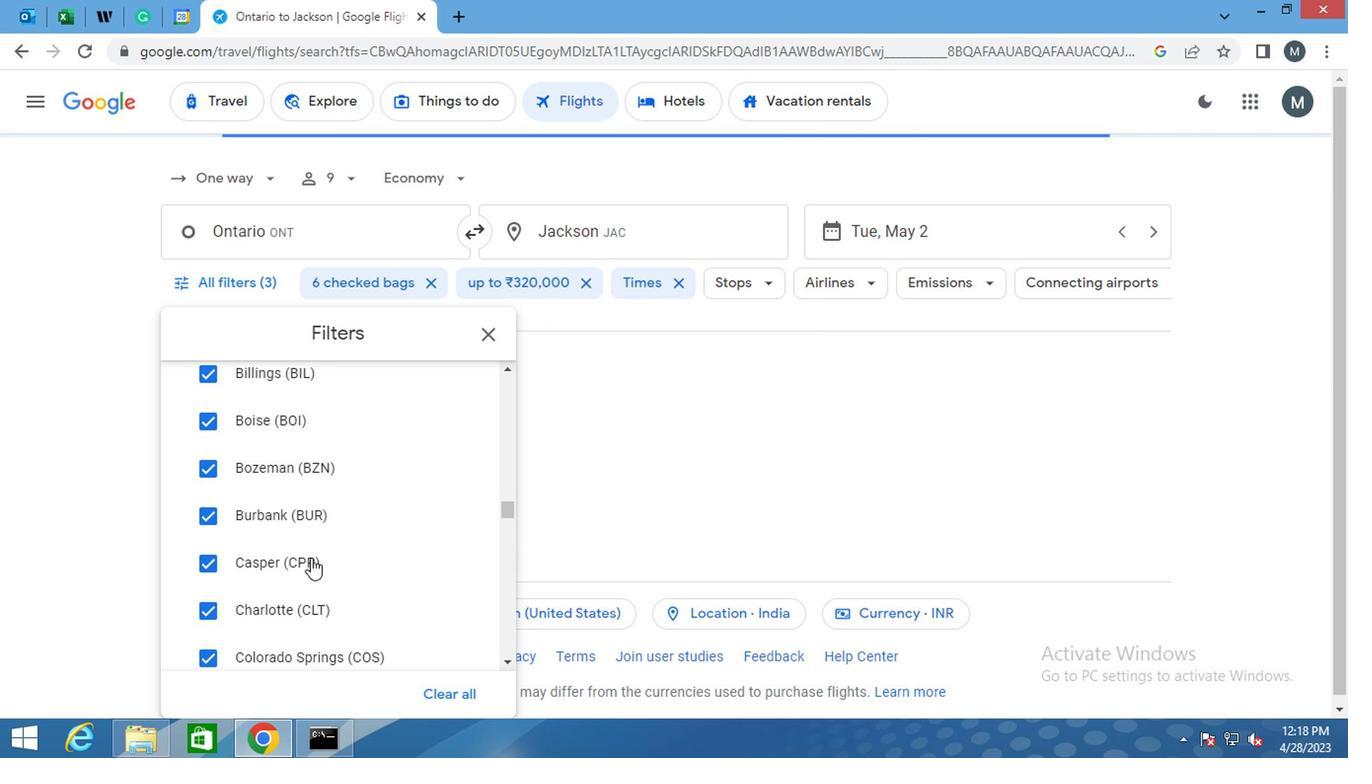
Action: Mouse moved to (307, 562)
Screenshot: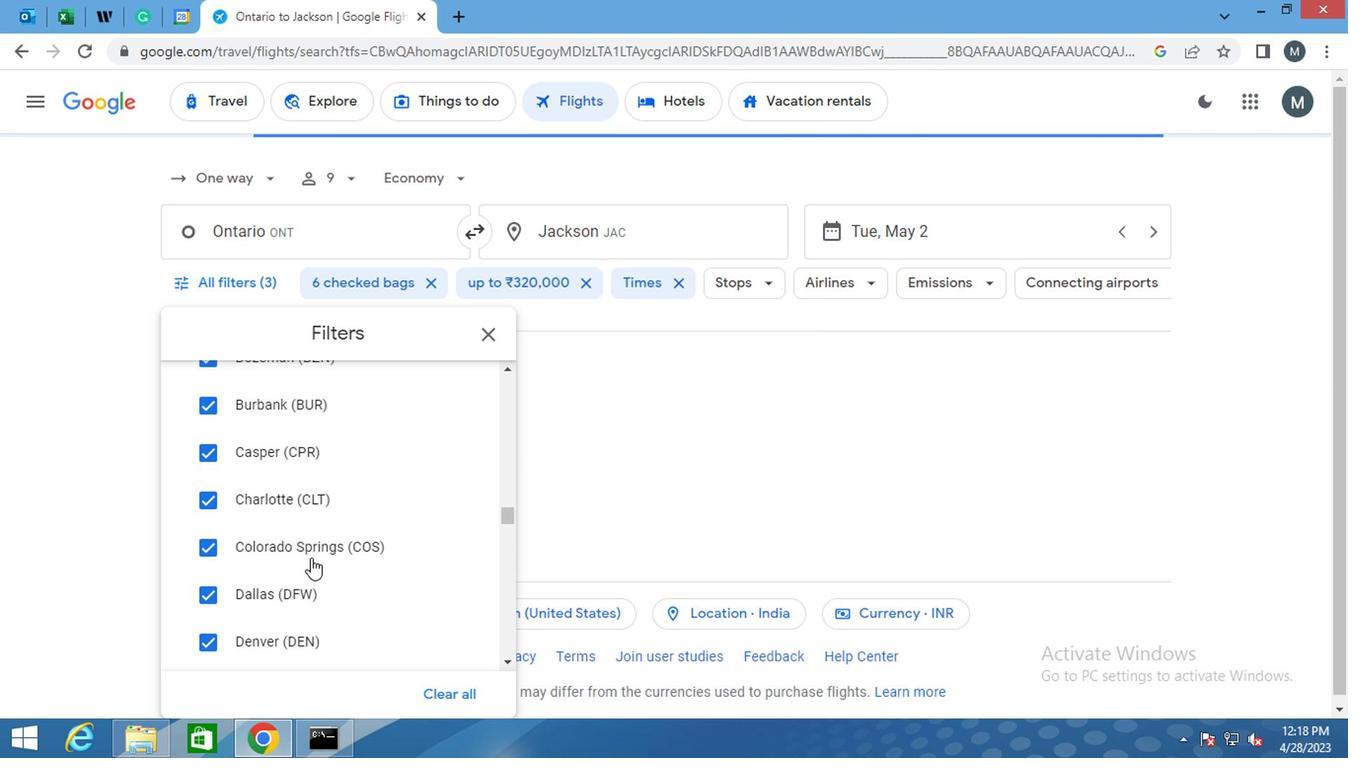 
Action: Mouse scrolled (307, 561) with delta (0, -1)
Screenshot: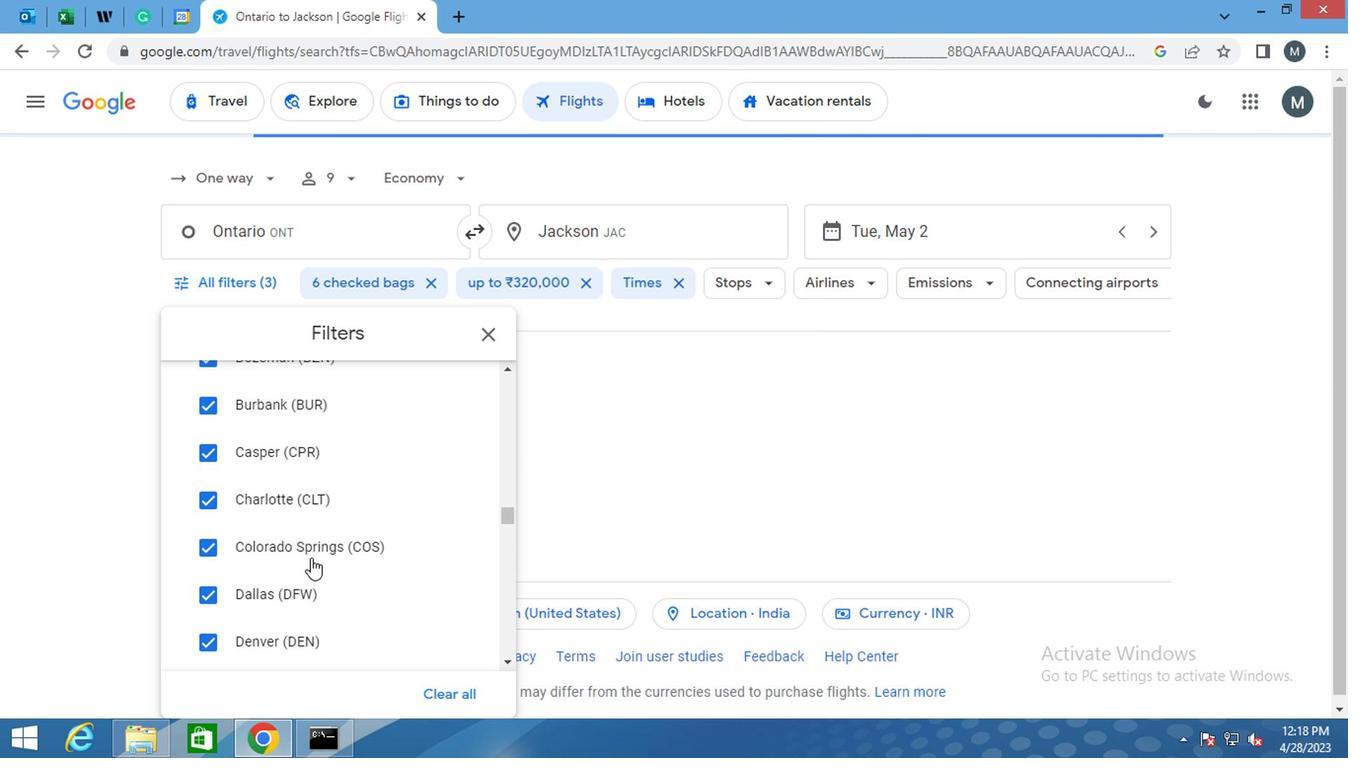 
Action: Mouse moved to (302, 570)
Screenshot: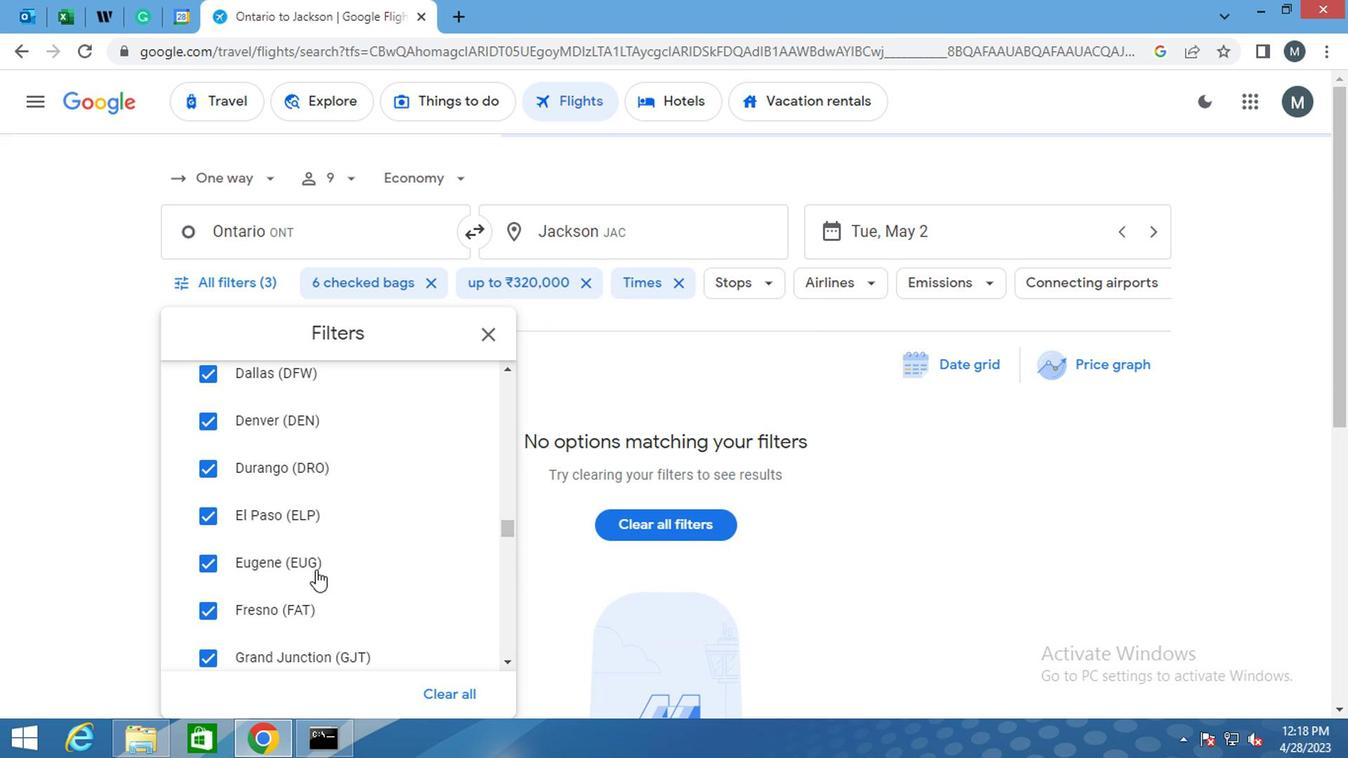 
Action: Mouse scrolled (302, 568) with delta (0, -1)
Screenshot: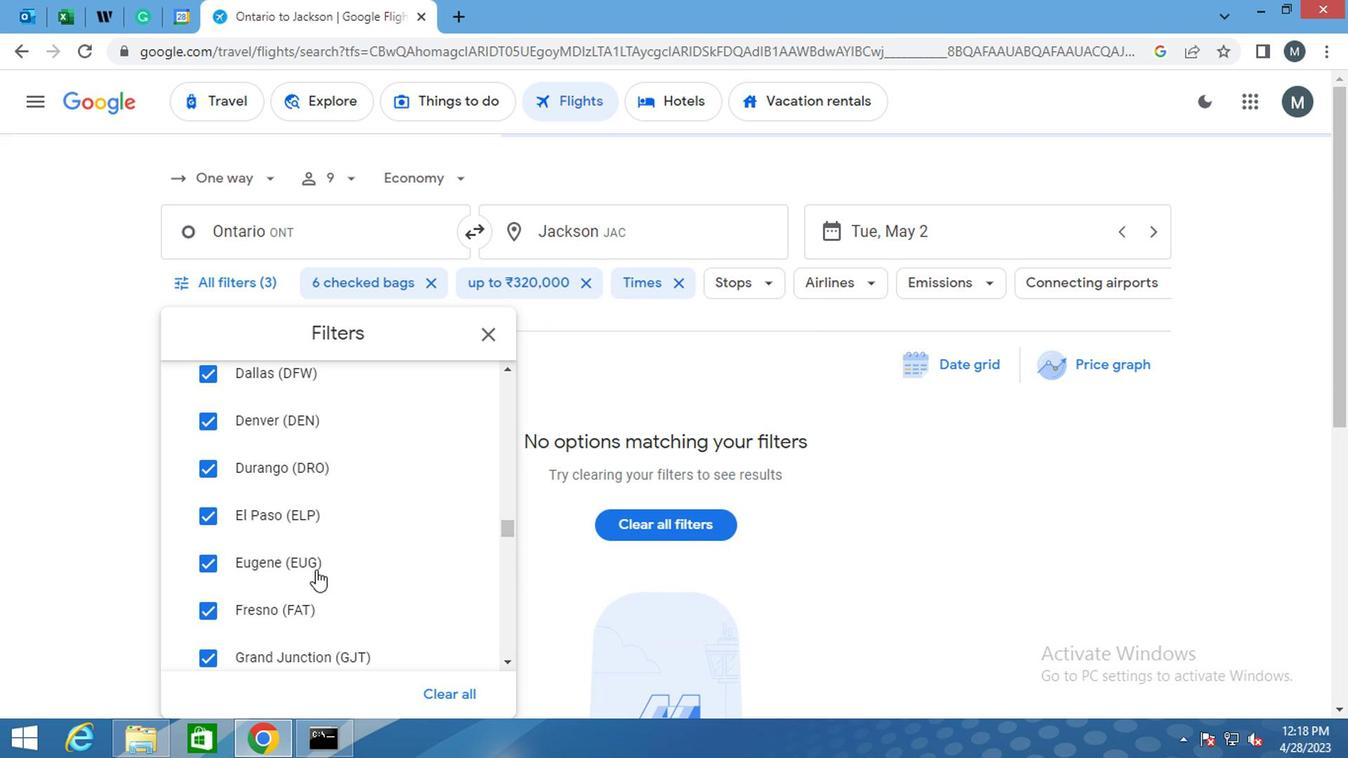 
Action: Mouse moved to (302, 575)
Screenshot: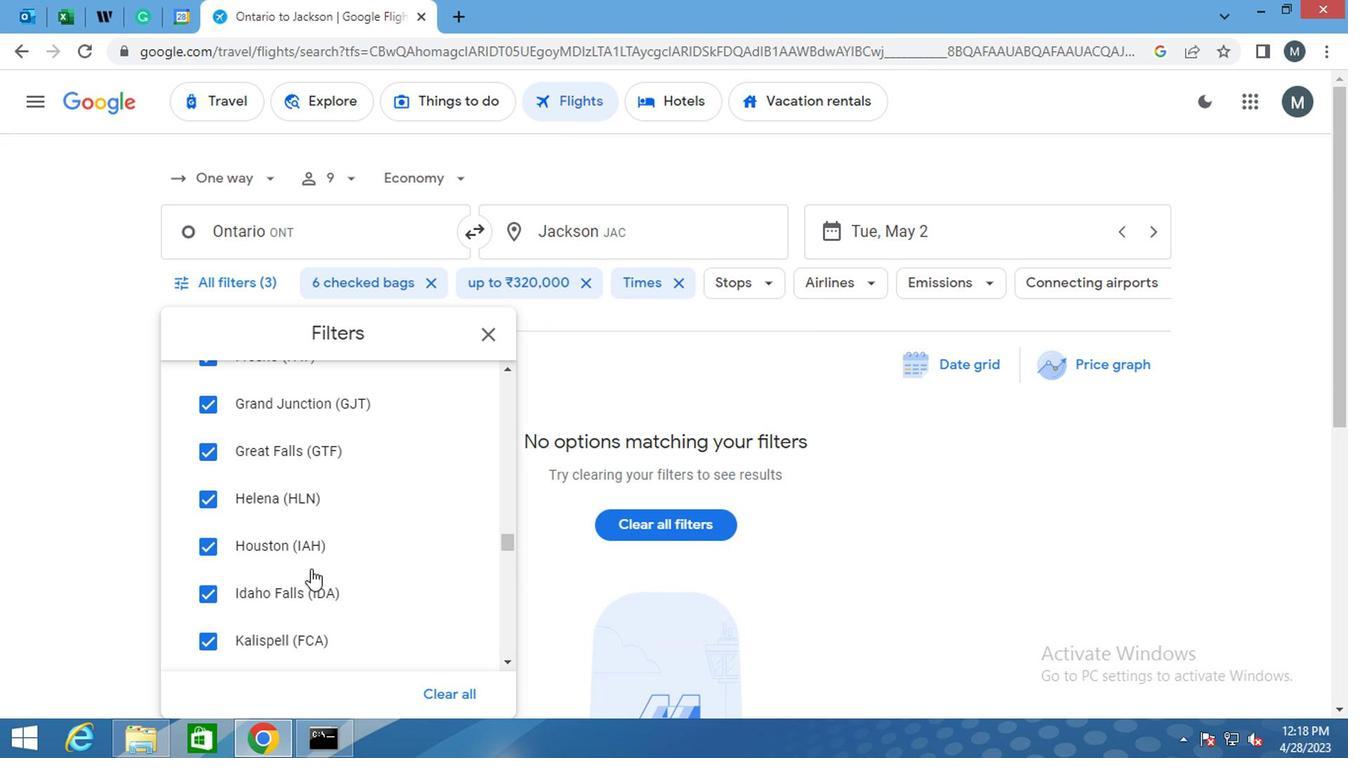 
Action: Mouse scrolled (302, 573) with delta (0, -1)
Screenshot: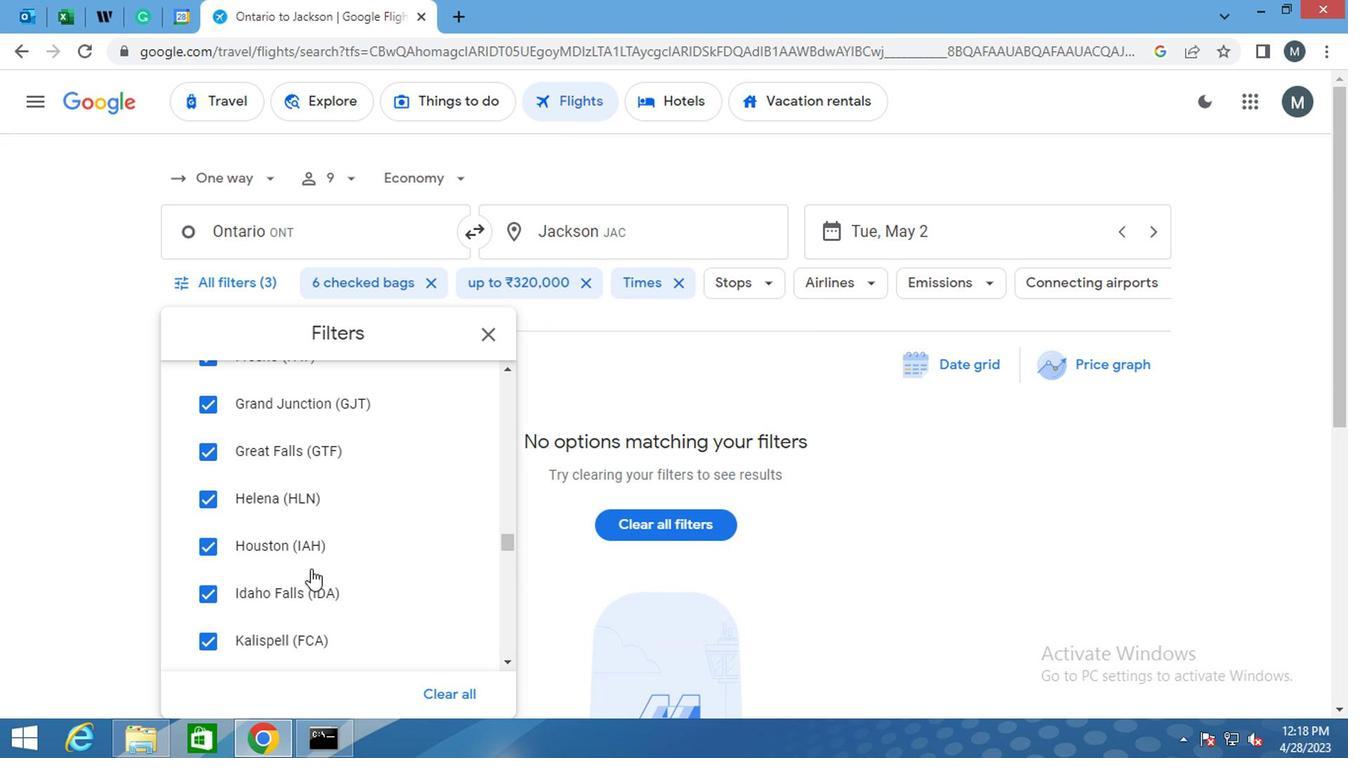 
Action: Mouse moved to (302, 575)
Screenshot: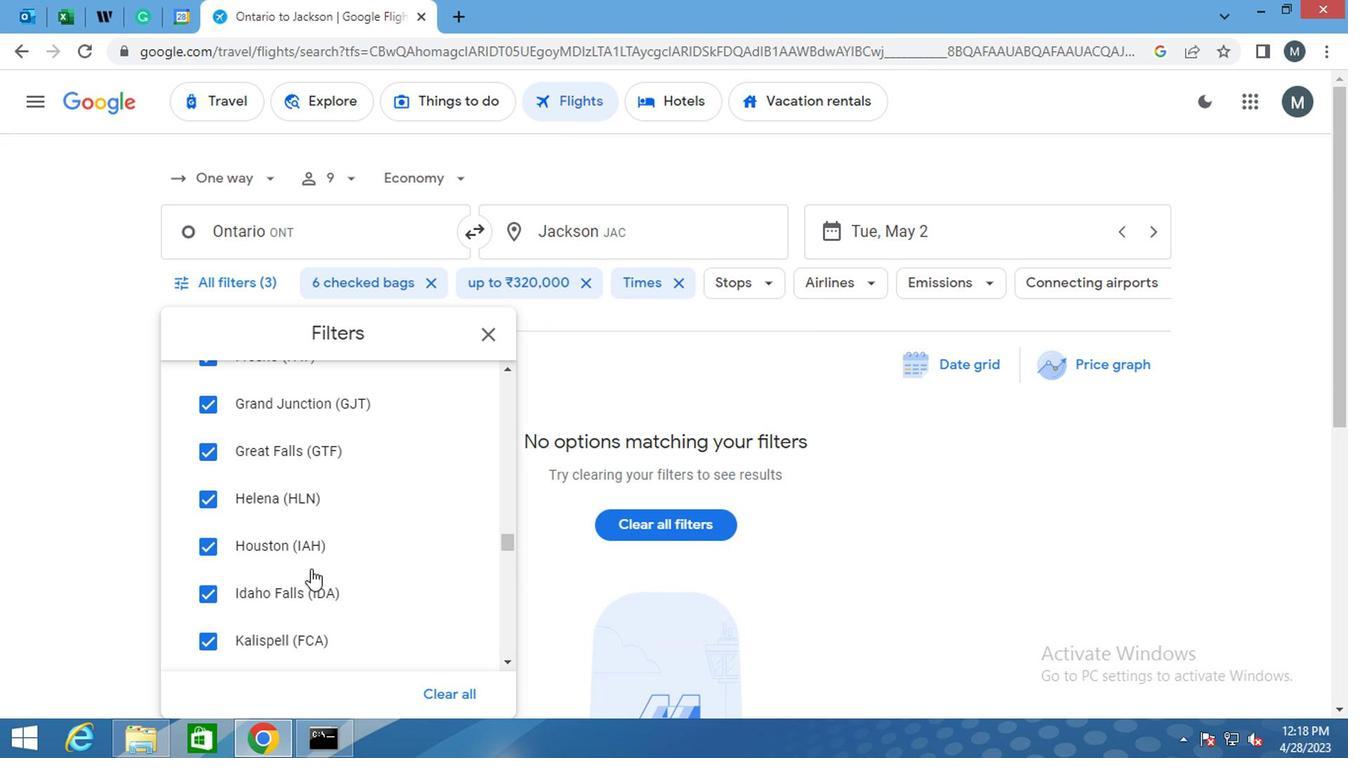 
Action: Mouse scrolled (302, 575) with delta (0, 0)
Screenshot: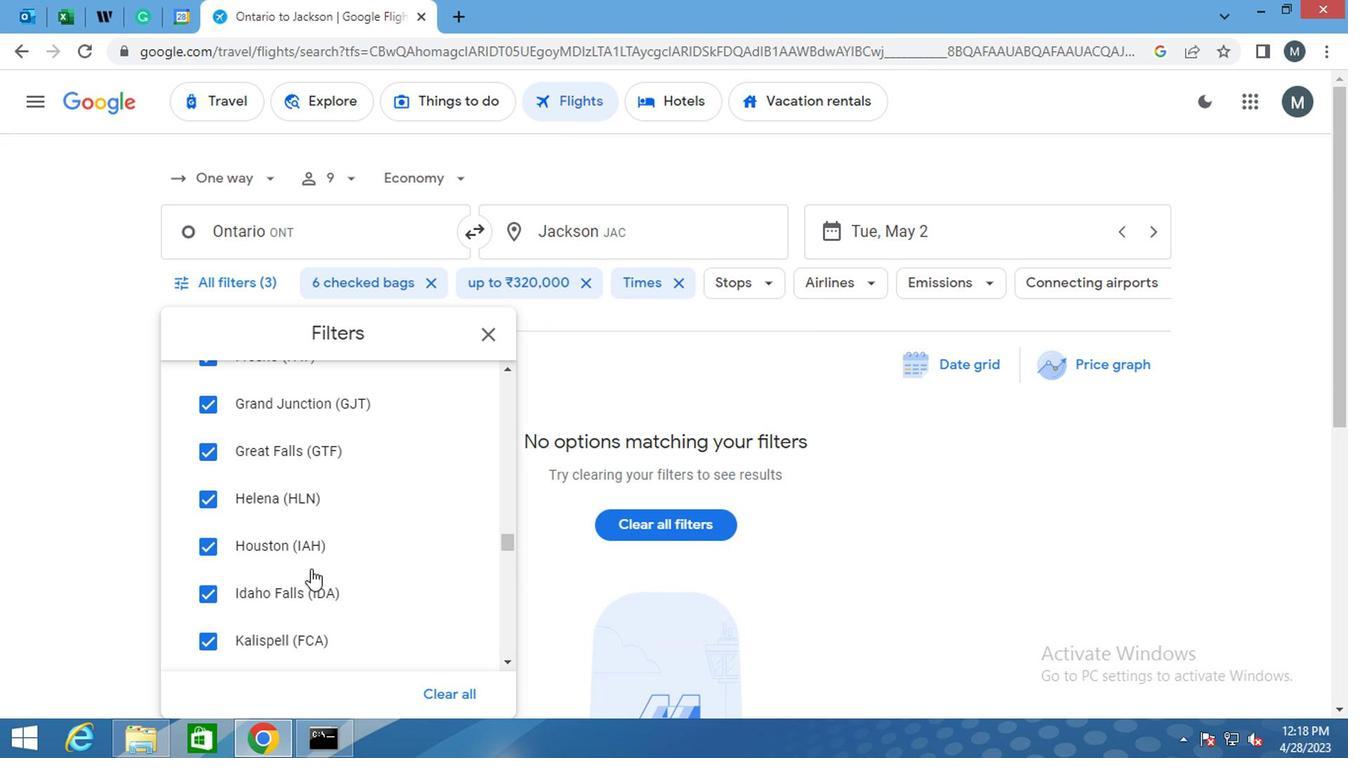
Action: Mouse scrolled (302, 575) with delta (0, 0)
Screenshot: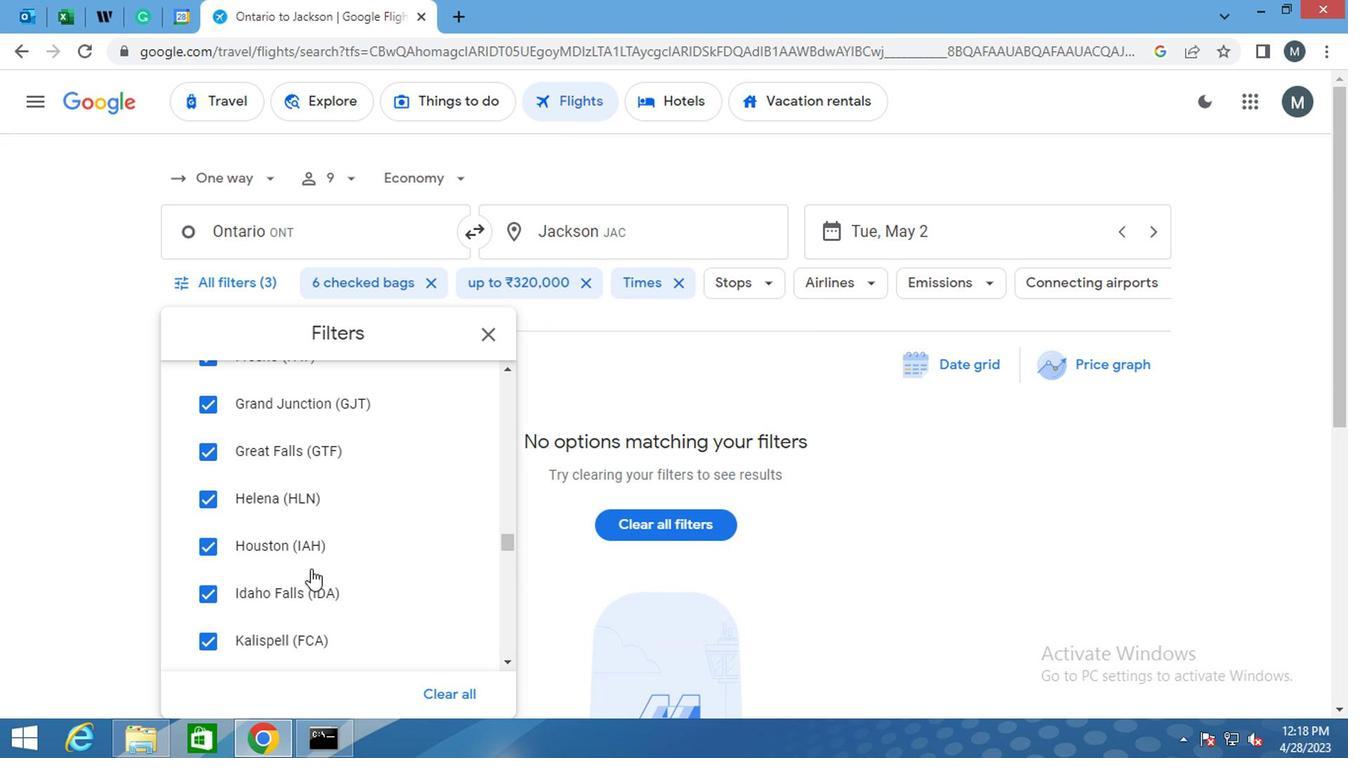 
Action: Mouse moved to (302, 577)
Screenshot: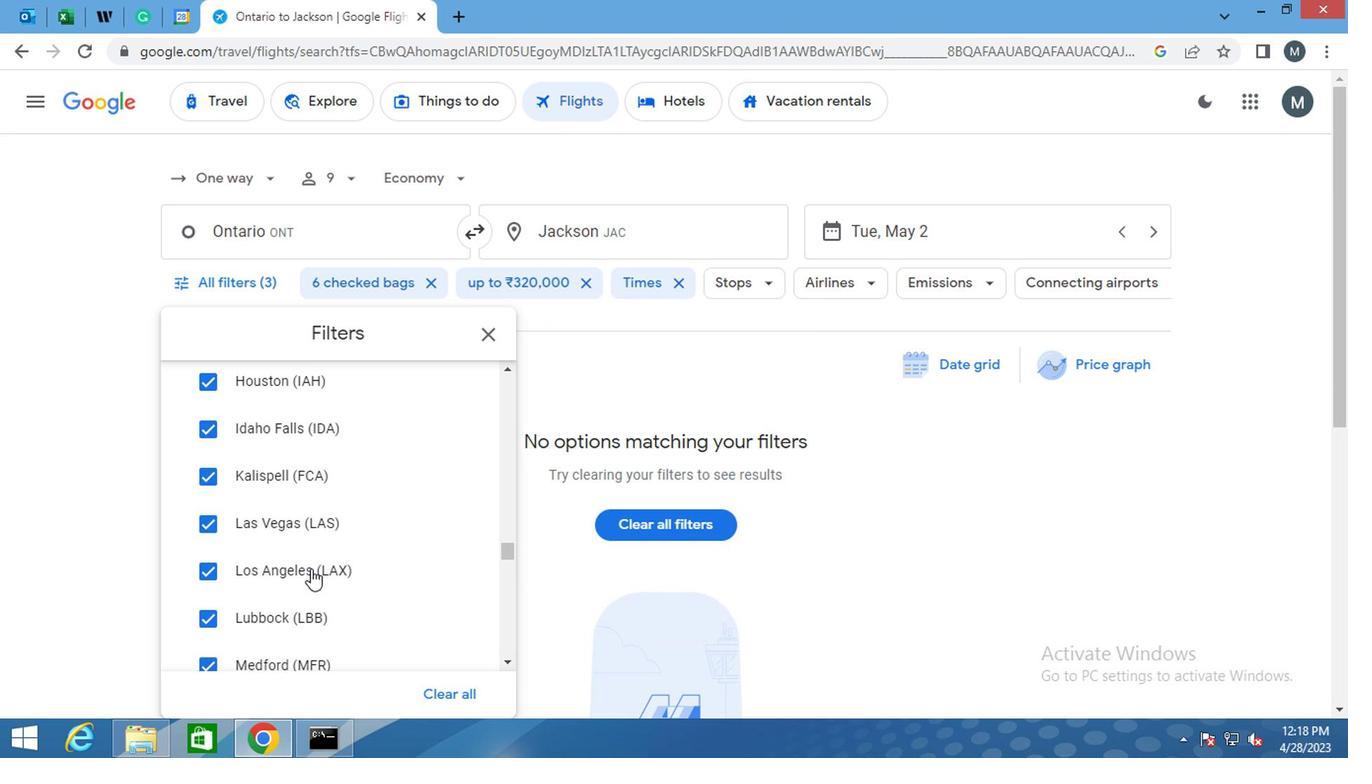 
Action: Mouse scrolled (302, 575) with delta (0, -2)
Screenshot: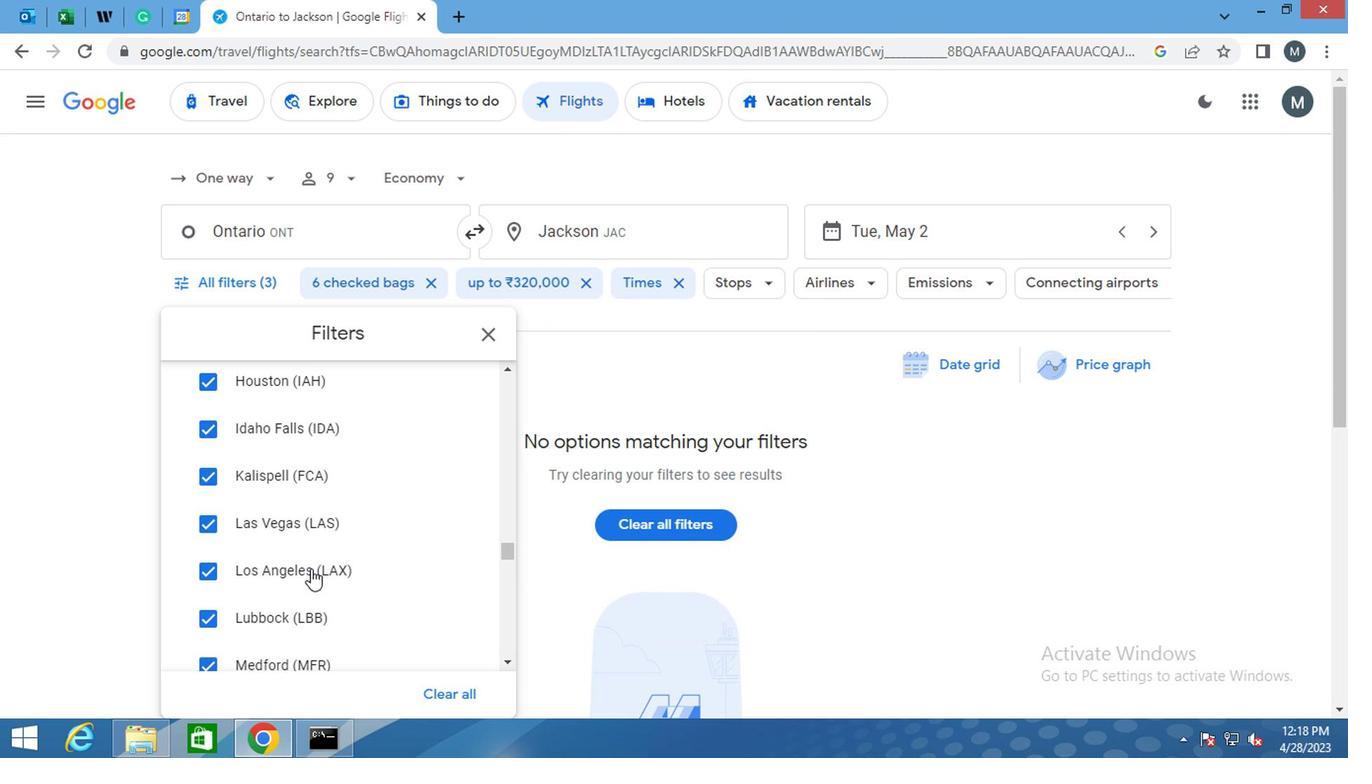 
Action: Mouse moved to (303, 582)
Screenshot: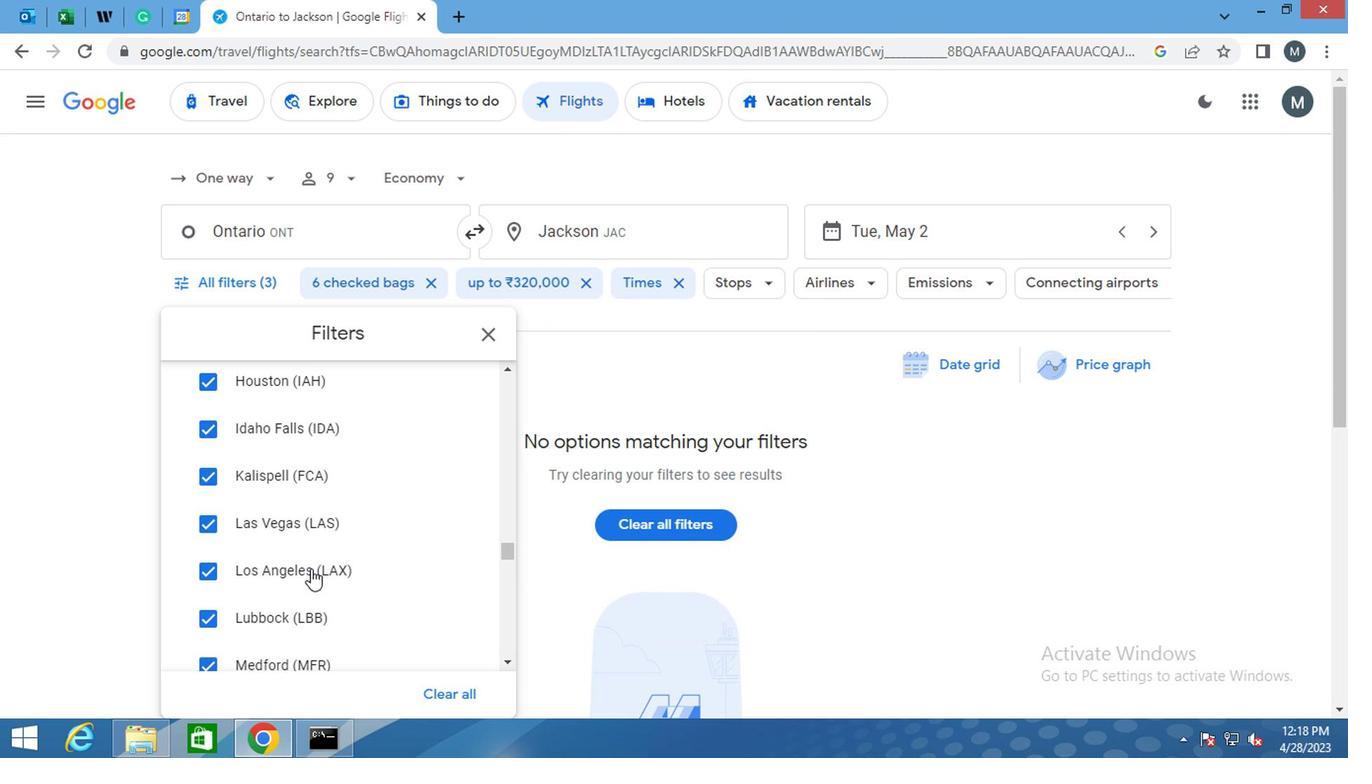 
Action: Mouse scrolled (303, 580) with delta (0, -1)
Screenshot: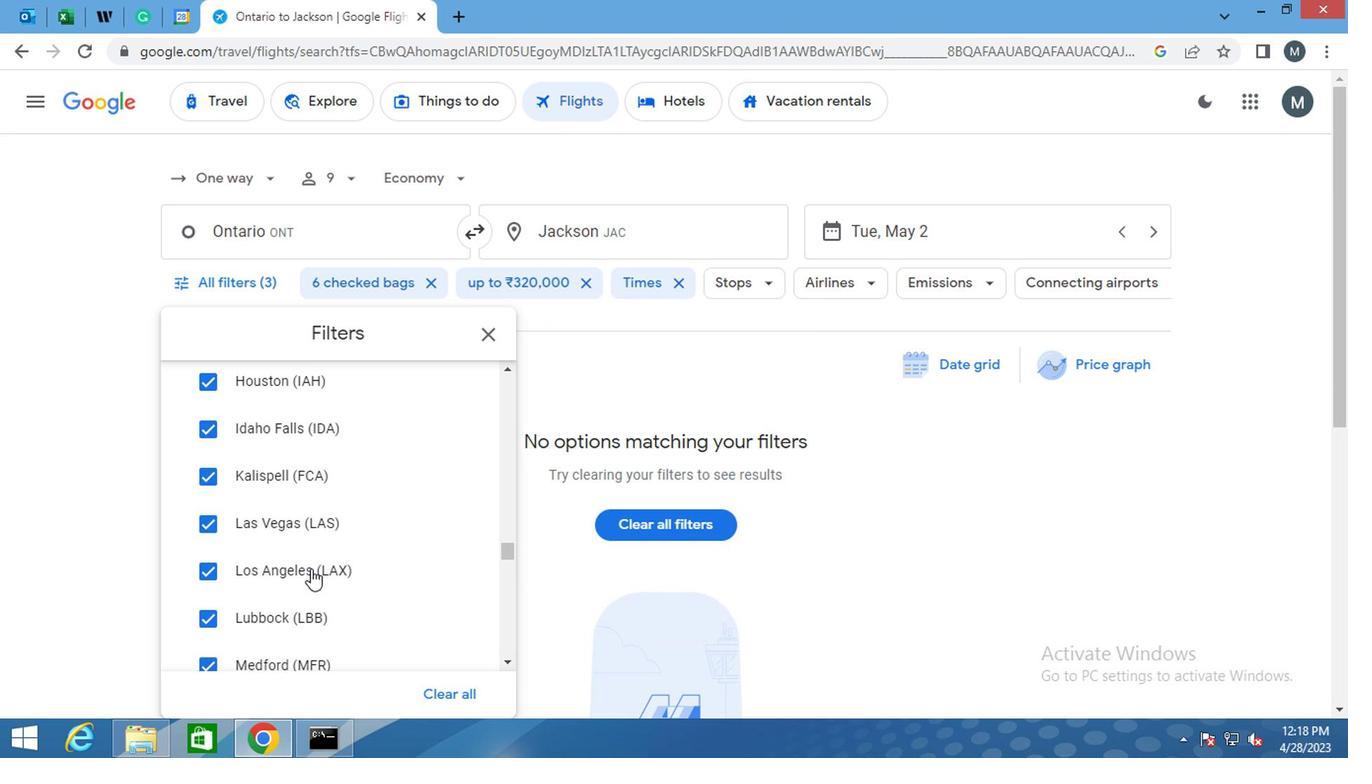 
Action: Mouse moved to (309, 587)
Screenshot: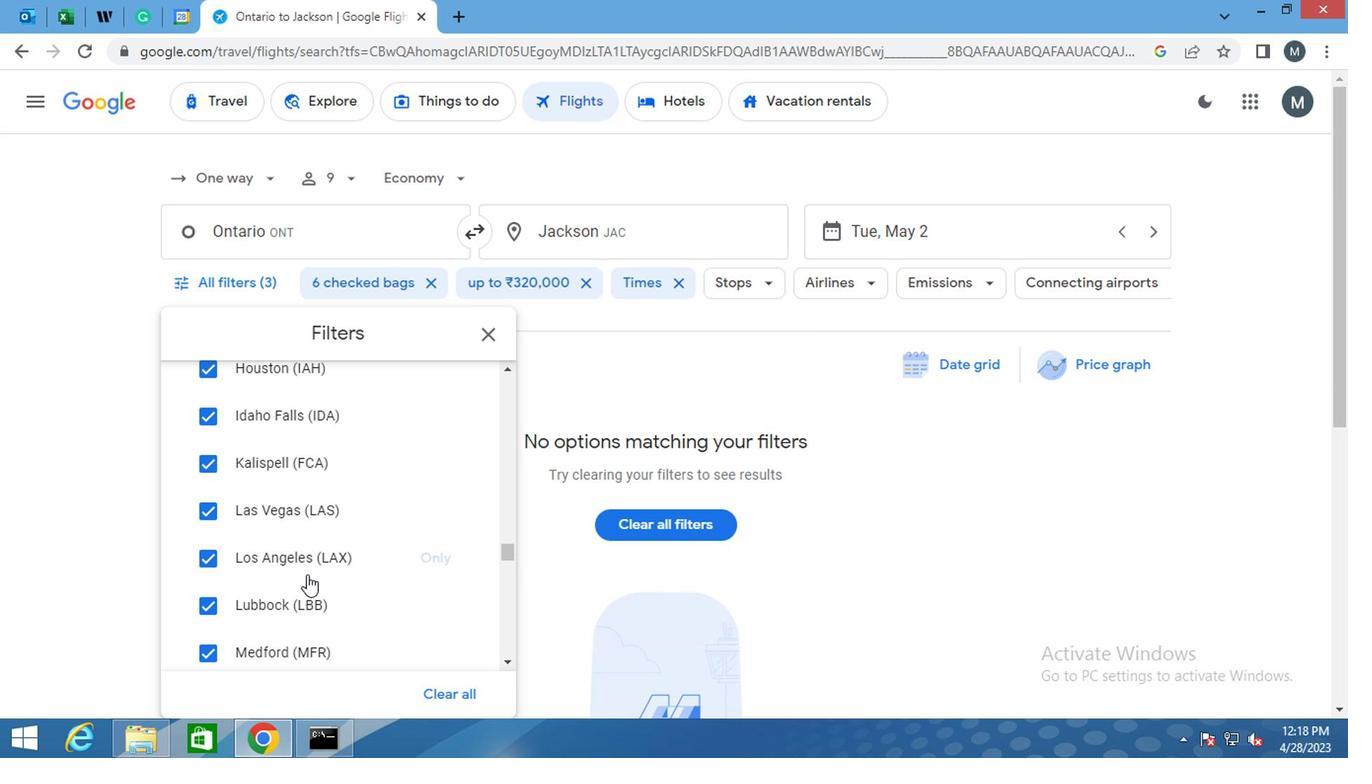 
Action: Mouse scrolled (309, 585) with delta (0, -1)
Screenshot: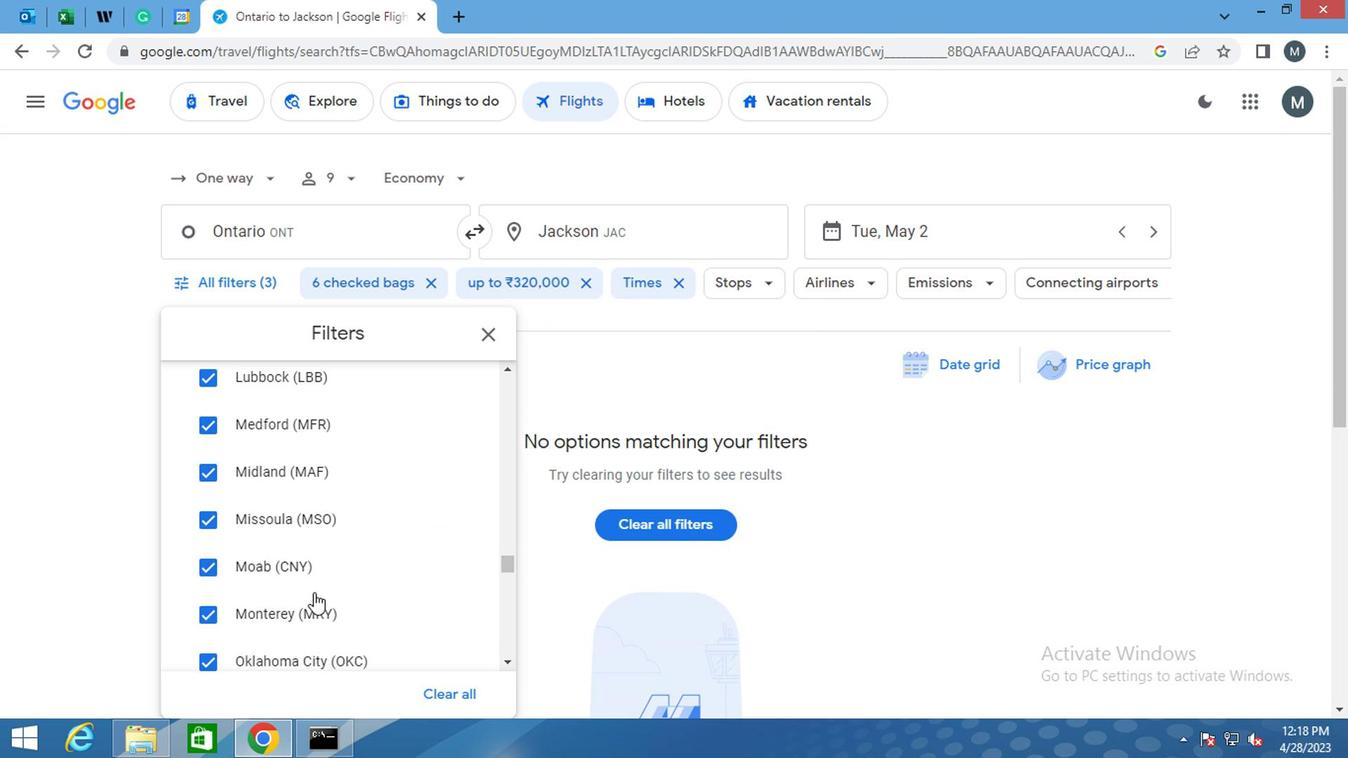 
Action: Mouse moved to (308, 587)
Screenshot: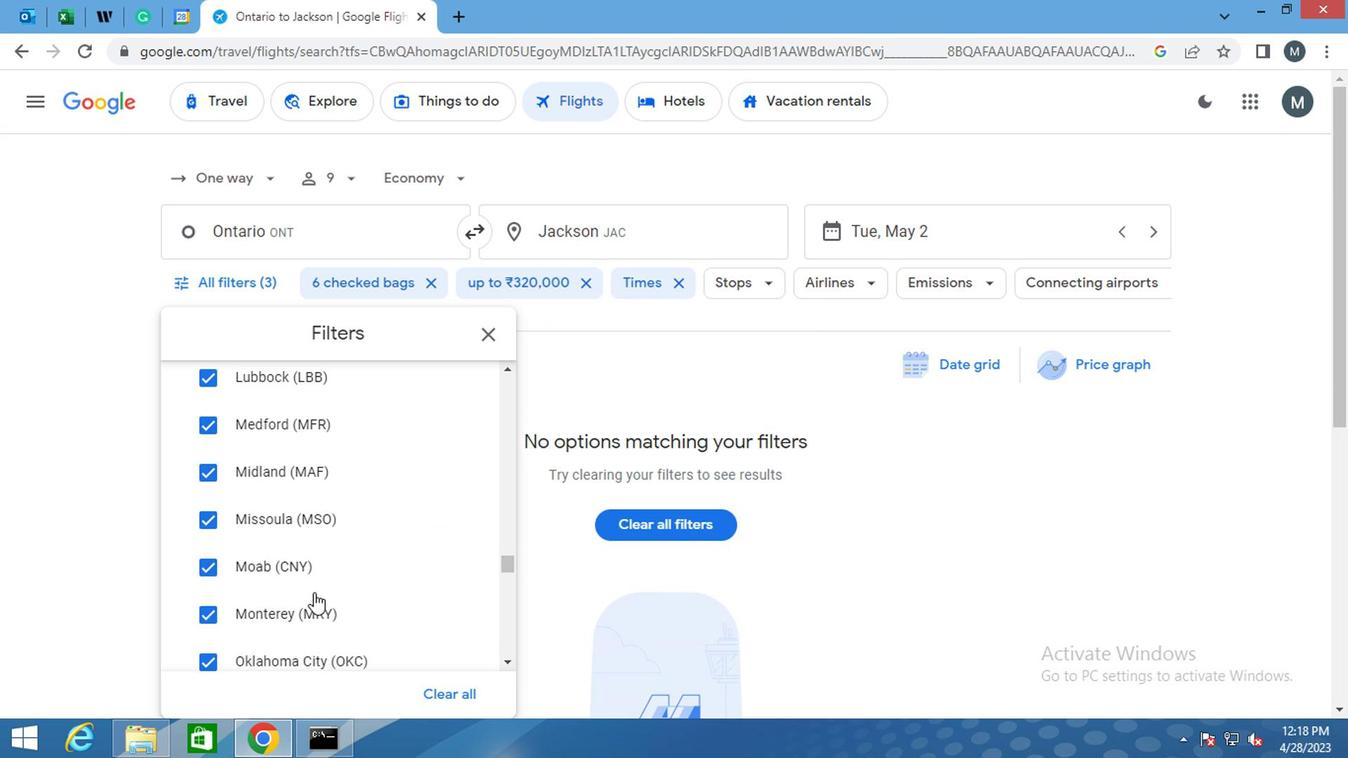 
Action: Mouse scrolled (308, 587) with delta (0, 0)
Screenshot: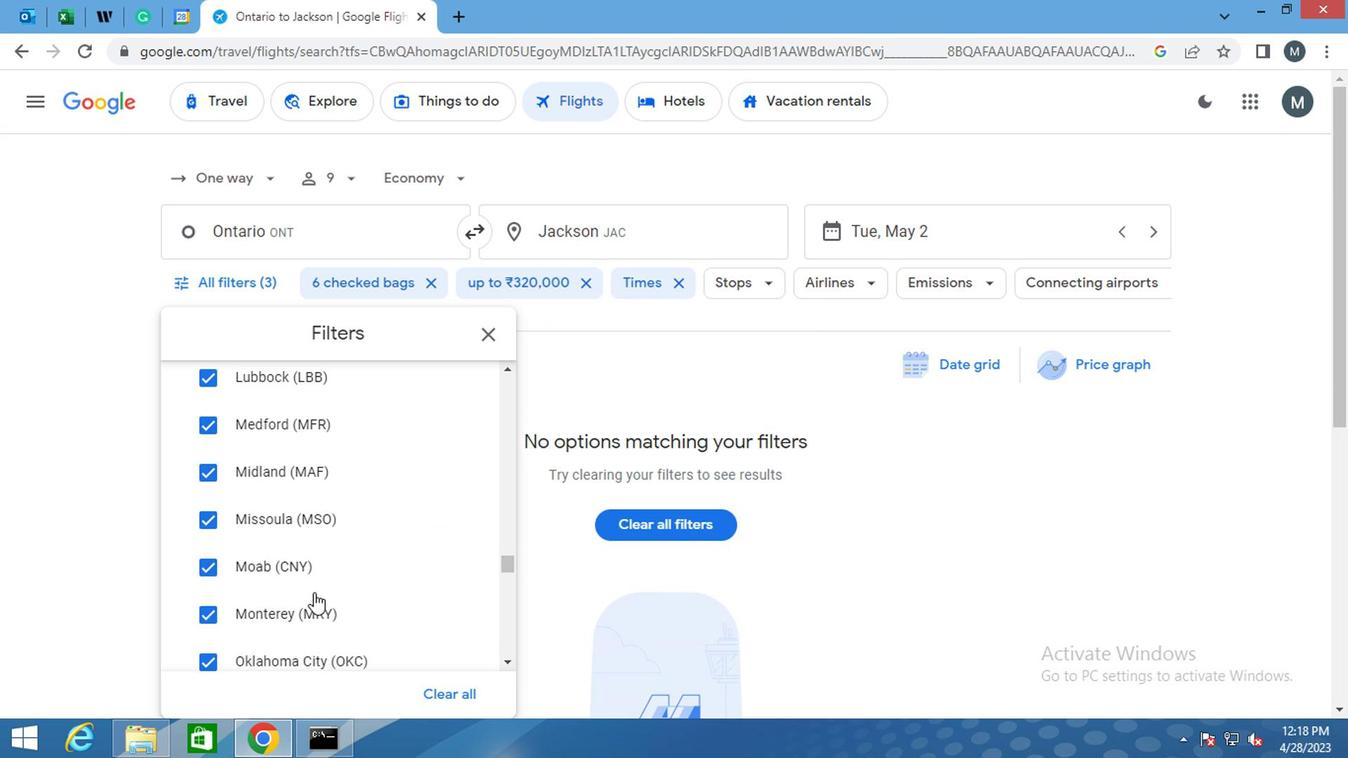 
Action: Mouse moved to (307, 590)
Screenshot: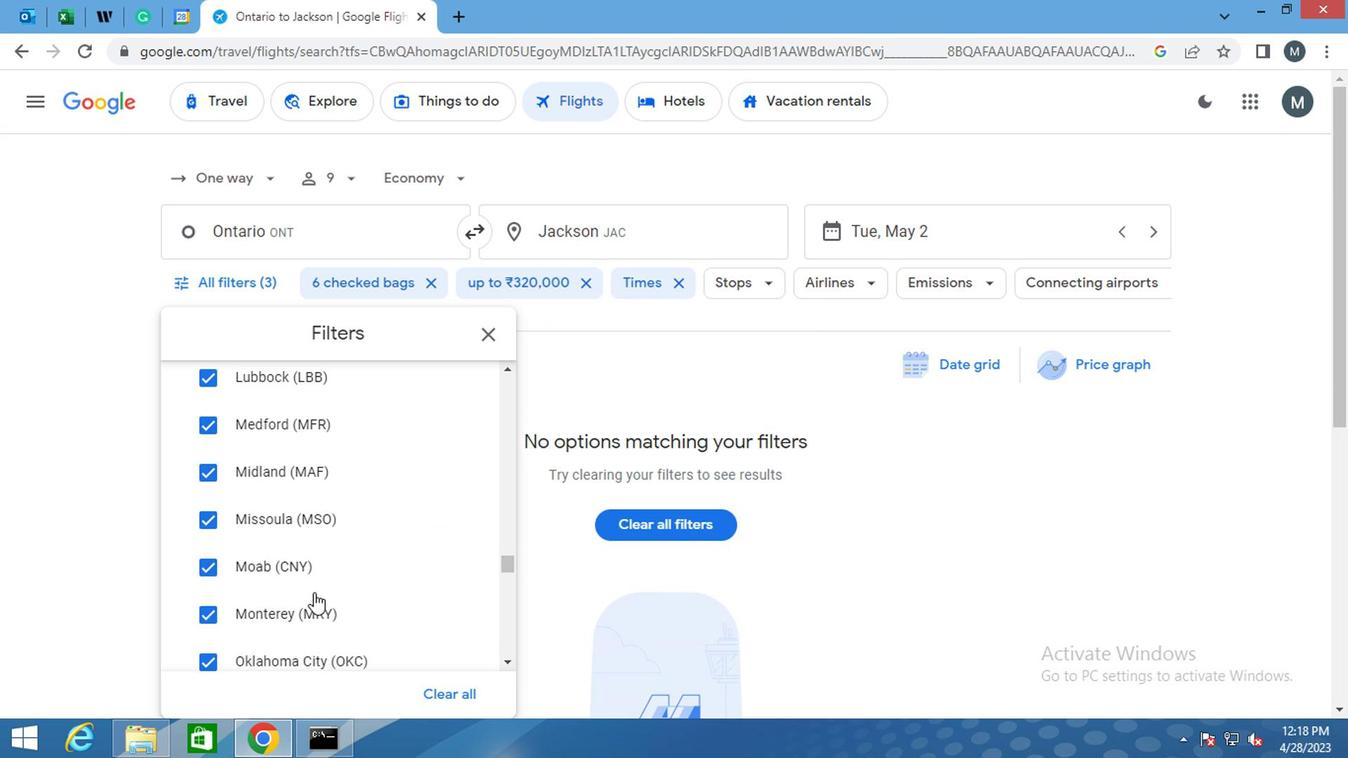 
Action: Mouse scrolled (307, 589) with delta (0, 0)
Screenshot: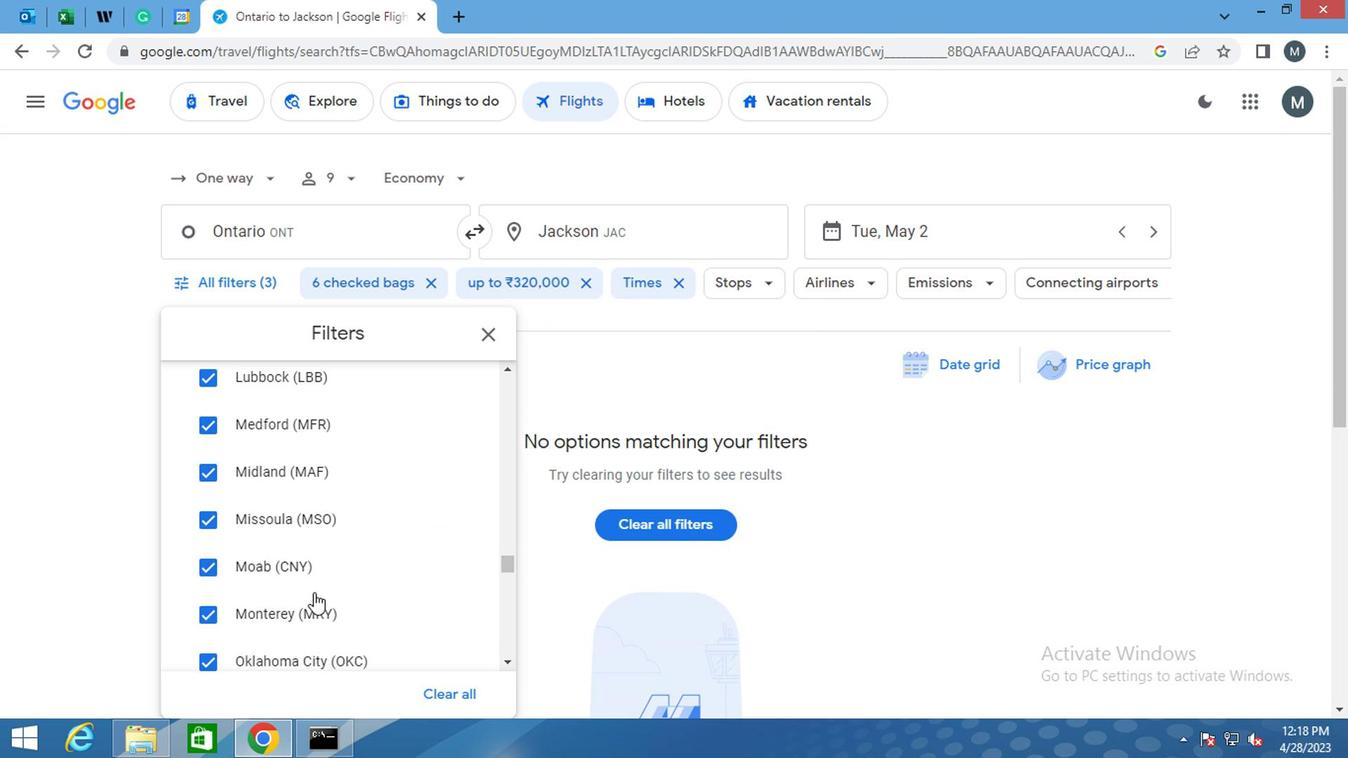 
Action: Mouse moved to (307, 590)
Screenshot: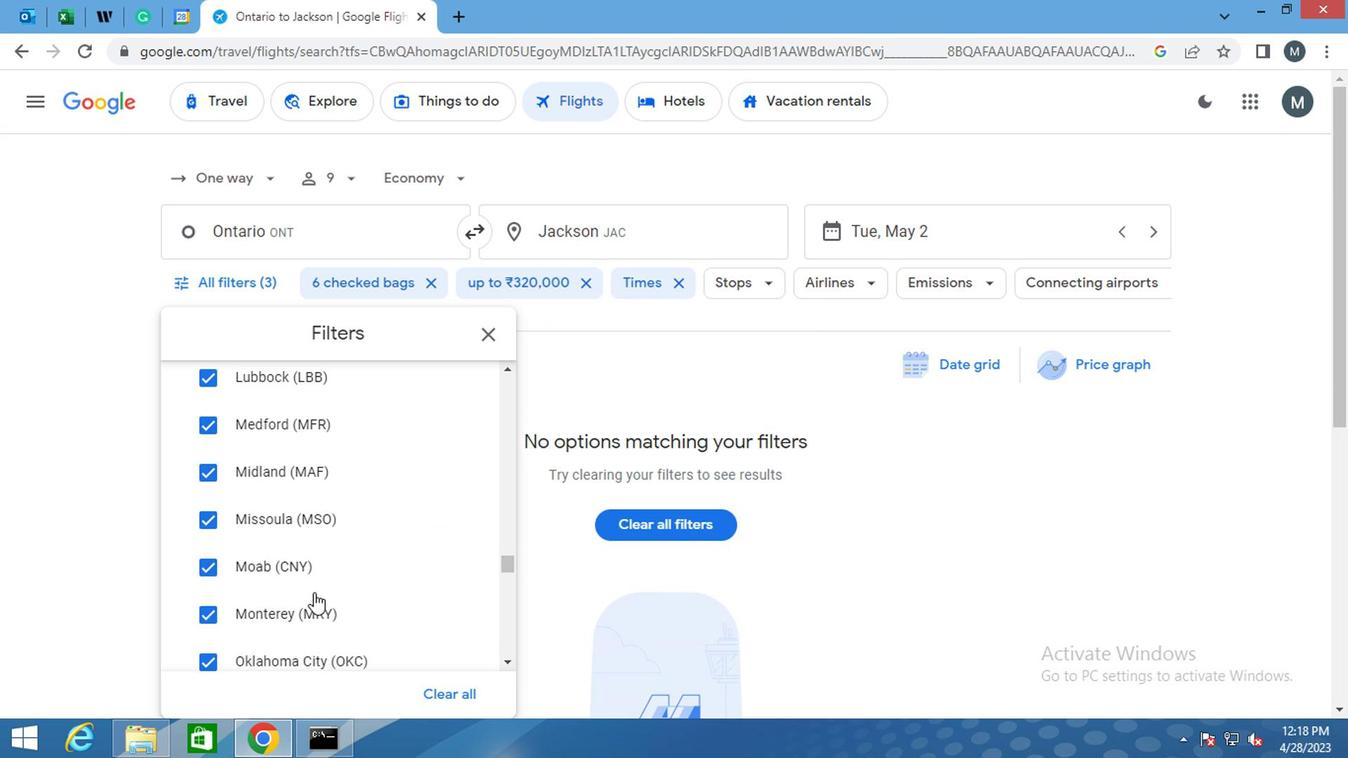 
Action: Mouse scrolled (307, 589) with delta (0, 0)
Screenshot: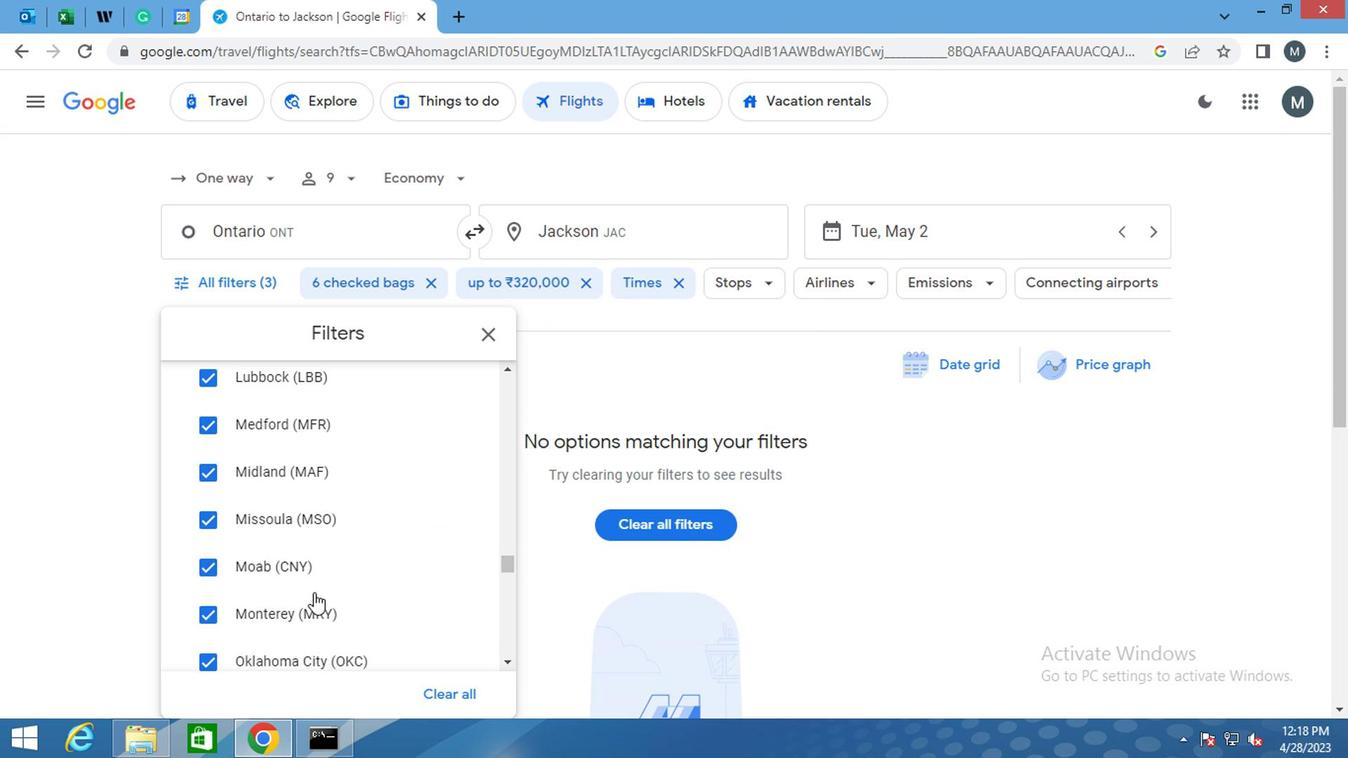 
Action: Mouse scrolled (307, 589) with delta (0, 0)
Screenshot: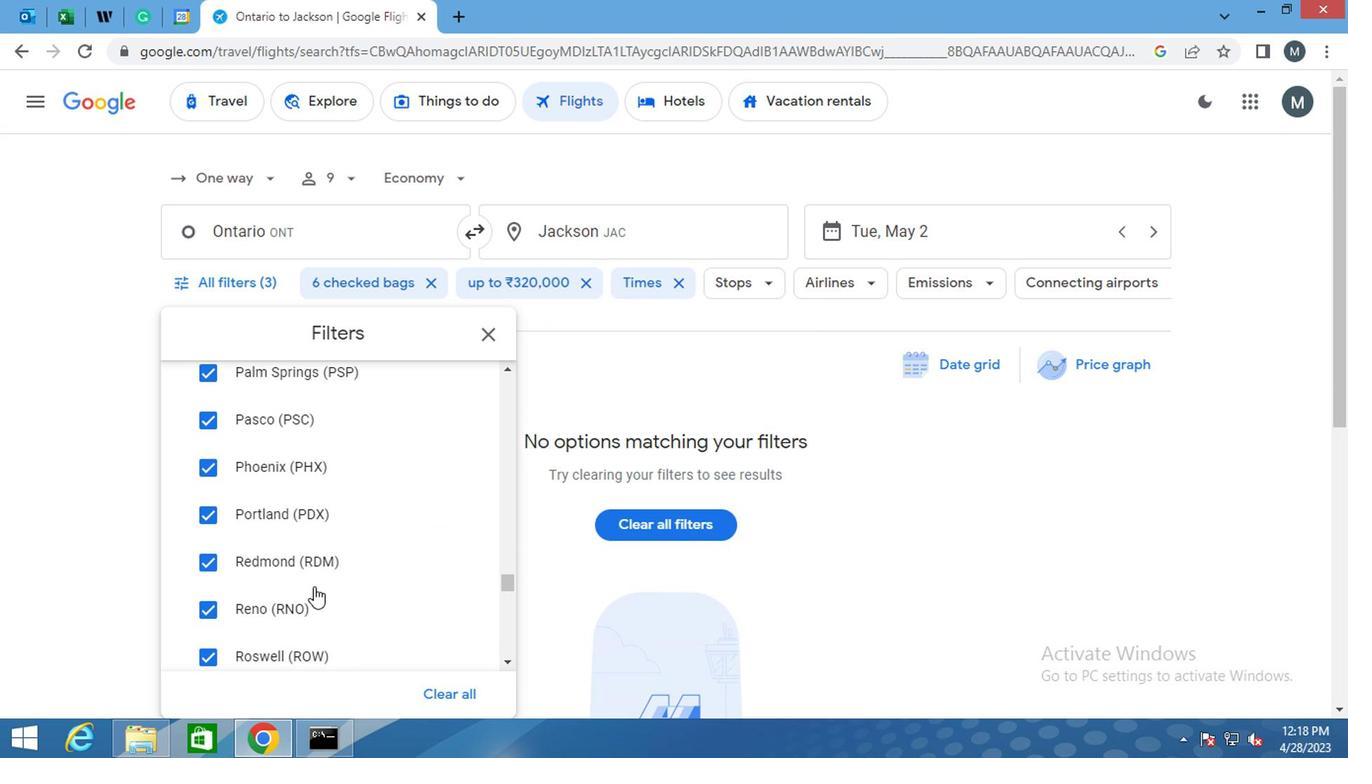 
Action: Mouse moved to (307, 590)
Screenshot: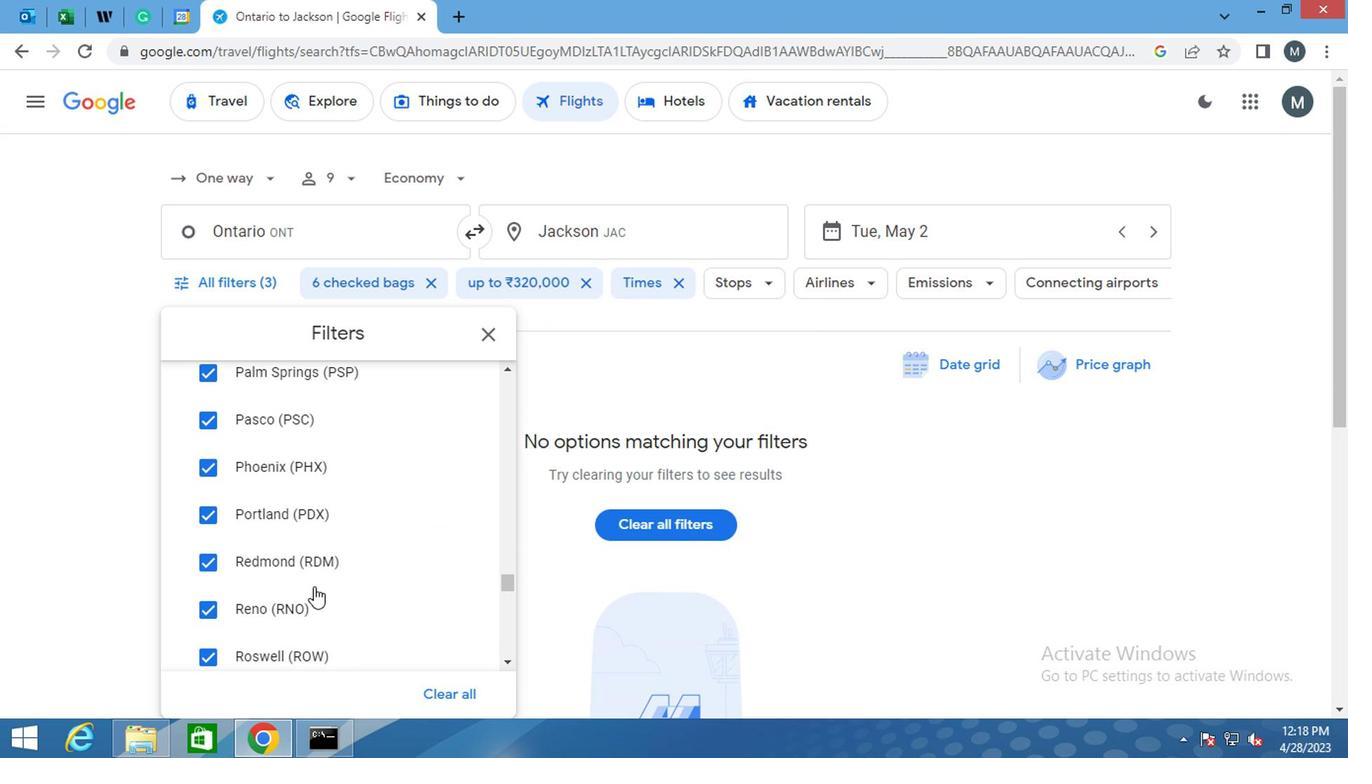 
Action: Mouse scrolled (307, 590) with delta (0, 0)
Screenshot: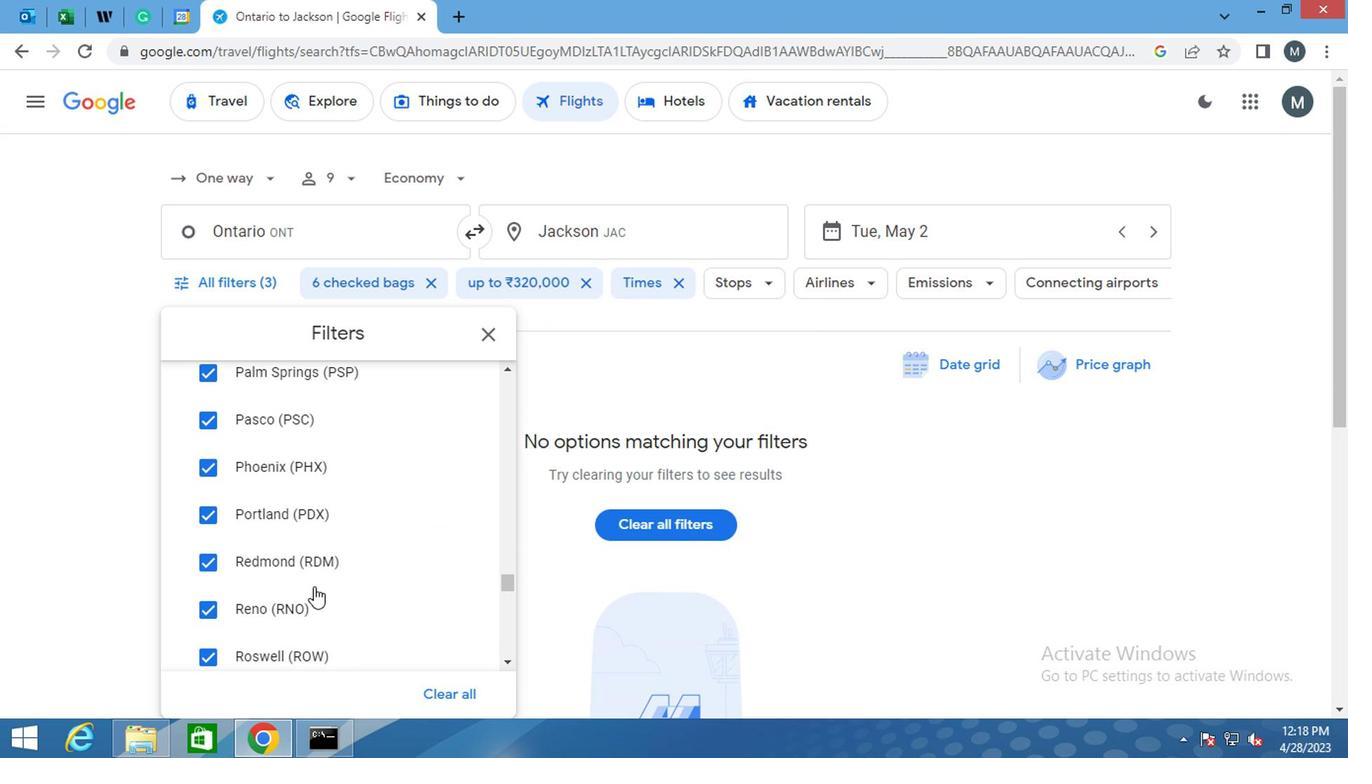 
Action: Mouse moved to (307, 587)
Screenshot: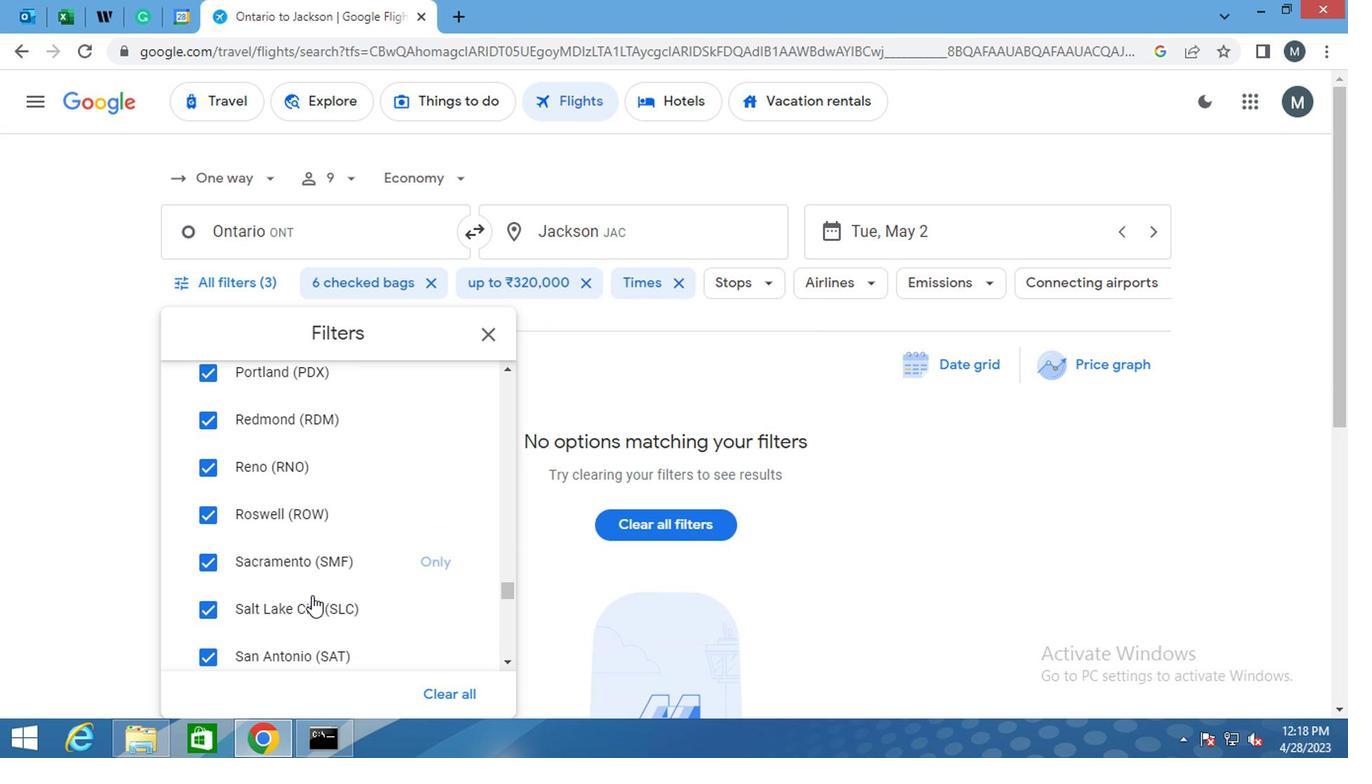 
Action: Mouse scrolled (307, 587) with delta (0, 0)
Screenshot: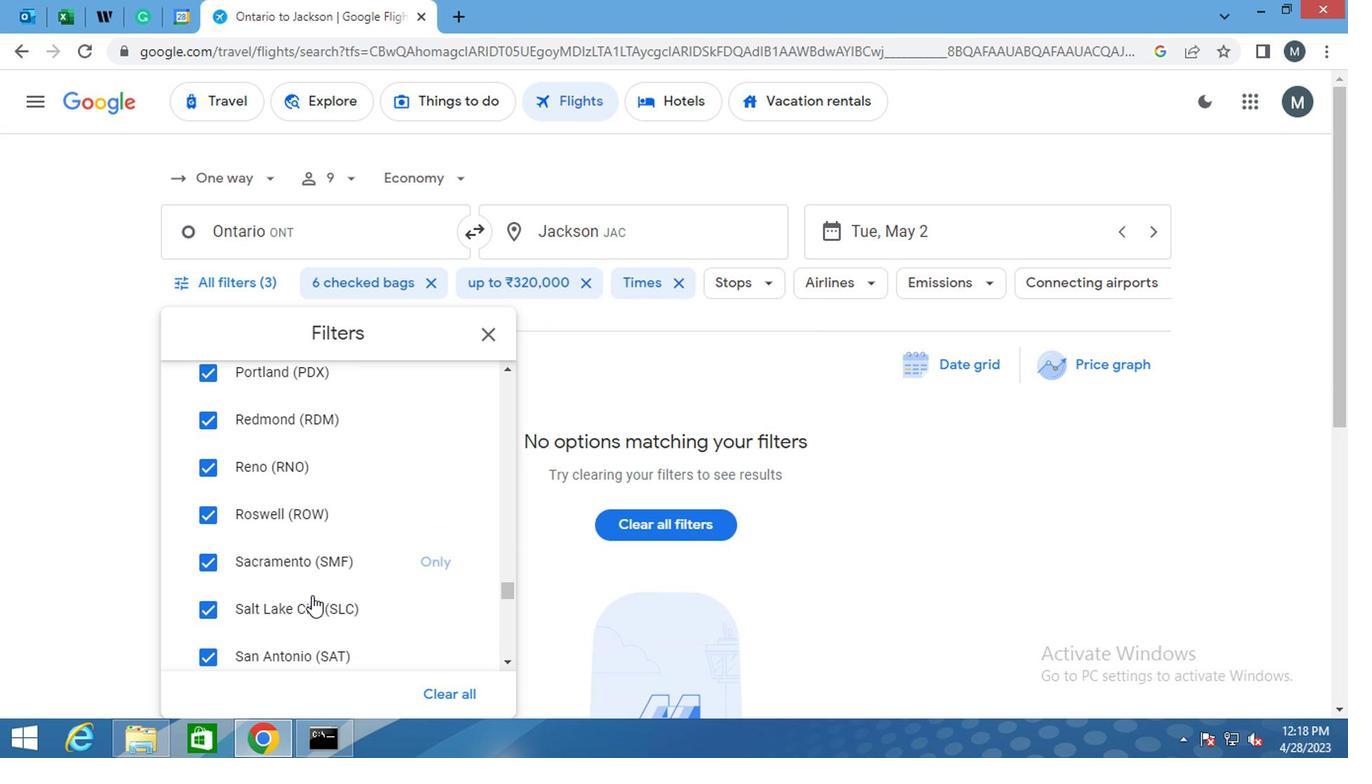 
Action: Mouse moved to (304, 599)
Screenshot: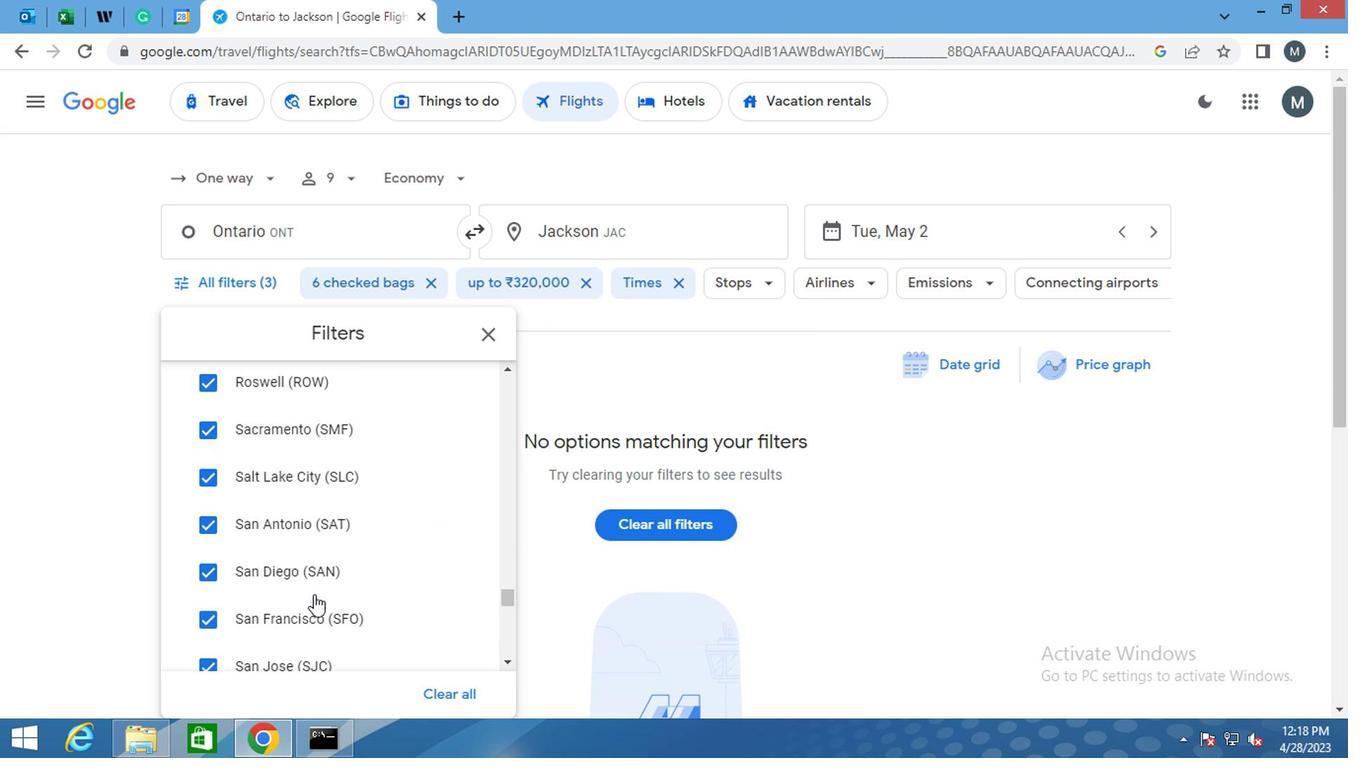 
Action: Mouse scrolled (304, 597) with delta (0, -1)
Screenshot: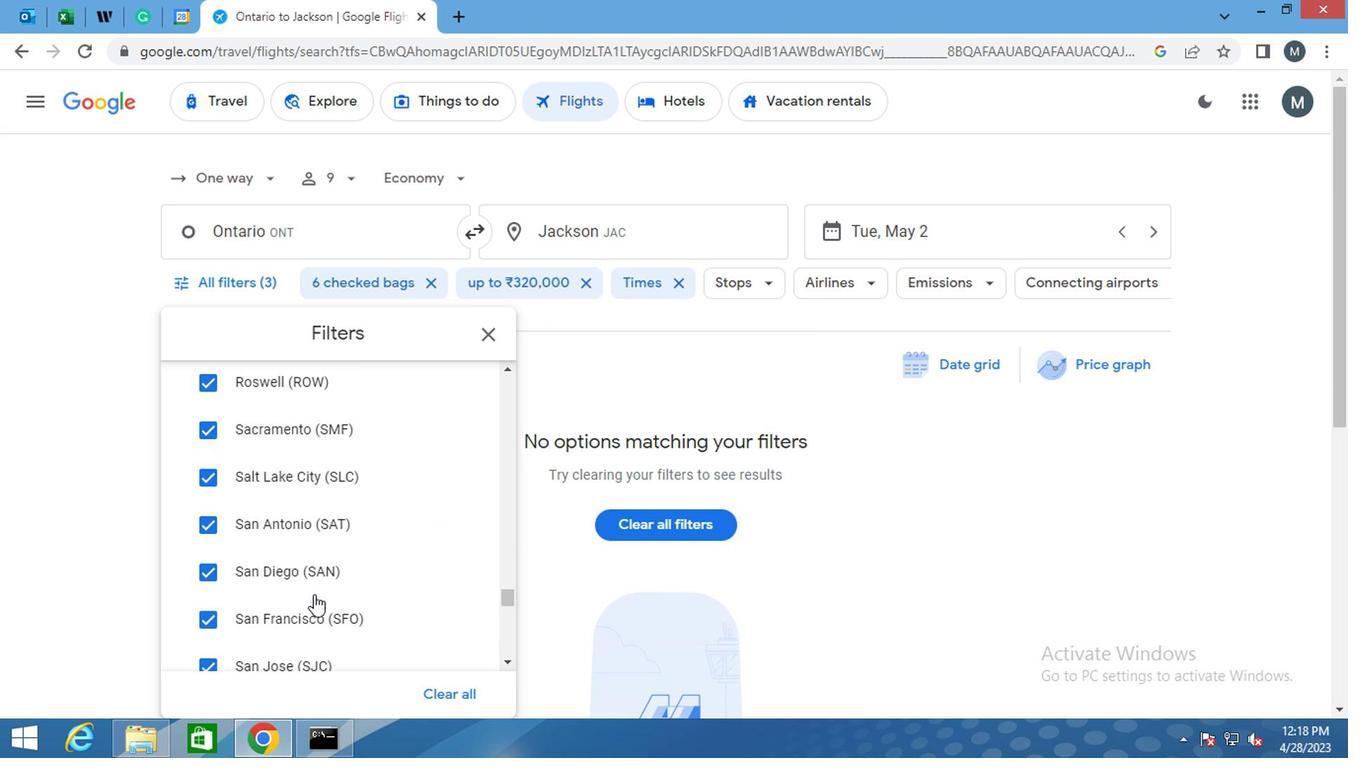 
Action: Mouse moved to (304, 600)
Screenshot: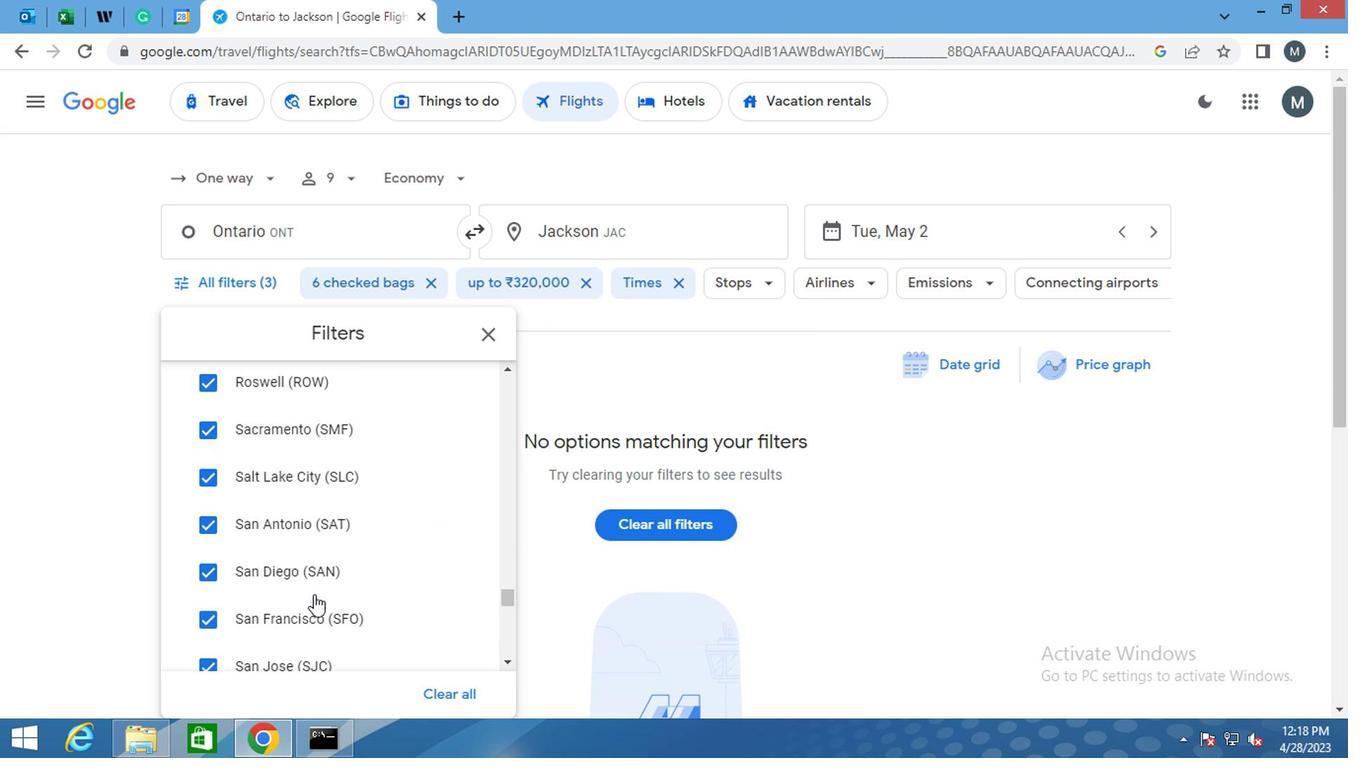 
Action: Mouse scrolled (304, 599) with delta (0, 0)
Screenshot: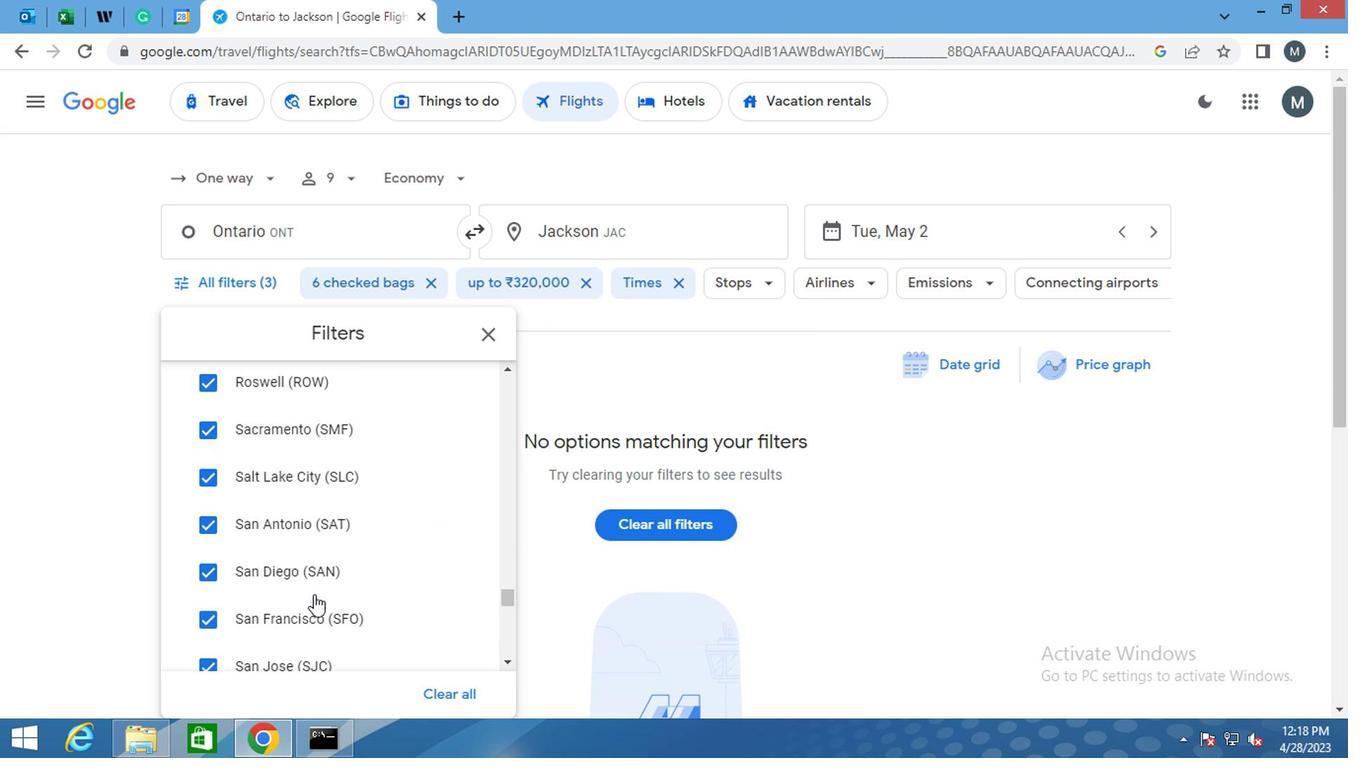 
Action: Mouse moved to (304, 602)
Screenshot: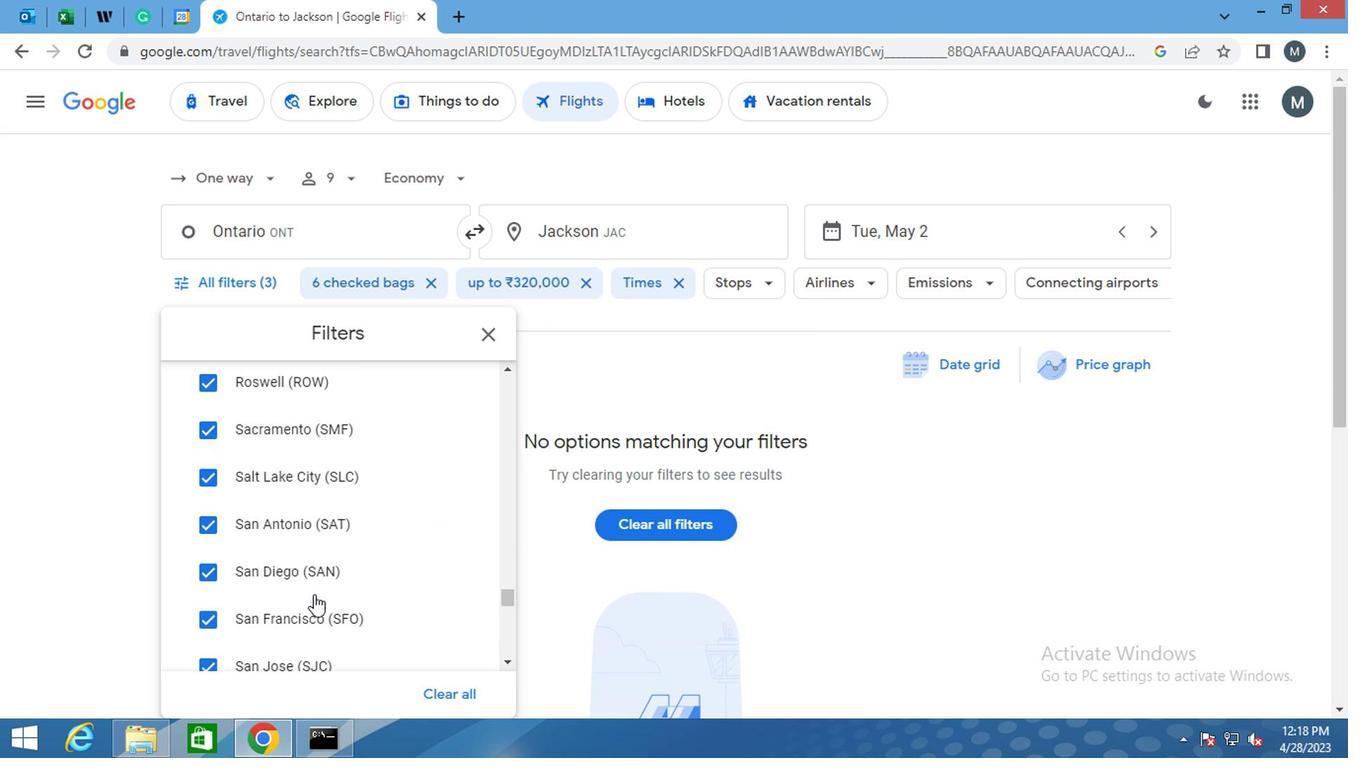 
Action: Mouse scrolled (304, 601) with delta (0, 0)
Screenshot: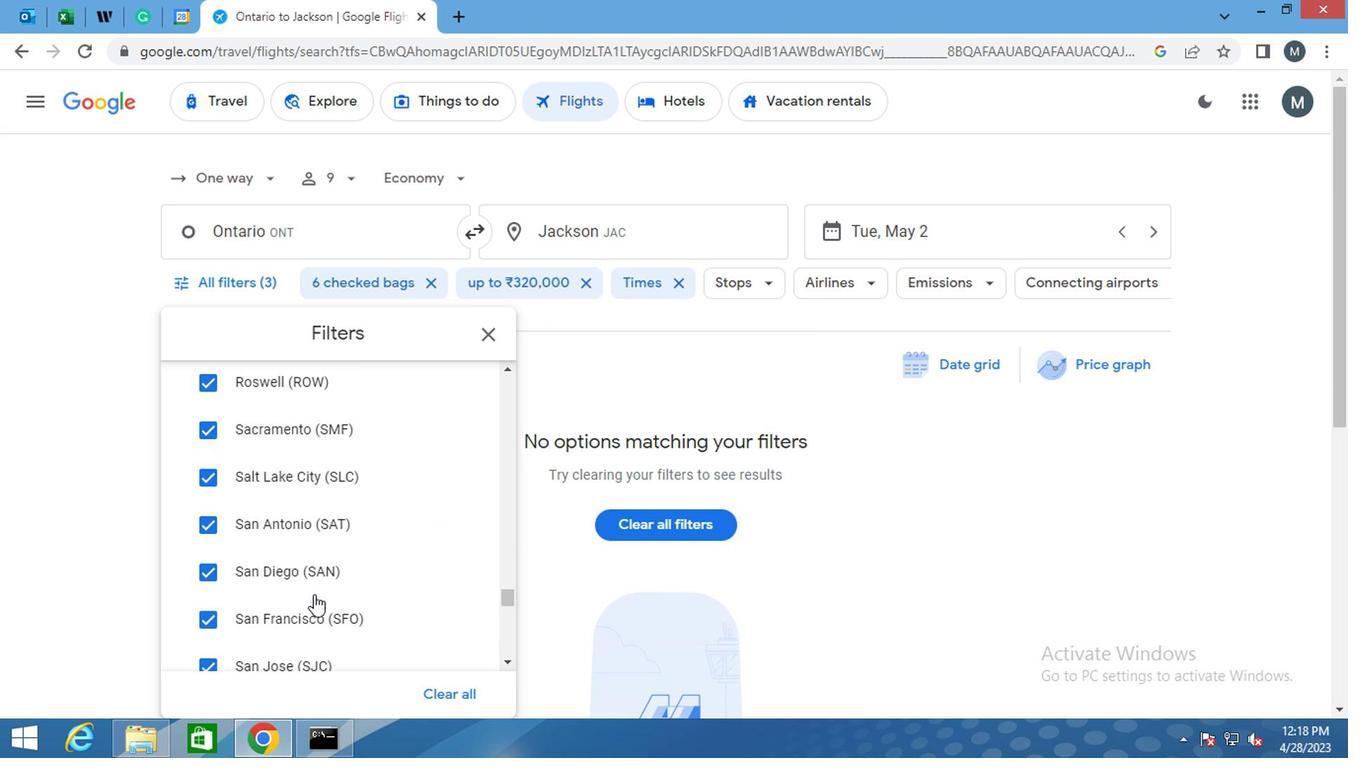 
Action: Mouse scrolled (304, 601) with delta (0, 0)
Screenshot: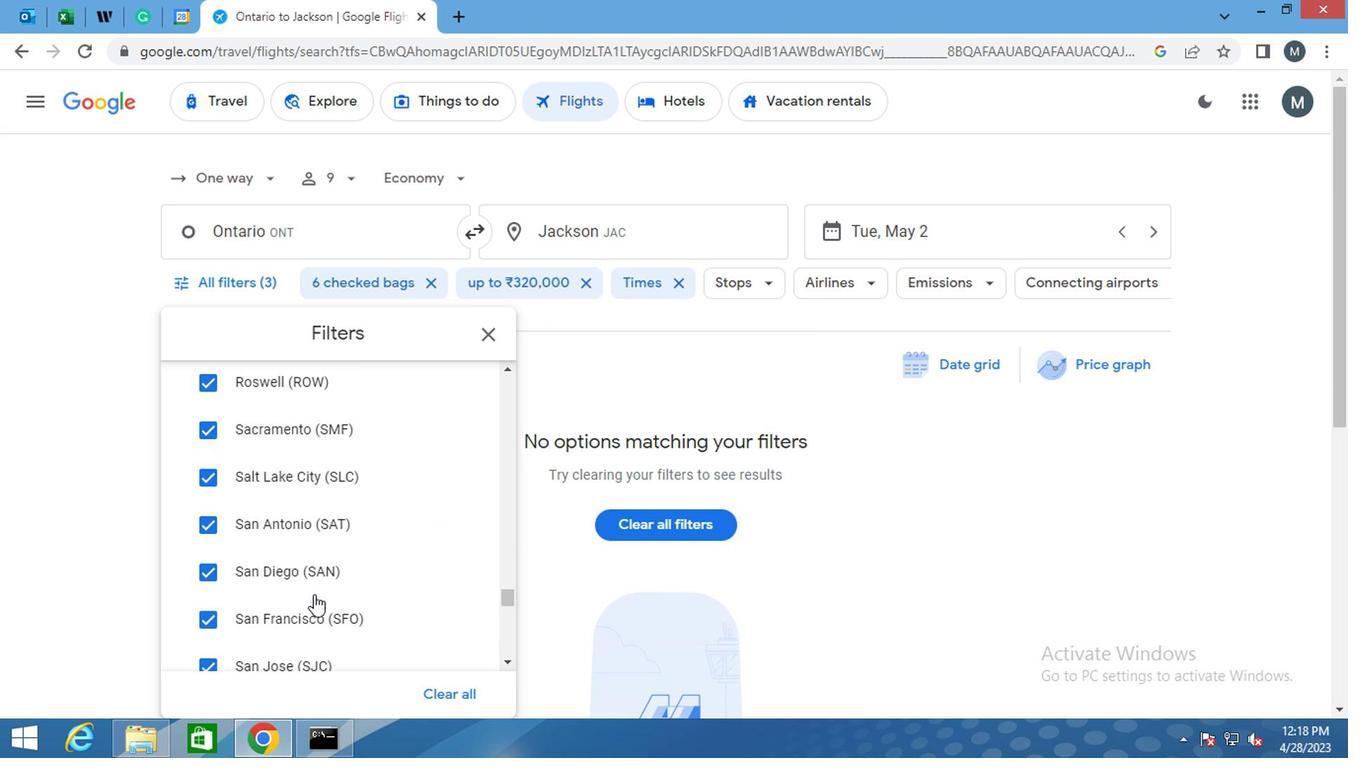 
Action: Mouse moved to (304, 604)
Screenshot: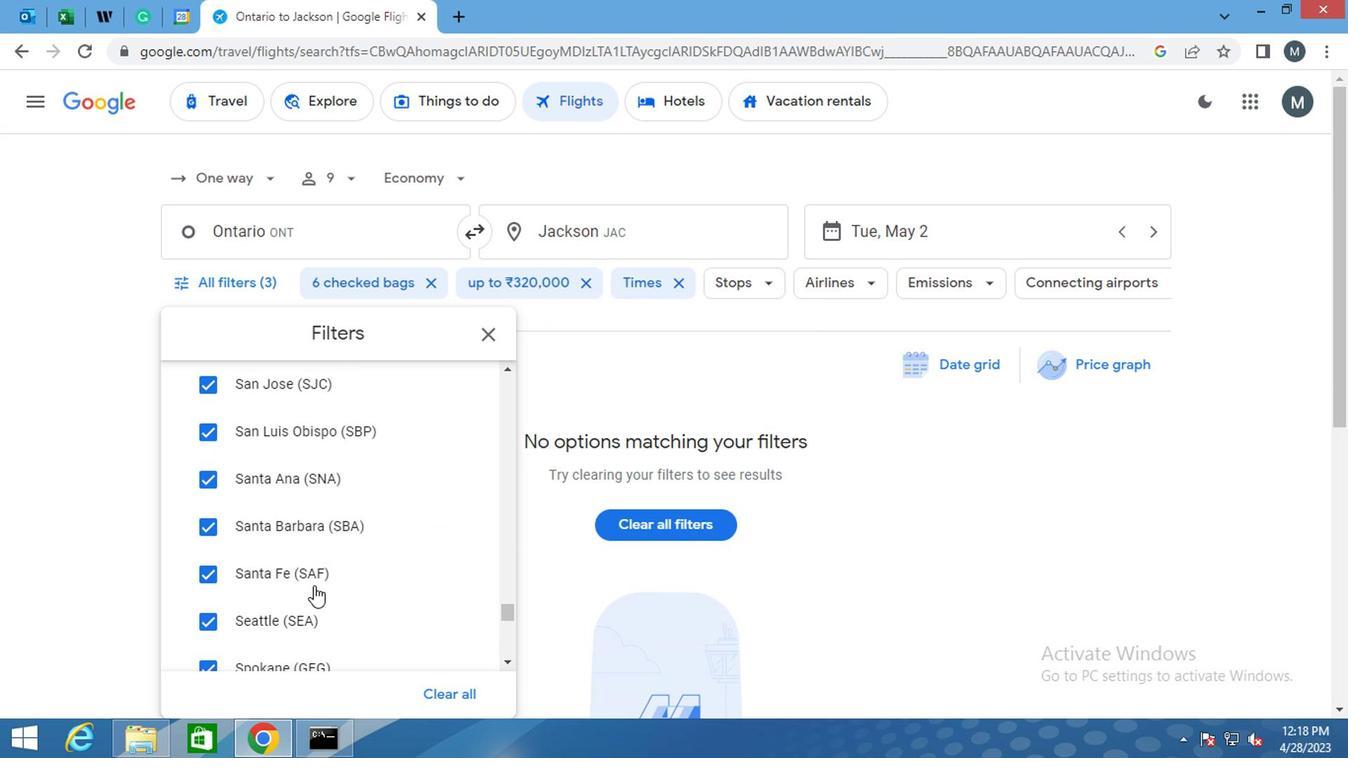 
Action: Mouse scrolled (304, 602) with delta (0, -1)
Screenshot: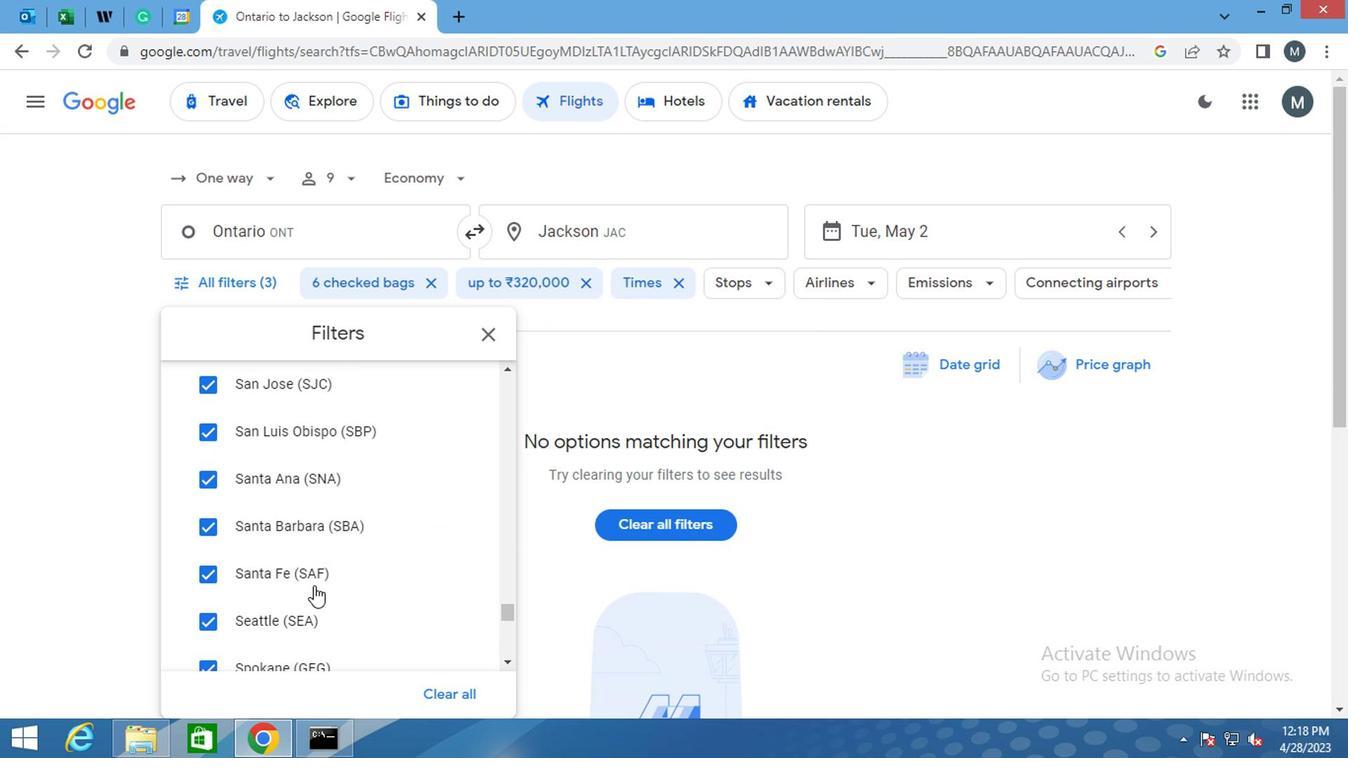 
Action: Mouse moved to (305, 602)
Screenshot: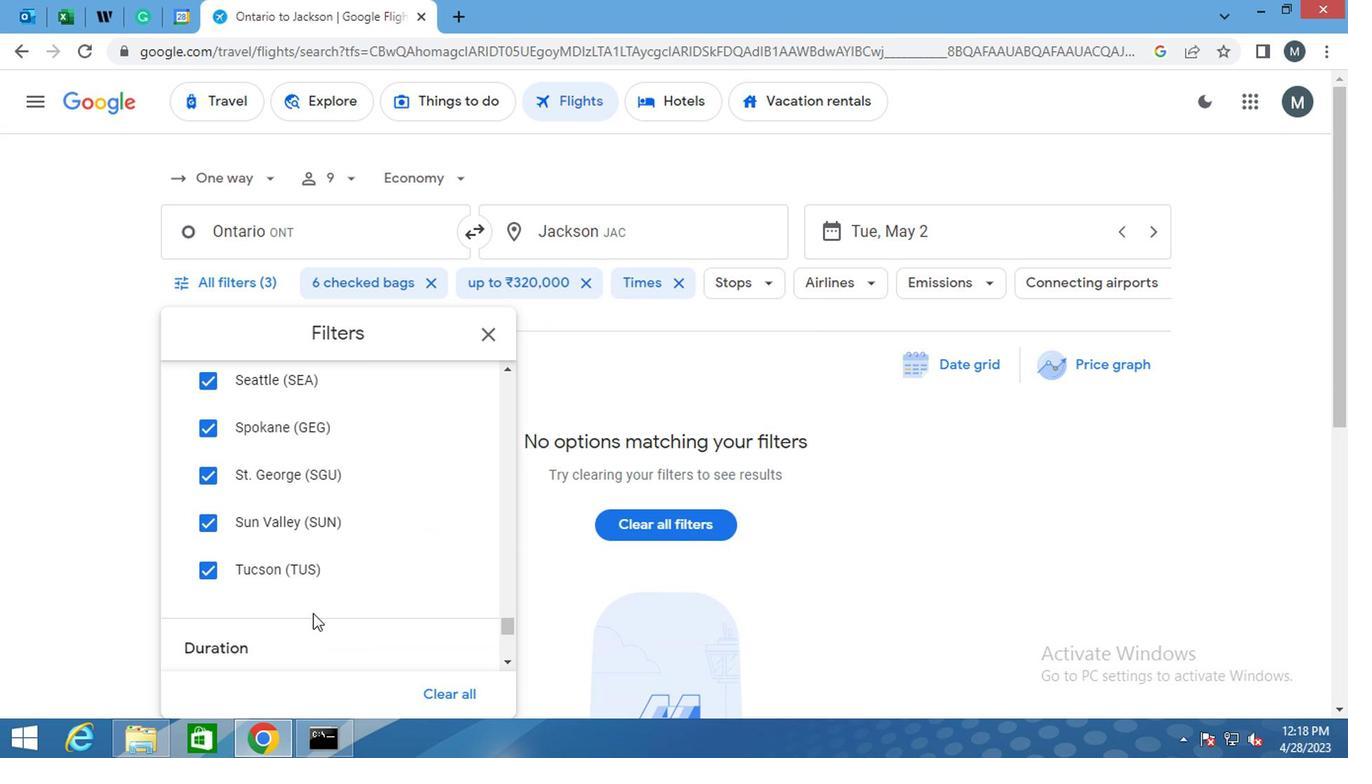 
Action: Mouse scrolled (305, 601) with delta (0, 0)
Screenshot: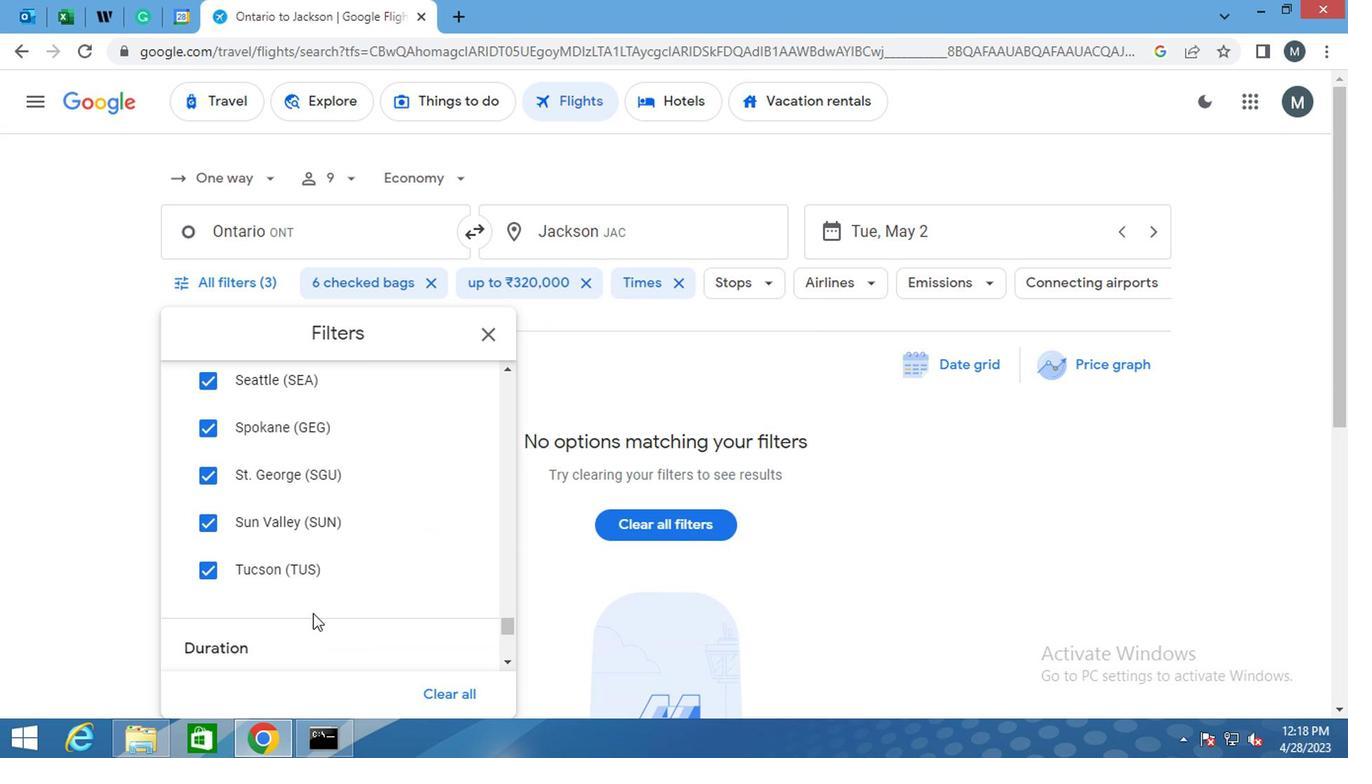
Action: Mouse moved to (305, 606)
Screenshot: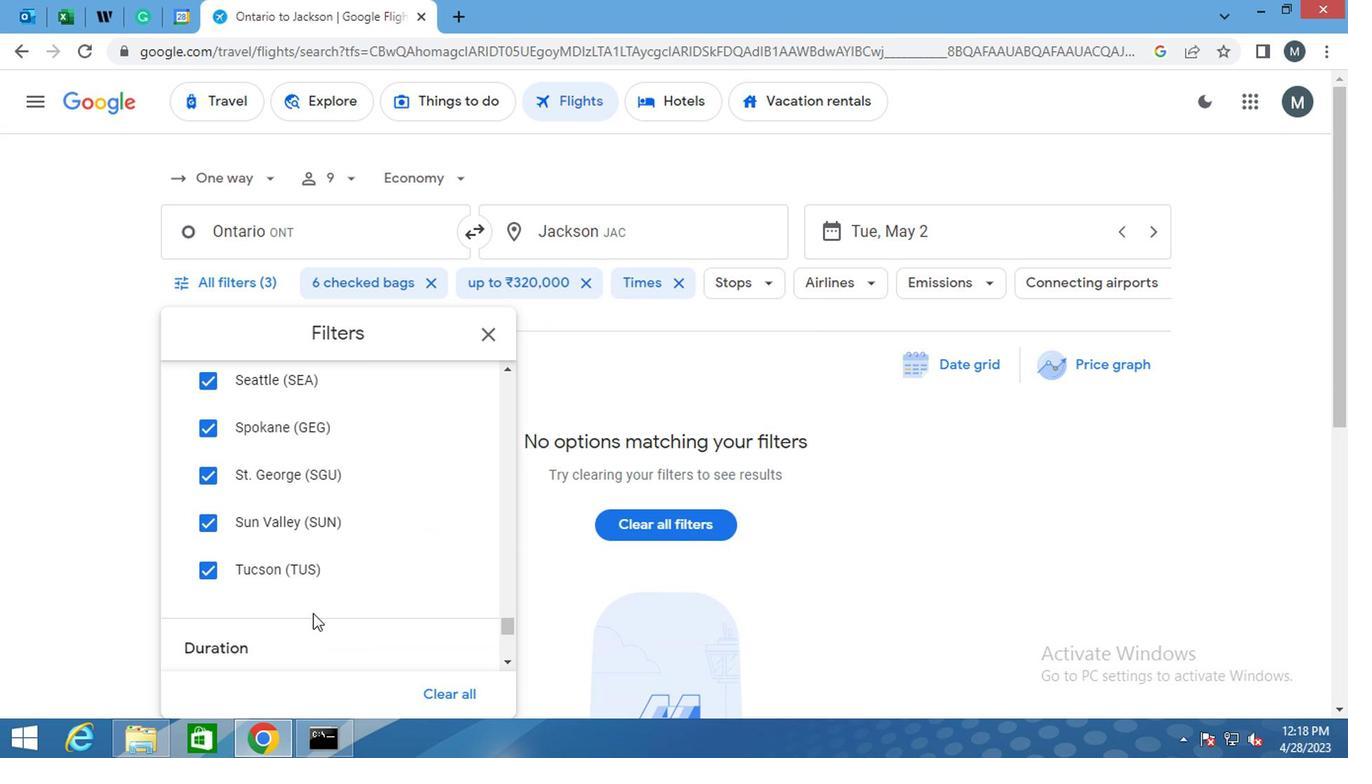 
Action: Mouse scrolled (305, 605) with delta (0, -1)
Screenshot: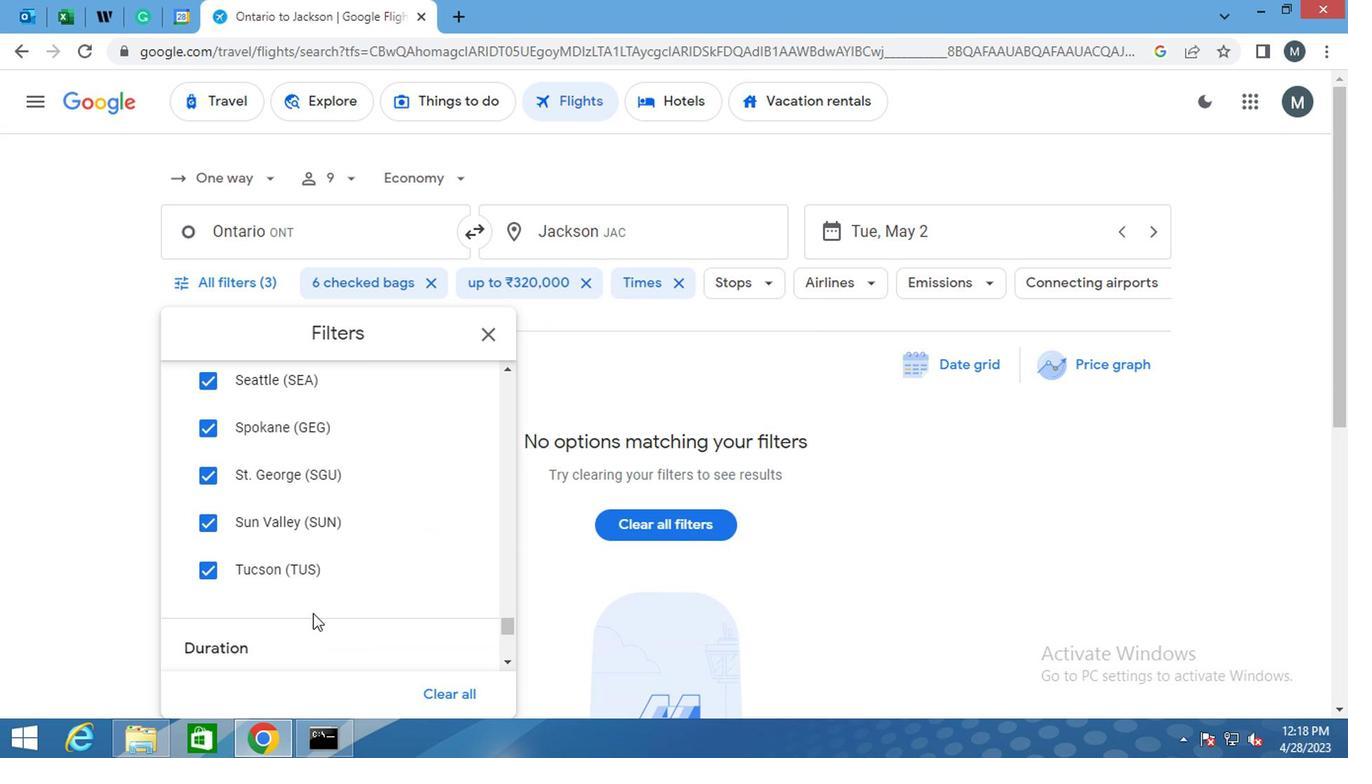 
Action: Mouse moved to (305, 608)
Screenshot: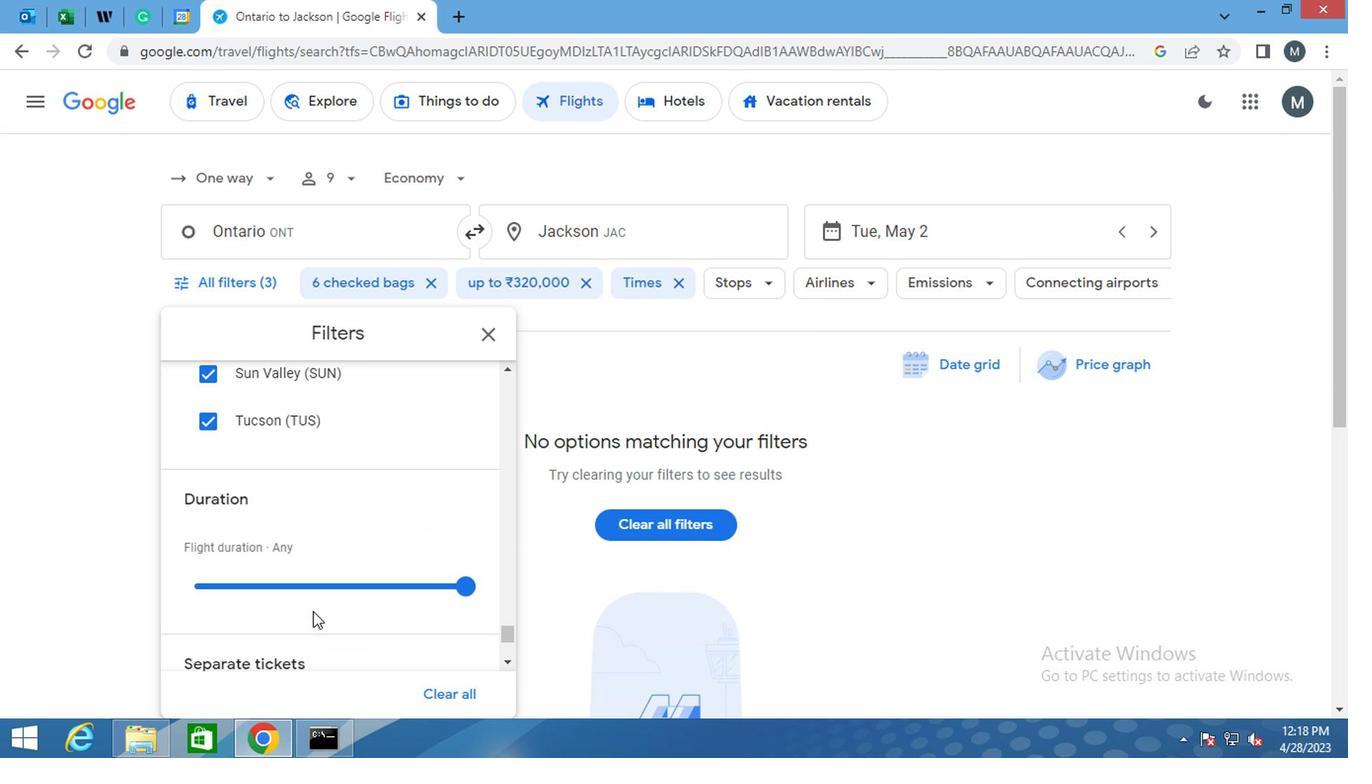 
Action: Mouse scrolled (305, 607) with delta (0, -1)
Screenshot: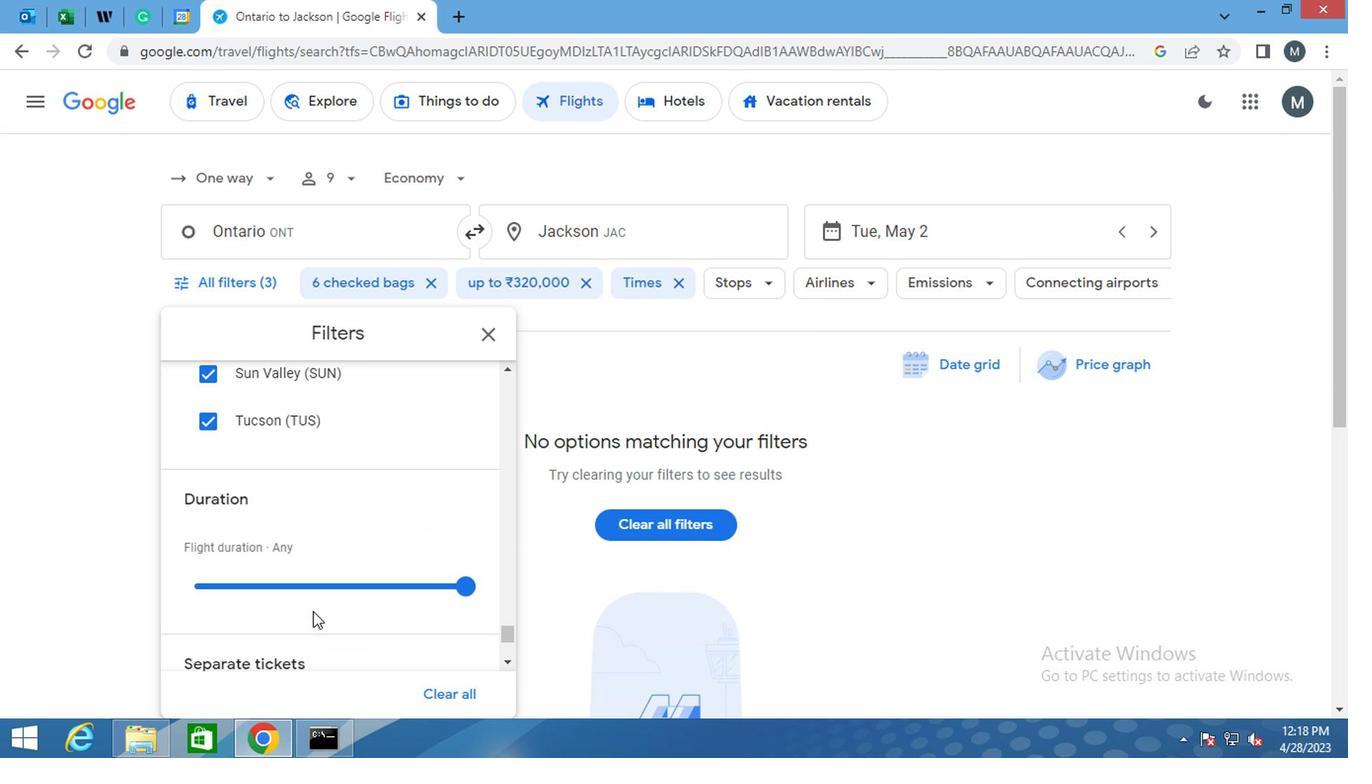 
Action: Mouse scrolled (305, 607) with delta (0, -1)
Screenshot: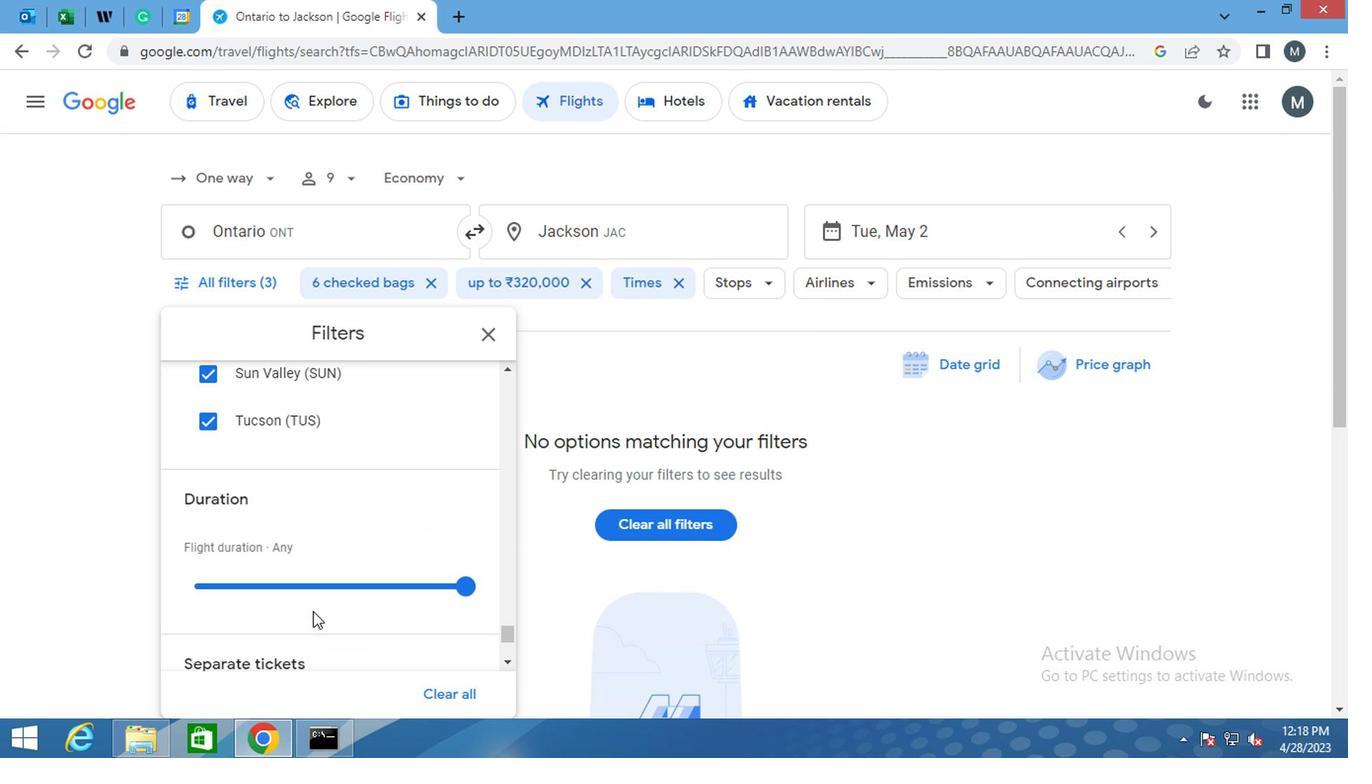 
Action: Mouse scrolled (305, 607) with delta (0, -1)
Screenshot: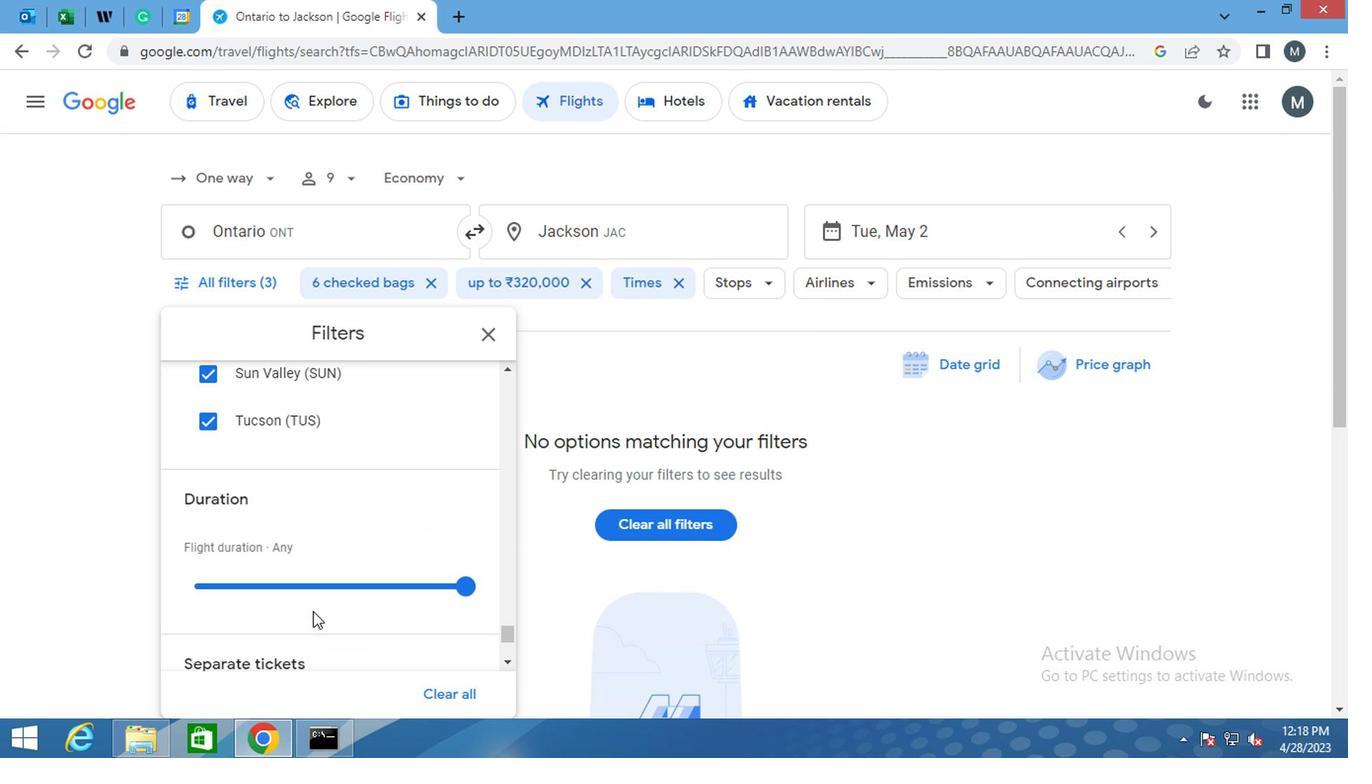 
Action: Mouse moved to (305, 610)
Screenshot: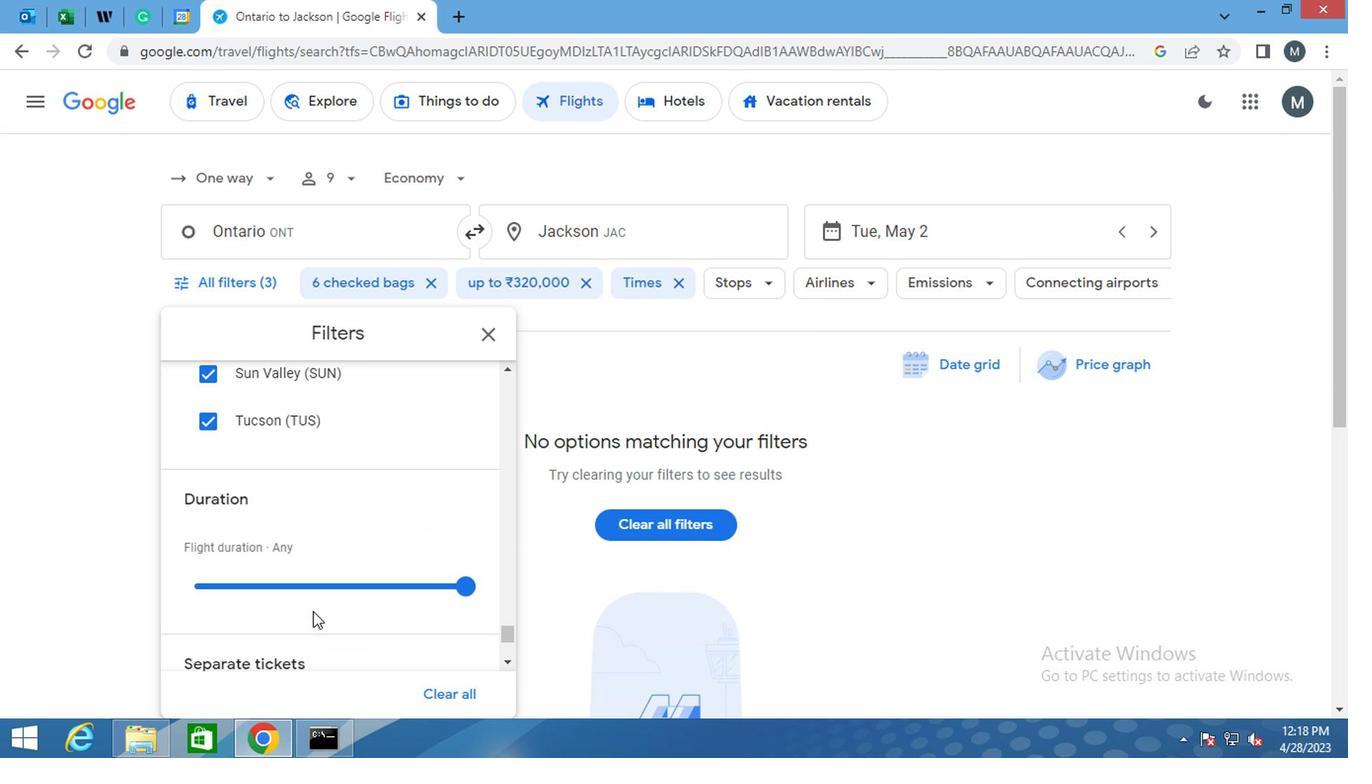 
Action: Mouse scrolled (305, 609) with delta (0, 0)
Screenshot: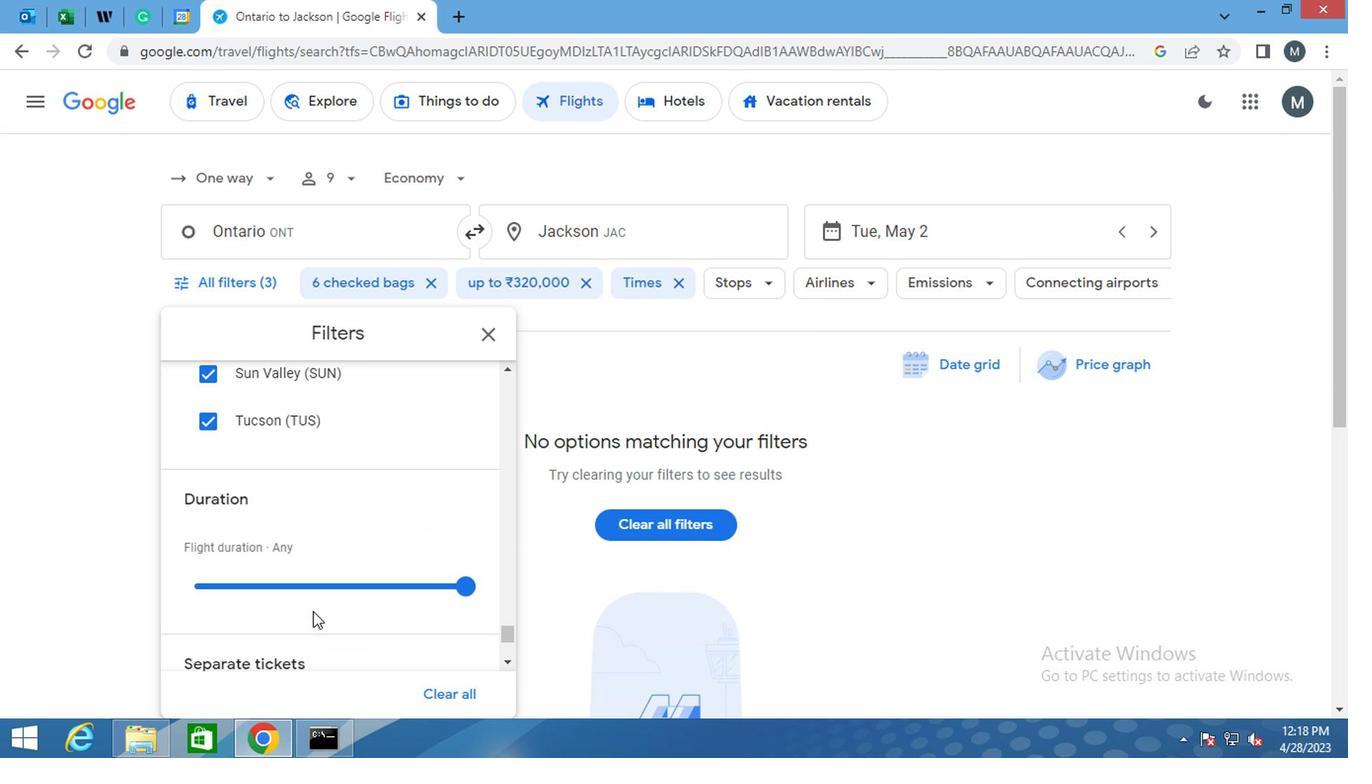
Action: Mouse moved to (310, 607)
Screenshot: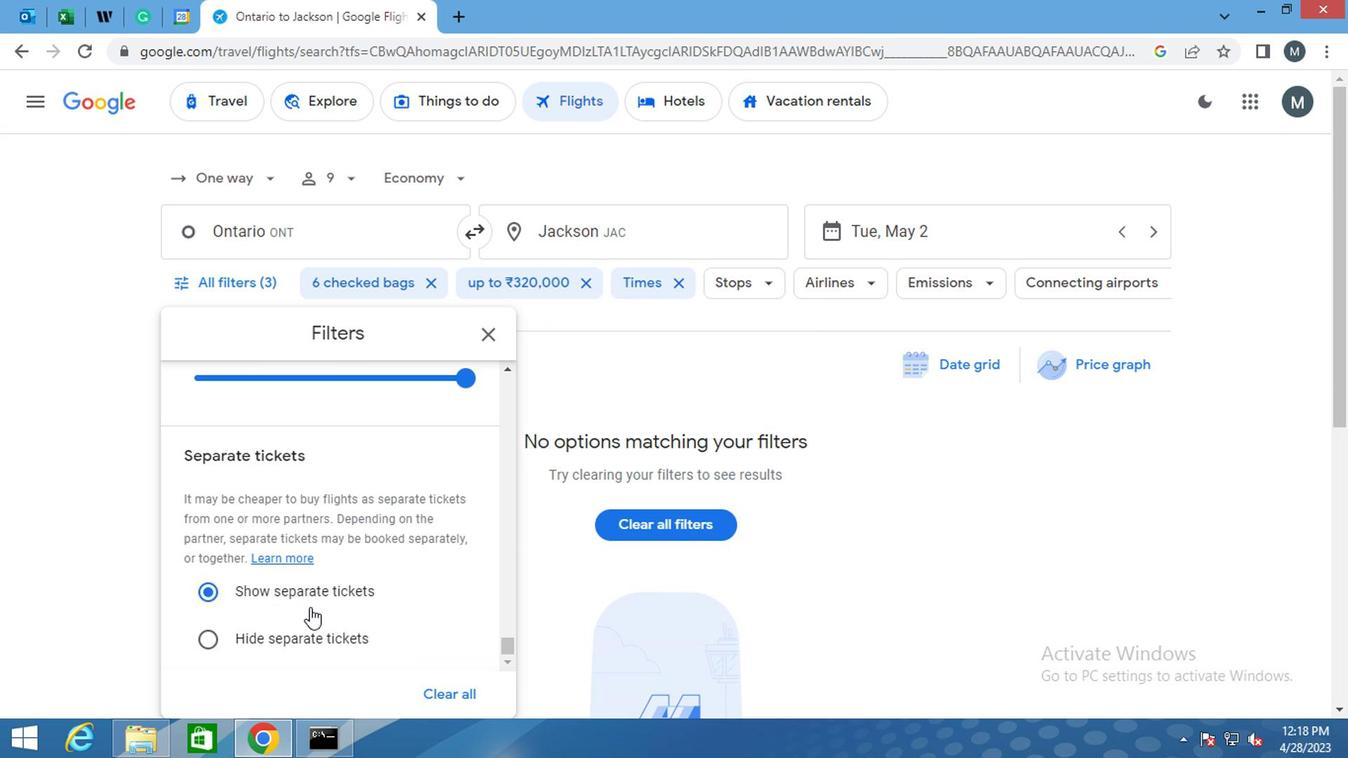 
Action: Mouse scrolled (310, 606) with delta (0, 0)
Screenshot: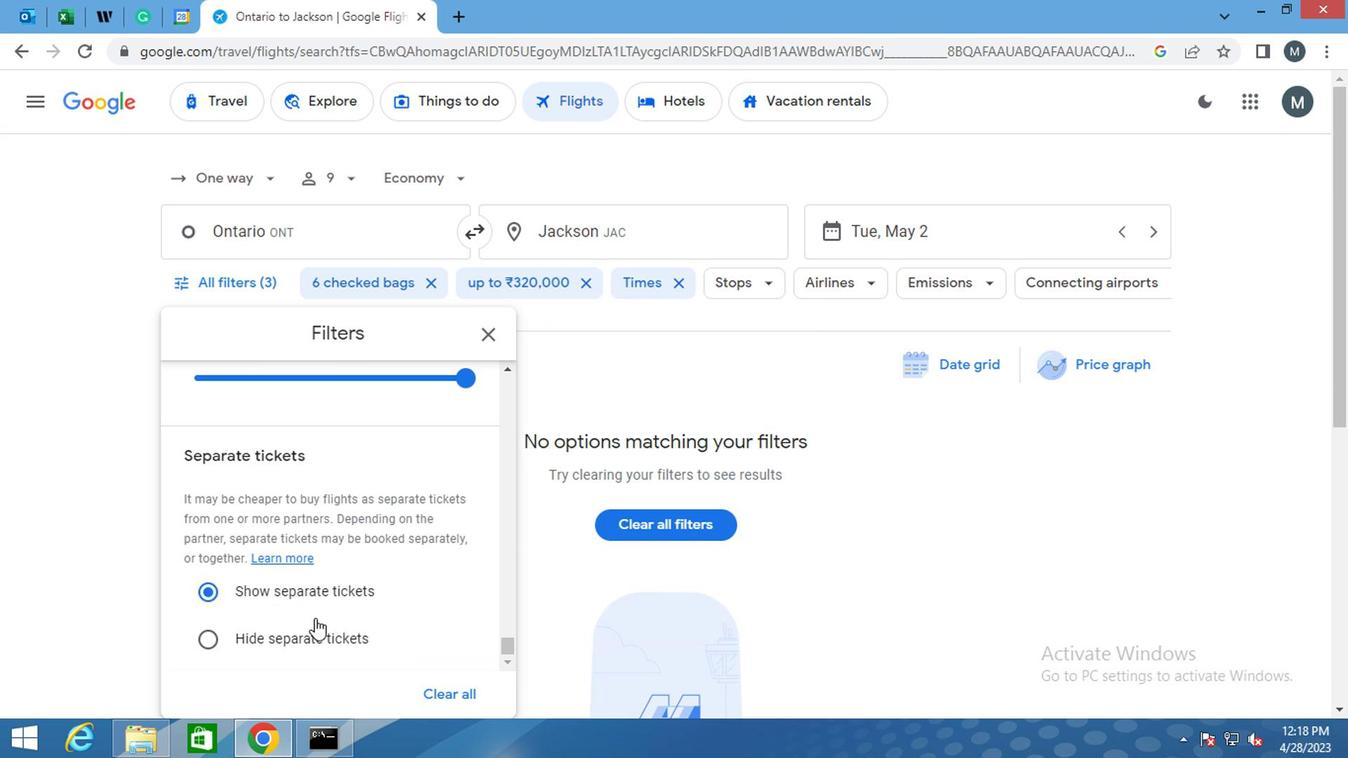 
Action: Mouse moved to (310, 607)
Screenshot: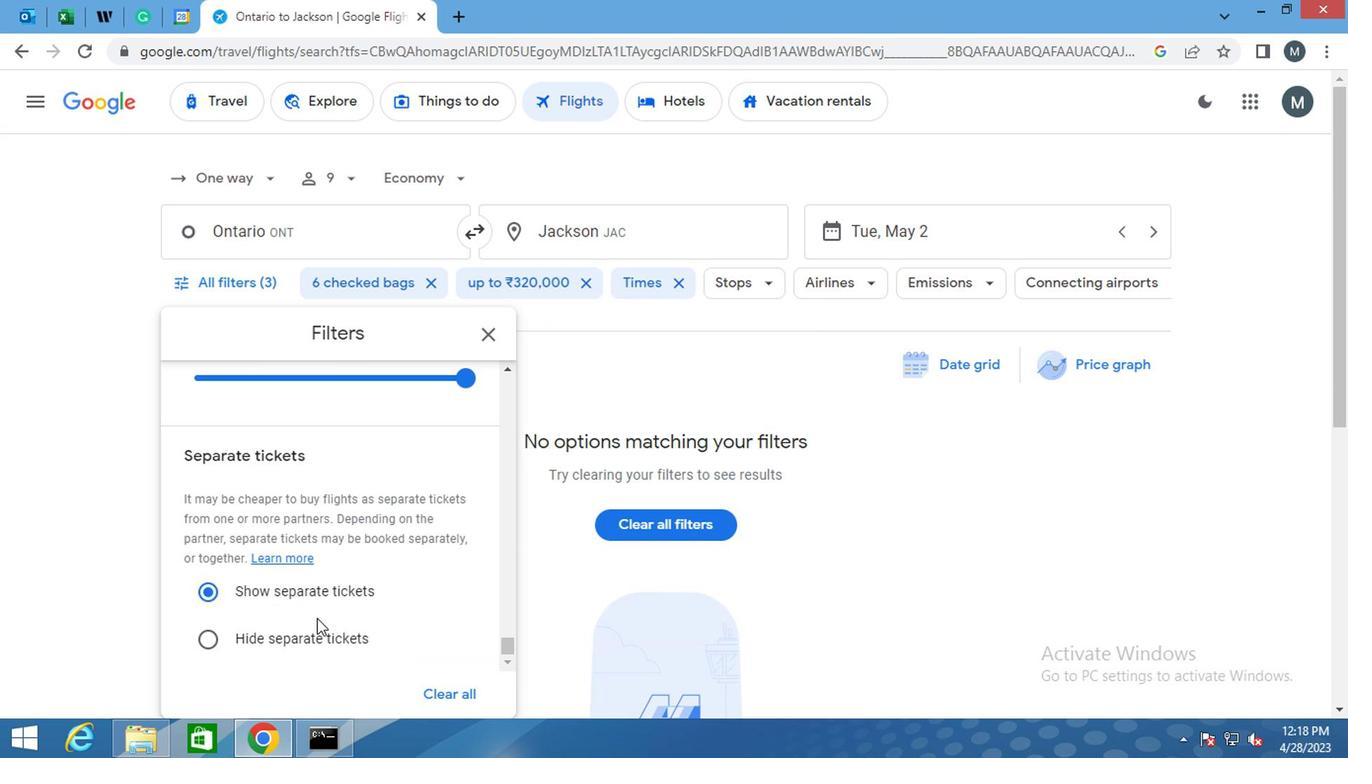 
Action: Mouse scrolled (310, 606) with delta (0, 0)
Screenshot: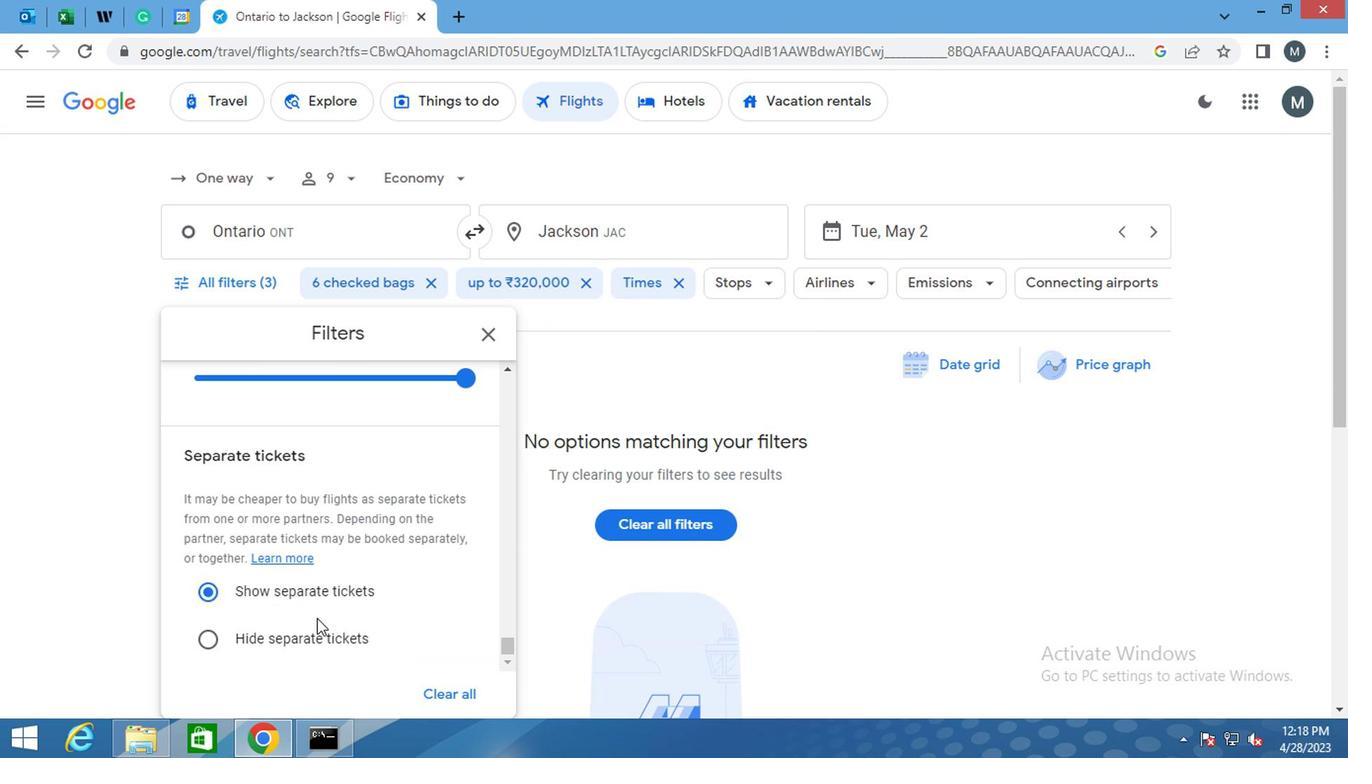 
Action: Mouse moved to (309, 607)
Screenshot: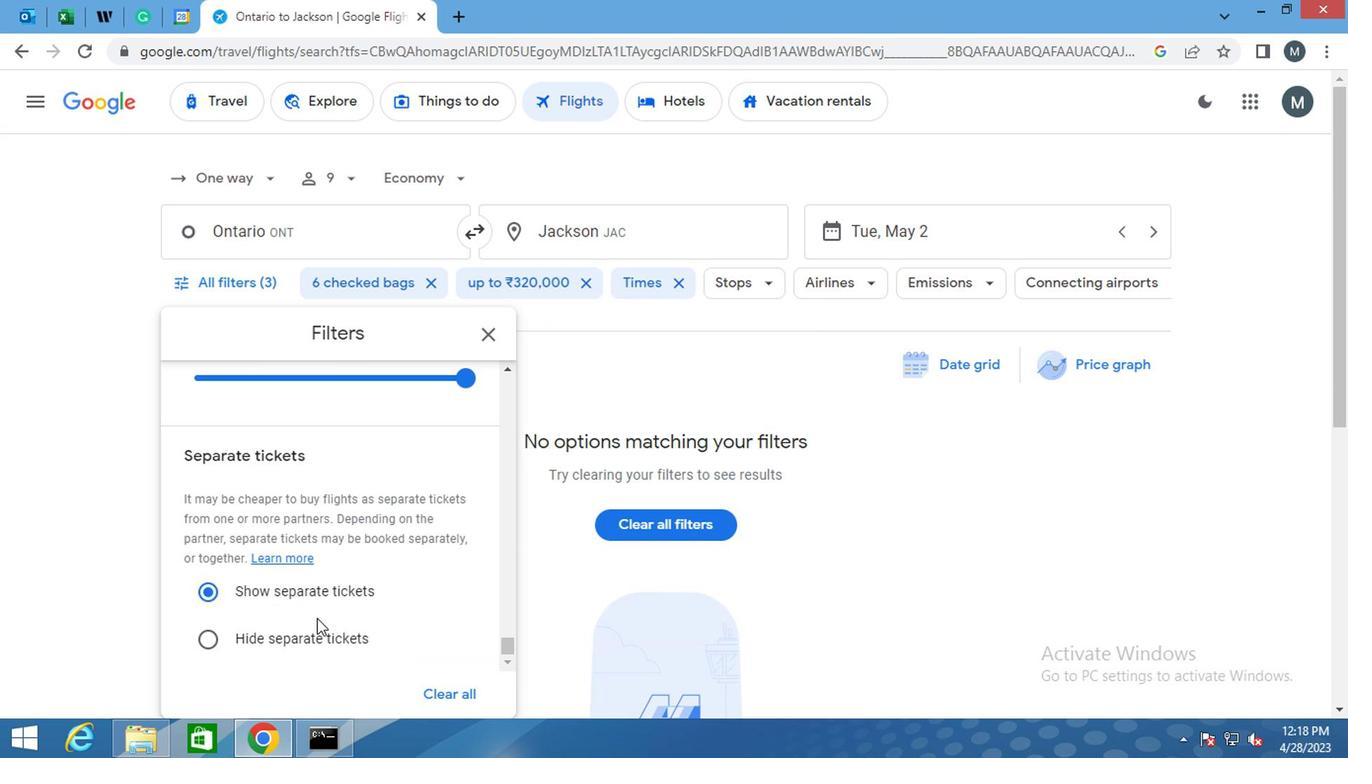 
Action: Mouse scrolled (309, 605) with delta (0, -2)
Screenshot: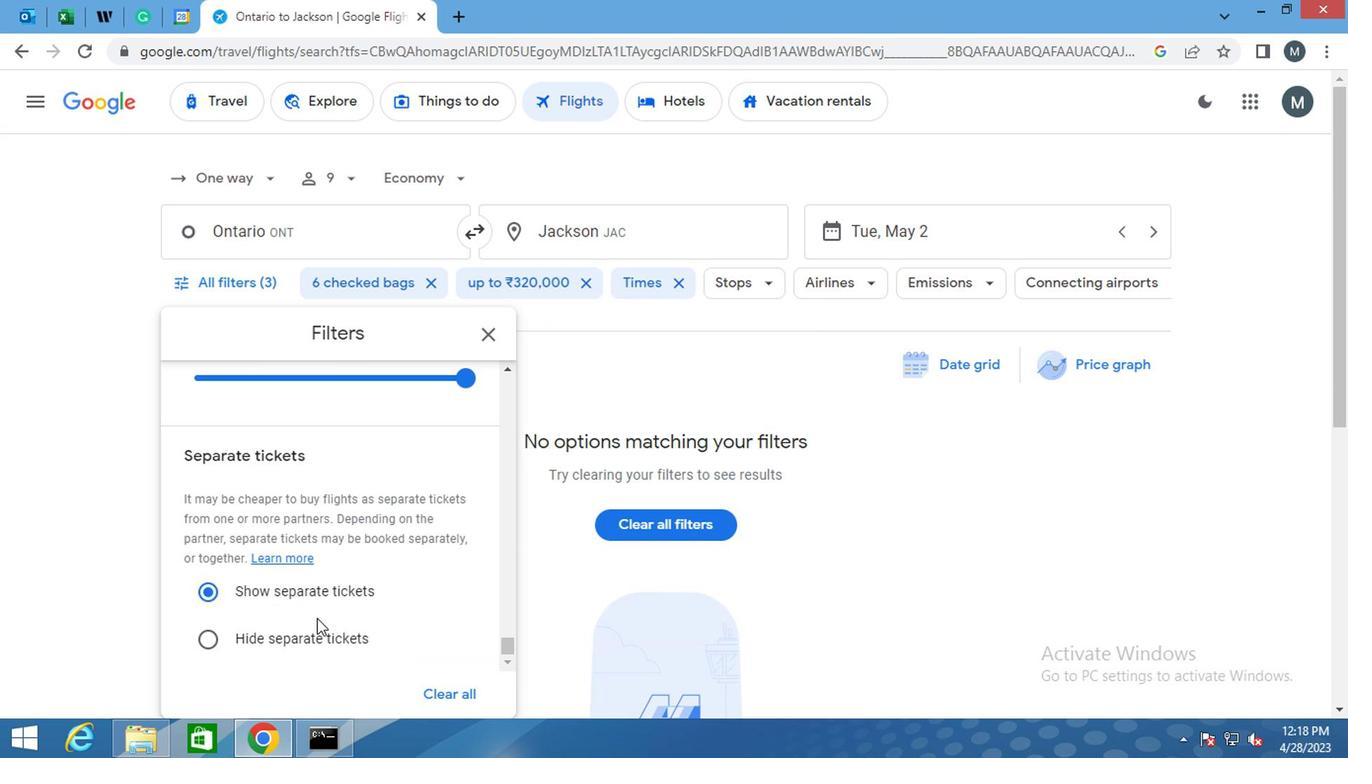 
Action: Mouse moved to (309, 610)
Screenshot: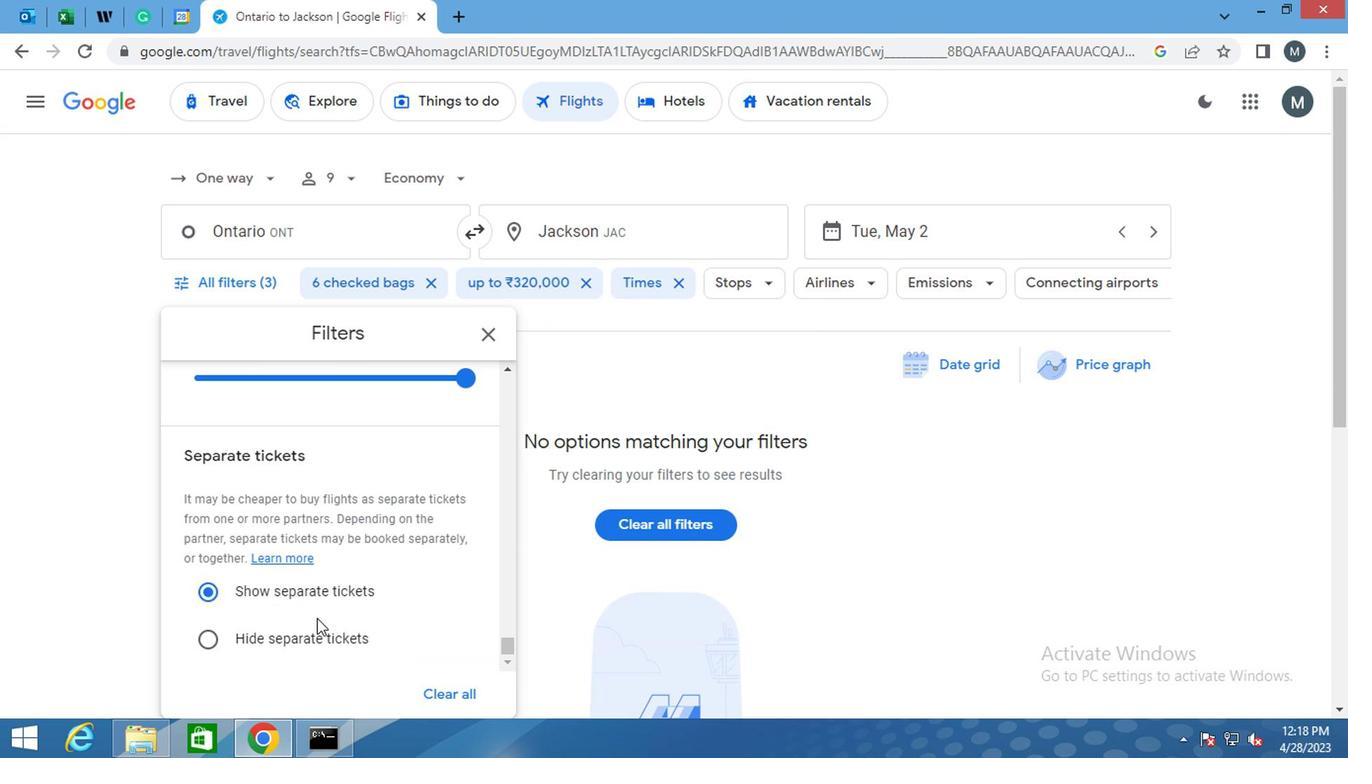 
Action: Mouse scrolled (309, 609) with delta (0, 0)
Screenshot: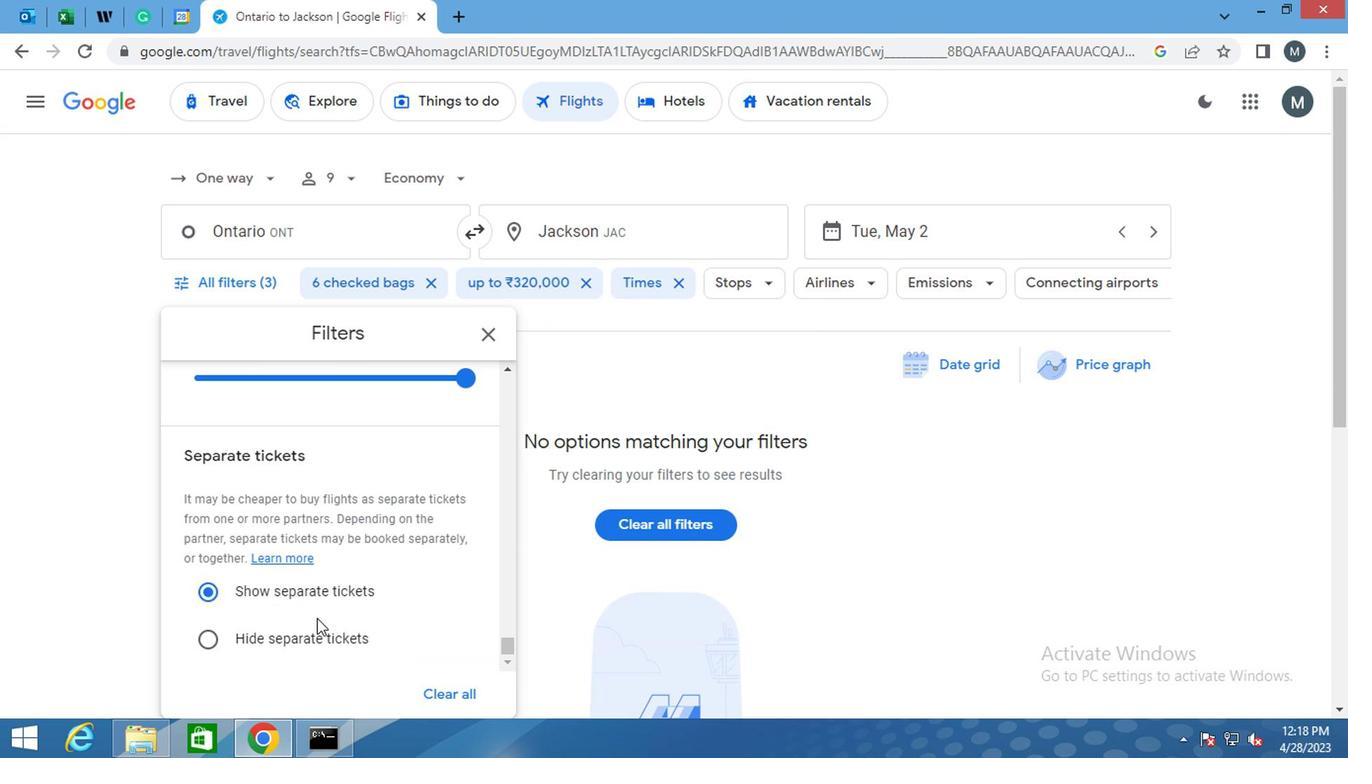 
Action: Mouse moved to (316, 616)
Screenshot: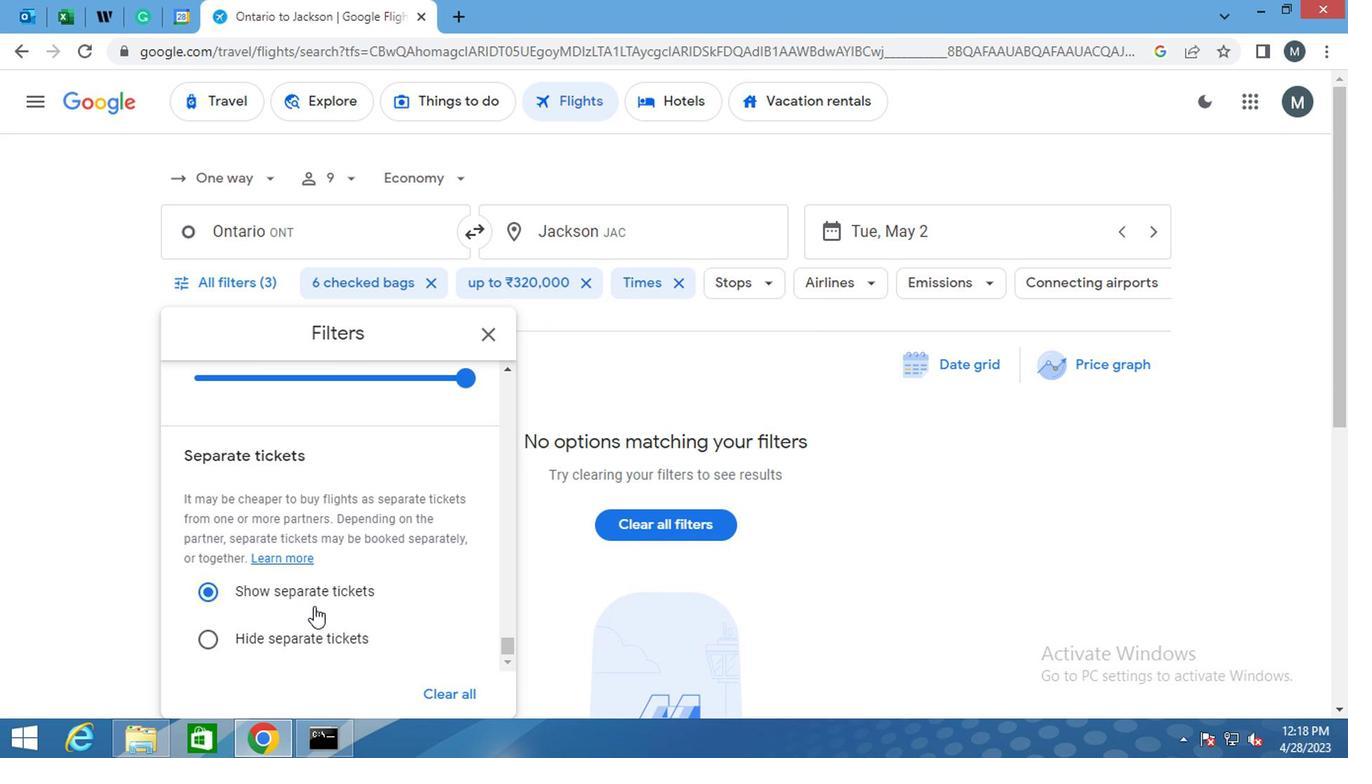 
Action: Mouse scrolled (316, 615) with delta (0, -1)
Screenshot: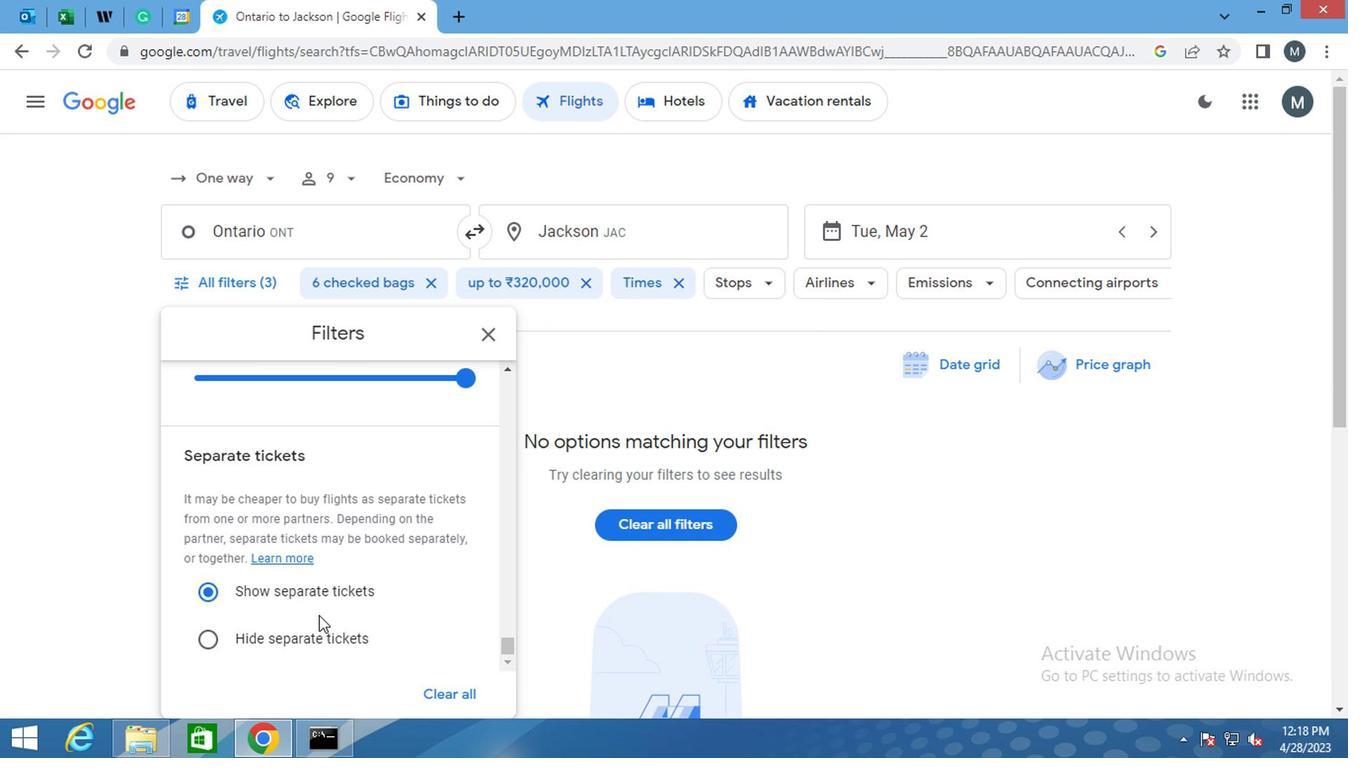 
Action: Mouse moved to (316, 616)
Screenshot: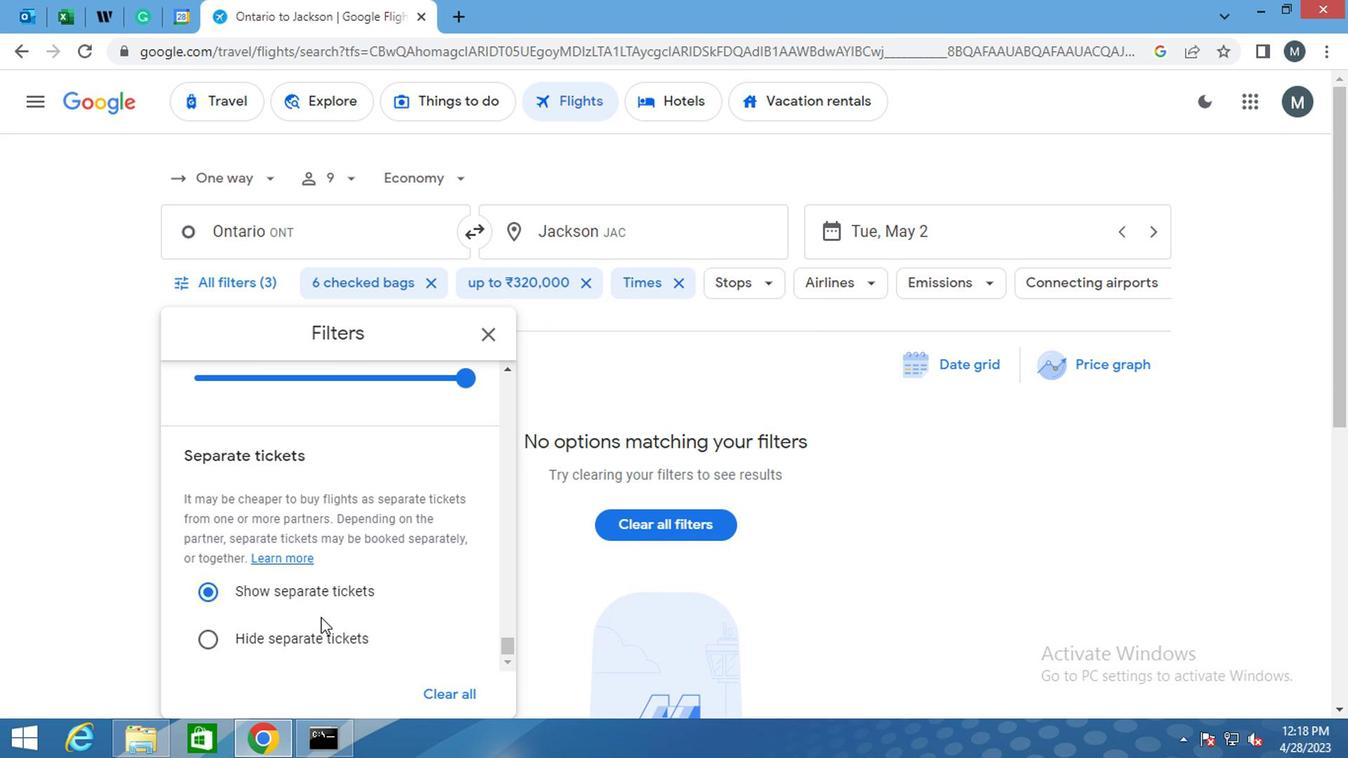 
Action: Mouse scrolled (316, 615) with delta (0, -1)
Screenshot: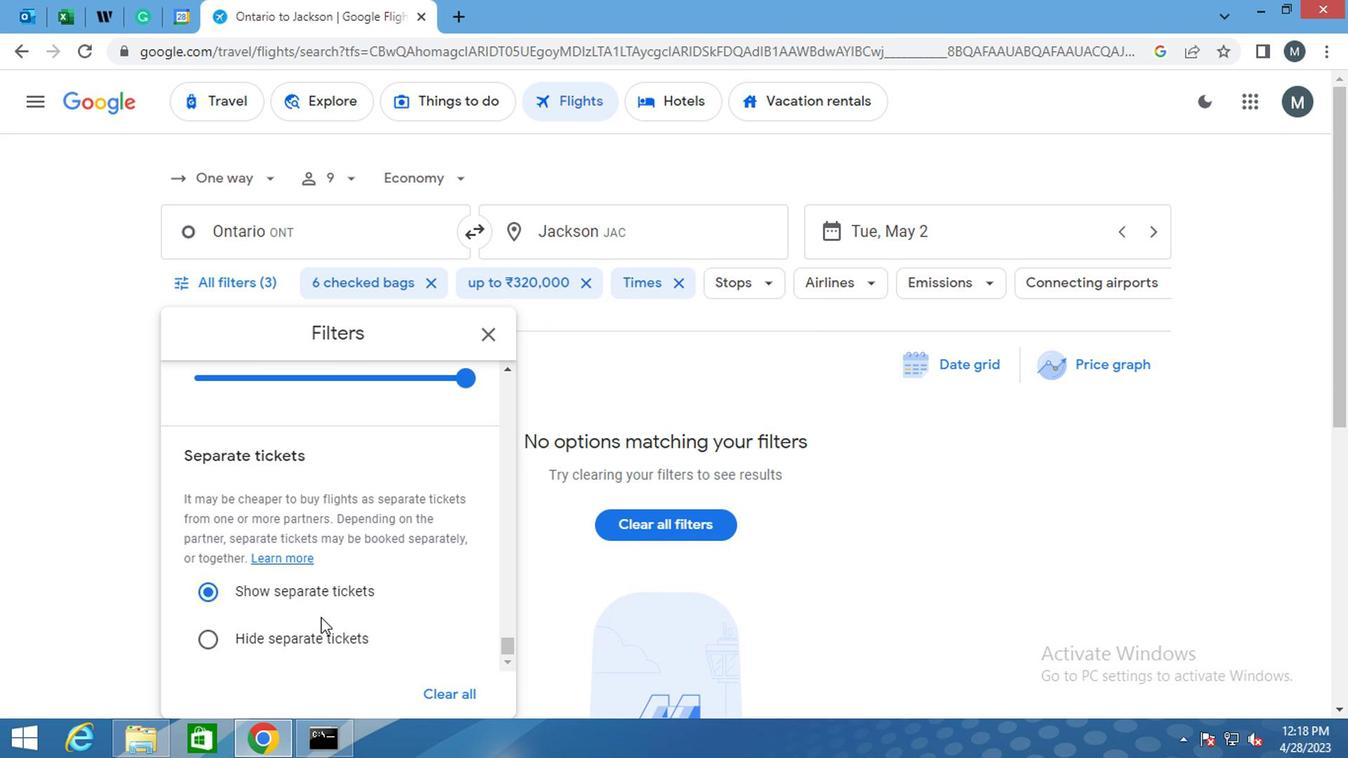 
Action: Mouse scrolled (316, 615) with delta (0, -1)
Screenshot: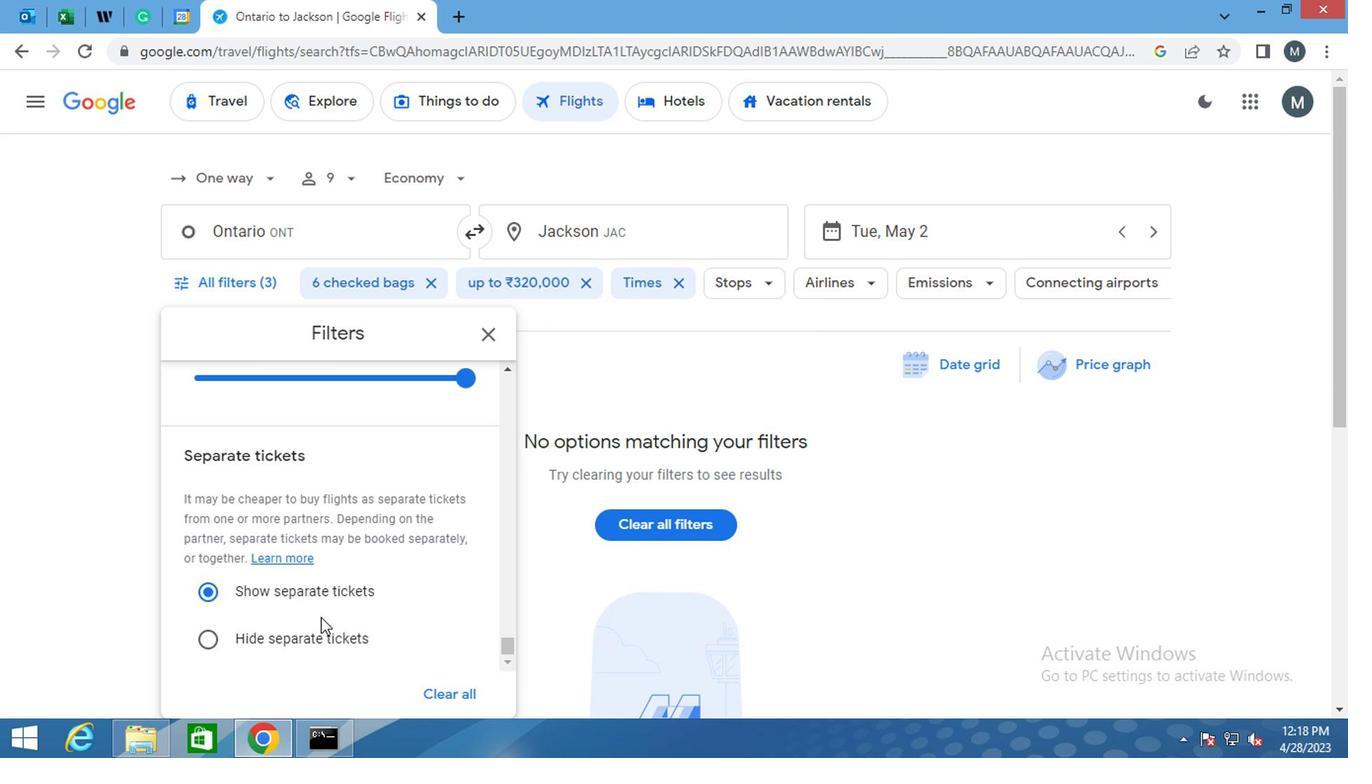 
Action: Mouse scrolled (316, 615) with delta (0, -1)
Screenshot: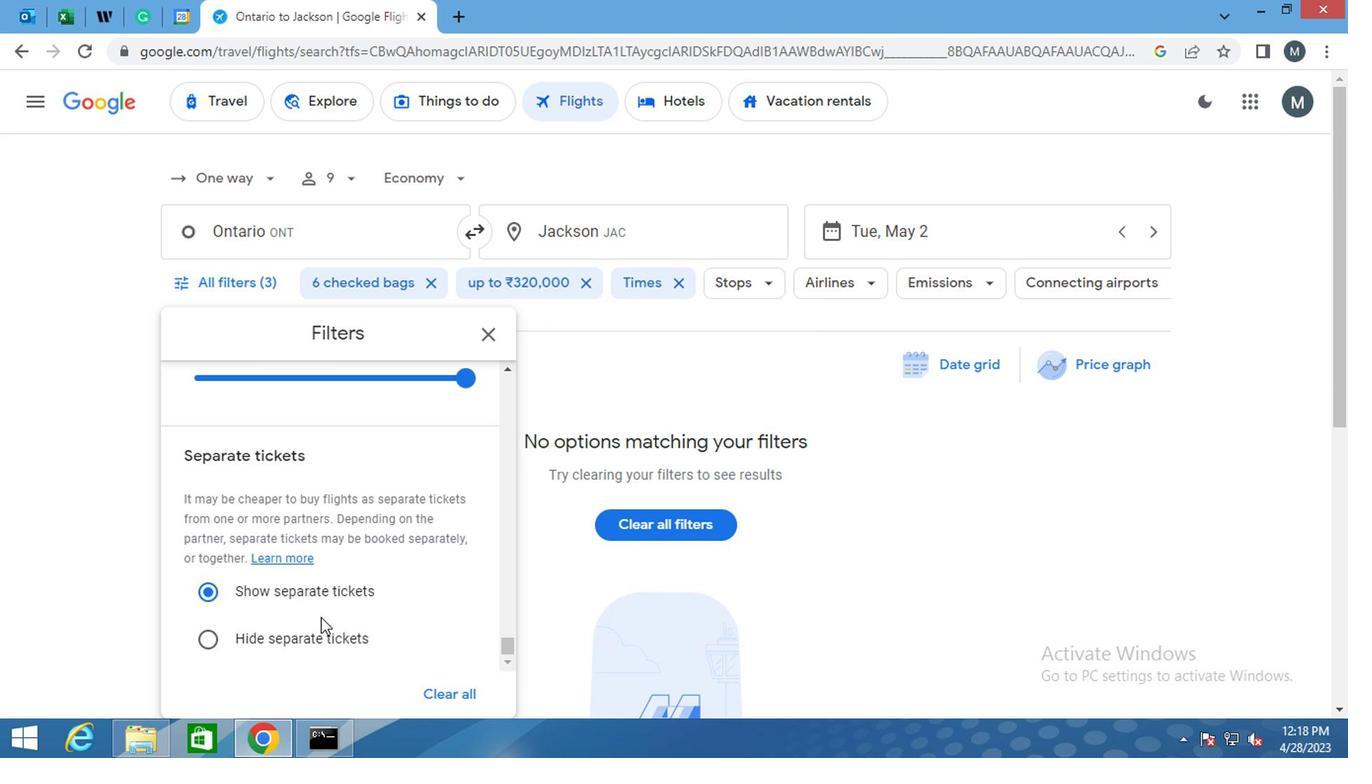 
Action: Mouse moved to (493, 326)
Screenshot: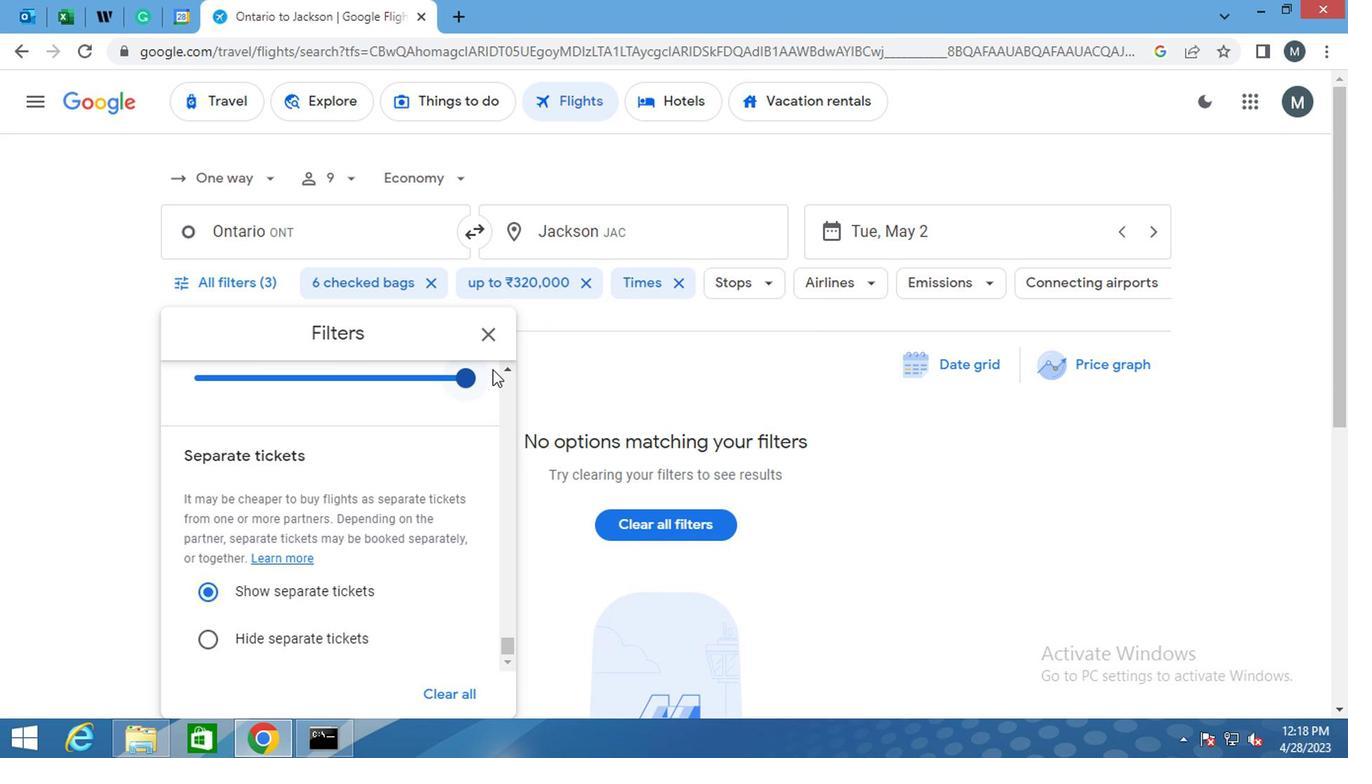 
Action: Mouse pressed left at (493, 326)
Screenshot: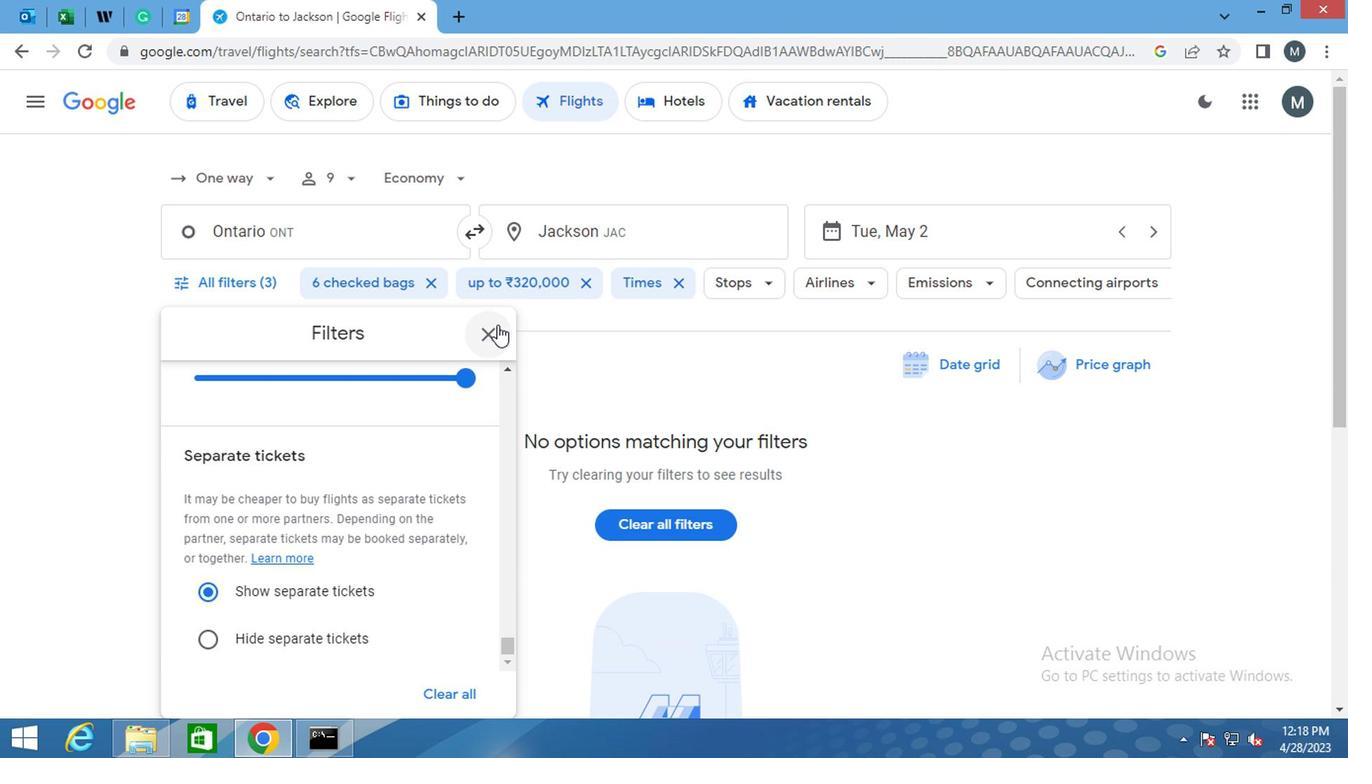 
Action: Mouse moved to (493, 331)
Screenshot: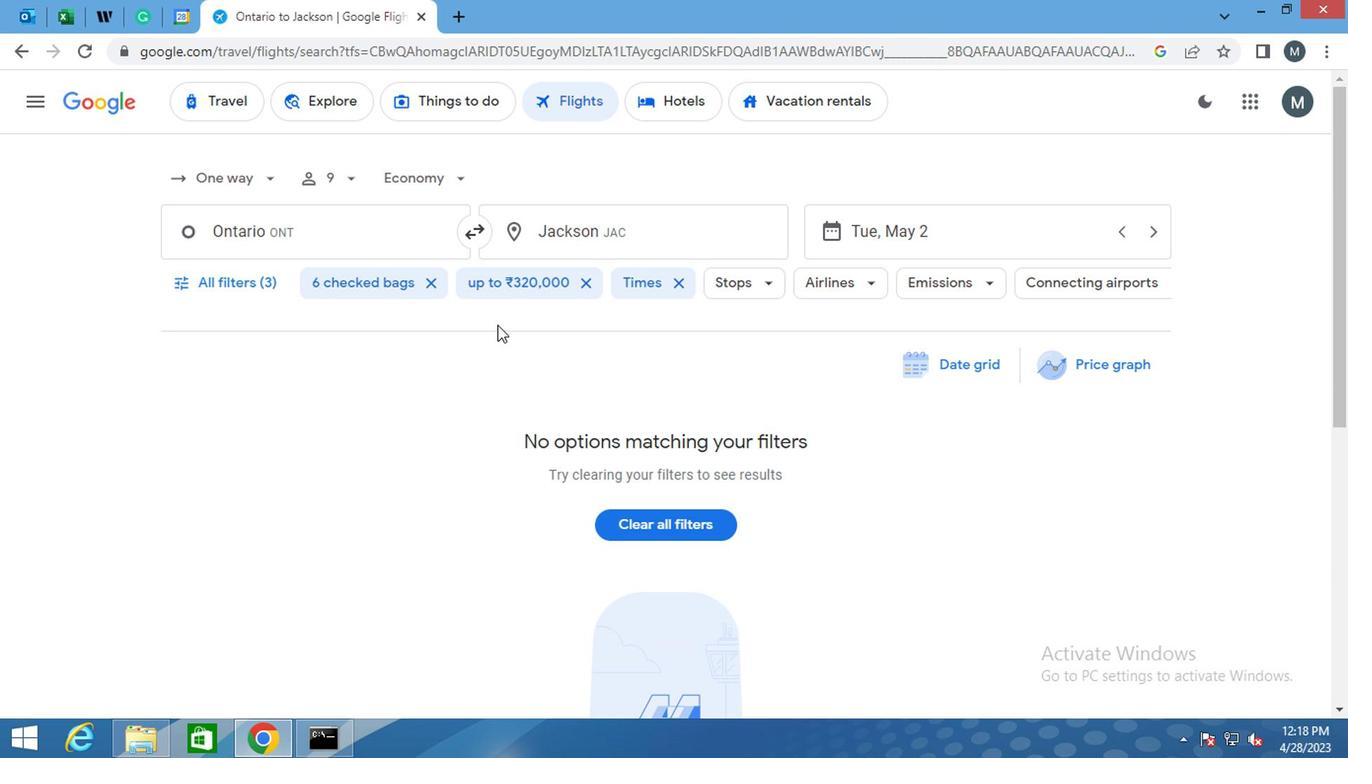 
